Task: For heading  Tahoma with underline.  font size for heading20,  'Change the font style of data to'Arial.  and font size to 12,  Change the alignment of both headline & data to Align left.  In the sheet  Expense Control Logbookbook
Action: Mouse moved to (141, 38)
Screenshot: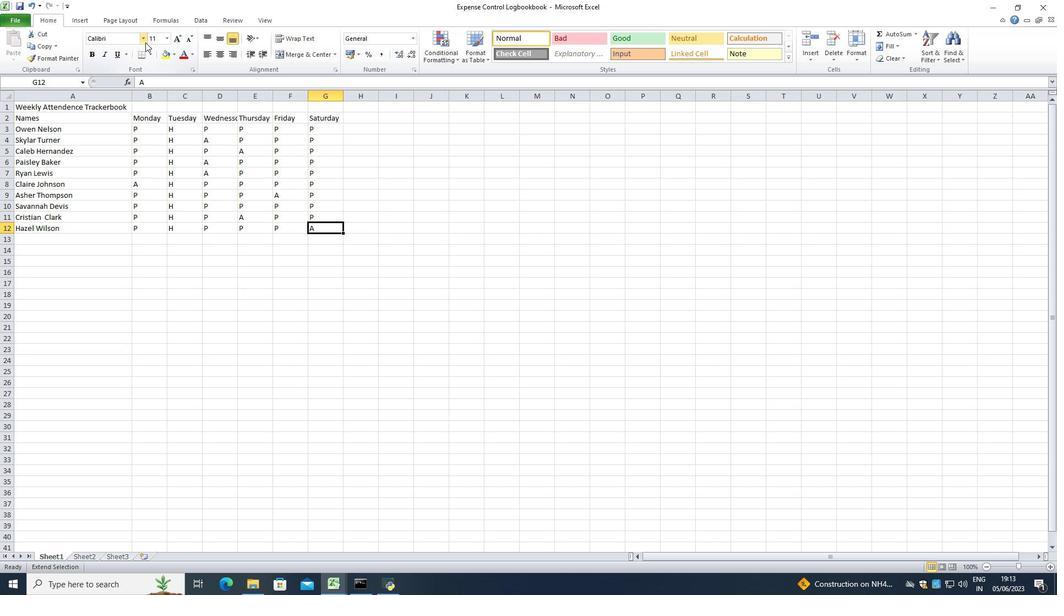 
Action: Mouse pressed left at (141, 38)
Screenshot: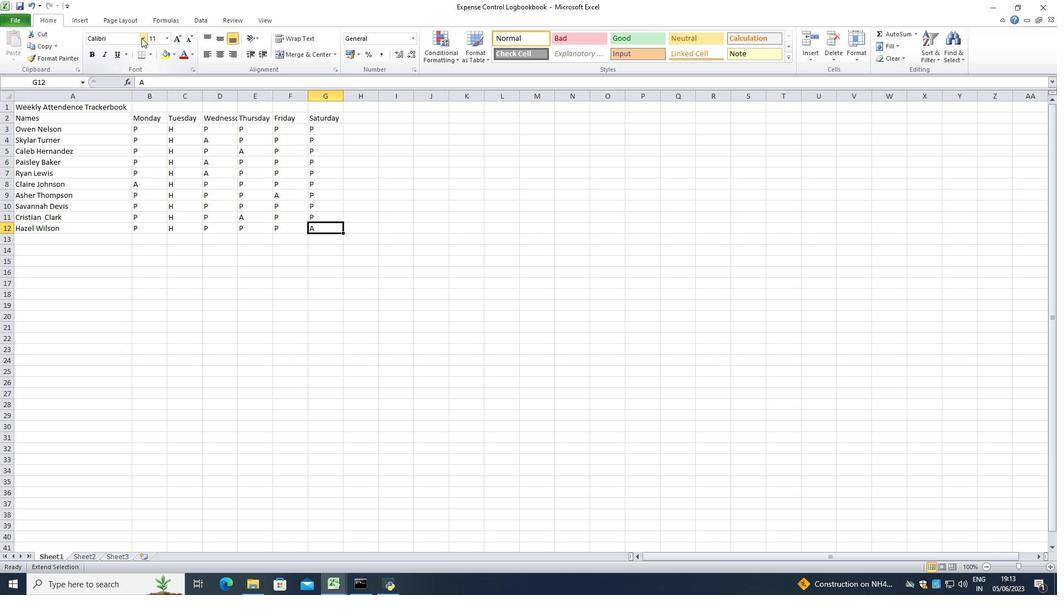 
Action: Mouse moved to (142, 262)
Screenshot: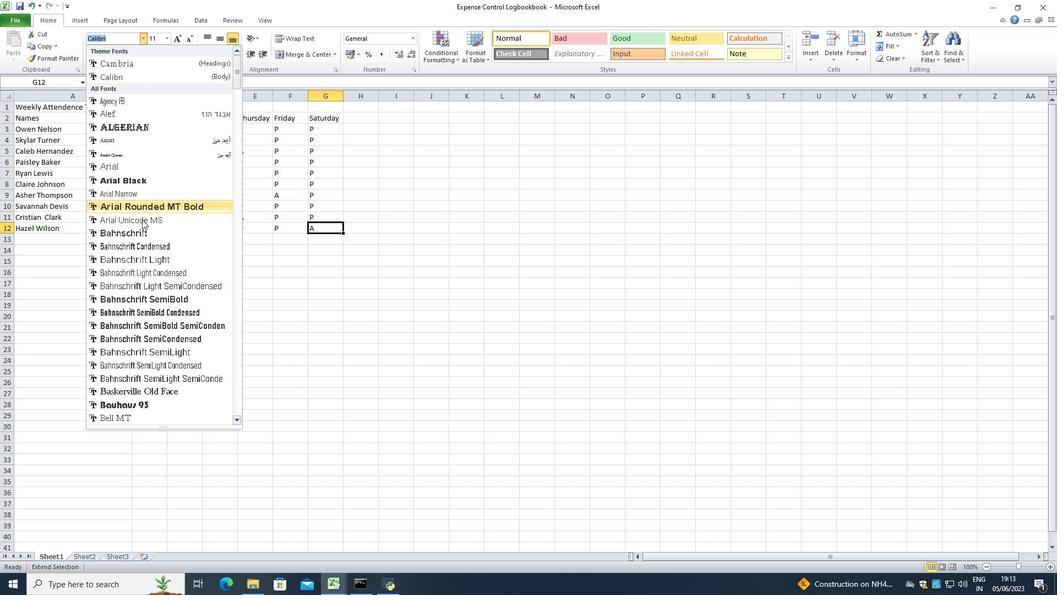 
Action: Mouse scrolled (142, 262) with delta (0, 0)
Screenshot: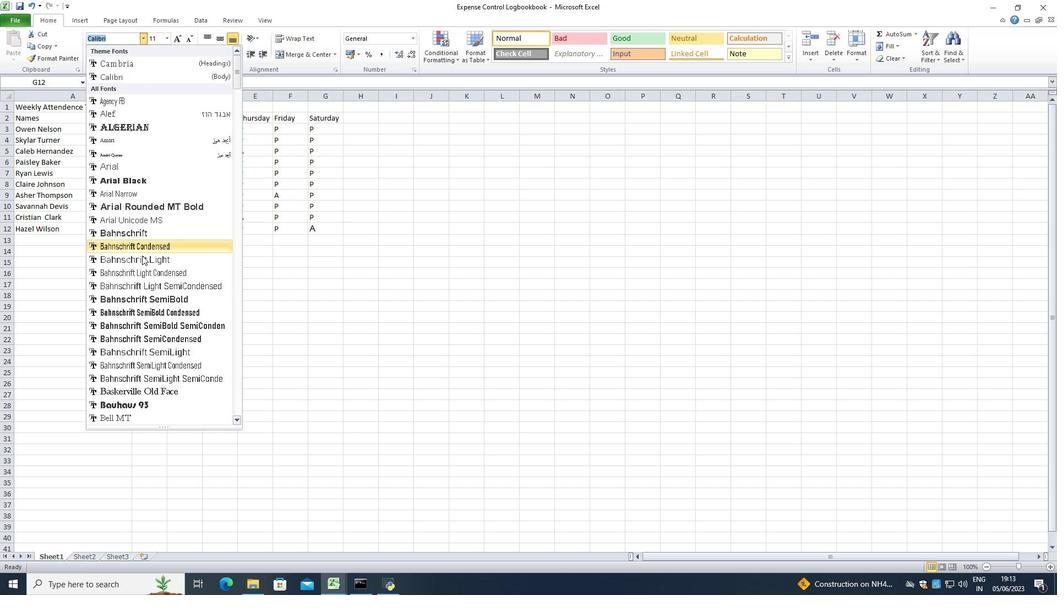 
Action: Mouse scrolled (142, 262) with delta (0, 0)
Screenshot: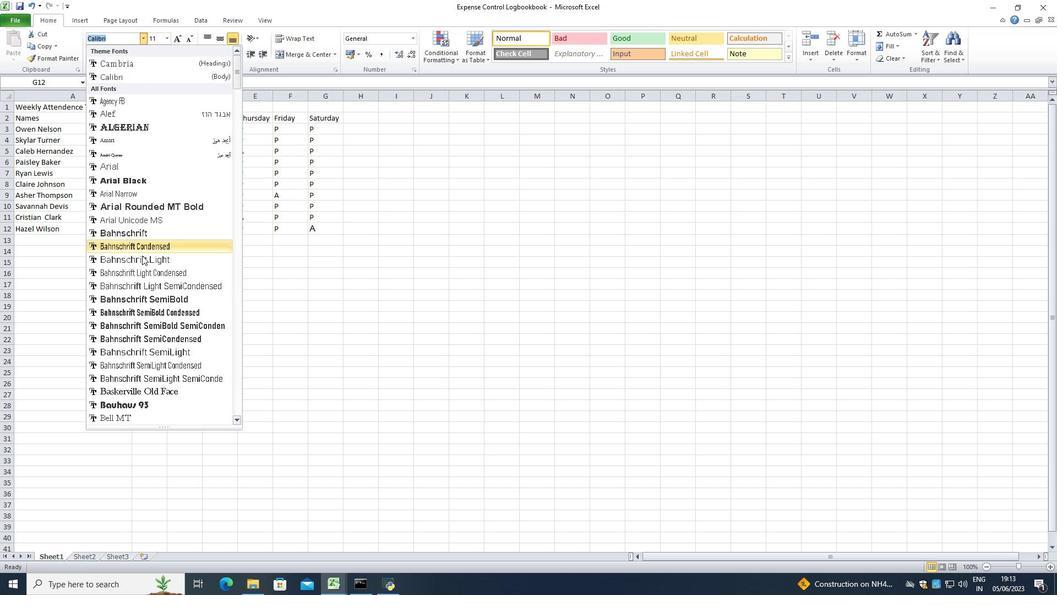 
Action: Mouse scrolled (142, 262) with delta (0, 0)
Screenshot: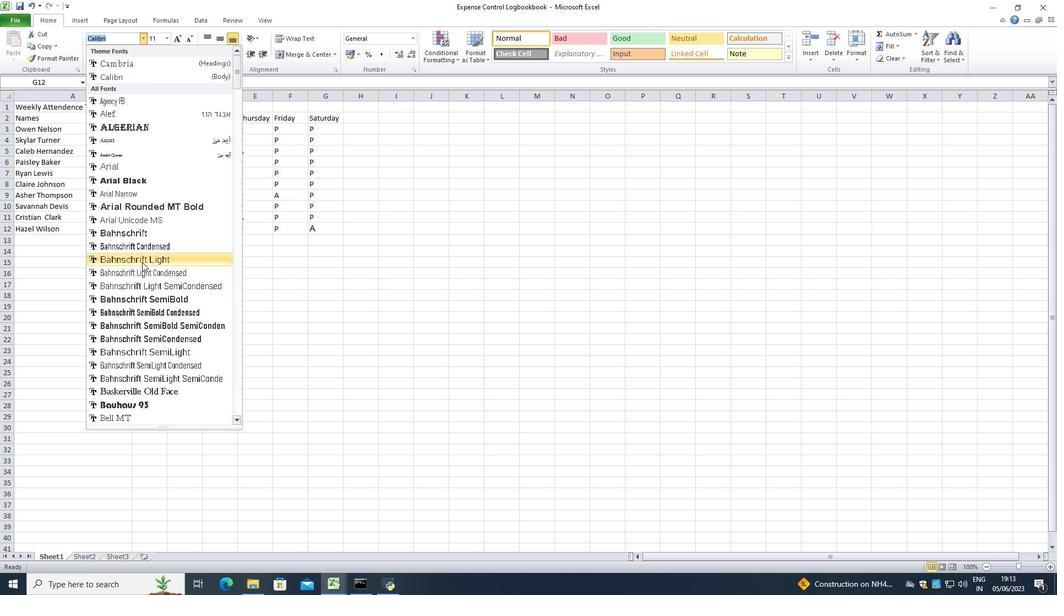
Action: Mouse moved to (142, 262)
Screenshot: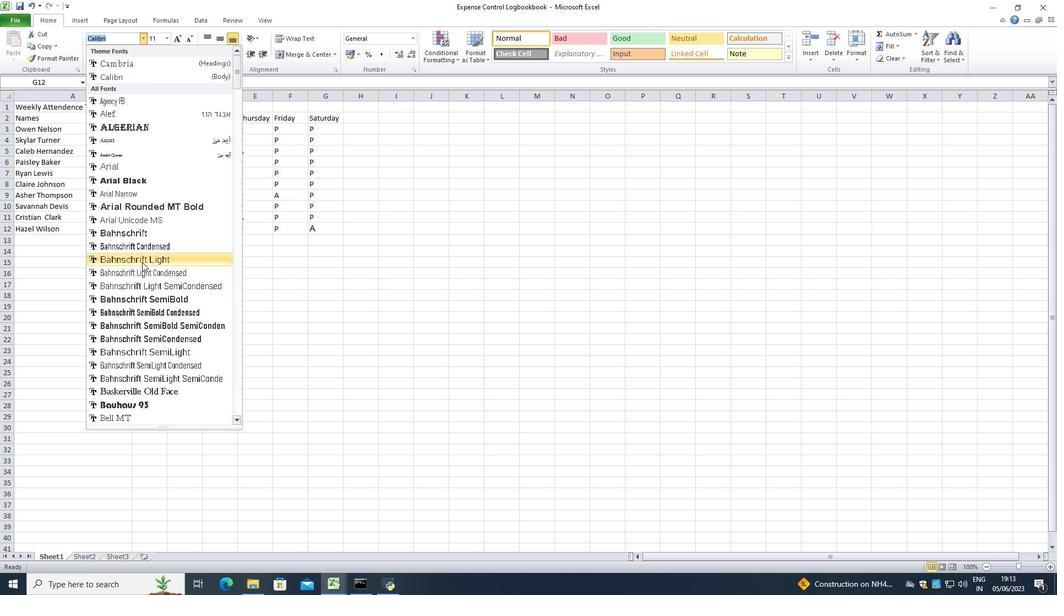 
Action: Mouse scrolled (142, 262) with delta (0, 0)
Screenshot: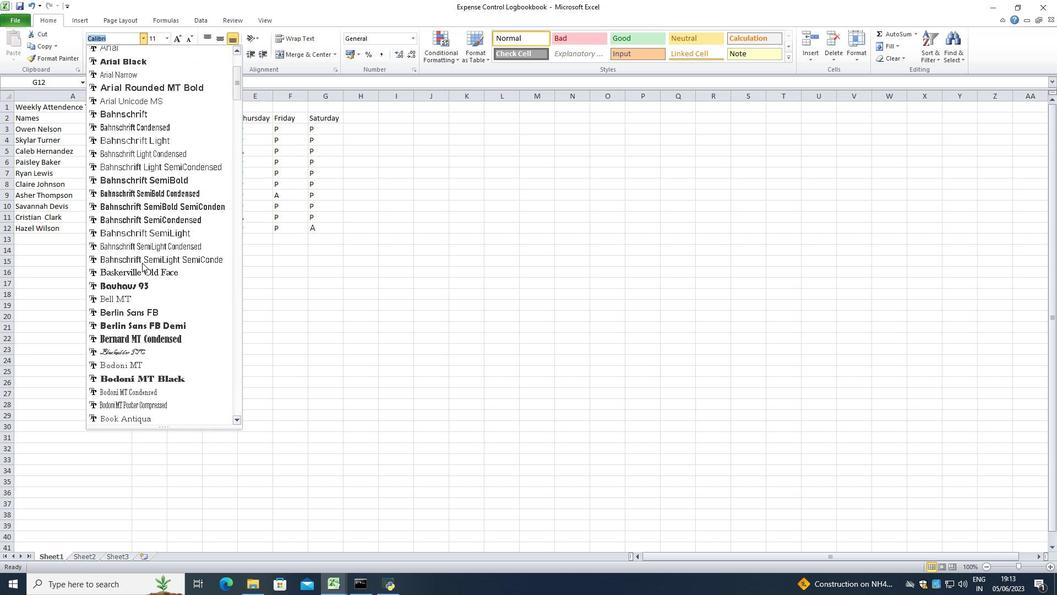 
Action: Mouse scrolled (142, 262) with delta (0, 0)
Screenshot: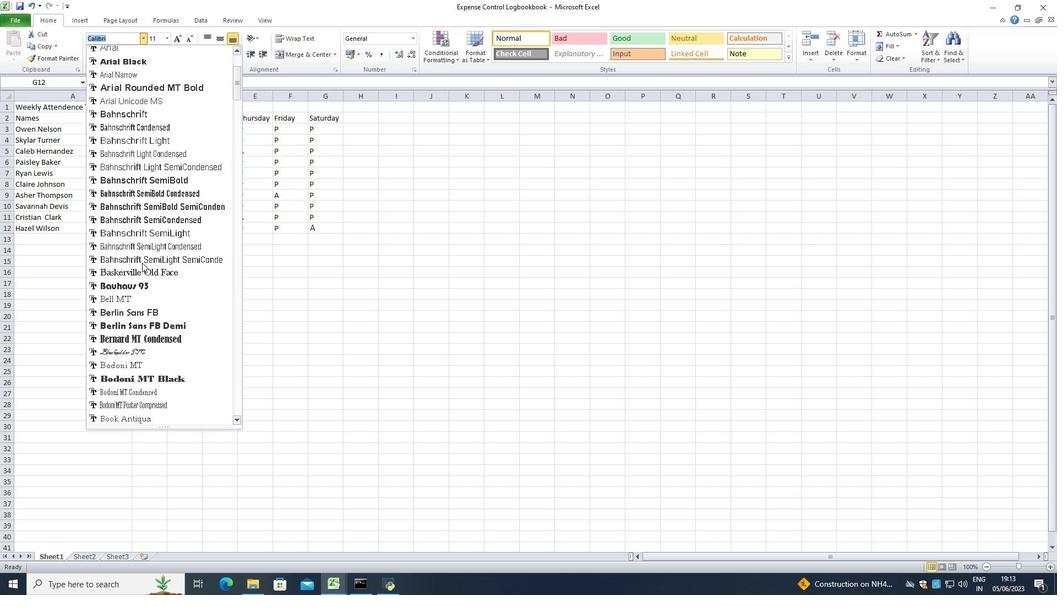 
Action: Mouse scrolled (142, 262) with delta (0, 0)
Screenshot: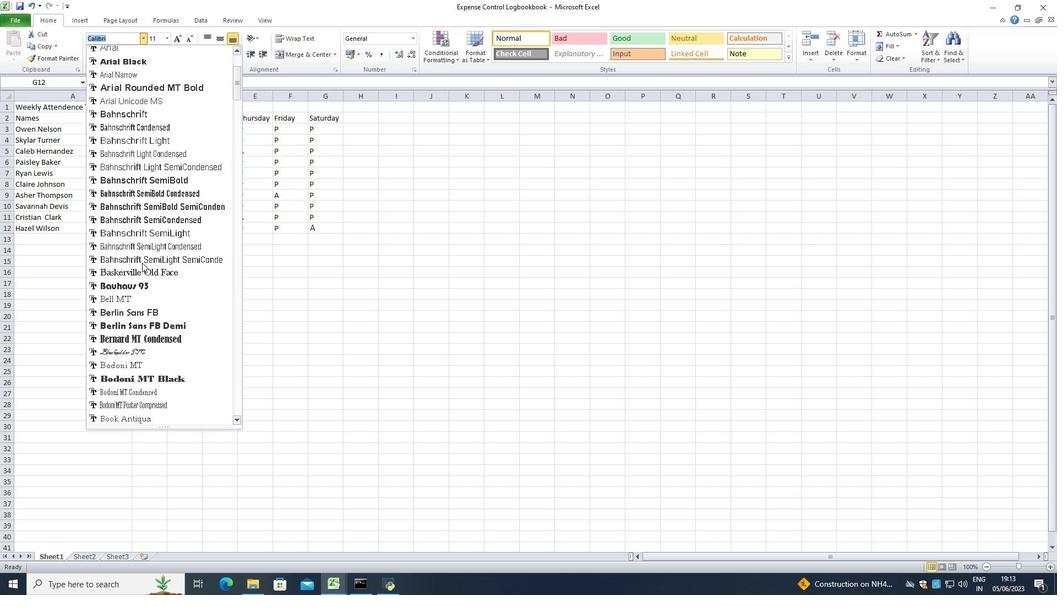 
Action: Mouse scrolled (142, 262) with delta (0, 0)
Screenshot: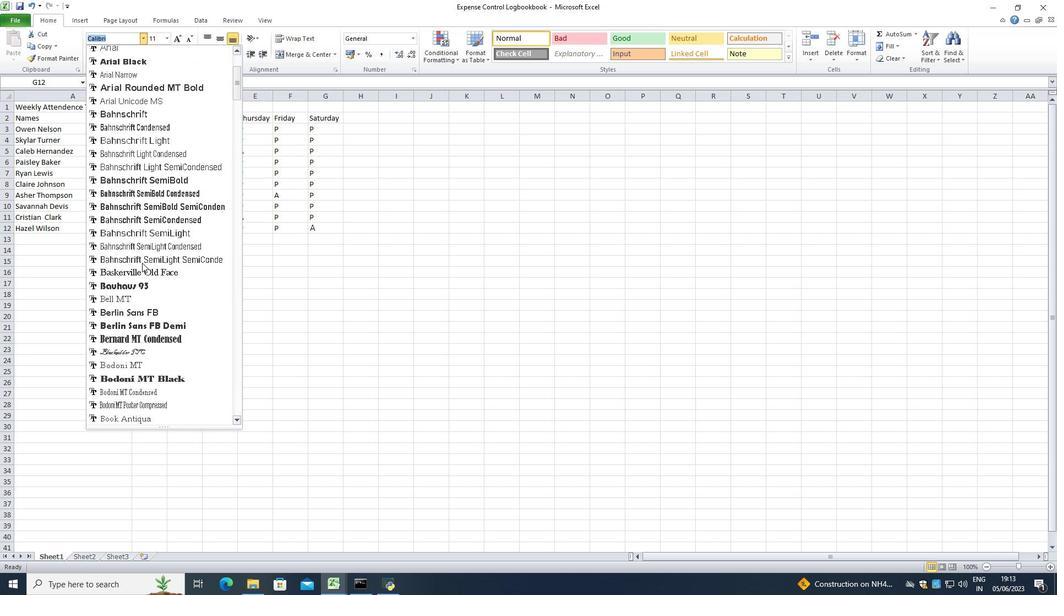 
Action: Mouse scrolled (142, 262) with delta (0, 0)
Screenshot: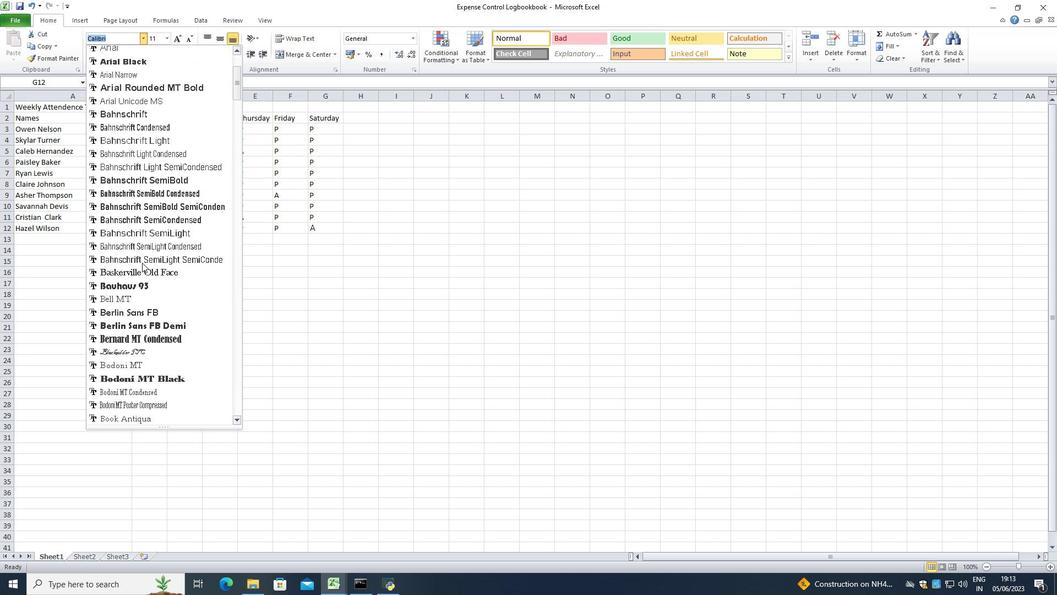 
Action: Mouse moved to (142, 306)
Screenshot: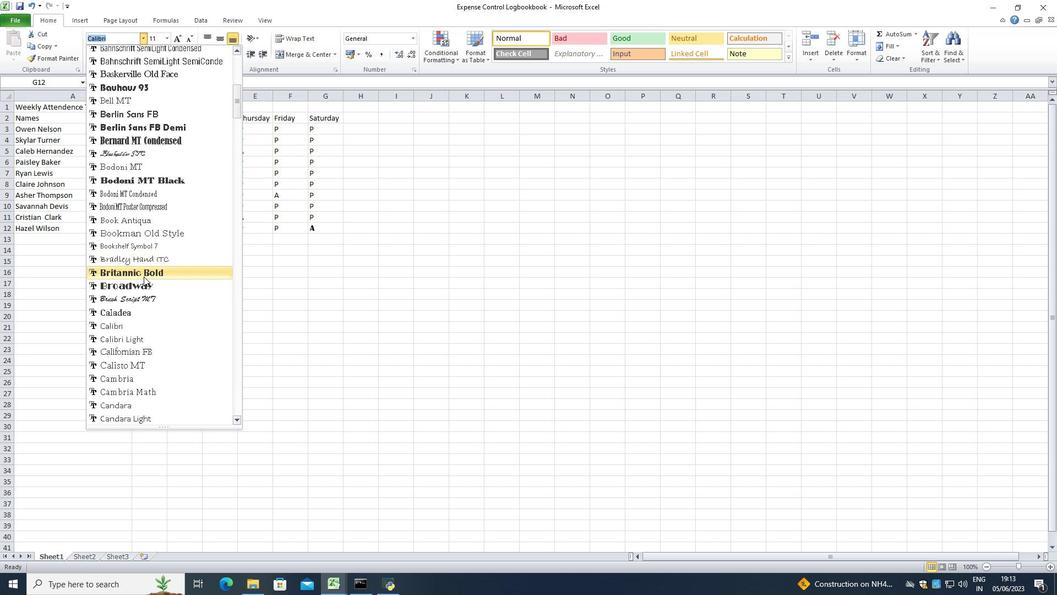 
Action: Mouse scrolled (142, 305) with delta (0, 0)
Screenshot: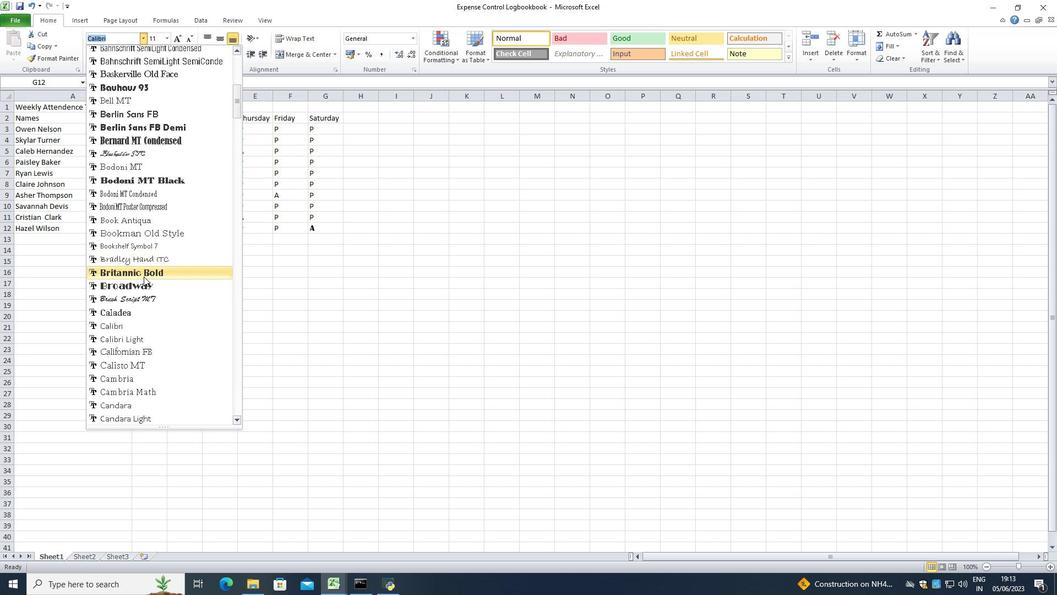
Action: Mouse moved to (142, 309)
Screenshot: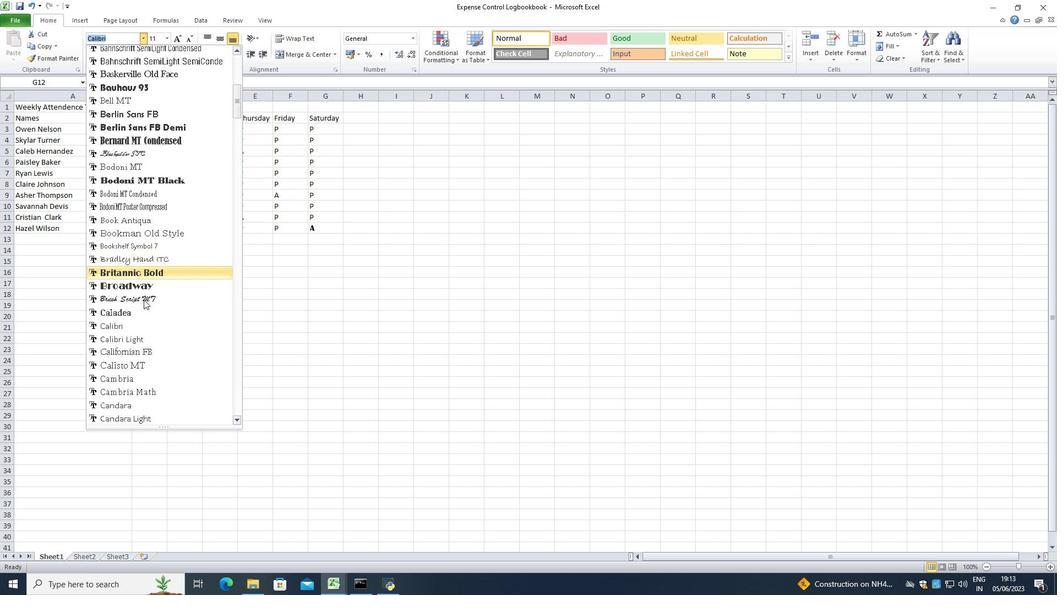 
Action: Mouse scrolled (142, 308) with delta (0, 0)
Screenshot: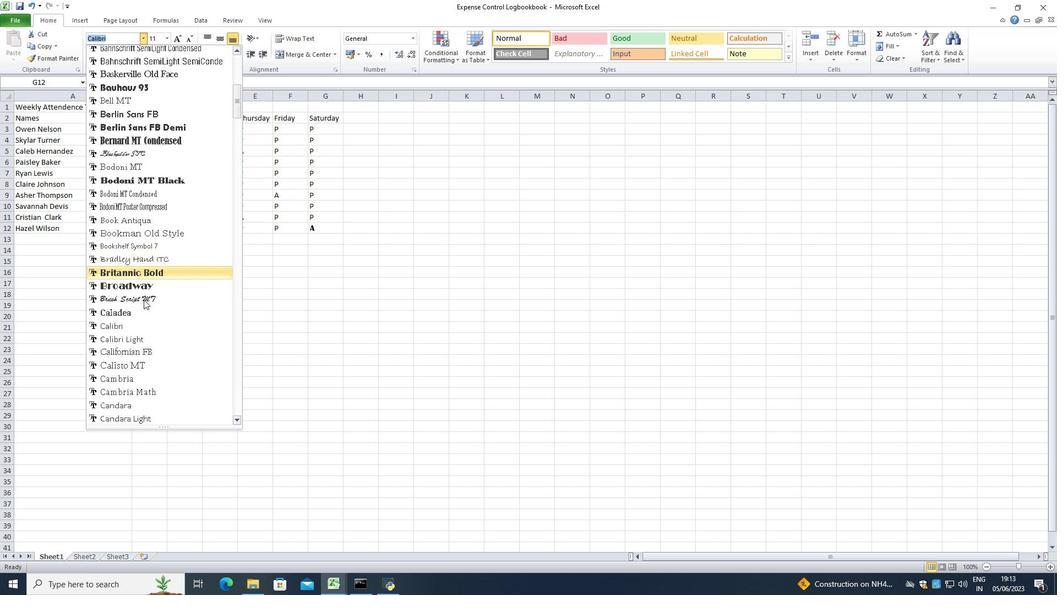 
Action: Mouse moved to (142, 310)
Screenshot: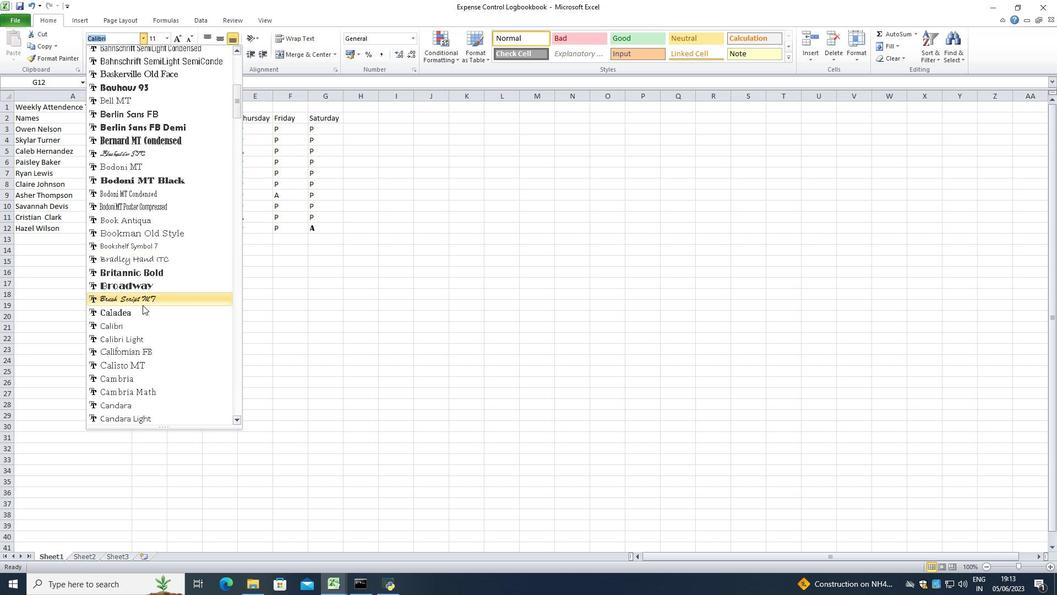 
Action: Mouse scrolled (142, 310) with delta (0, 0)
Screenshot: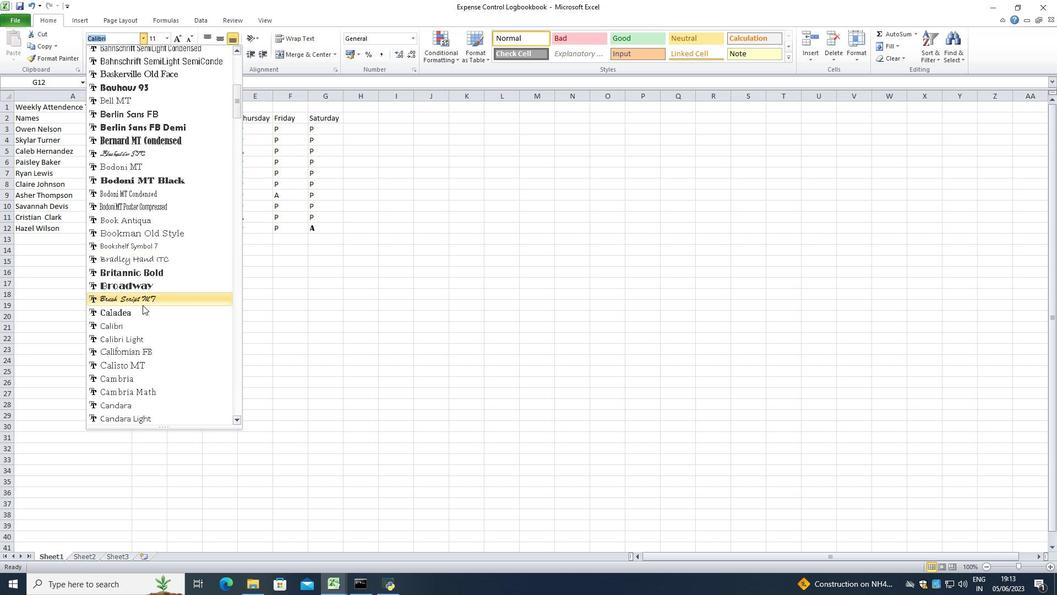 
Action: Mouse moved to (142, 311)
Screenshot: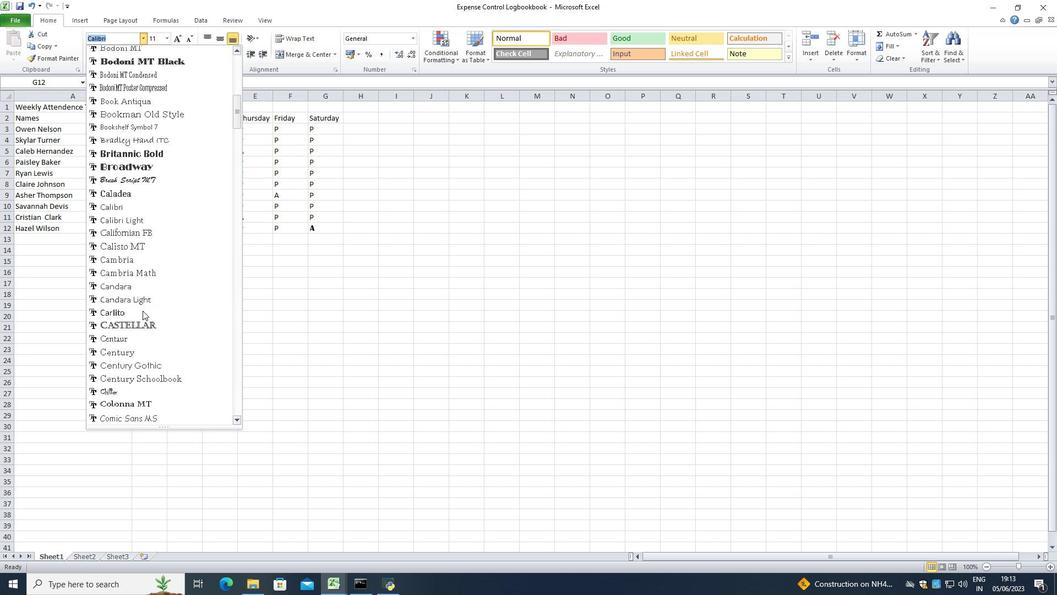 
Action: Mouse scrolled (142, 310) with delta (0, 0)
Screenshot: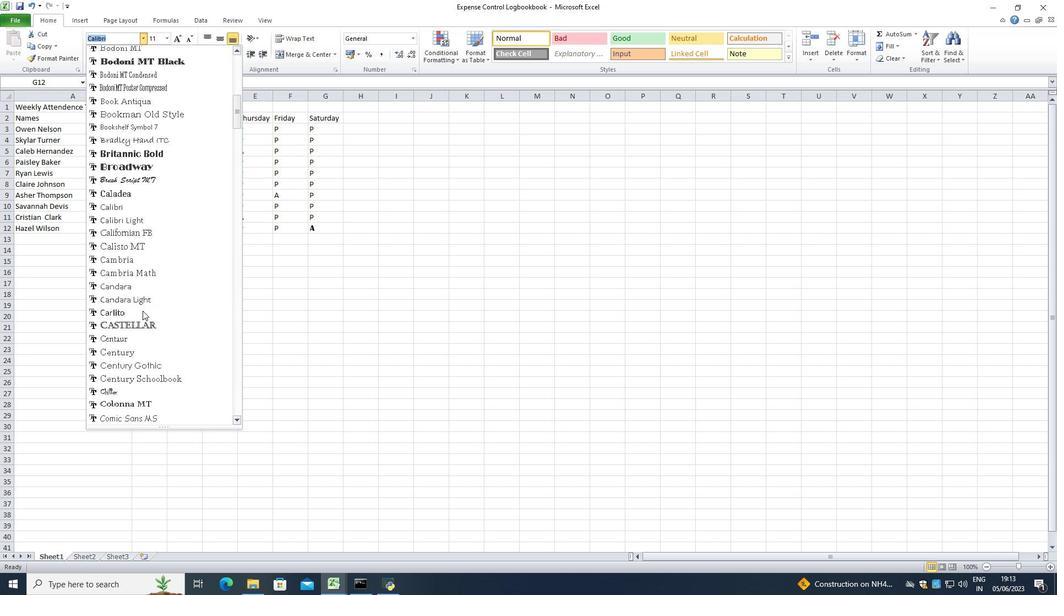 
Action: Mouse scrolled (142, 310) with delta (0, 0)
Screenshot: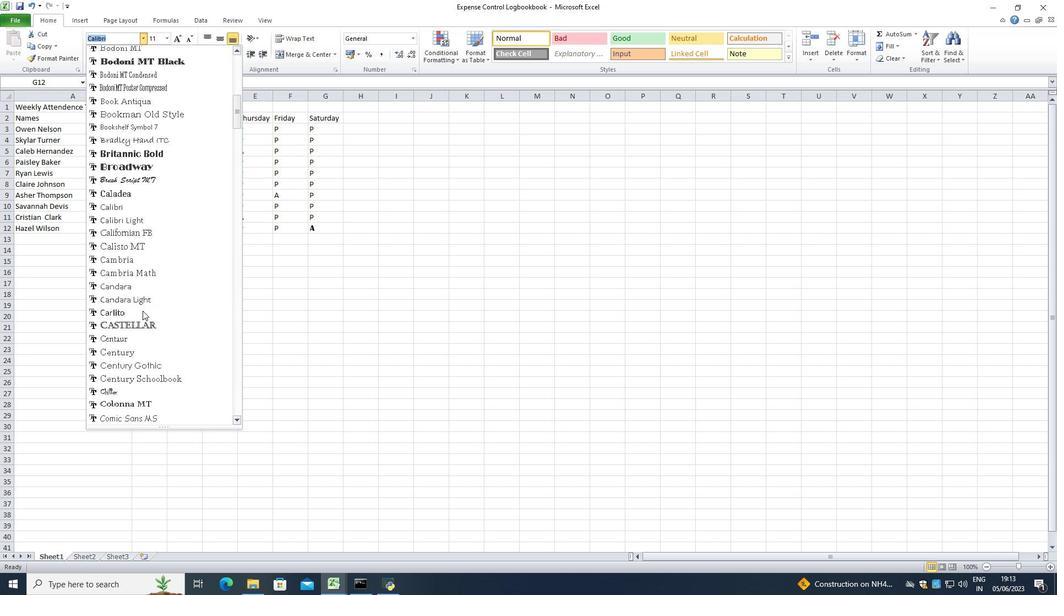 
Action: Mouse moved to (142, 311)
Screenshot: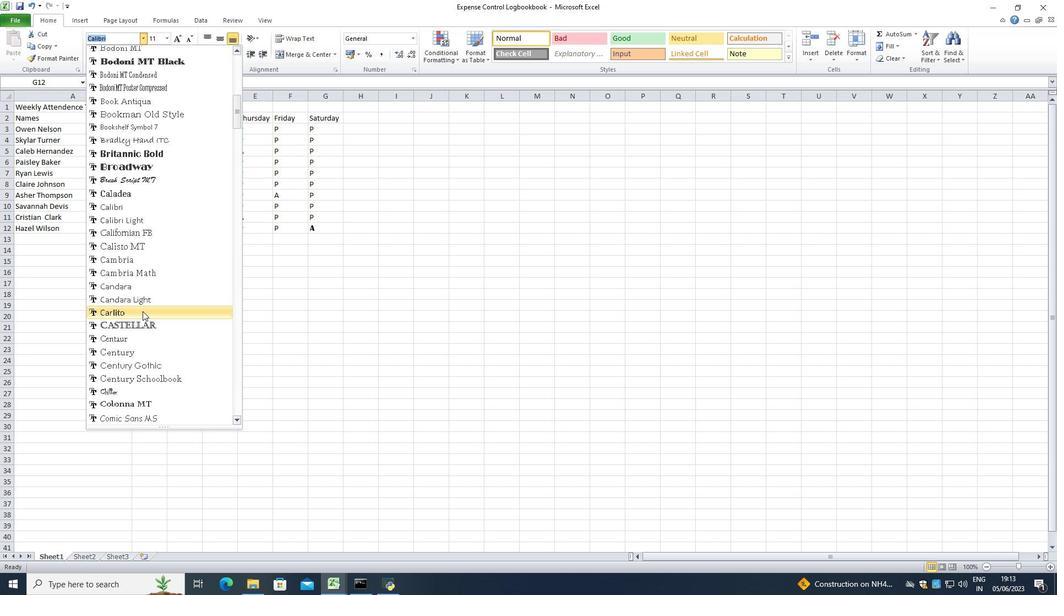 
Action: Mouse scrolled (142, 311) with delta (0, 0)
Screenshot: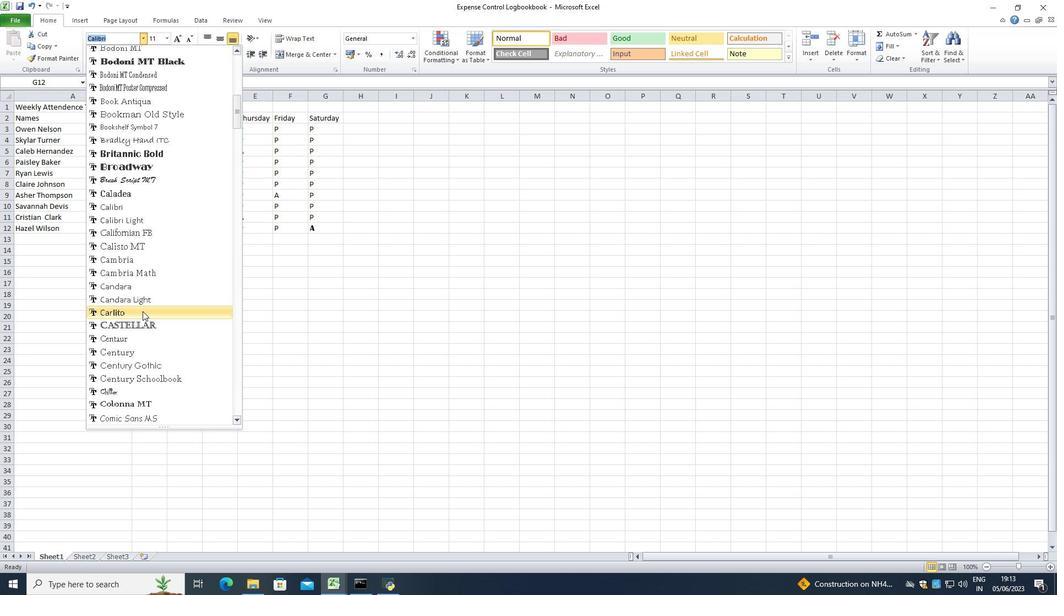 
Action: Mouse moved to (142, 313)
Screenshot: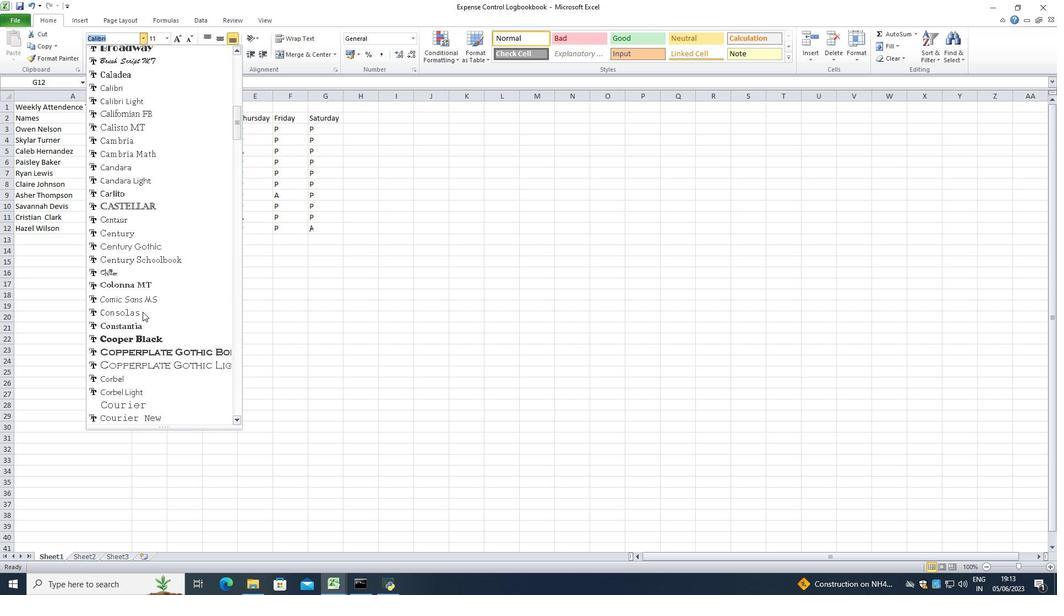 
Action: Mouse scrolled (142, 312) with delta (0, 0)
Screenshot: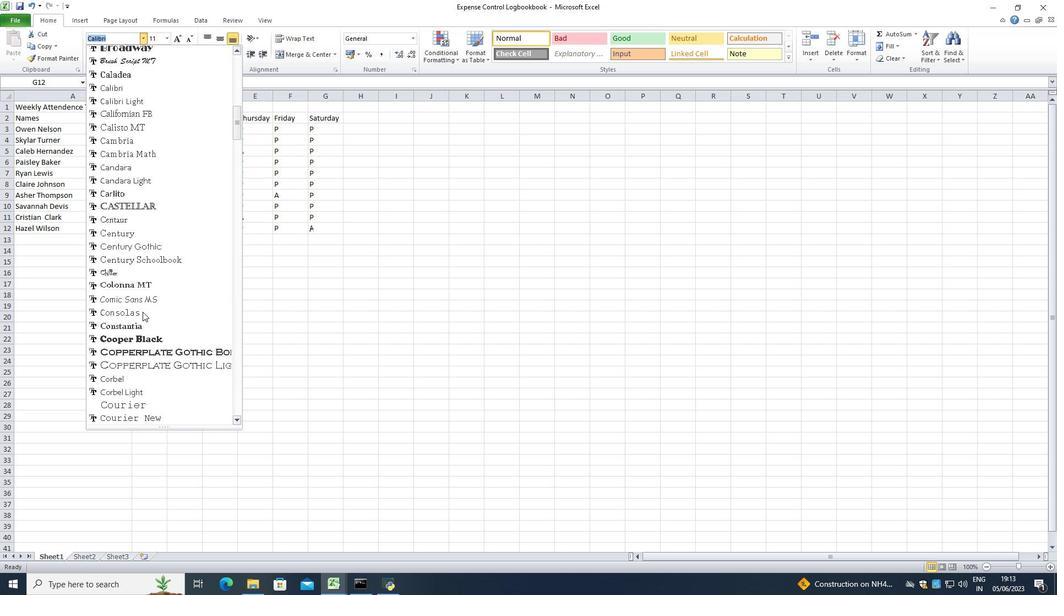 
Action: Mouse scrolled (142, 312) with delta (0, 0)
Screenshot: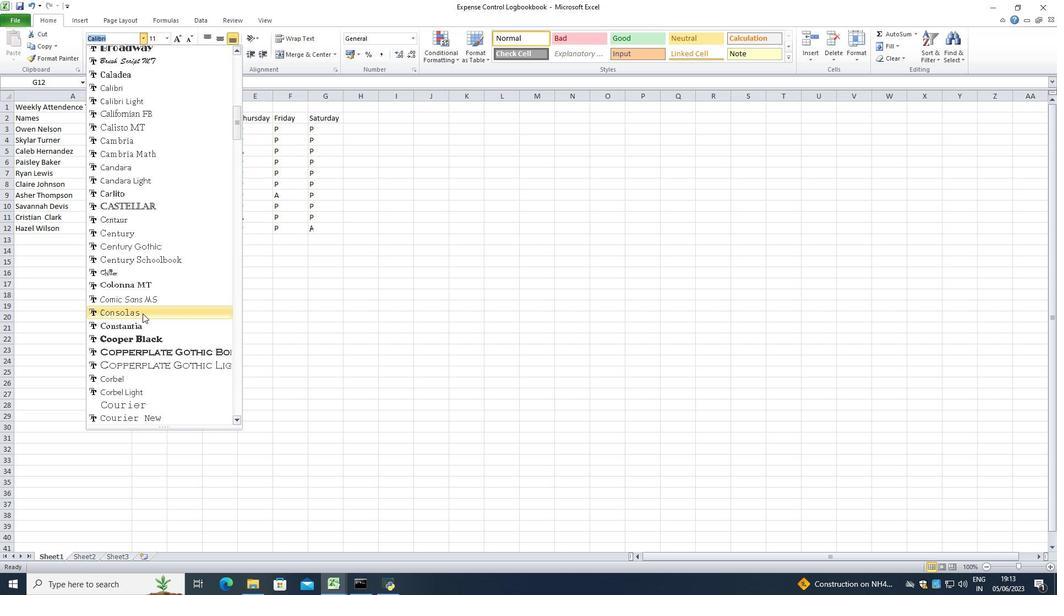 
Action: Mouse scrolled (142, 312) with delta (0, 0)
Screenshot: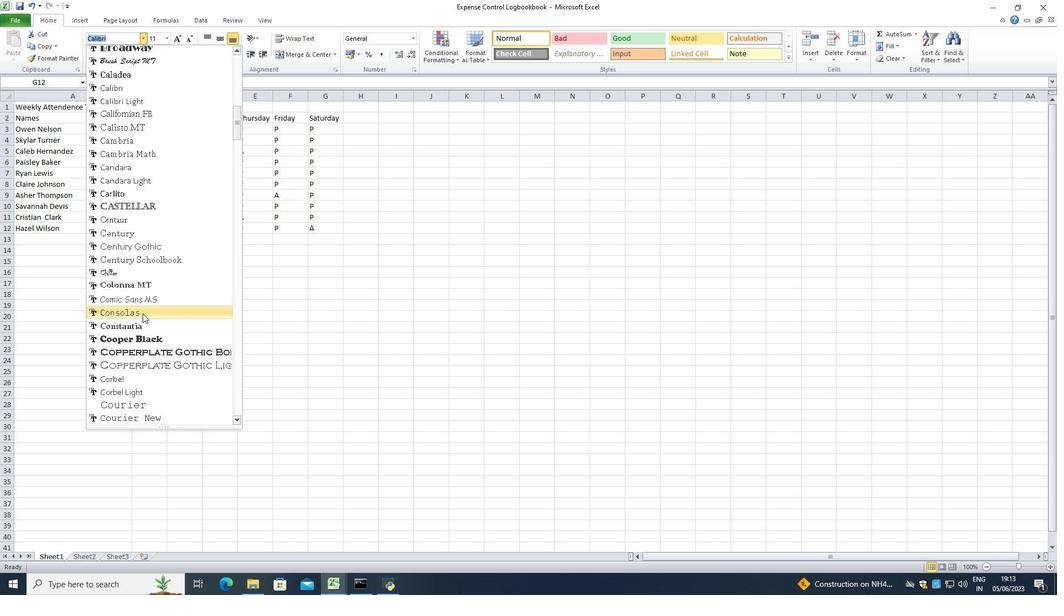 
Action: Mouse scrolled (142, 312) with delta (0, 0)
Screenshot: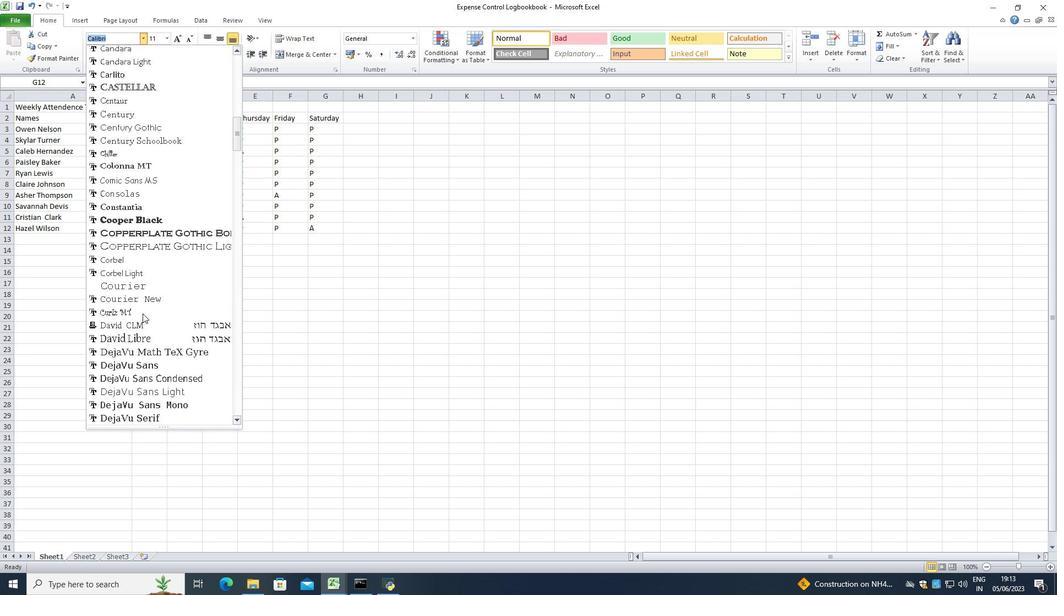
Action: Mouse scrolled (142, 312) with delta (0, 0)
Screenshot: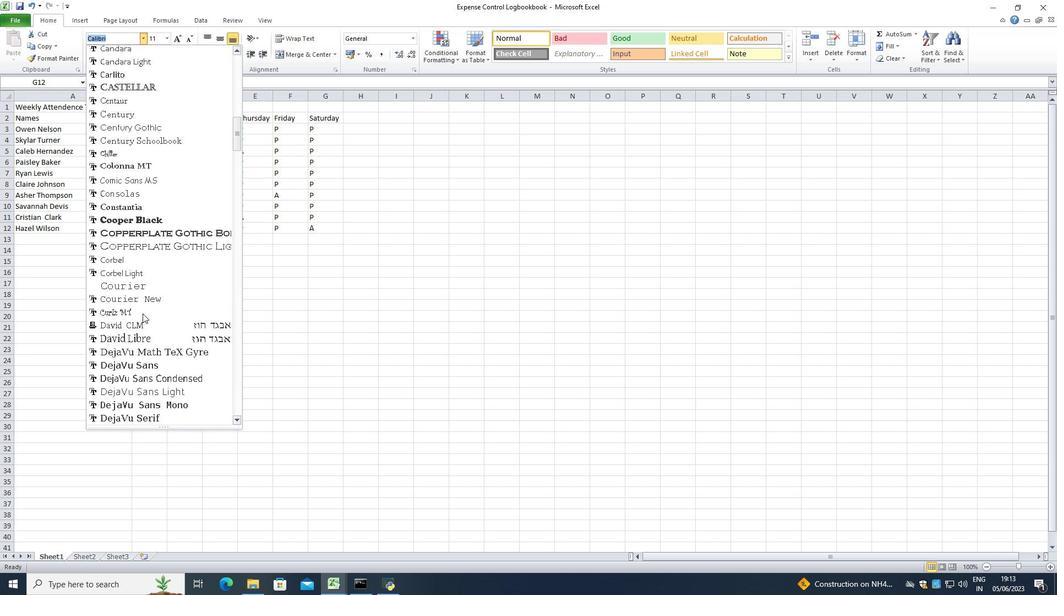 
Action: Mouse scrolled (142, 312) with delta (0, 0)
Screenshot: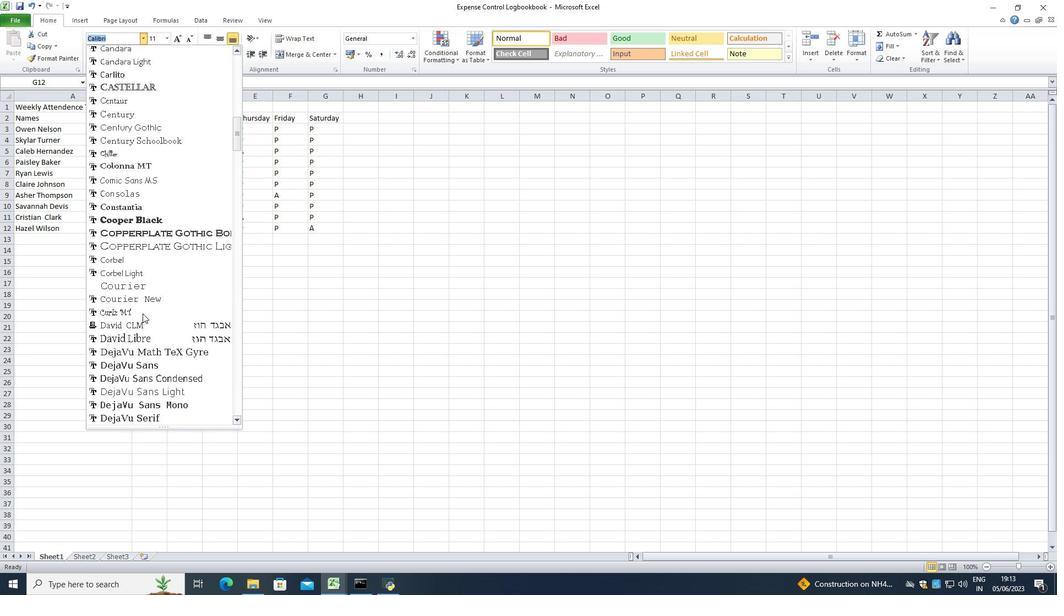 
Action: Mouse scrolled (142, 312) with delta (0, 0)
Screenshot: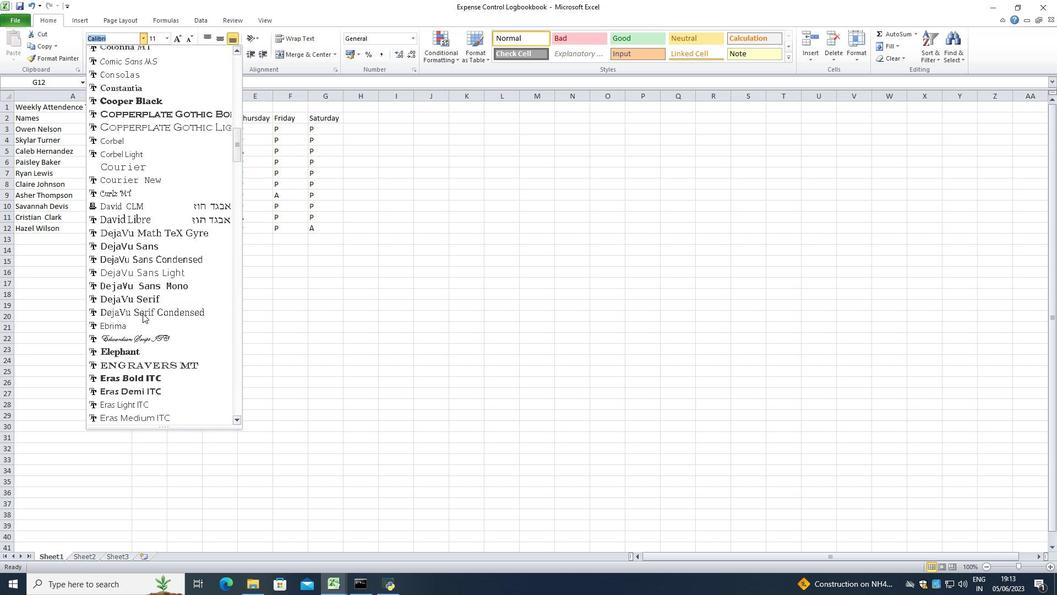 
Action: Mouse scrolled (142, 312) with delta (0, 0)
Screenshot: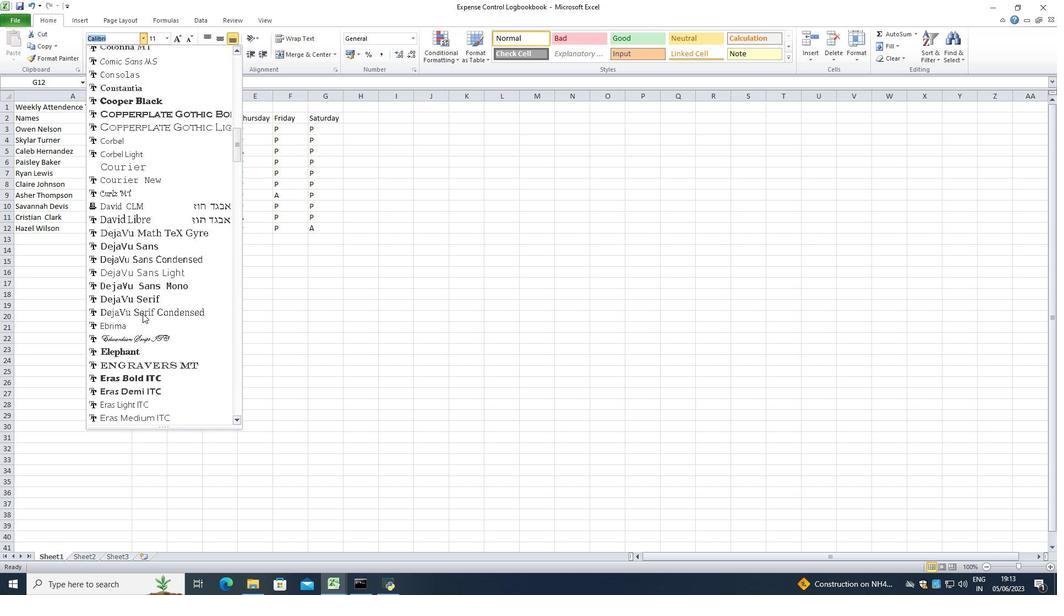 
Action: Mouse scrolled (142, 312) with delta (0, 0)
Screenshot: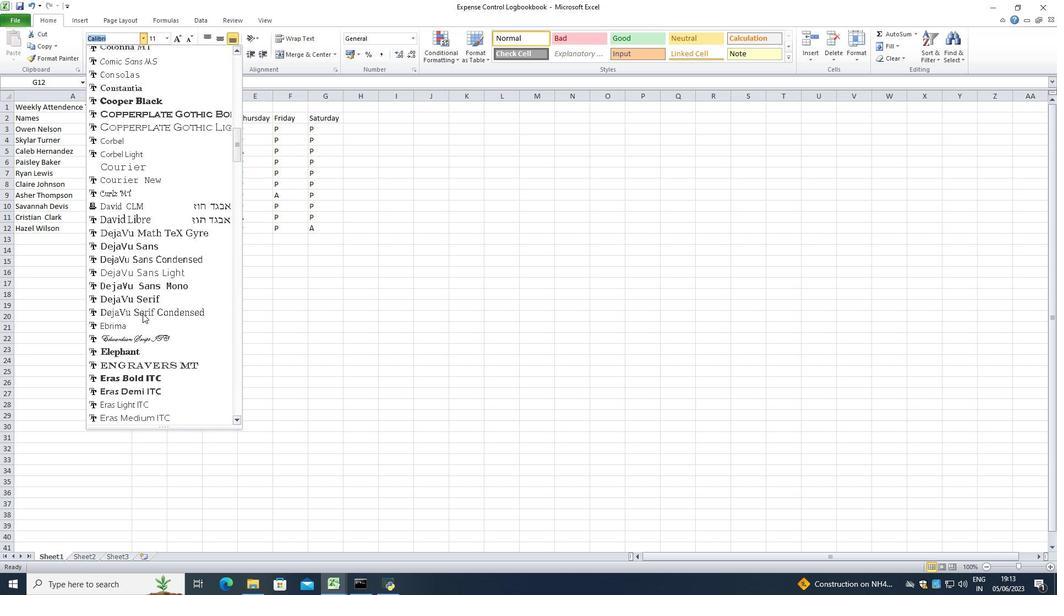 
Action: Mouse scrolled (142, 312) with delta (0, 0)
Screenshot: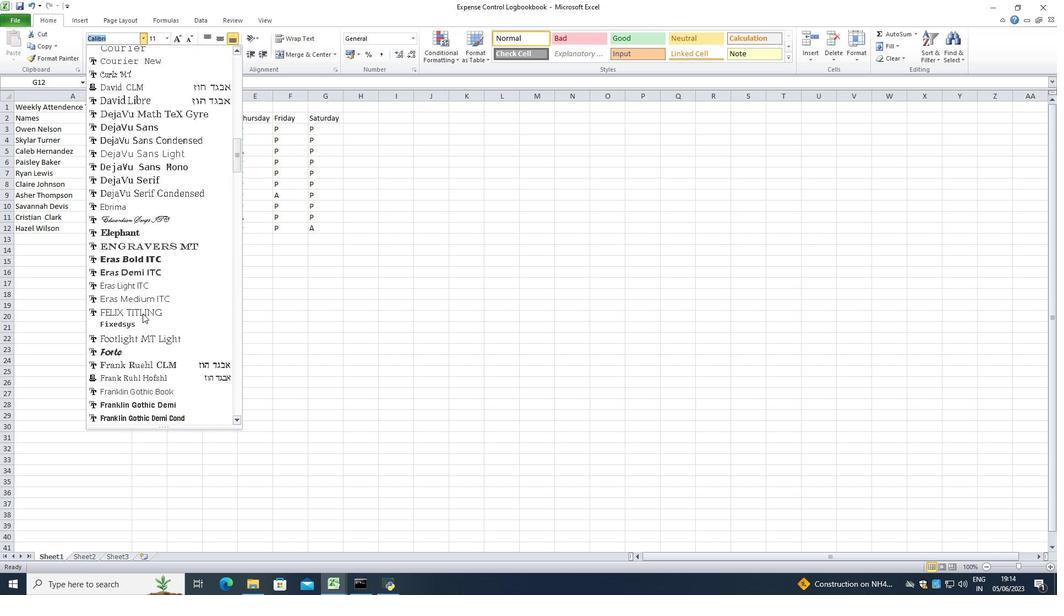 
Action: Mouse scrolled (142, 312) with delta (0, 0)
Screenshot: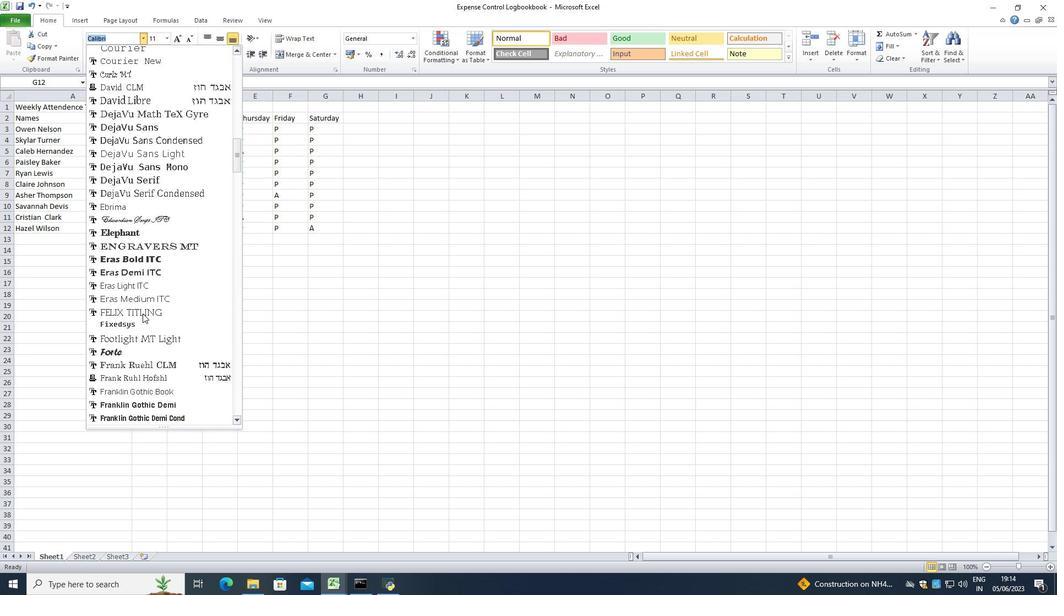 
Action: Mouse scrolled (142, 312) with delta (0, 0)
Screenshot: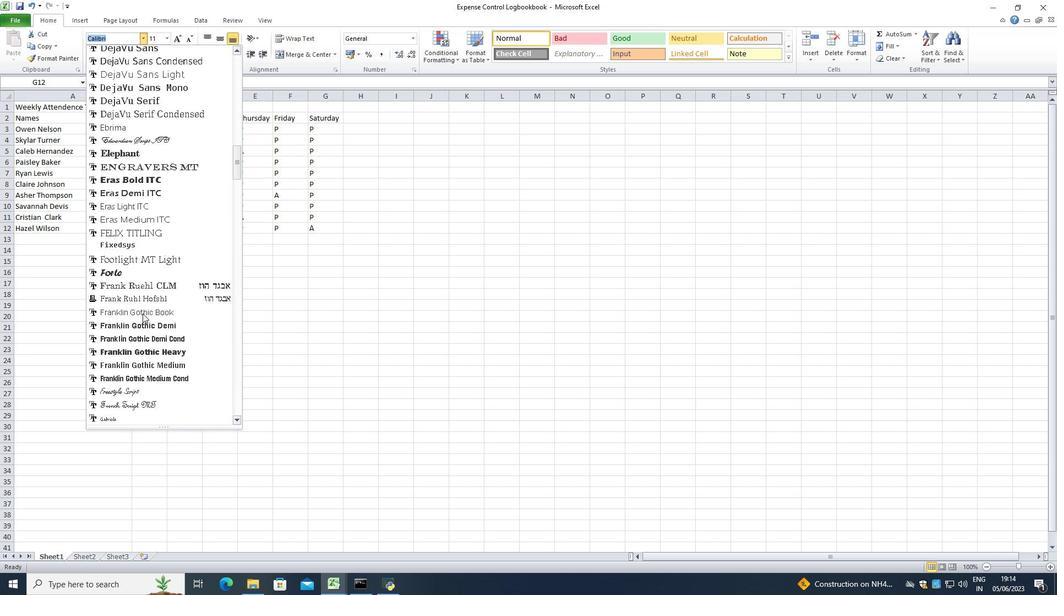 
Action: Mouse scrolled (142, 312) with delta (0, 0)
Screenshot: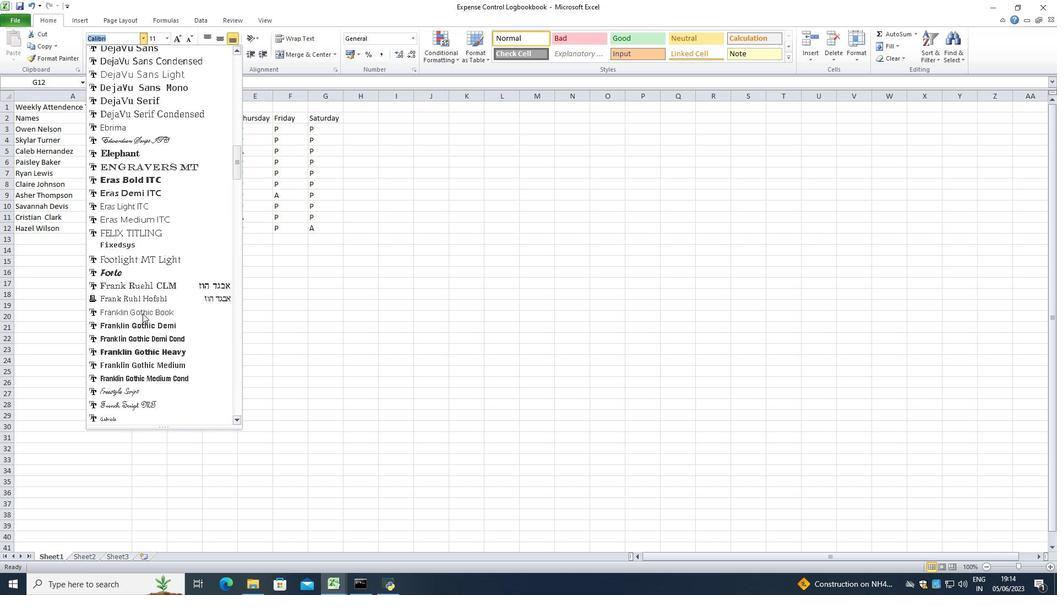 
Action: Mouse moved to (148, 345)
Screenshot: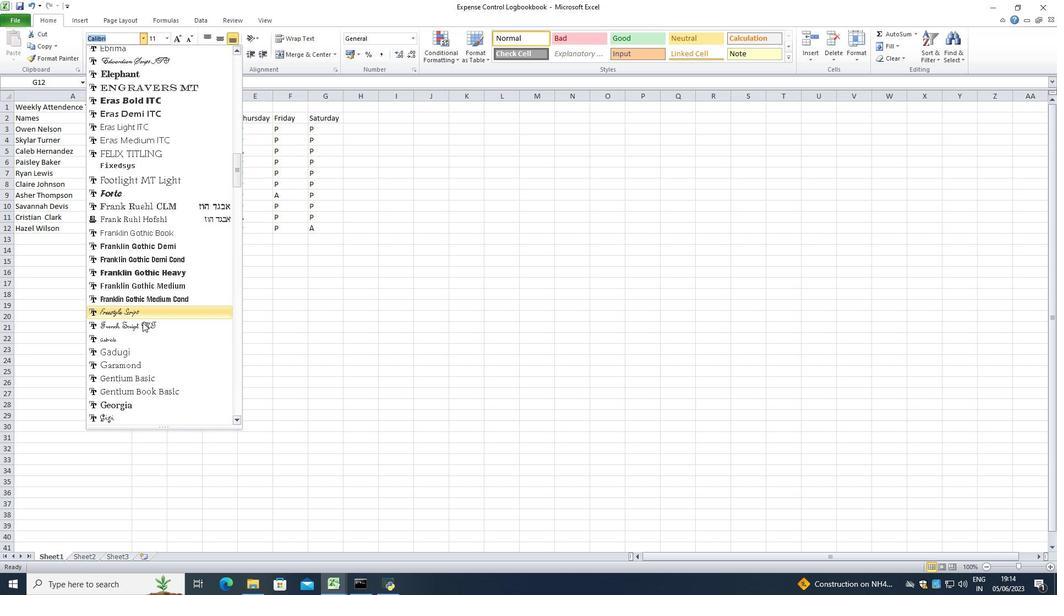 
Action: Mouse scrolled (148, 344) with delta (0, 0)
Screenshot: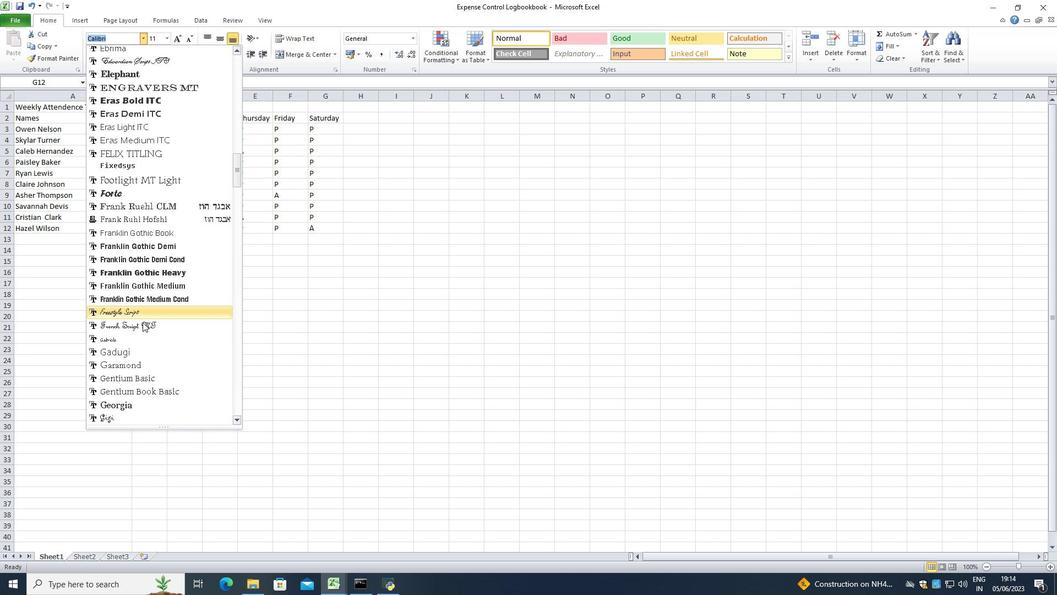 
Action: Mouse moved to (148, 345)
Screenshot: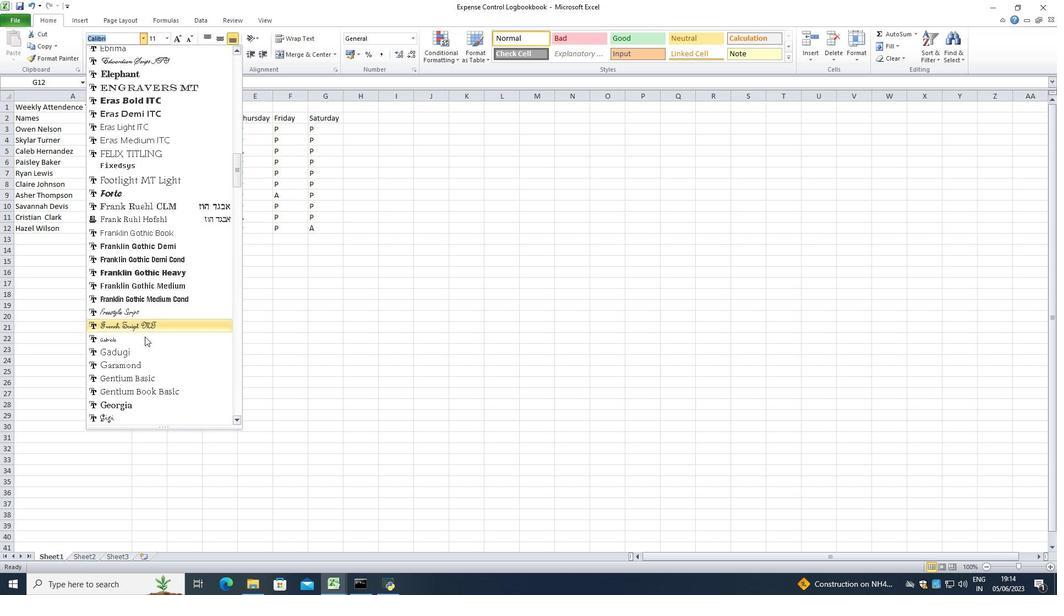 
Action: Mouse scrolled (148, 345) with delta (0, 0)
Screenshot: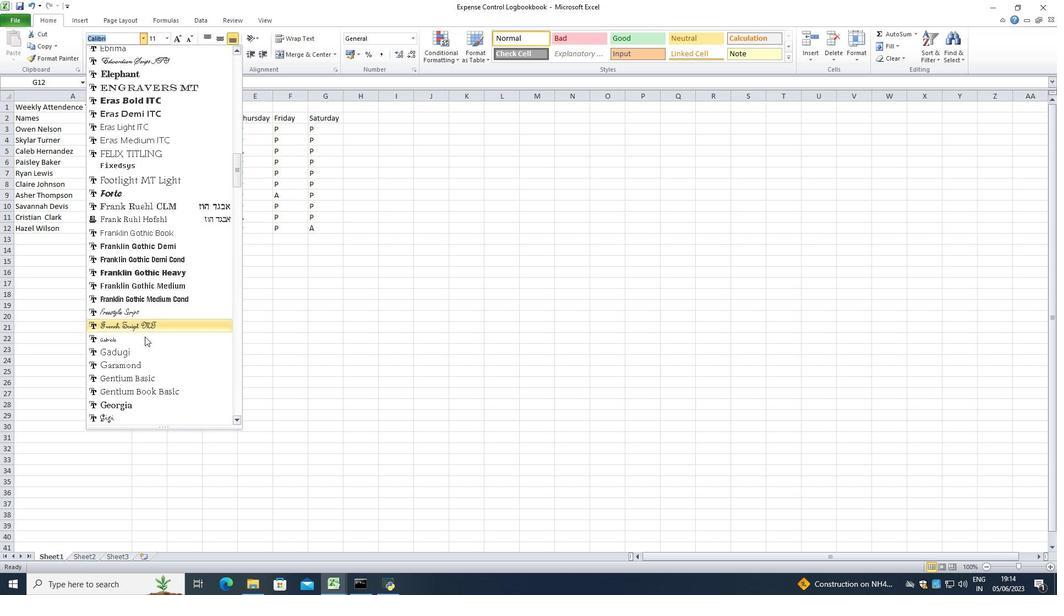 
Action: Mouse scrolled (148, 345) with delta (0, 0)
Screenshot: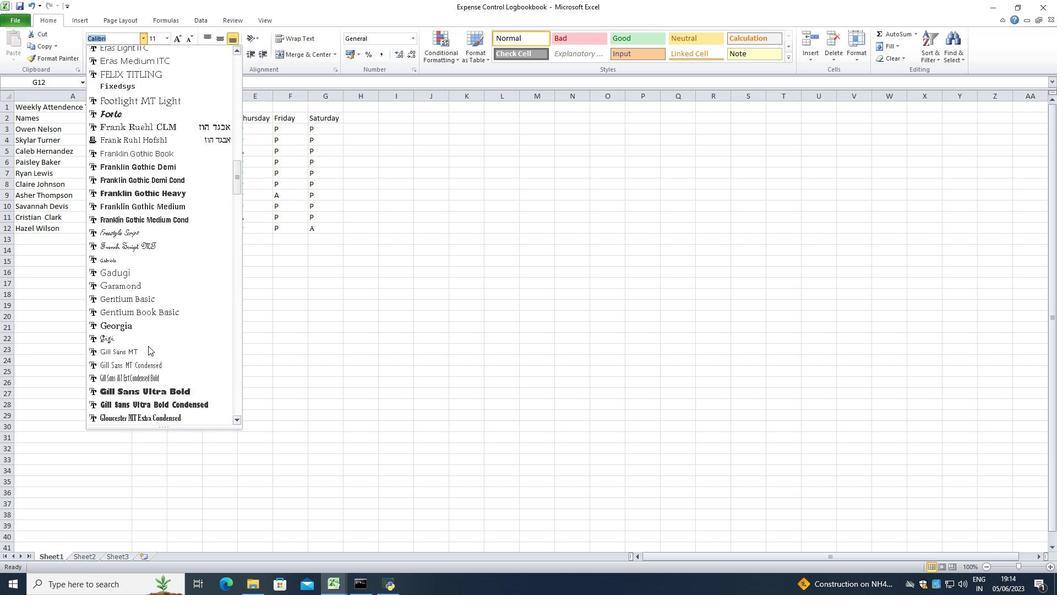 
Action: Mouse scrolled (148, 345) with delta (0, 0)
Screenshot: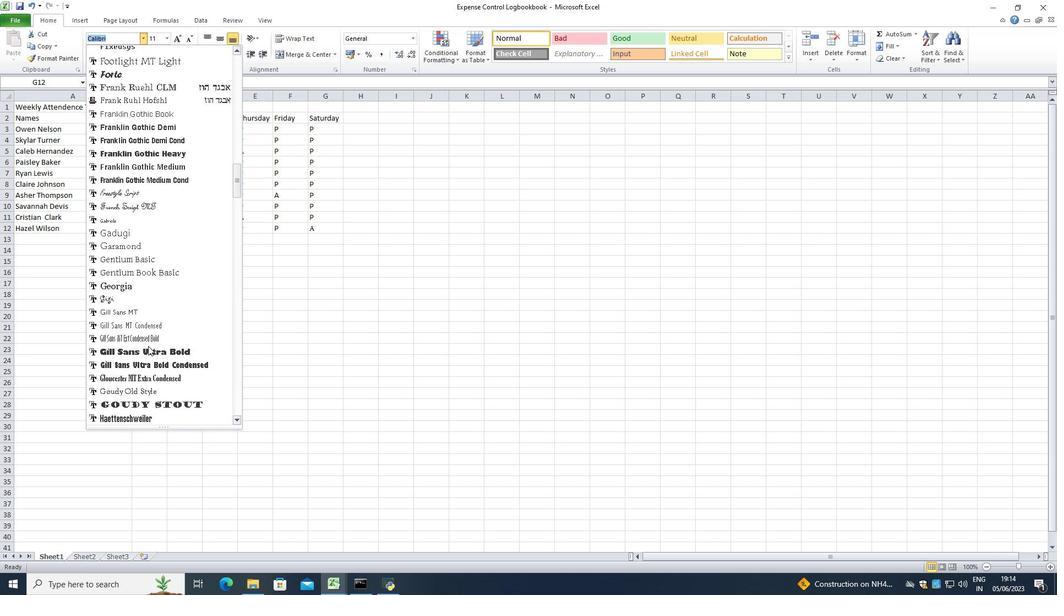 
Action: Mouse scrolled (148, 345) with delta (0, 0)
Screenshot: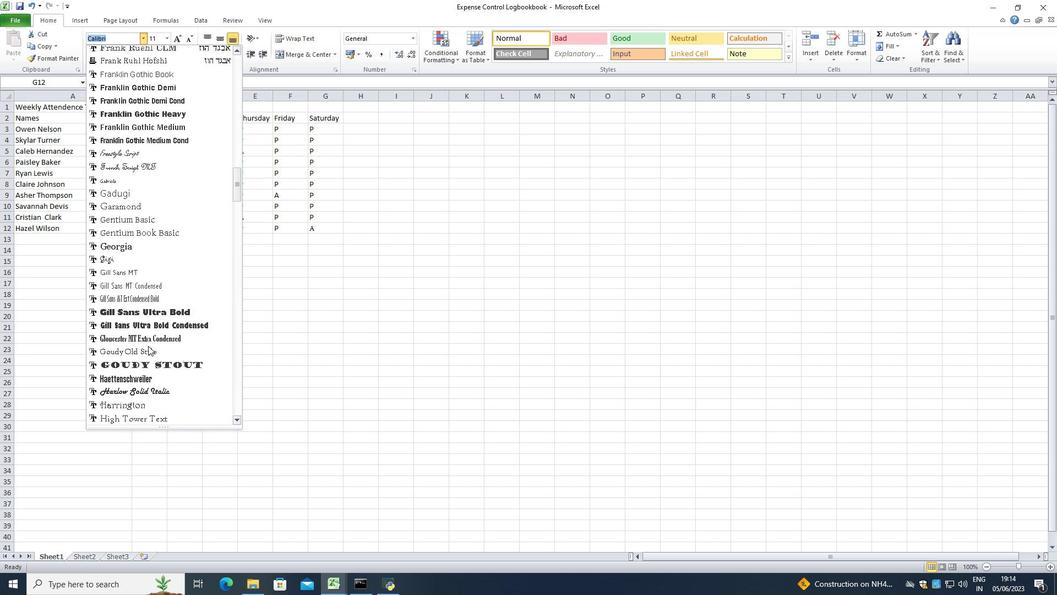 
Action: Mouse scrolled (148, 345) with delta (0, 0)
Screenshot: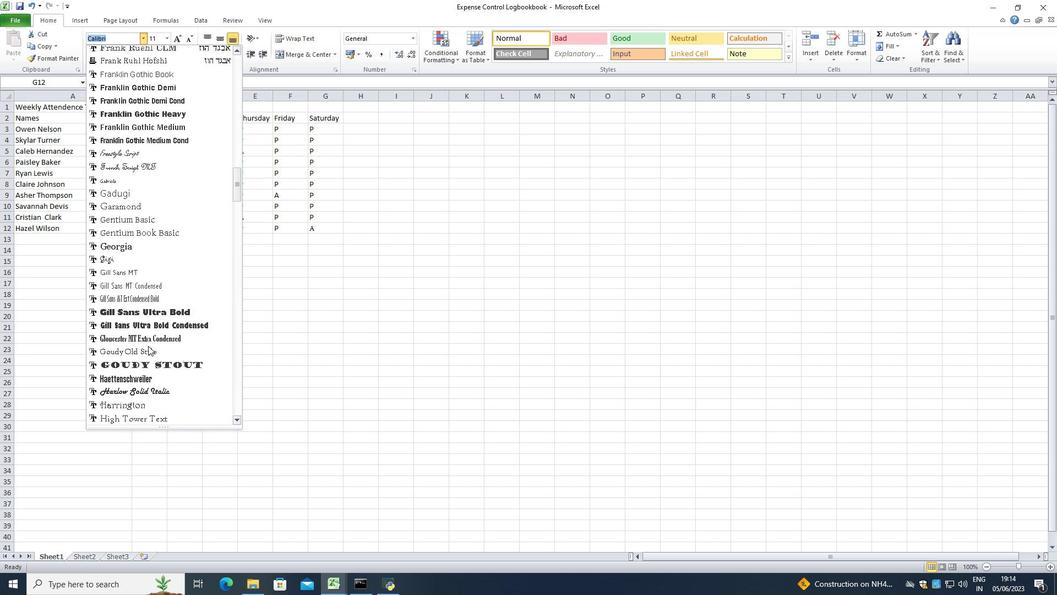 
Action: Mouse scrolled (148, 345) with delta (0, 0)
Screenshot: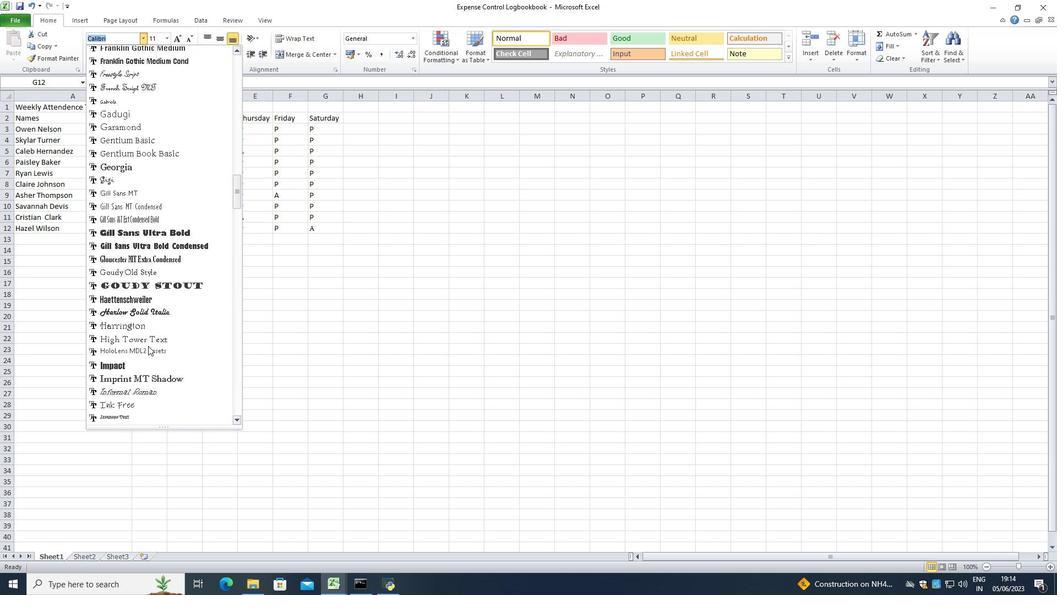 
Action: Mouse scrolled (148, 345) with delta (0, 0)
Screenshot: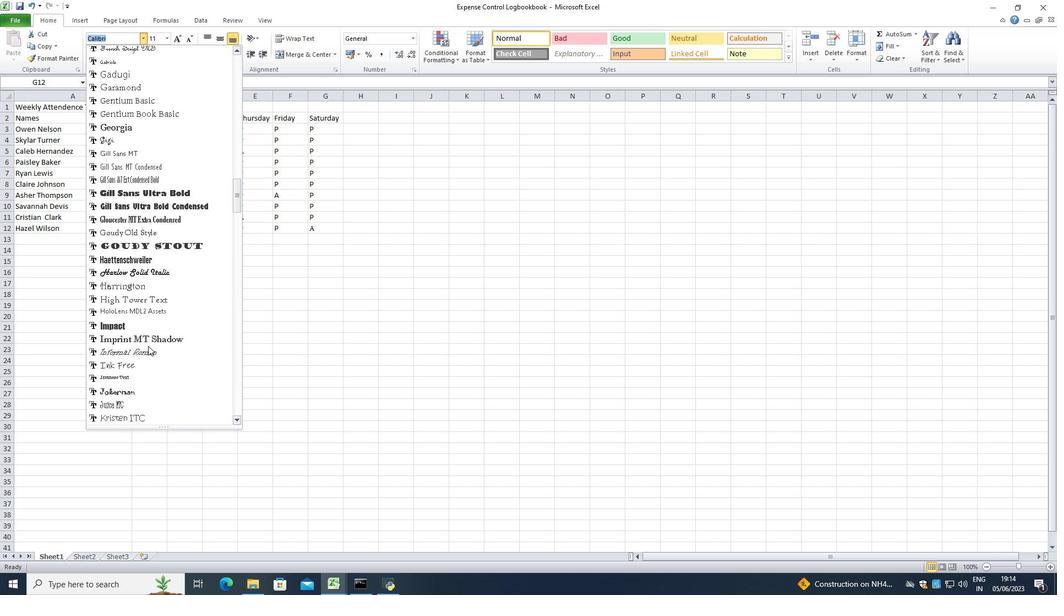 
Action: Mouse scrolled (148, 345) with delta (0, 0)
Screenshot: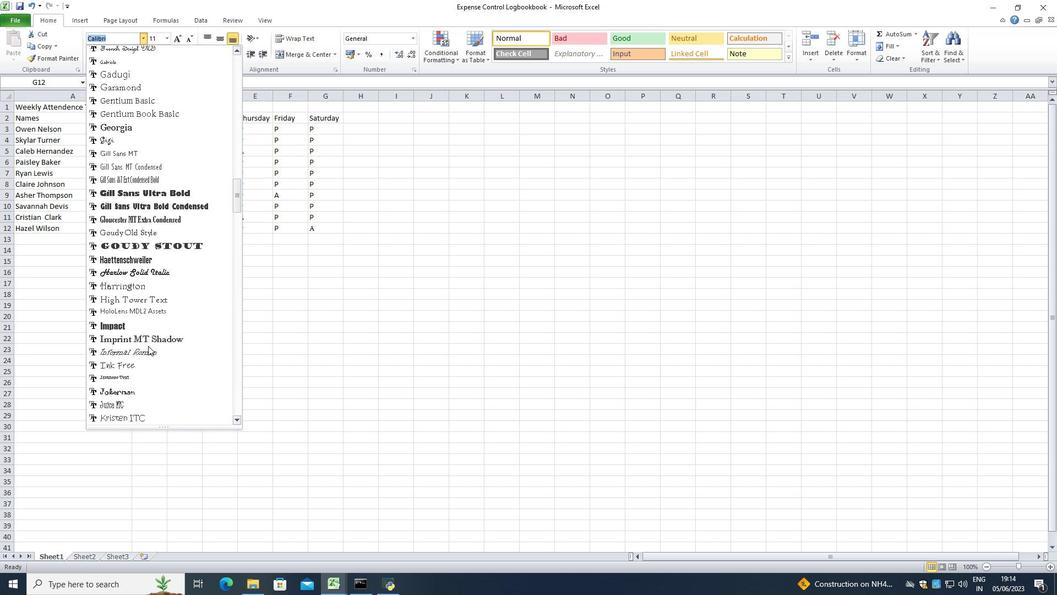 
Action: Mouse scrolled (148, 345) with delta (0, 0)
Screenshot: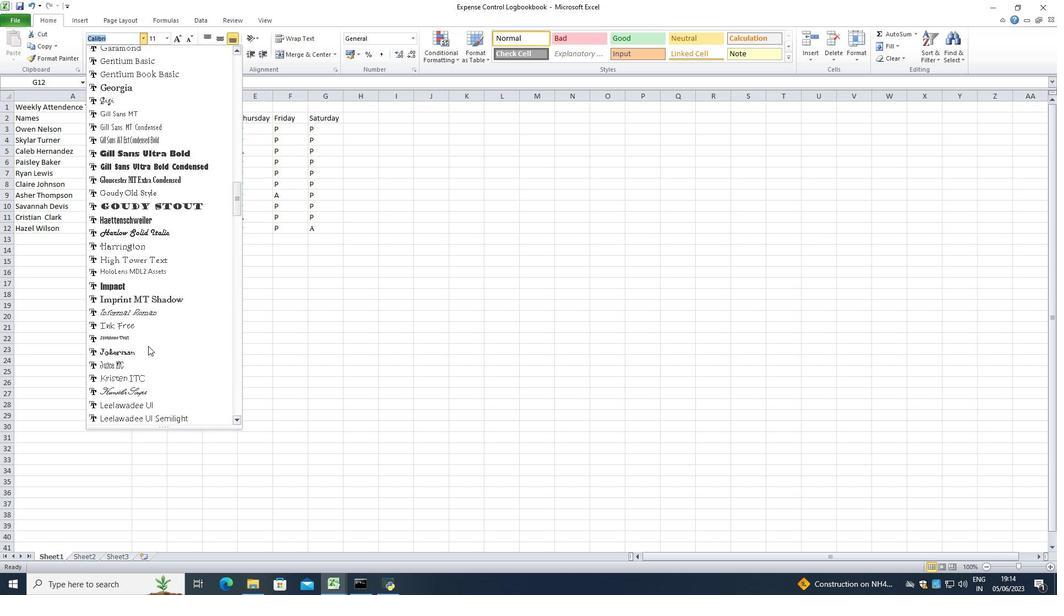 
Action: Mouse scrolled (148, 345) with delta (0, 0)
Screenshot: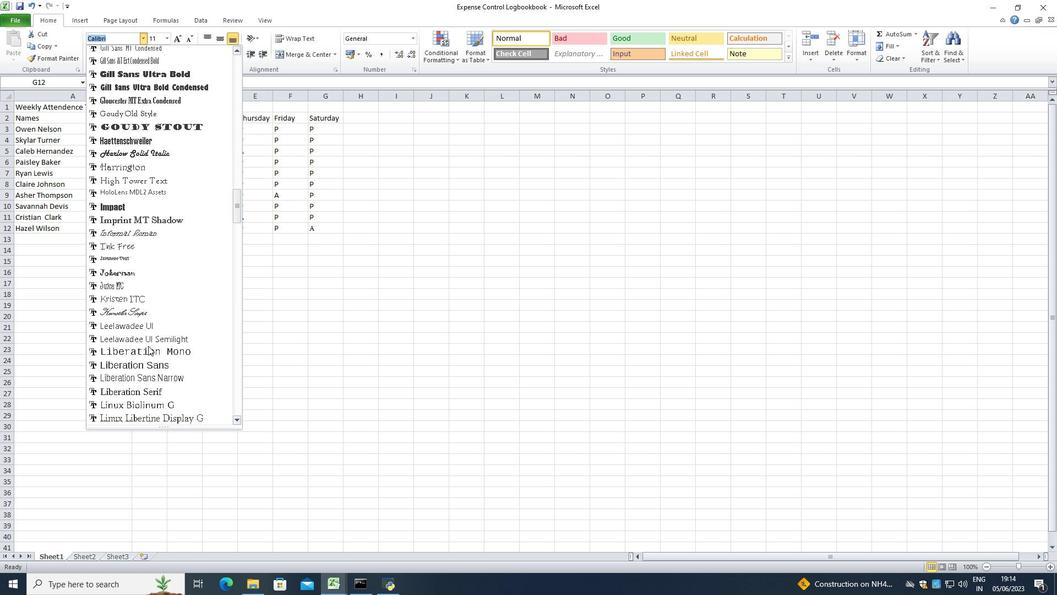 
Action: Mouse scrolled (148, 345) with delta (0, 0)
Screenshot: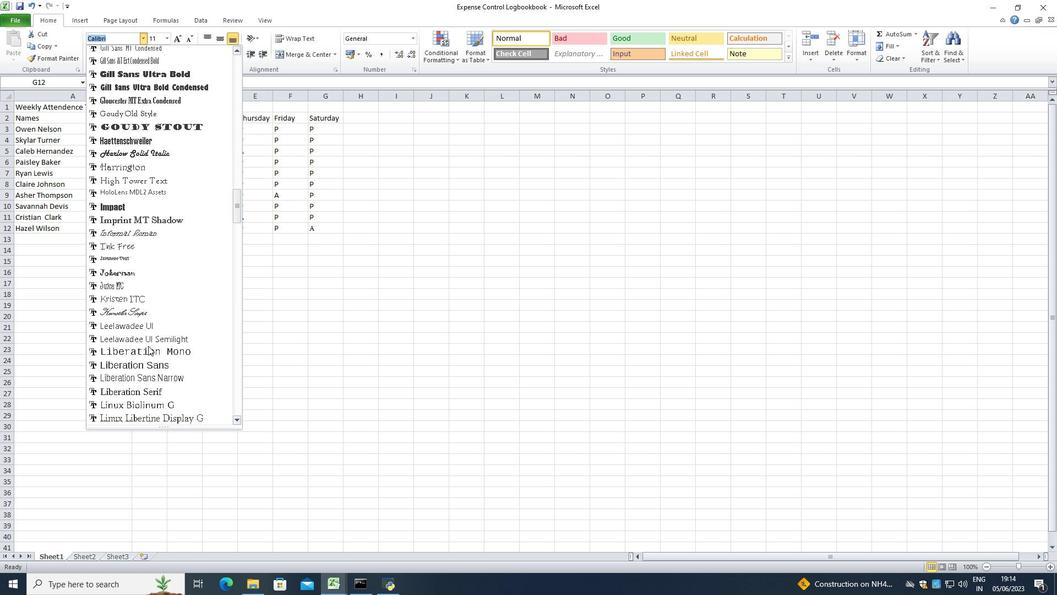 
Action: Mouse moved to (148, 347)
Screenshot: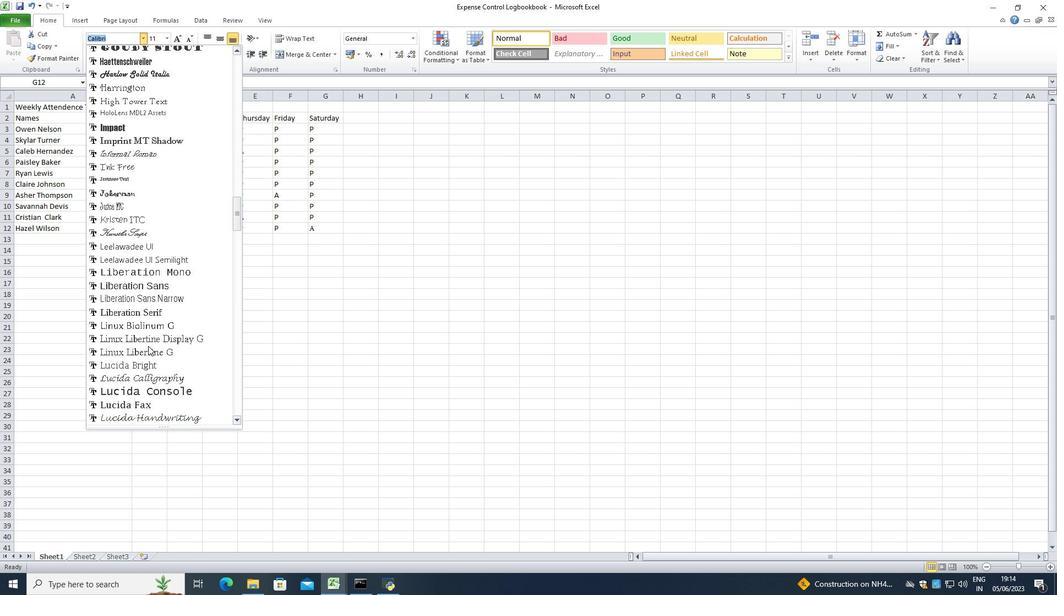 
Action: Mouse scrolled (148, 346) with delta (0, 0)
Screenshot: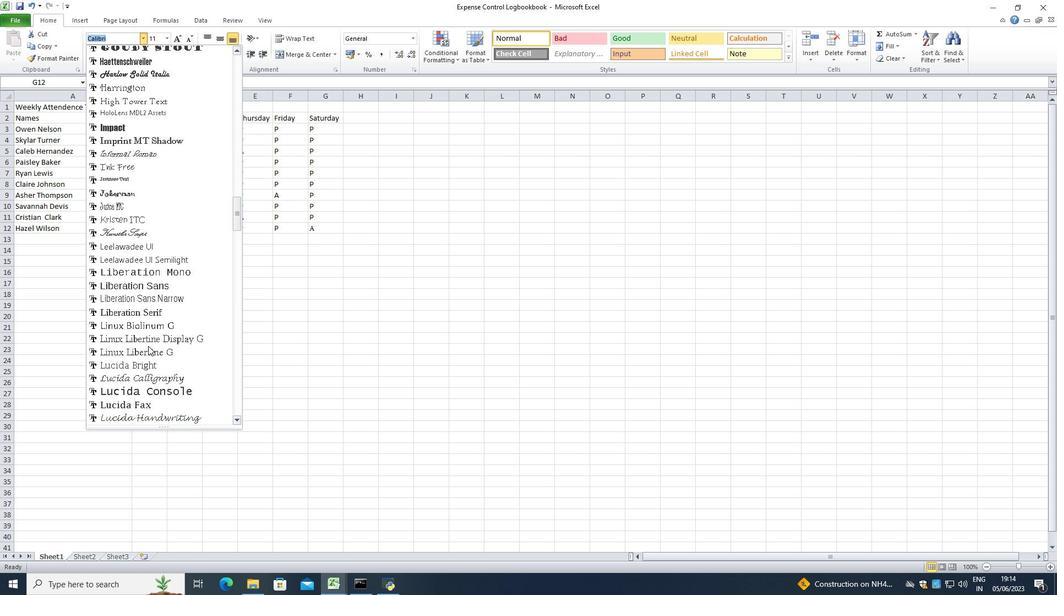 
Action: Mouse scrolled (148, 346) with delta (0, 0)
Screenshot: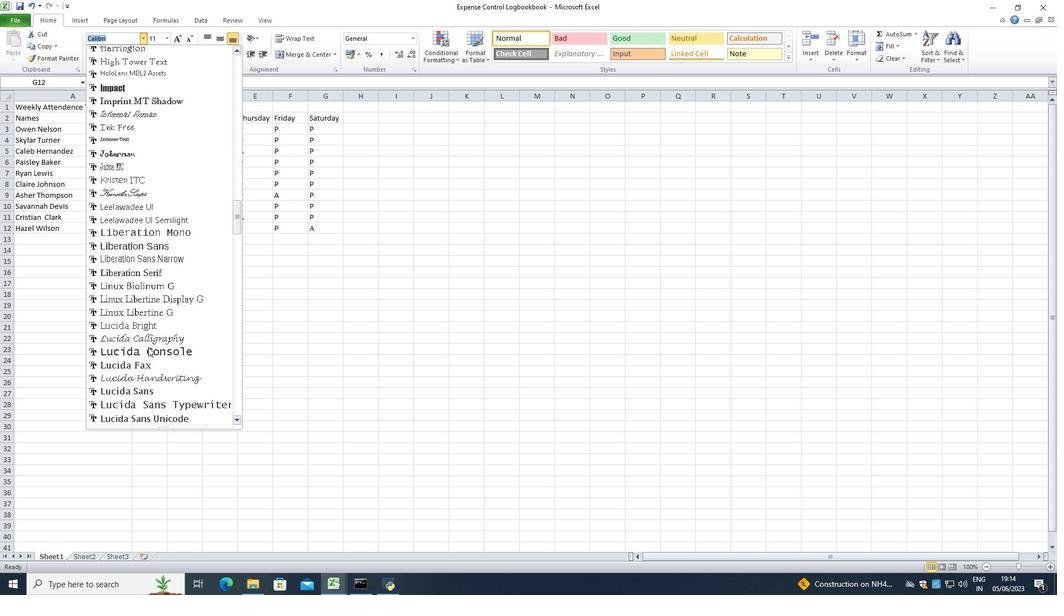 
Action: Mouse scrolled (148, 346) with delta (0, 0)
Screenshot: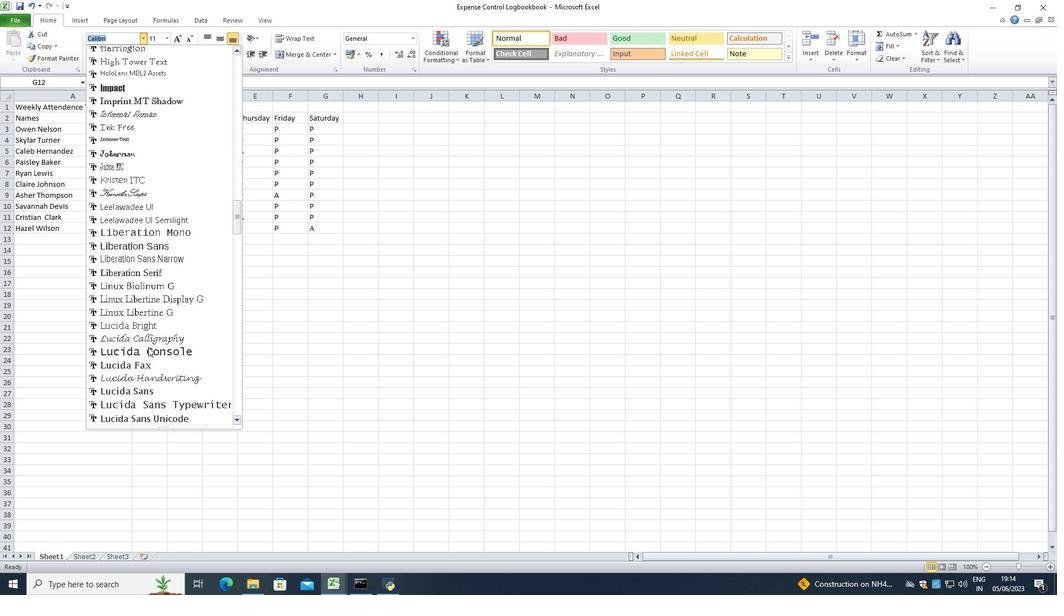 
Action: Mouse moved to (148, 347)
Screenshot: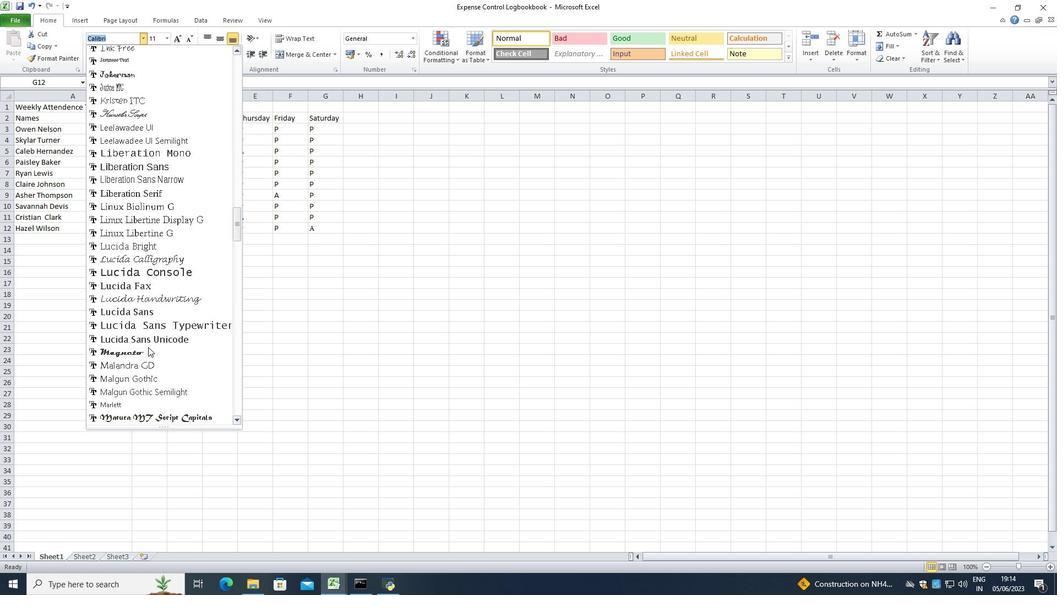 
Action: Mouse scrolled (148, 347) with delta (0, 0)
Screenshot: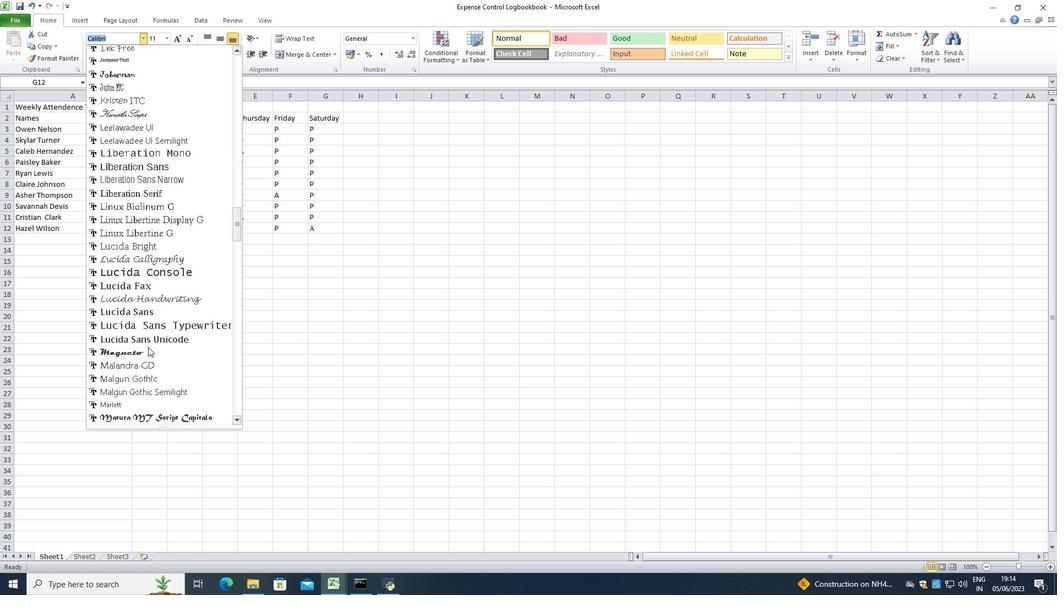 
Action: Mouse scrolled (148, 347) with delta (0, 0)
Screenshot: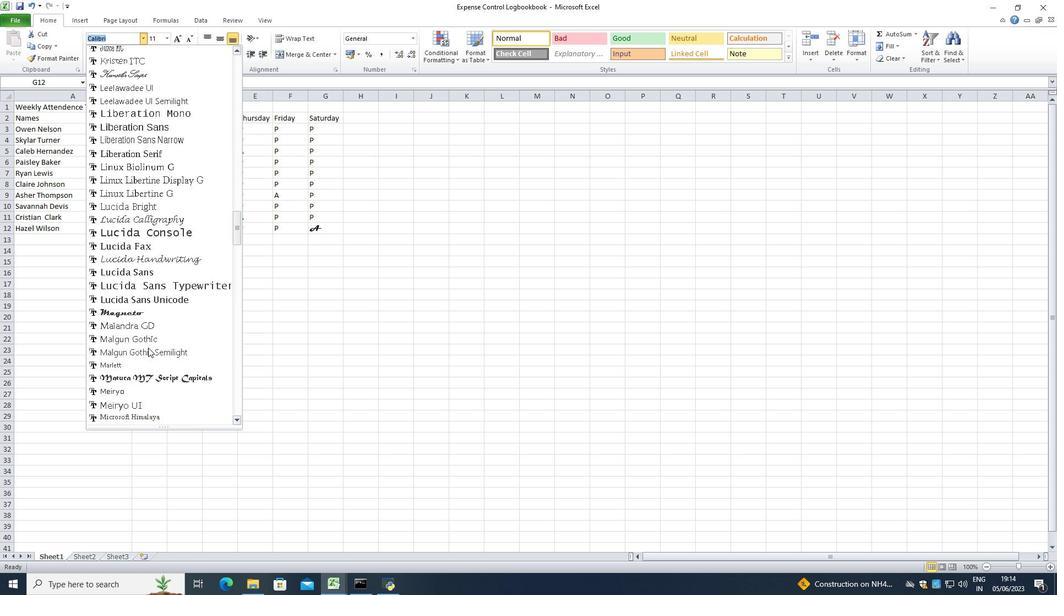 
Action: Mouse moved to (148, 347)
Screenshot: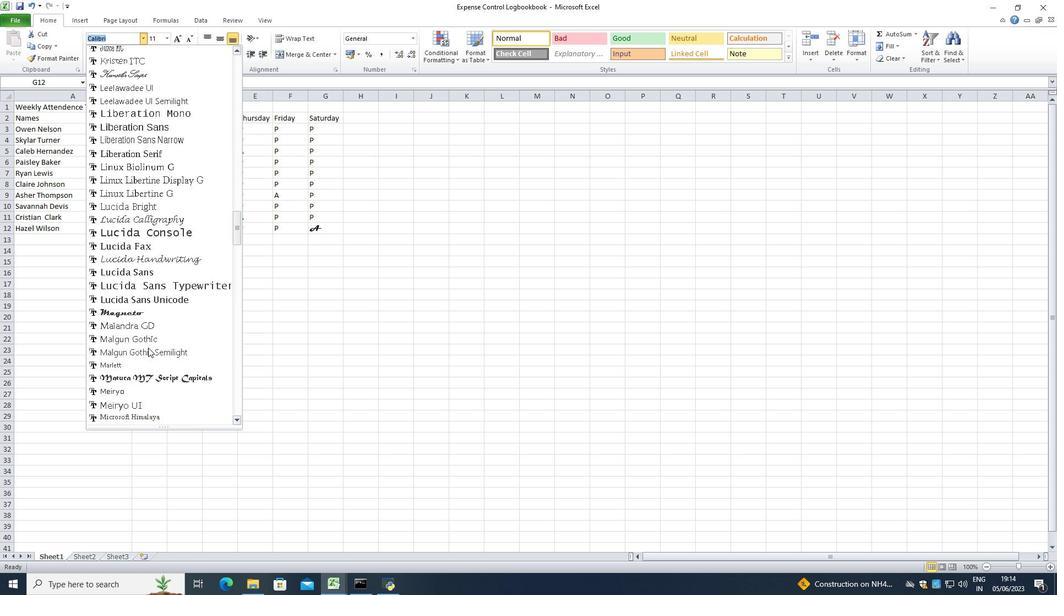 
Action: Mouse scrolled (148, 347) with delta (0, 0)
Screenshot: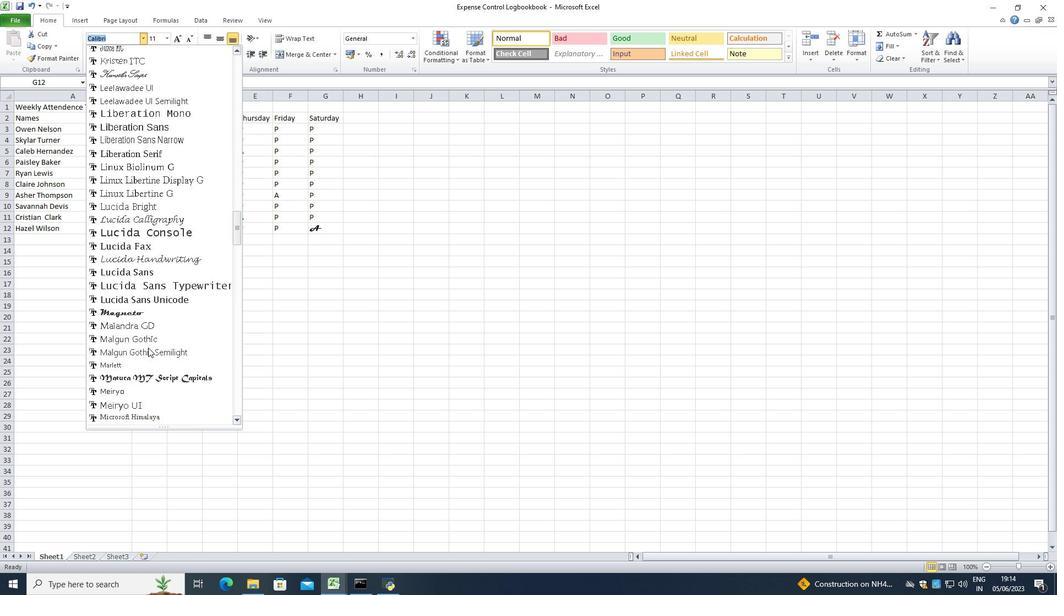 
Action: Mouse moved to (148, 348)
Screenshot: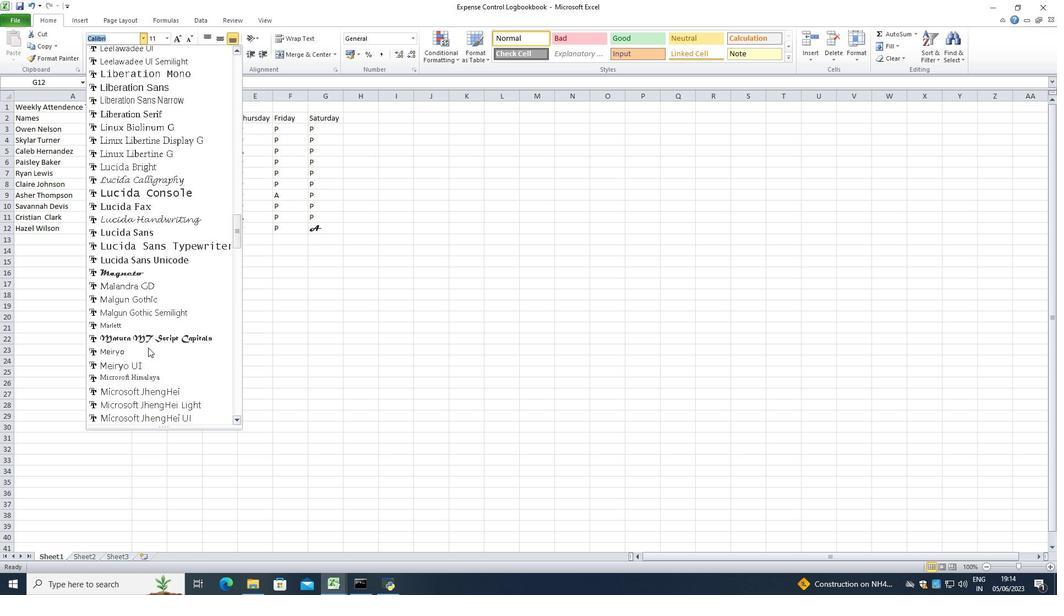 
Action: Mouse scrolled (148, 348) with delta (0, 0)
Screenshot: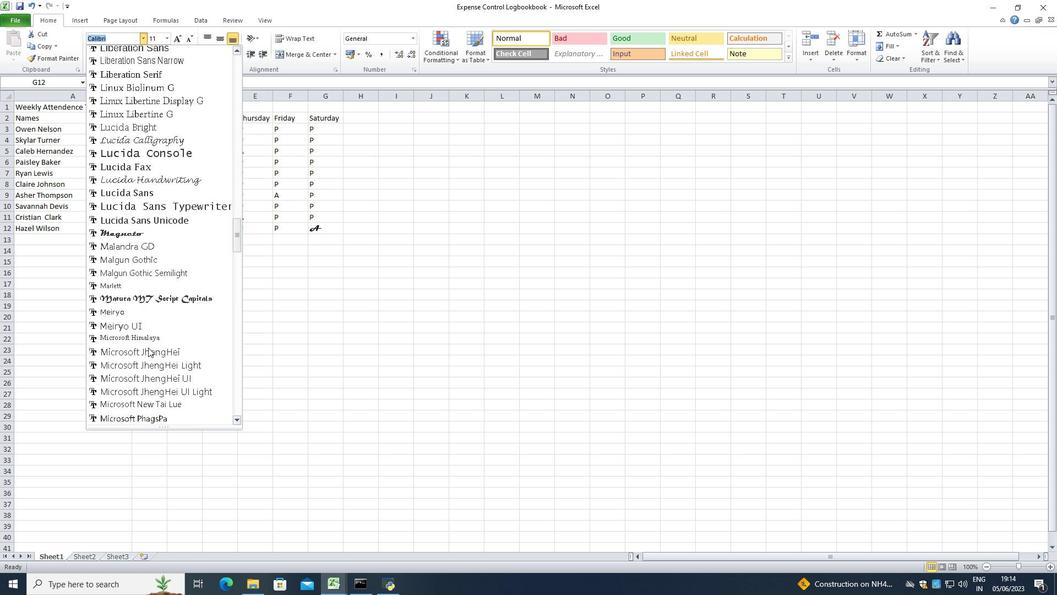 
Action: Mouse scrolled (148, 348) with delta (0, 0)
Screenshot: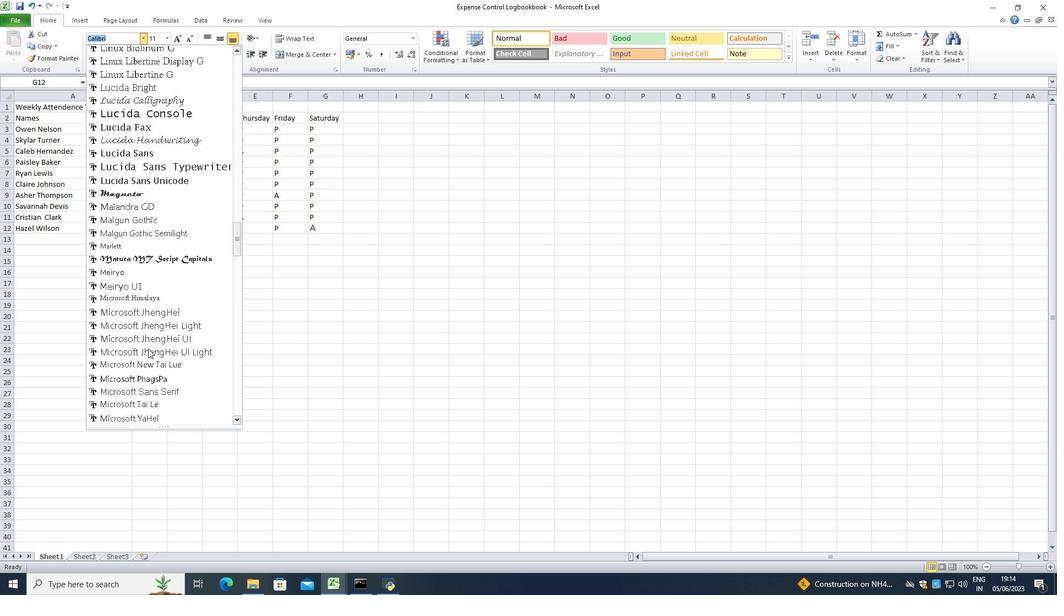 
Action: Mouse scrolled (148, 348) with delta (0, 0)
Screenshot: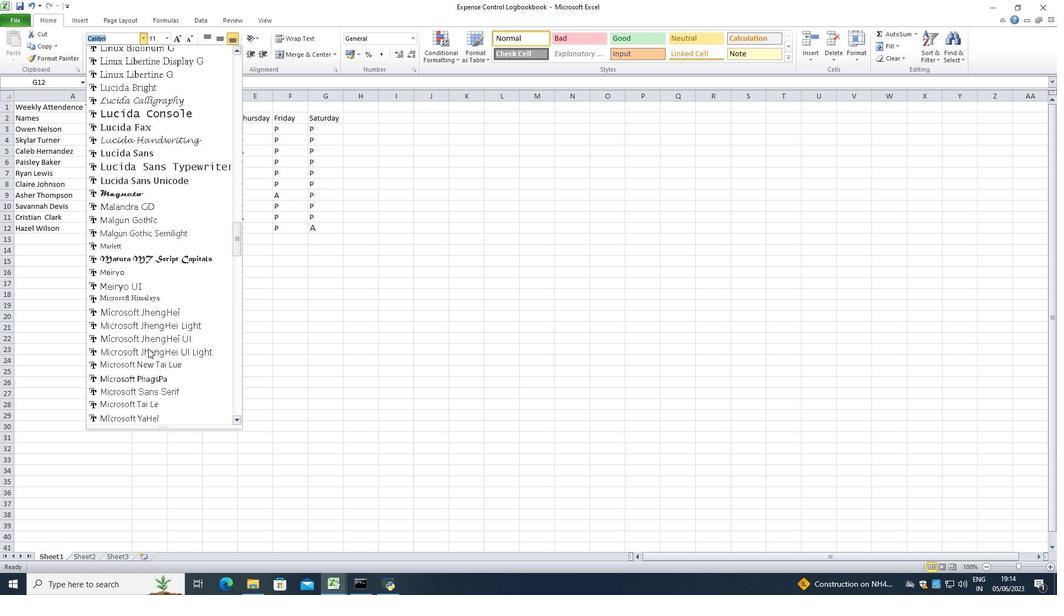 
Action: Mouse scrolled (148, 348) with delta (0, 0)
Screenshot: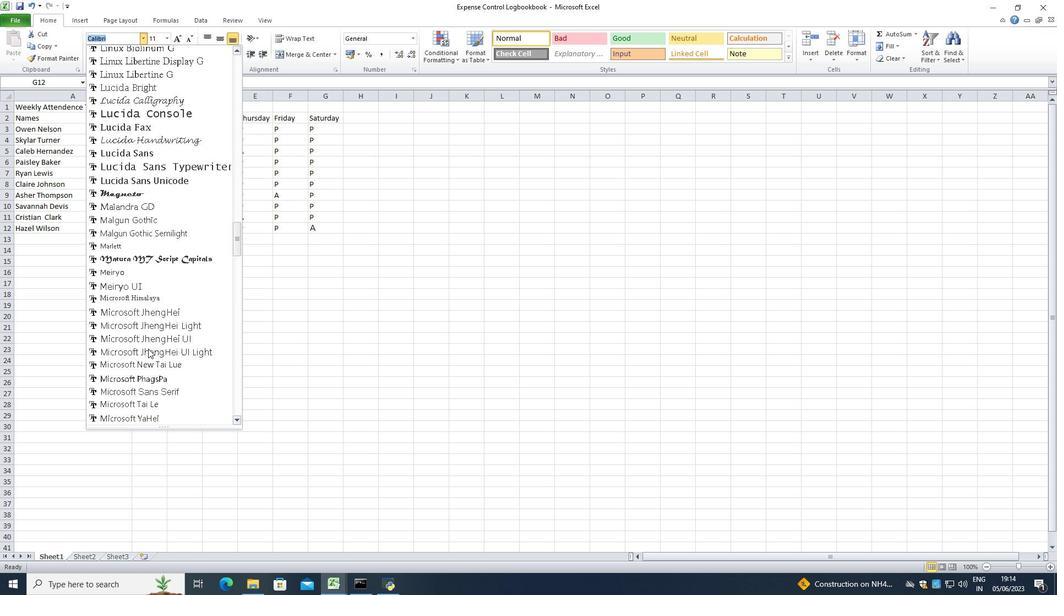 
Action: Mouse scrolled (148, 348) with delta (0, 0)
Screenshot: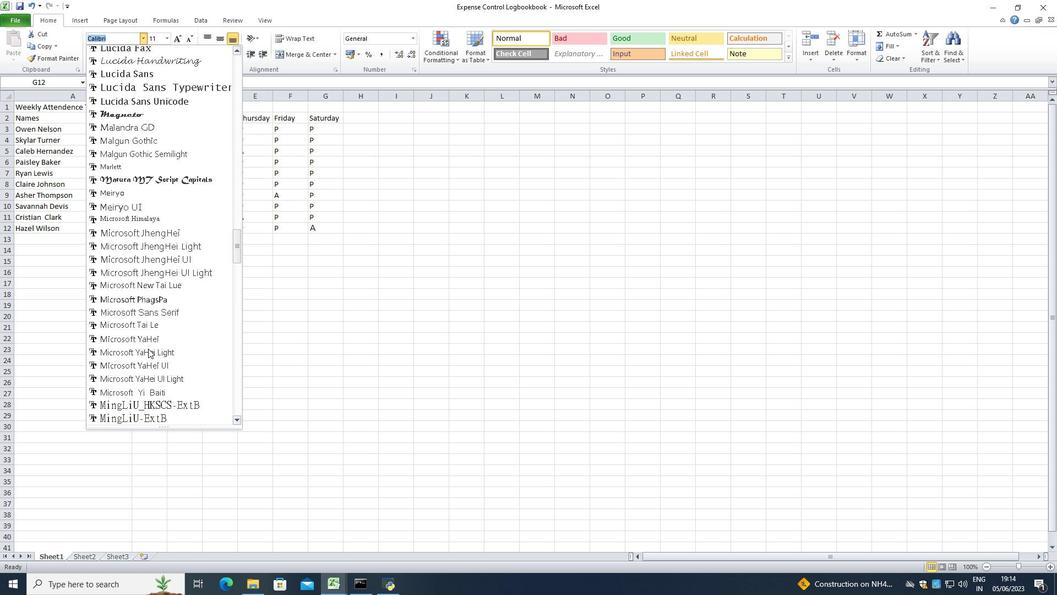 
Action: Mouse moved to (148, 348)
Screenshot: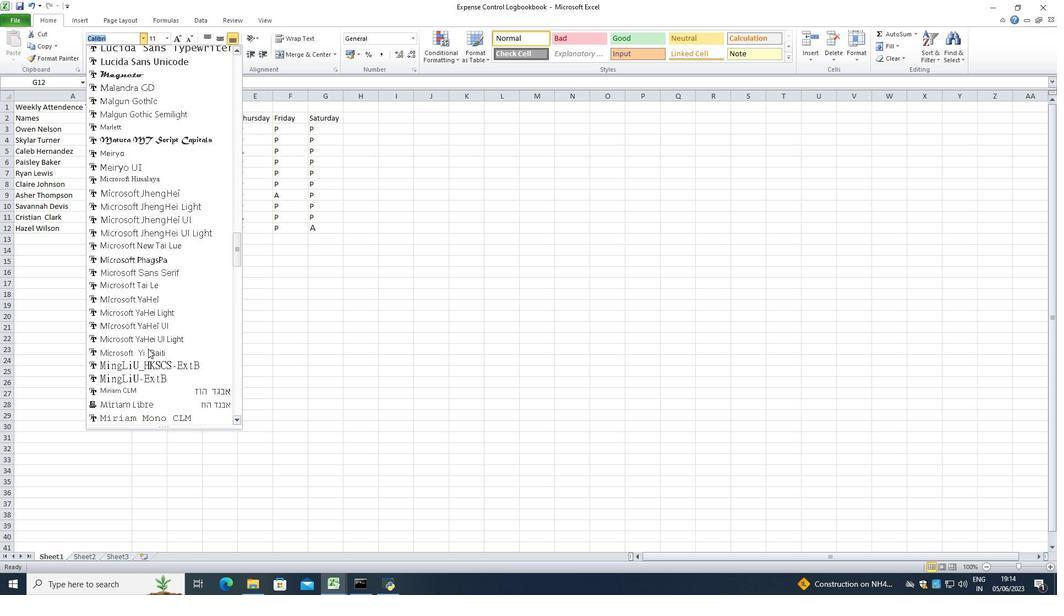 
Action: Mouse scrolled (148, 348) with delta (0, 0)
Screenshot: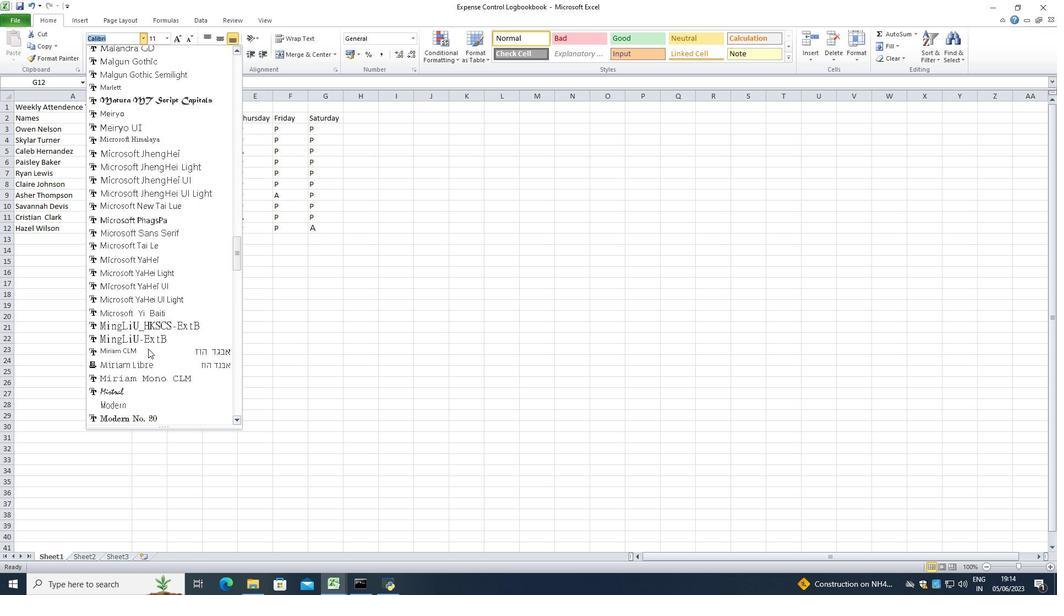 
Action: Mouse moved to (148, 349)
Screenshot: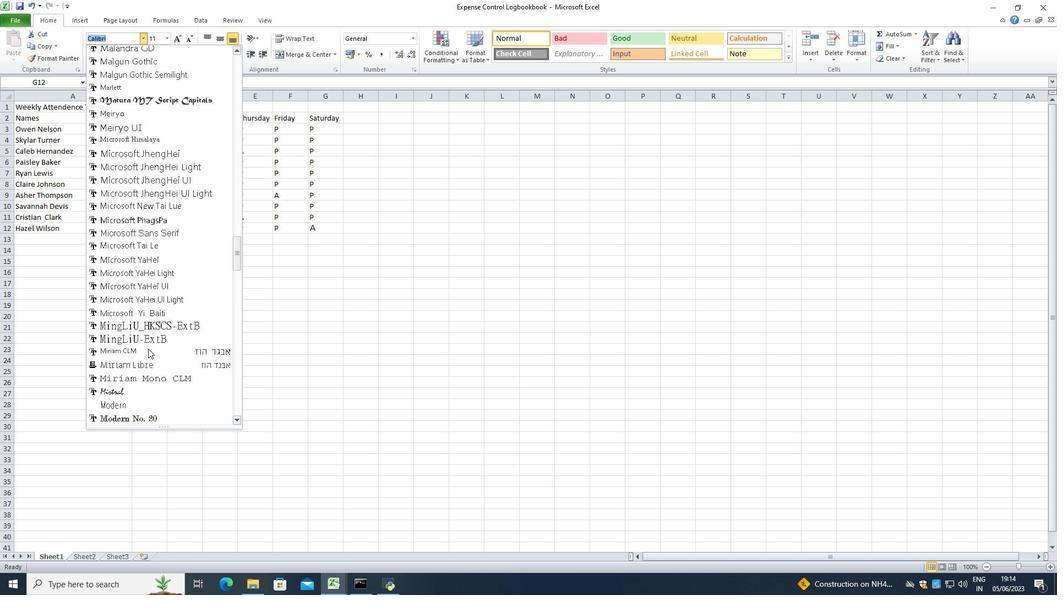 
Action: Mouse scrolled (148, 348) with delta (0, 0)
Screenshot: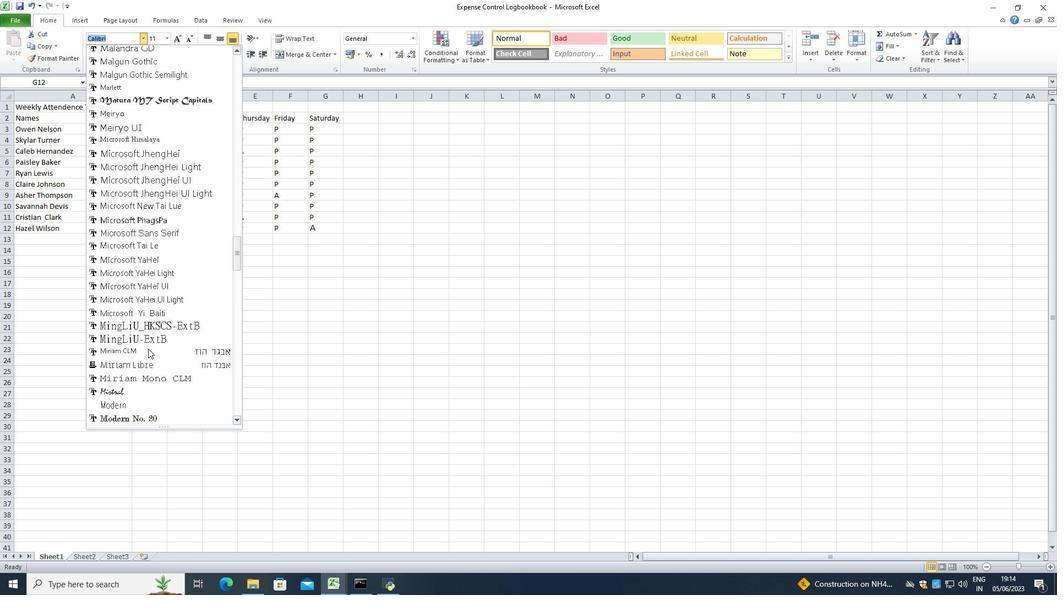
Action: Mouse scrolled (148, 348) with delta (0, 0)
Screenshot: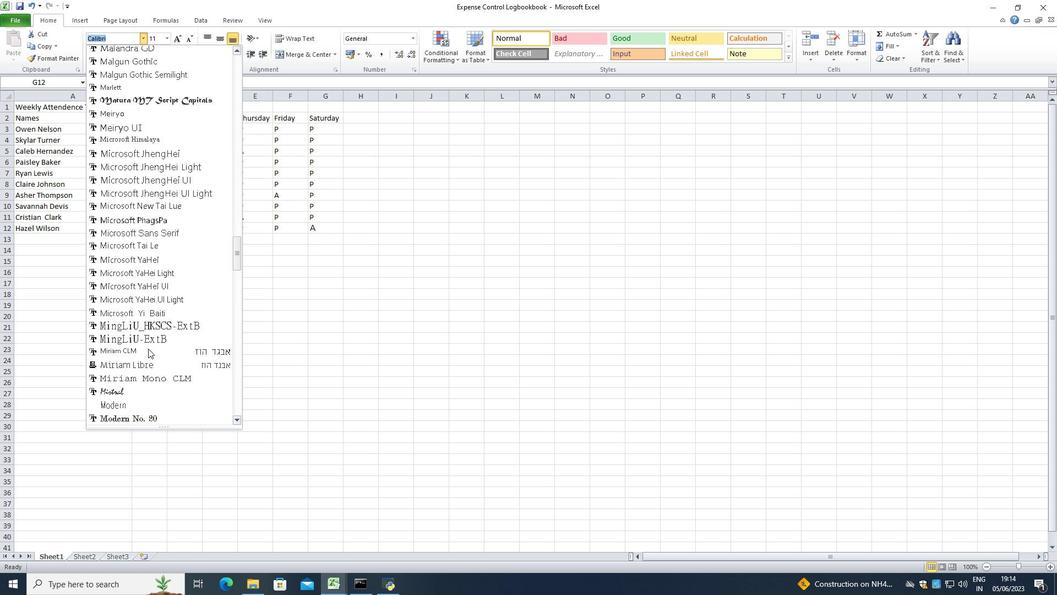 
Action: Mouse scrolled (148, 348) with delta (0, 0)
Screenshot: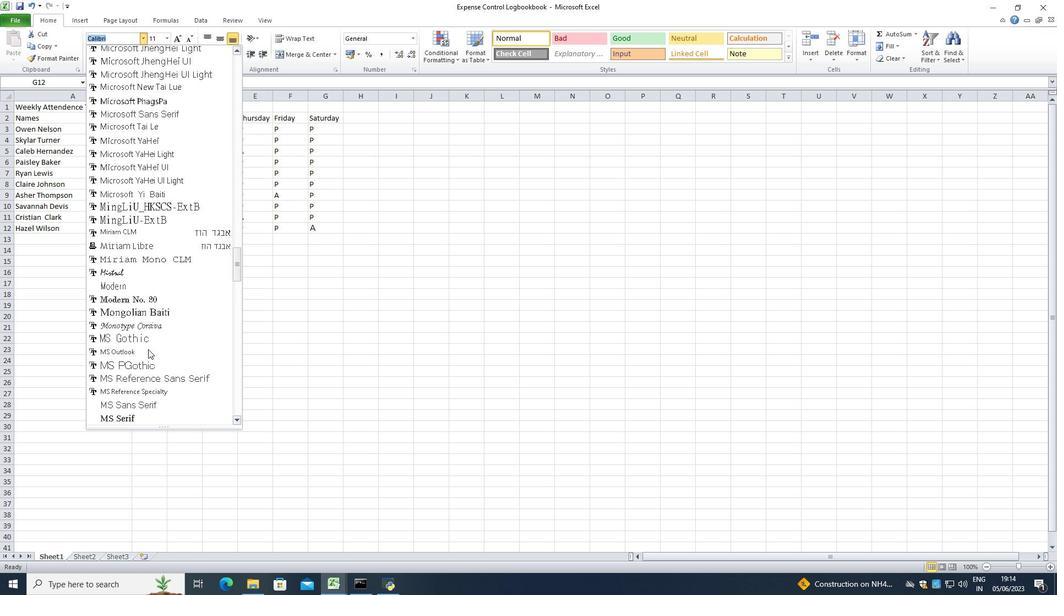 
Action: Mouse scrolled (148, 348) with delta (0, 0)
Screenshot: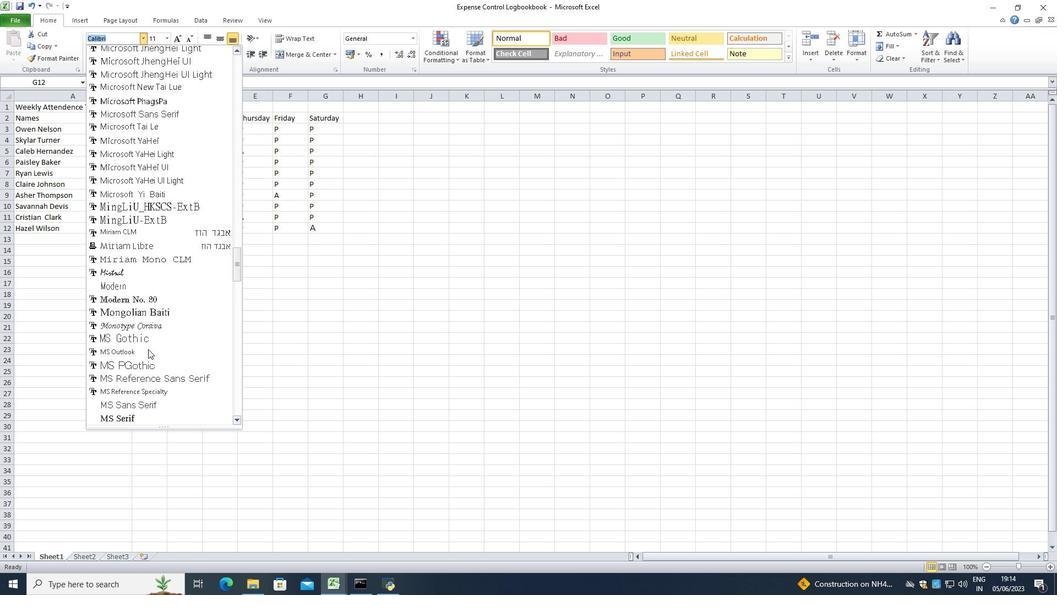 
Action: Mouse moved to (148, 349)
Screenshot: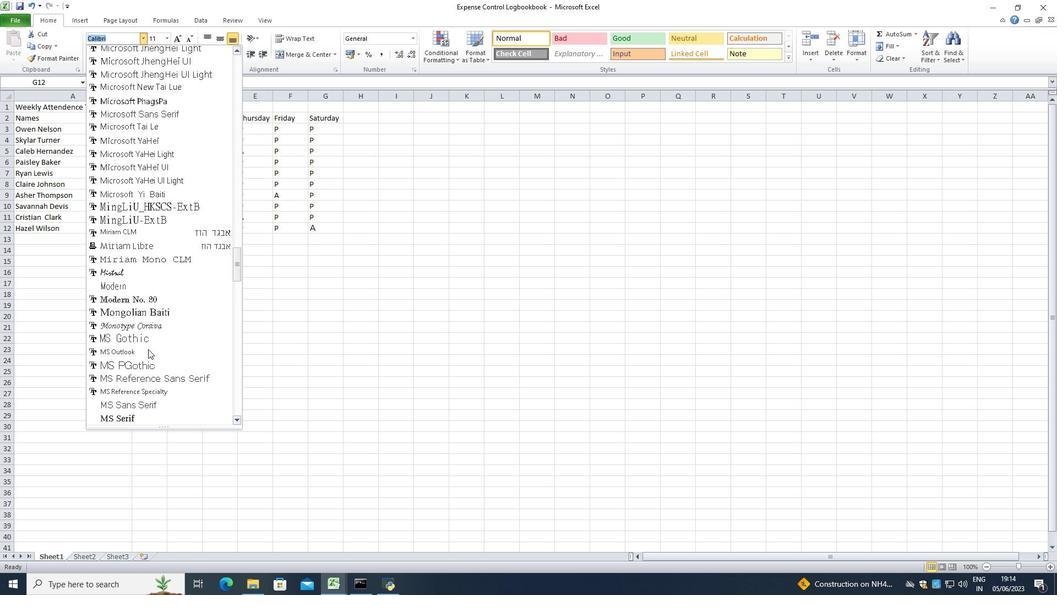 
Action: Mouse scrolled (148, 348) with delta (0, 0)
Screenshot: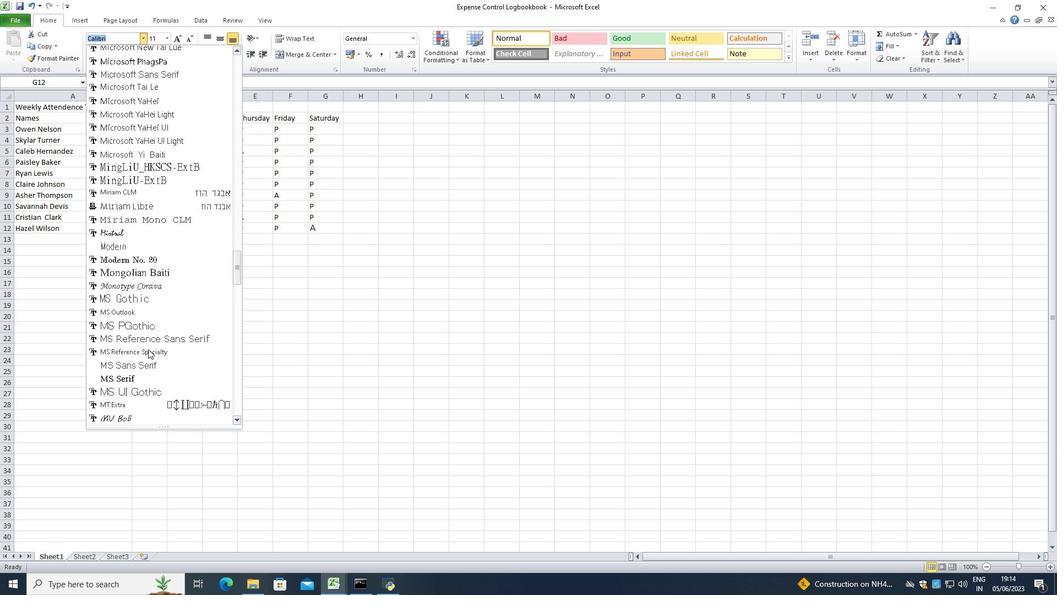 
Action: Mouse scrolled (148, 348) with delta (0, 0)
Screenshot: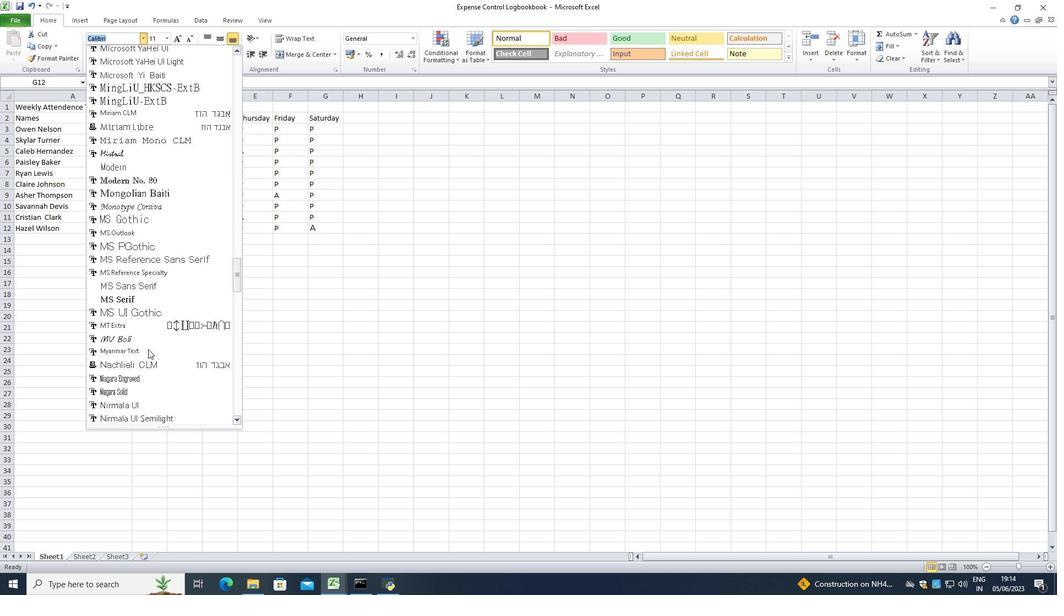 
Action: Mouse scrolled (148, 348) with delta (0, 0)
Screenshot: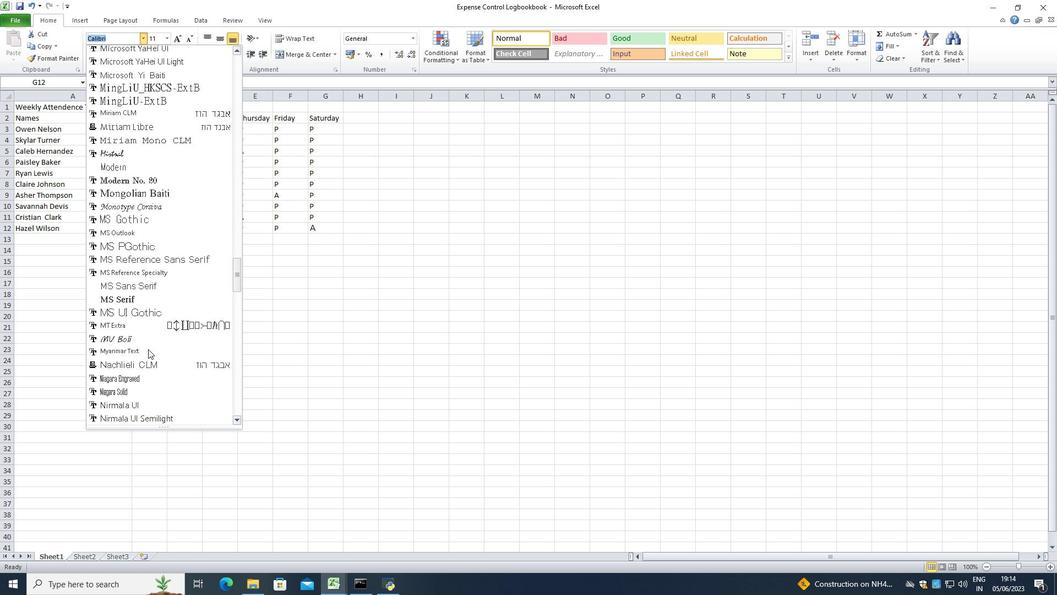 
Action: Mouse moved to (148, 350)
Screenshot: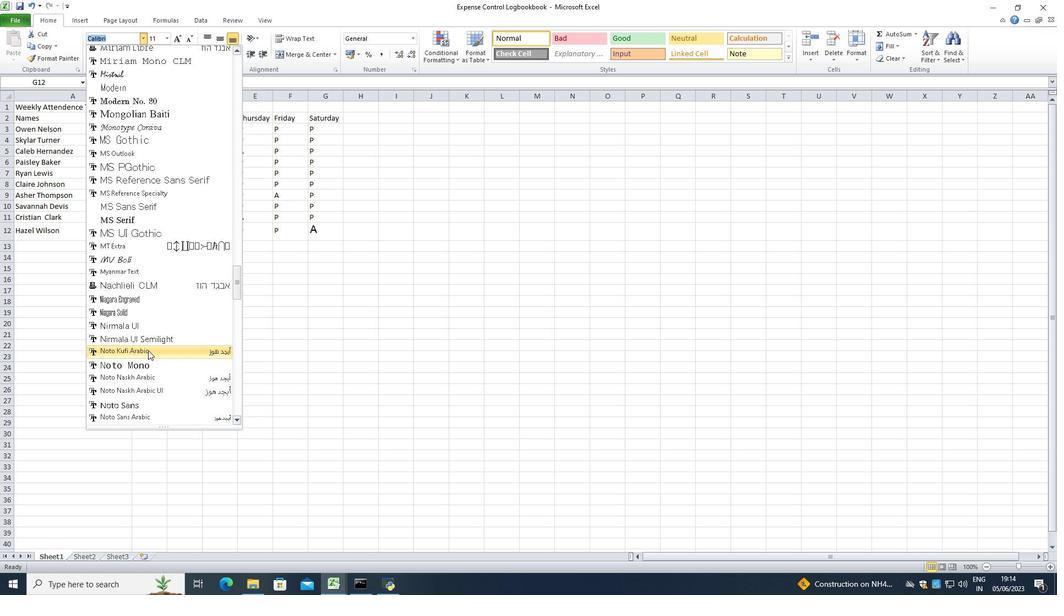 
Action: Mouse scrolled (148, 349) with delta (0, 0)
Screenshot: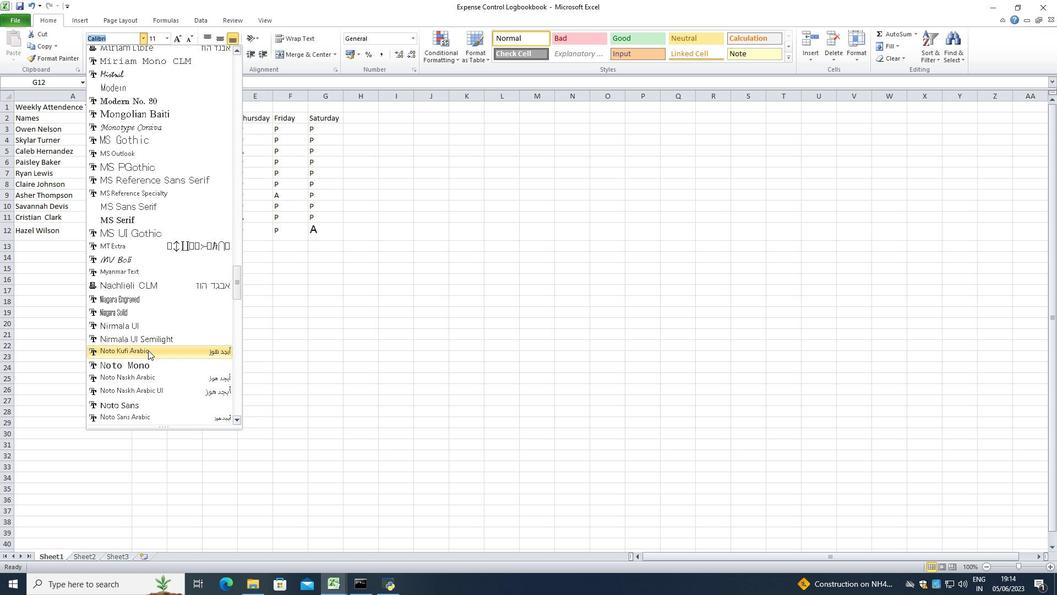 
Action: Mouse moved to (148, 350)
Screenshot: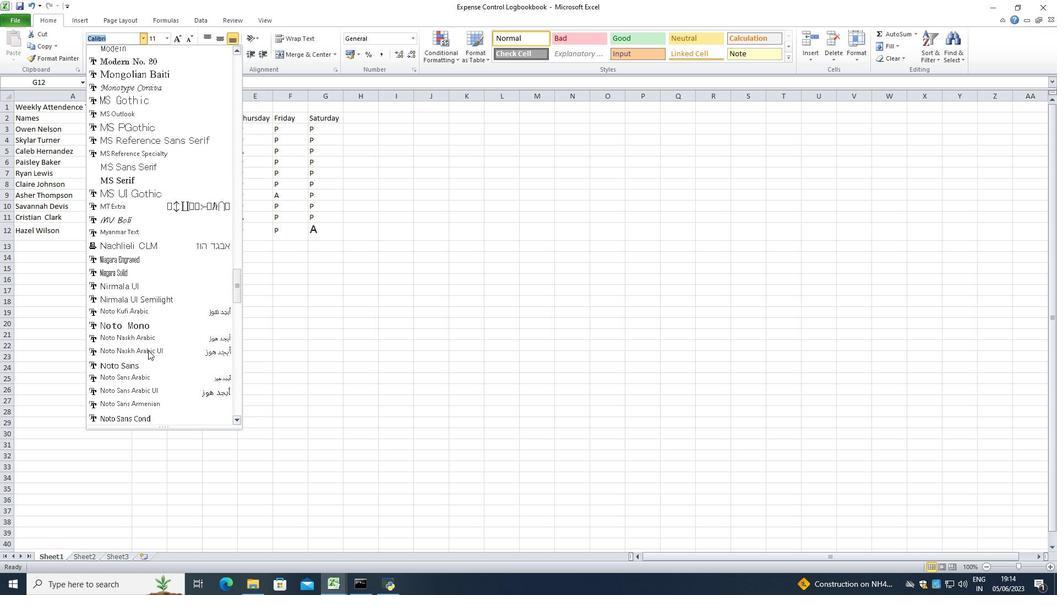 
Action: Mouse scrolled (148, 350) with delta (0, 0)
Screenshot: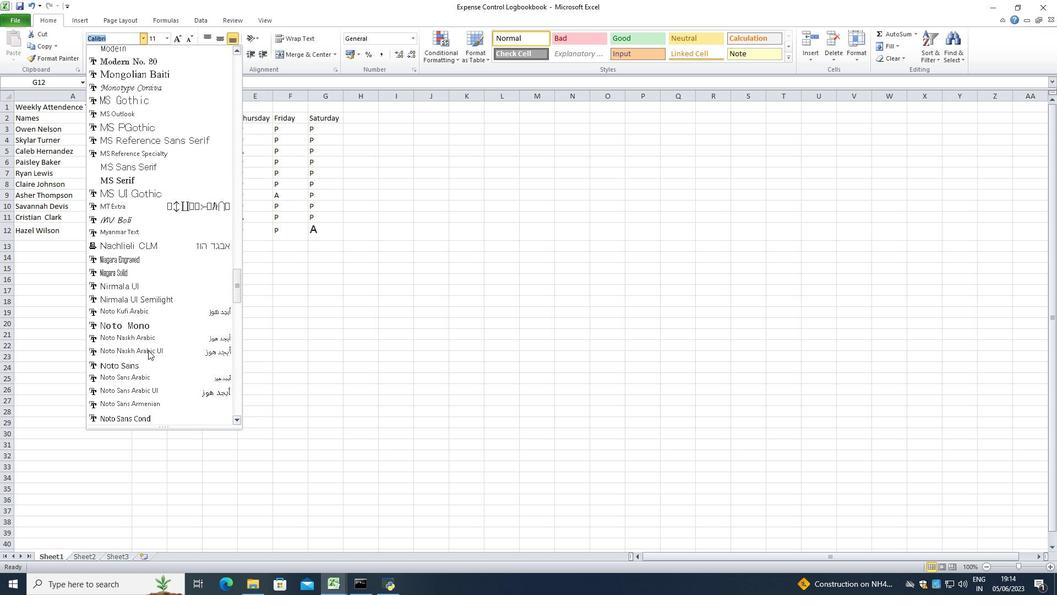 
Action: Mouse scrolled (148, 350) with delta (0, 0)
Screenshot: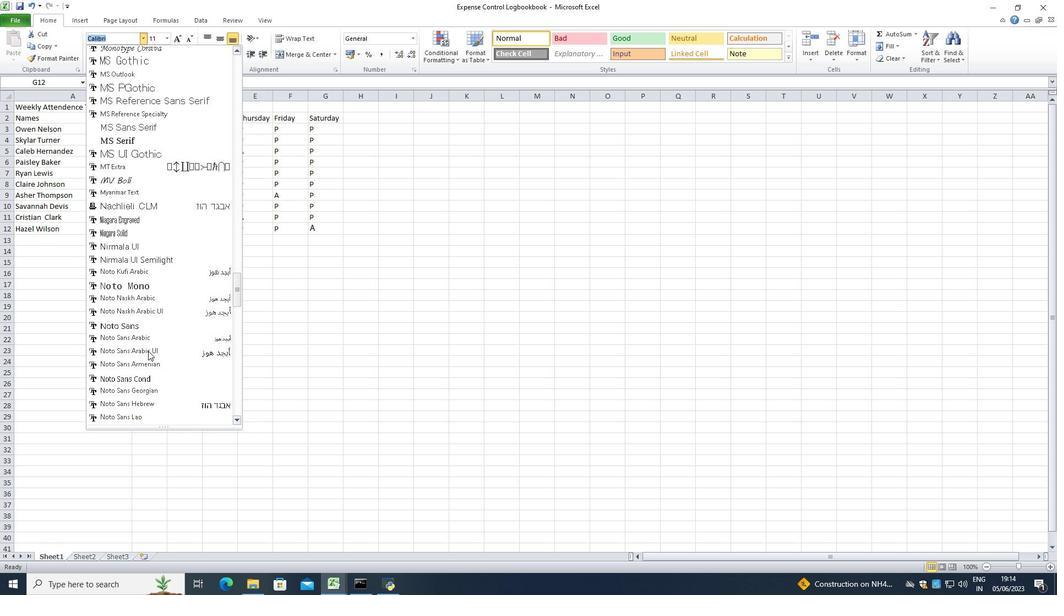 
Action: Mouse moved to (147, 350)
Screenshot: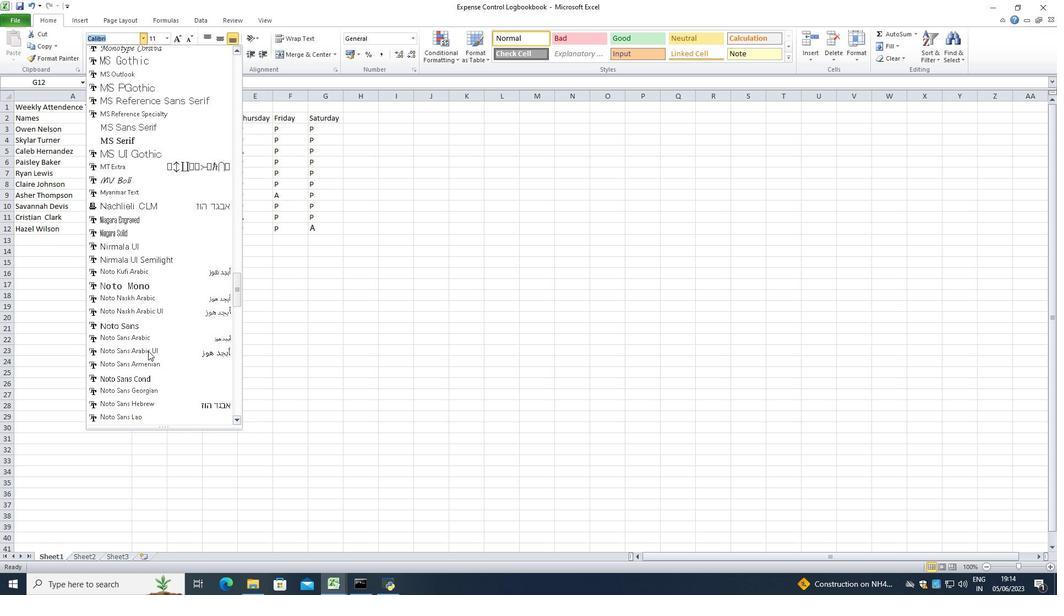 
Action: Mouse scrolled (147, 350) with delta (0, 0)
Screenshot: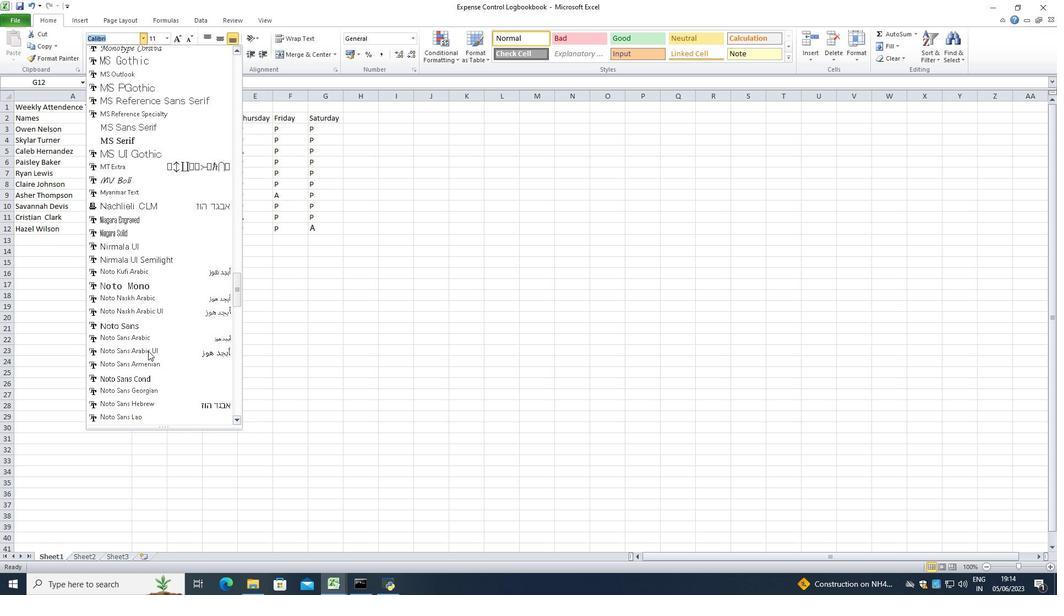 
Action: Mouse scrolled (147, 350) with delta (0, 0)
Screenshot: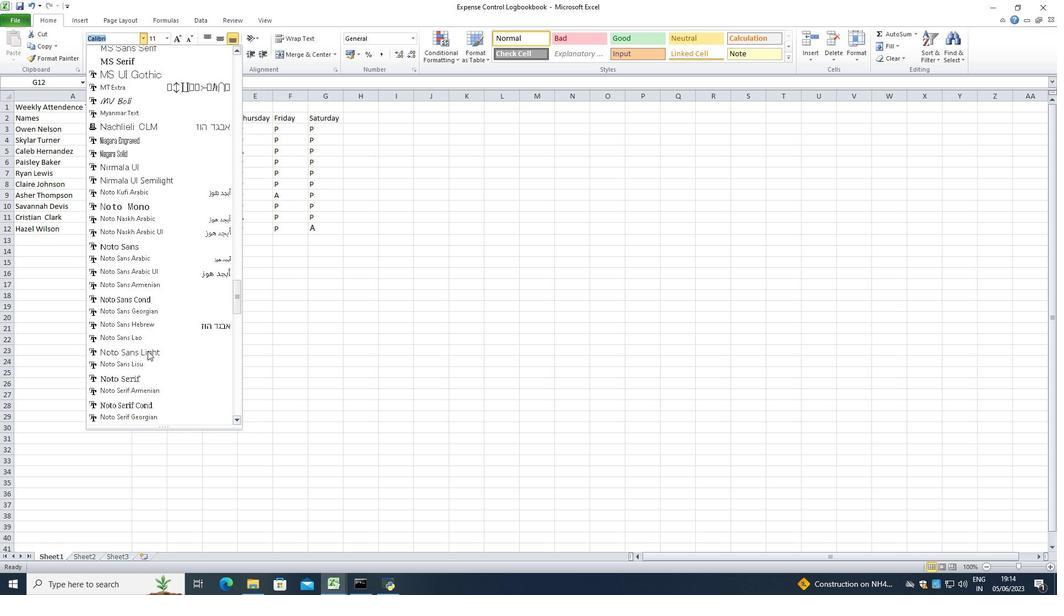 
Action: Mouse scrolled (147, 350) with delta (0, 0)
Screenshot: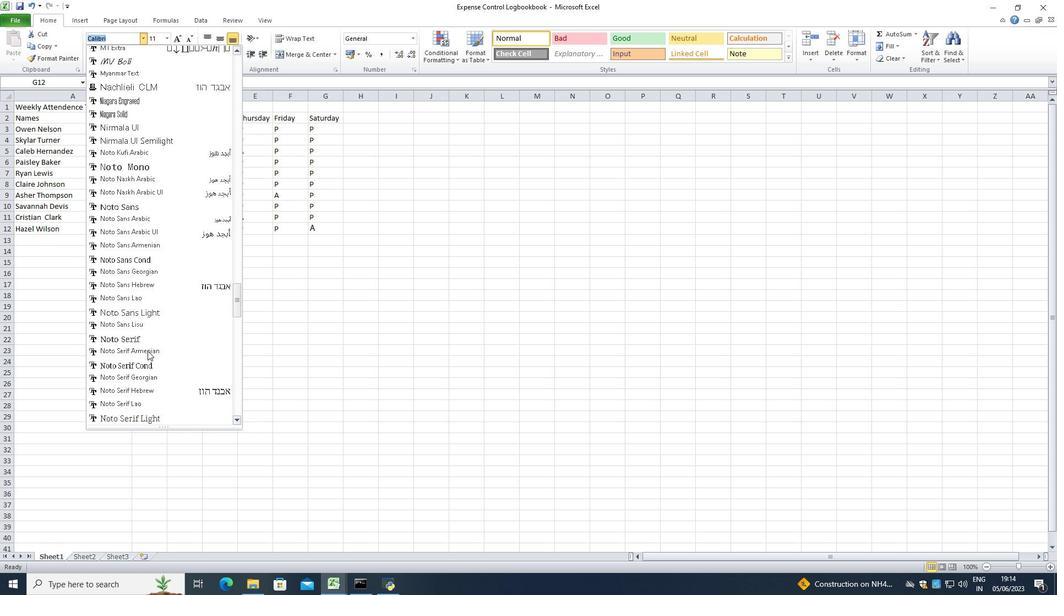 
Action: Mouse moved to (147, 351)
Screenshot: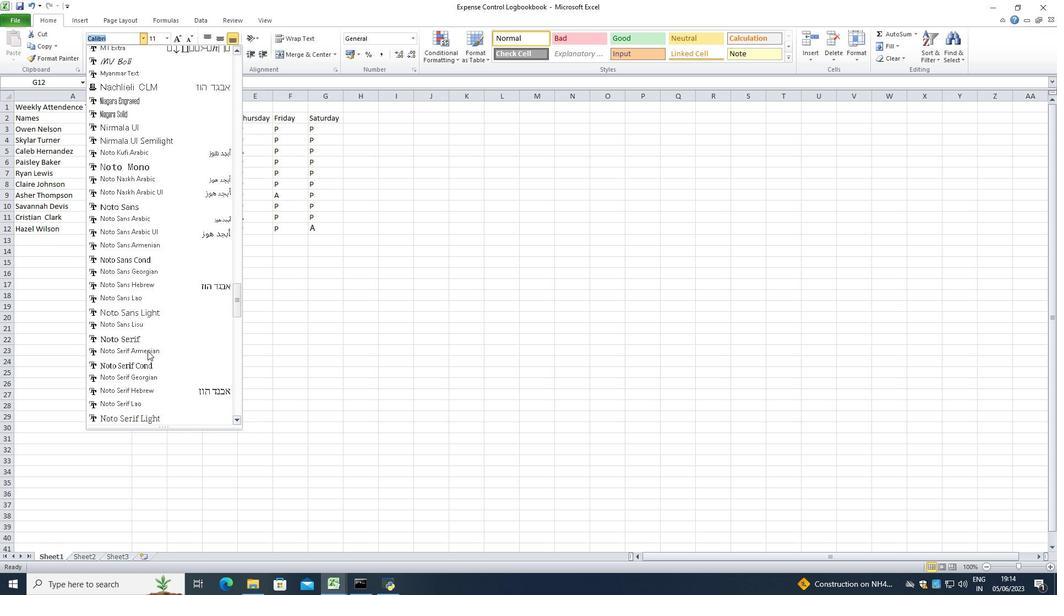 
Action: Mouse scrolled (147, 350) with delta (0, 0)
Screenshot: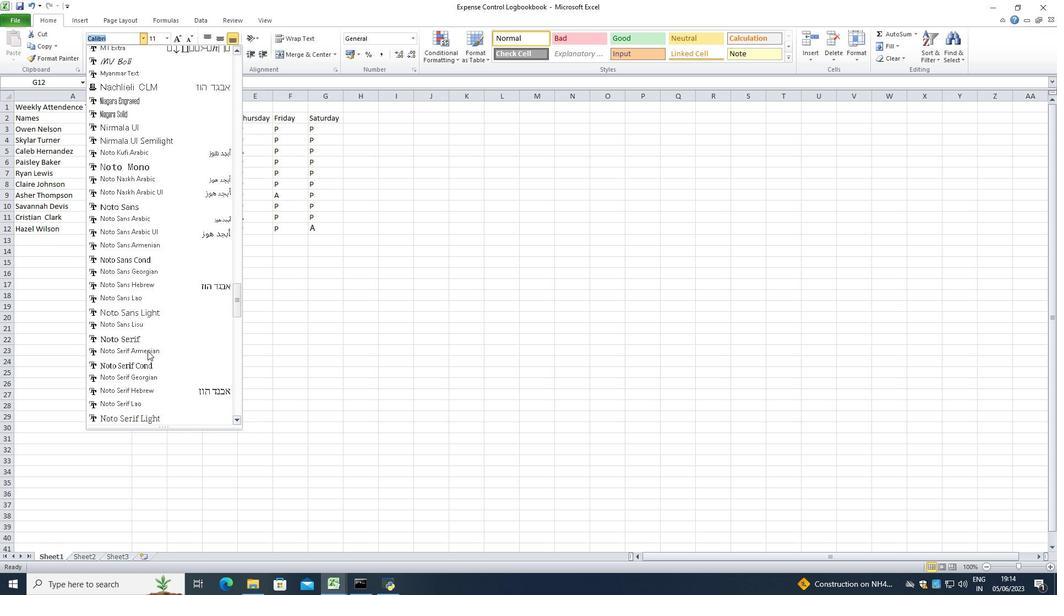 
Action: Mouse moved to (147, 352)
Screenshot: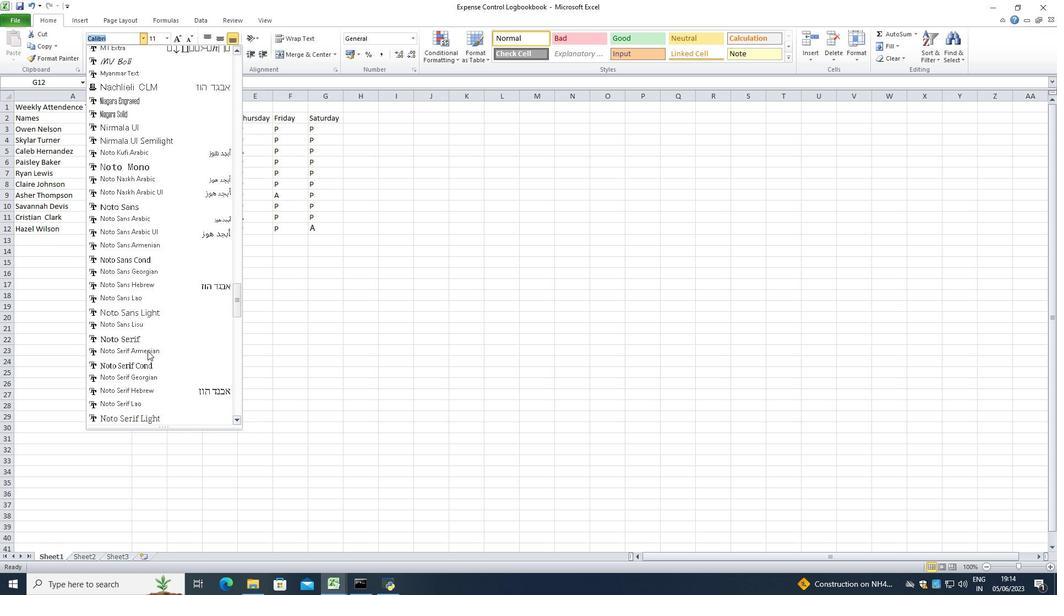 
Action: Mouse scrolled (147, 351) with delta (0, 0)
Screenshot: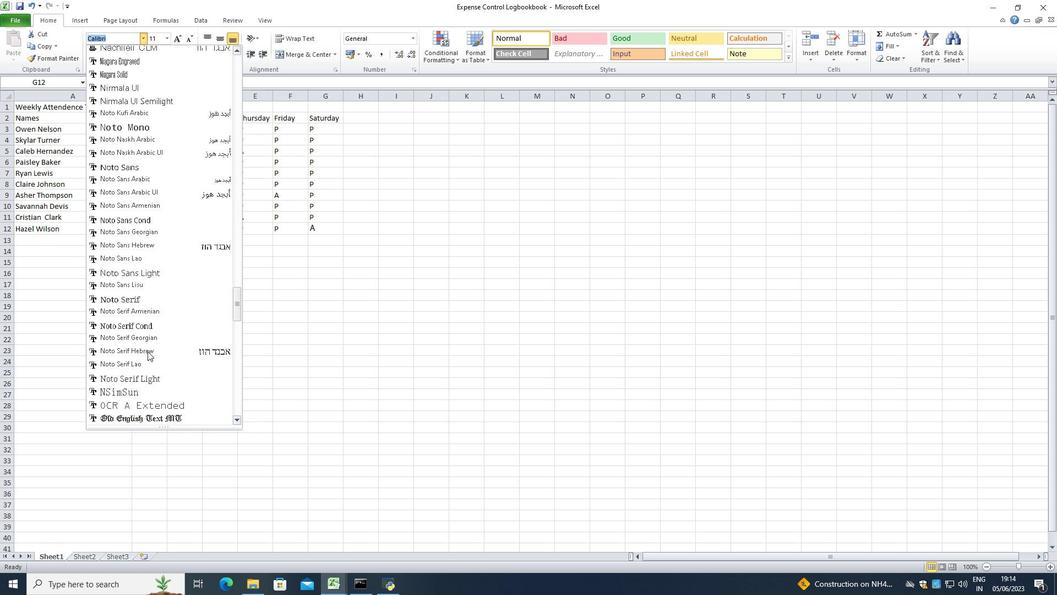 
Action: Mouse scrolled (147, 351) with delta (0, 0)
Screenshot: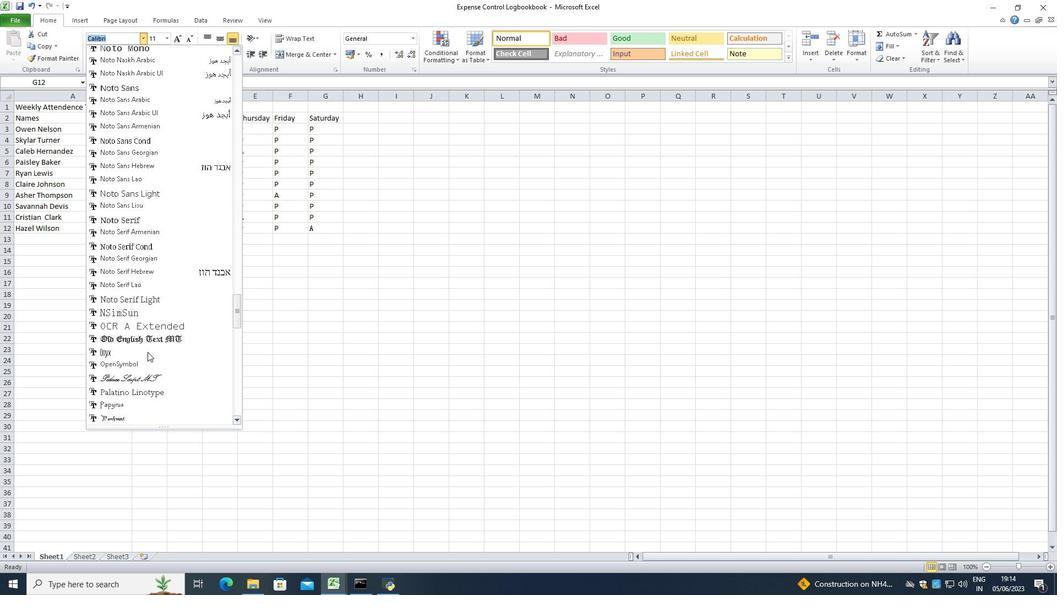 
Action: Mouse moved to (147, 352)
Screenshot: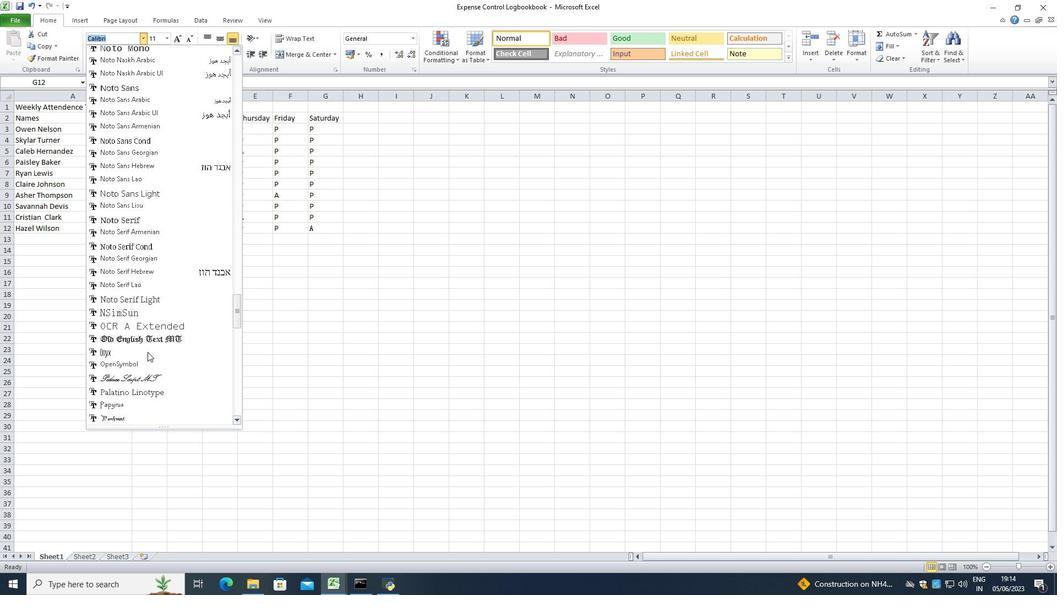 
Action: Mouse scrolled (147, 352) with delta (0, 0)
Screenshot: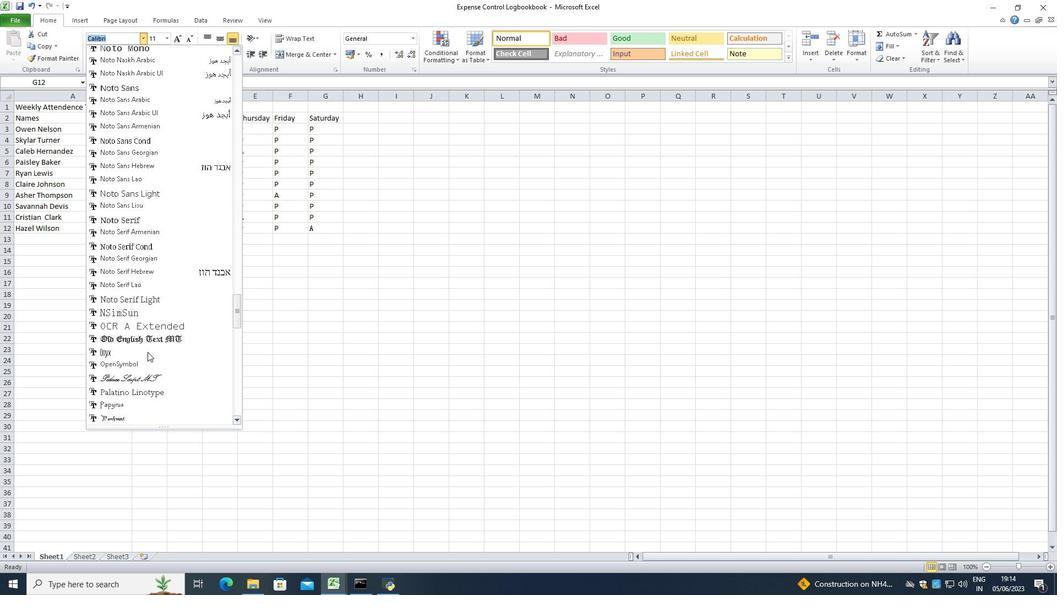 
Action: Mouse moved to (147, 353)
Screenshot: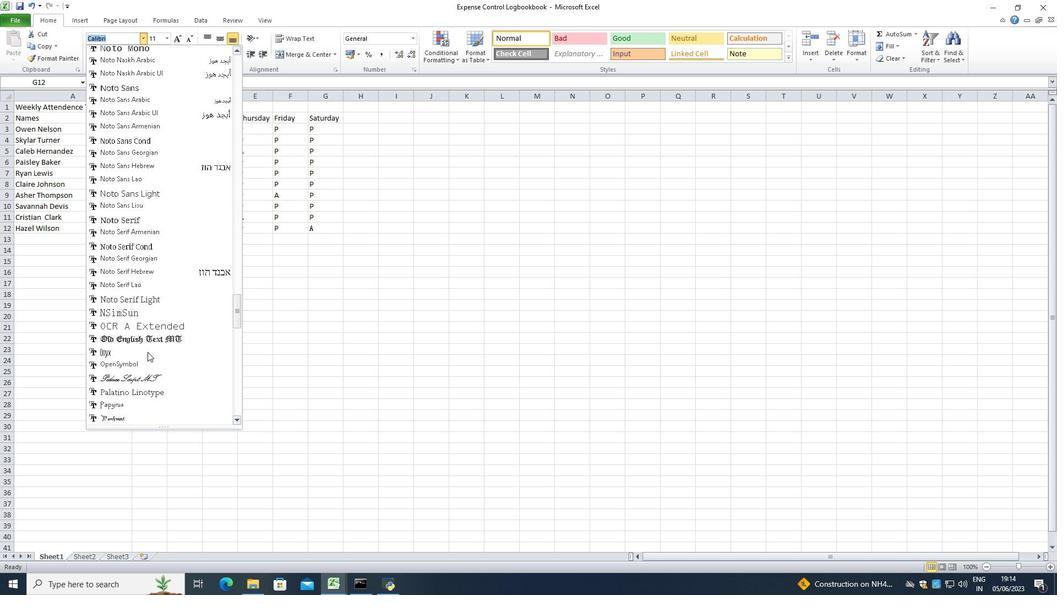 
Action: Mouse scrolled (147, 352) with delta (0, 0)
Screenshot: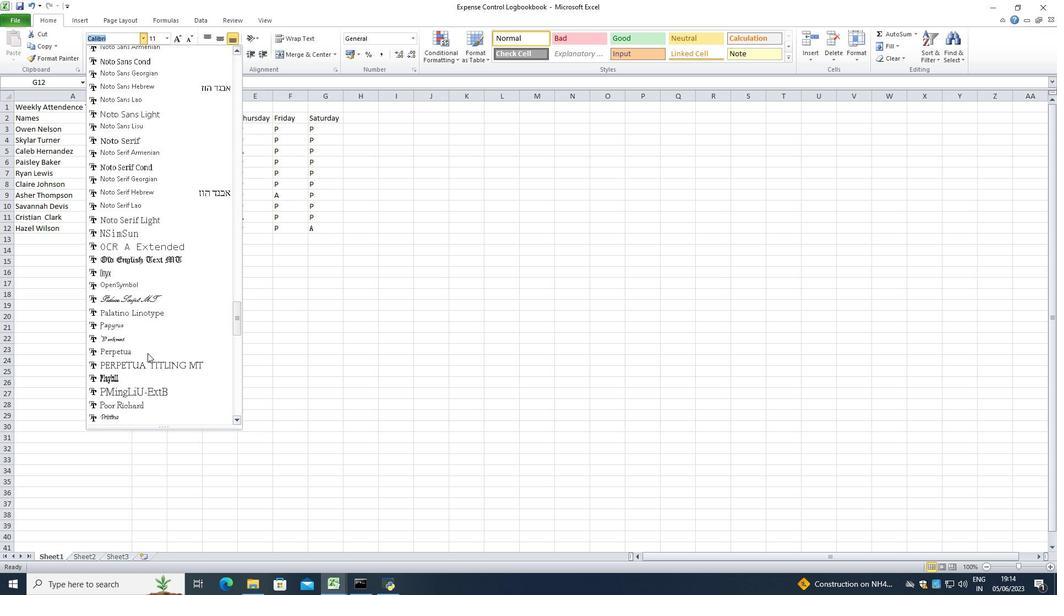 
Action: Mouse scrolled (147, 352) with delta (0, 0)
Screenshot: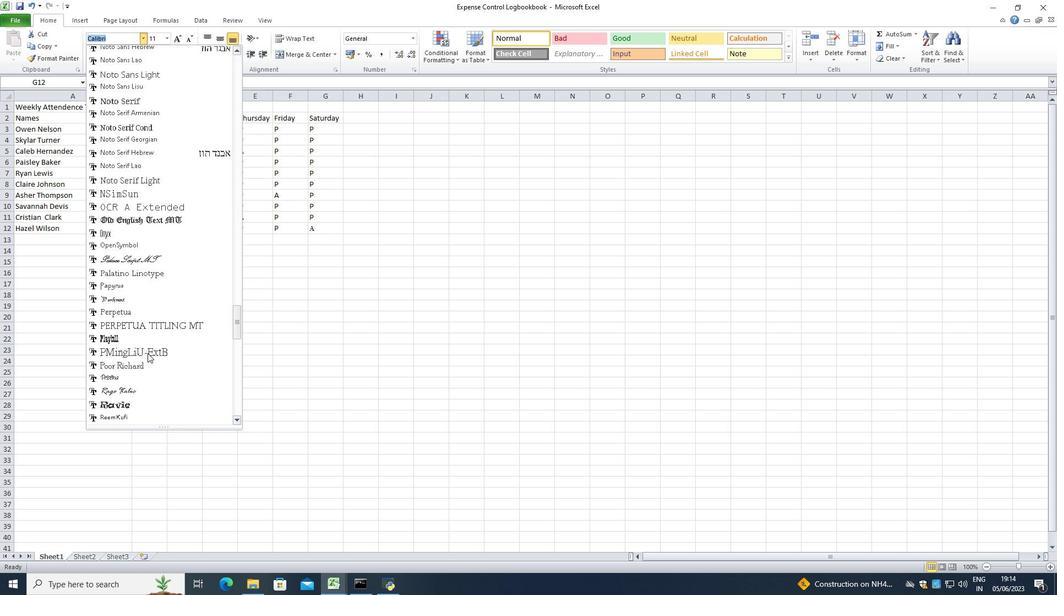 
Action: Mouse scrolled (147, 352) with delta (0, 0)
Screenshot: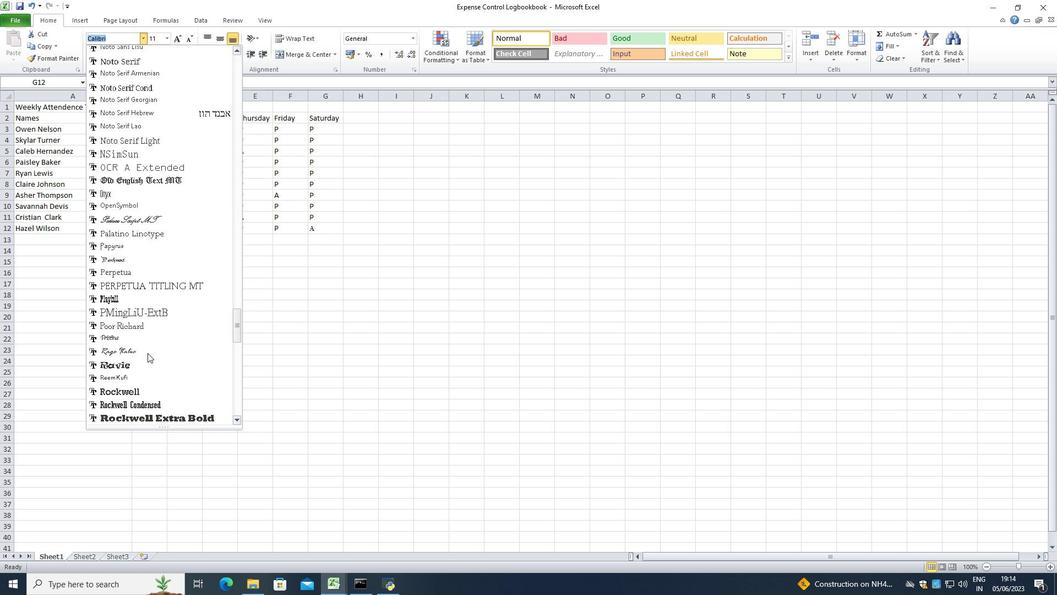 
Action: Mouse moved to (147, 353)
Screenshot: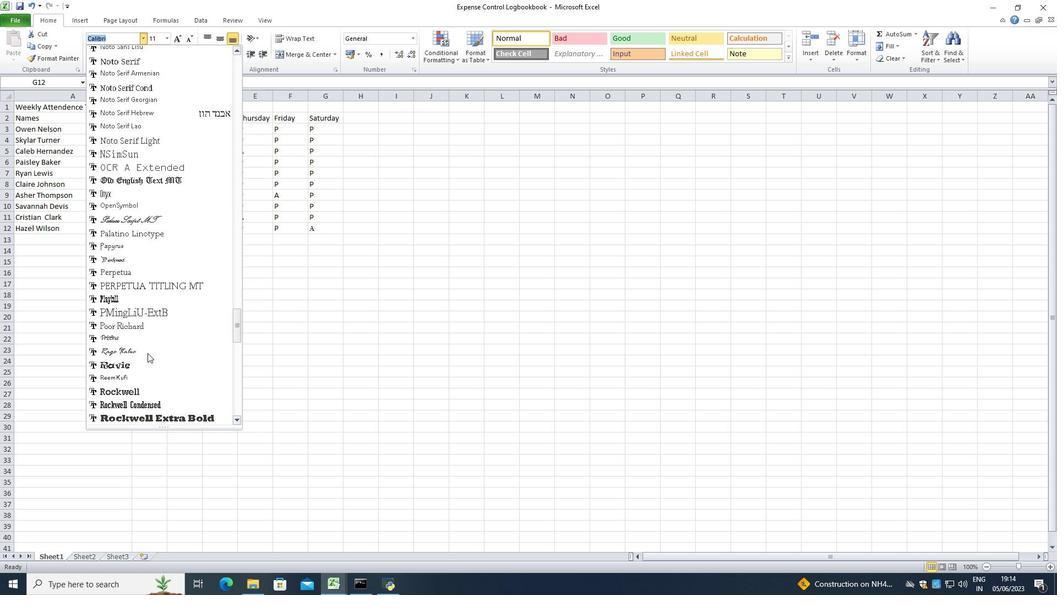 
Action: Mouse scrolled (147, 353) with delta (0, 0)
Screenshot: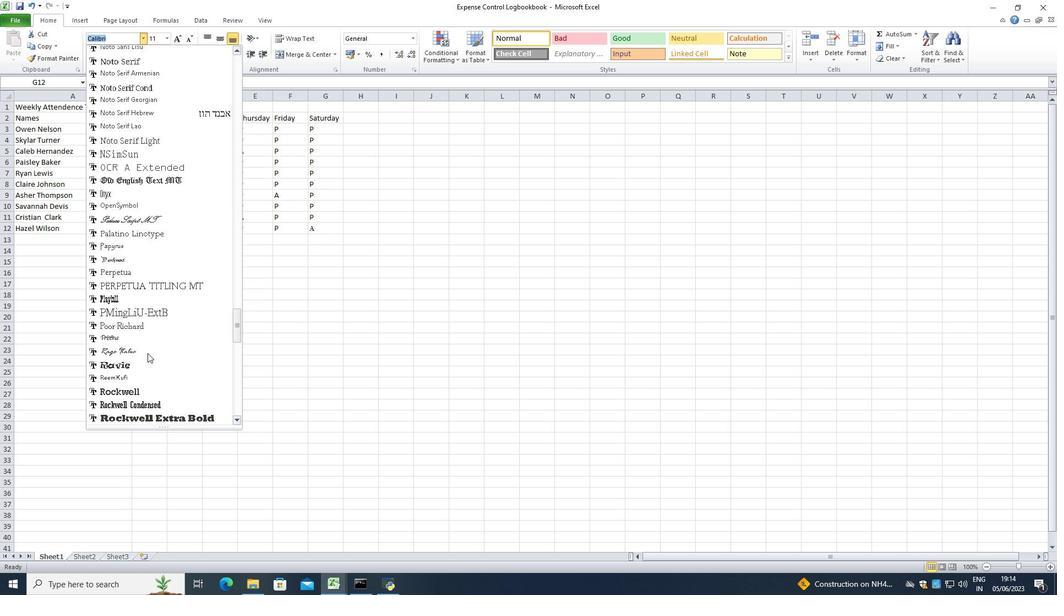 
Action: Mouse scrolled (147, 353) with delta (0, 0)
Screenshot: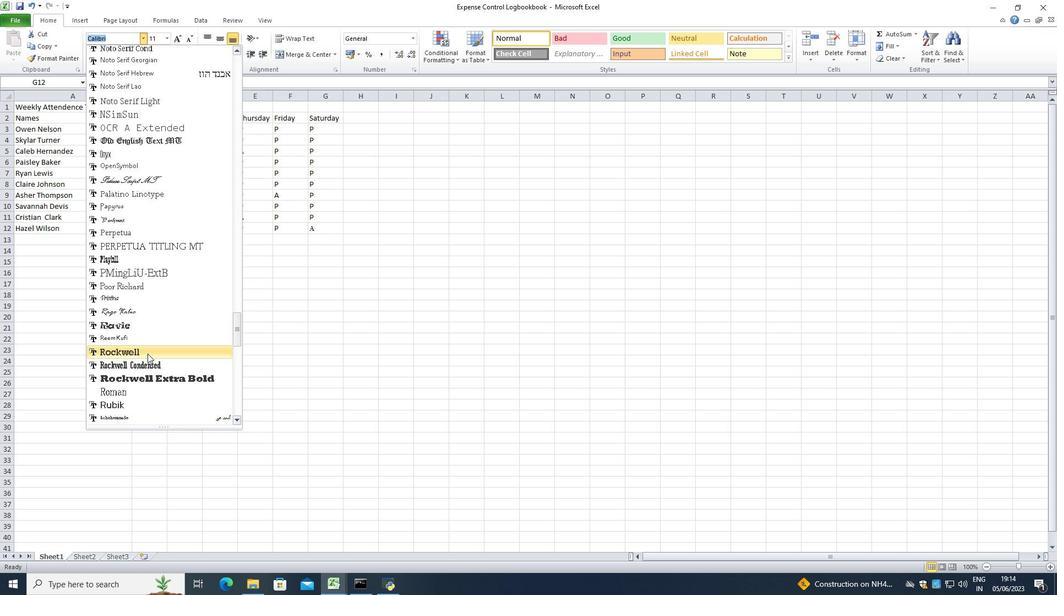 
Action: Mouse scrolled (147, 353) with delta (0, 0)
Screenshot: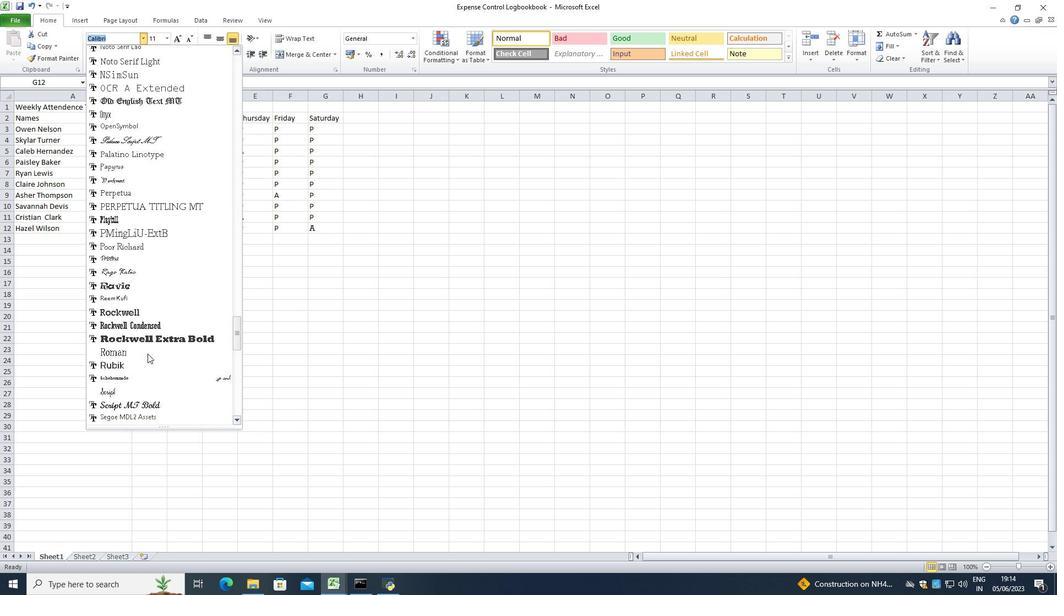 
Action: Mouse scrolled (147, 353) with delta (0, 0)
Screenshot: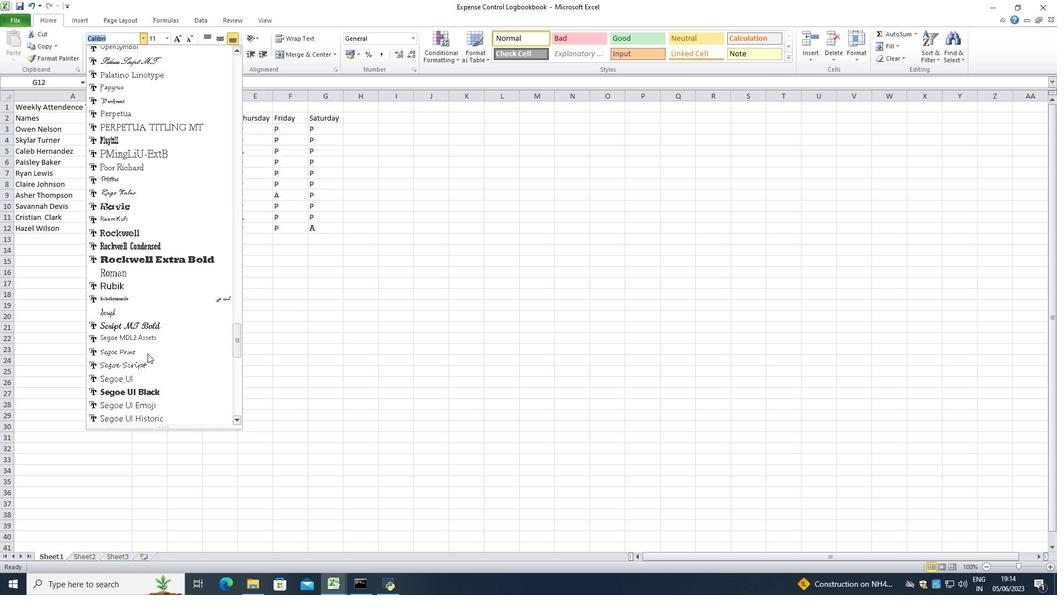 
Action: Mouse scrolled (147, 353) with delta (0, 0)
Screenshot: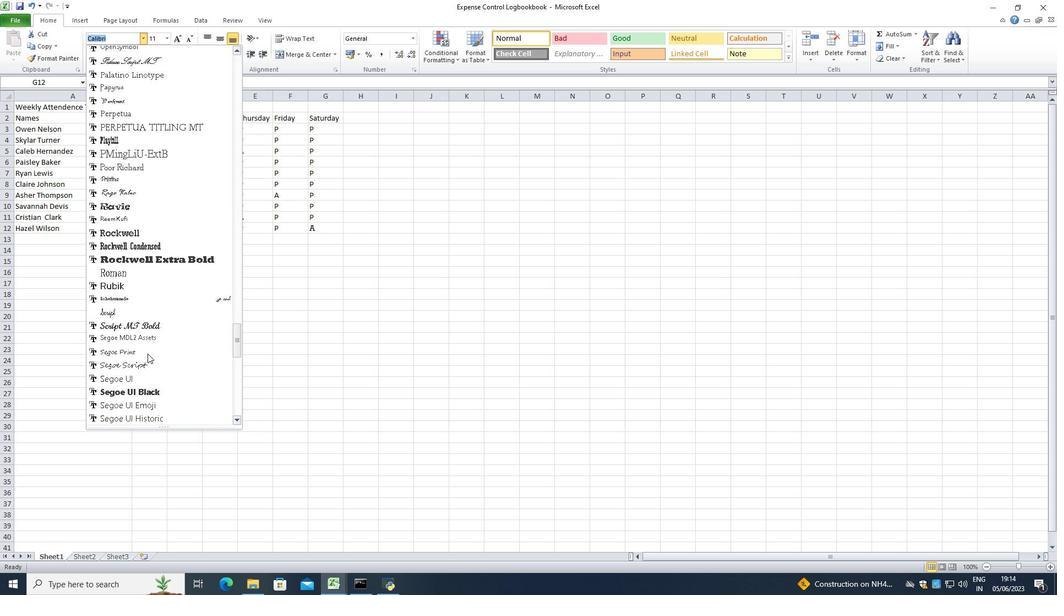 
Action: Mouse moved to (147, 353)
Screenshot: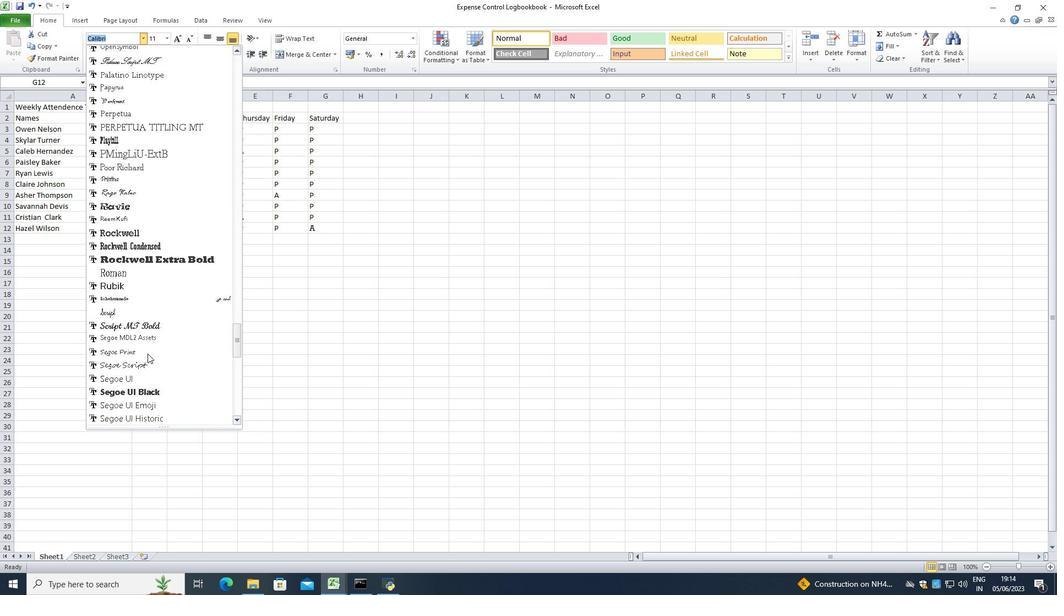 
Action: Mouse scrolled (147, 353) with delta (0, 0)
Screenshot: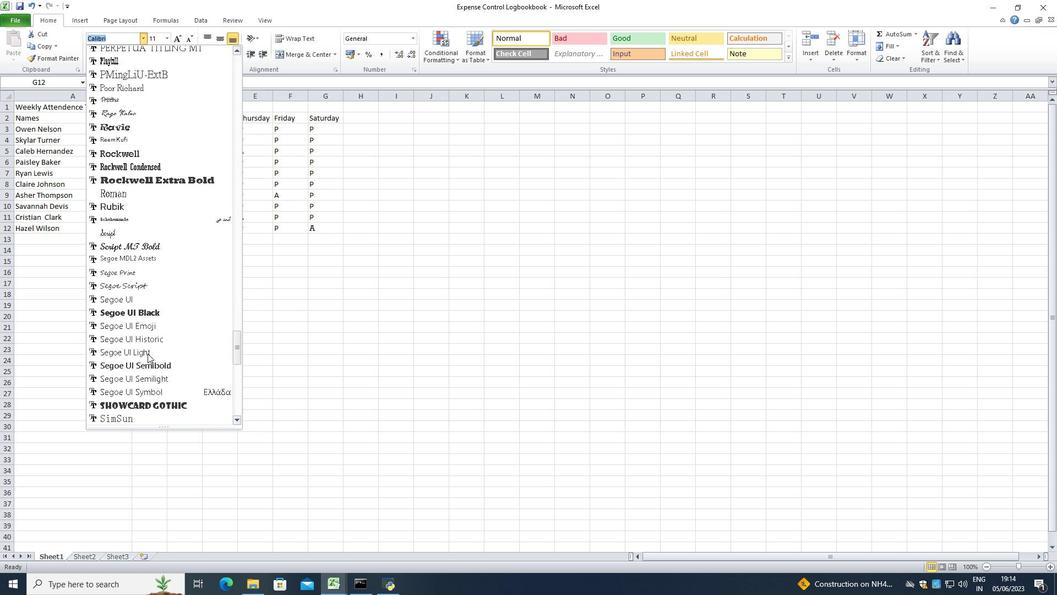 
Action: Mouse scrolled (147, 353) with delta (0, 0)
Screenshot: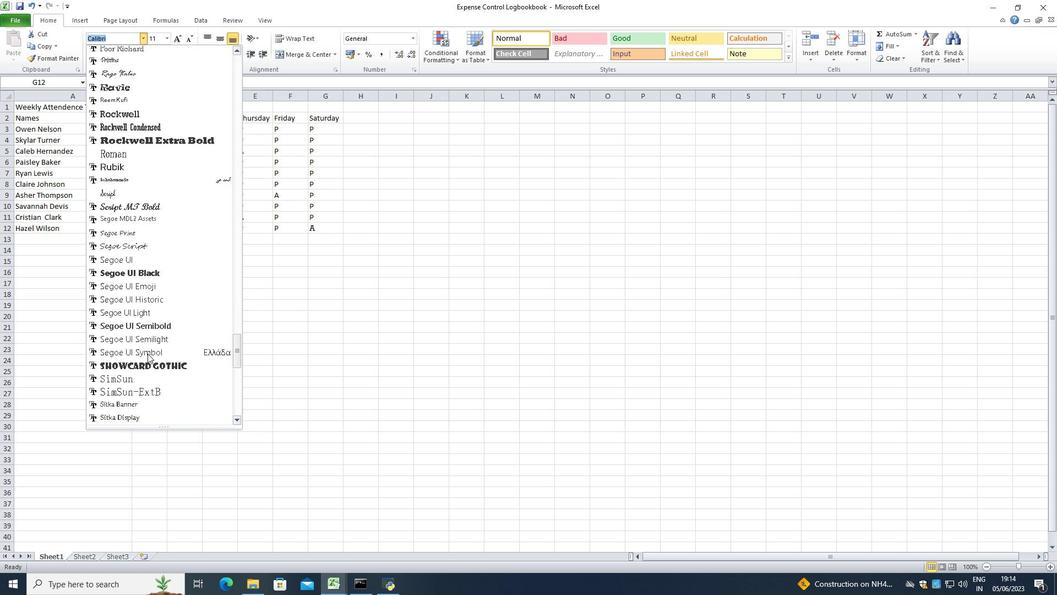 
Action: Mouse scrolled (147, 353) with delta (0, 0)
Screenshot: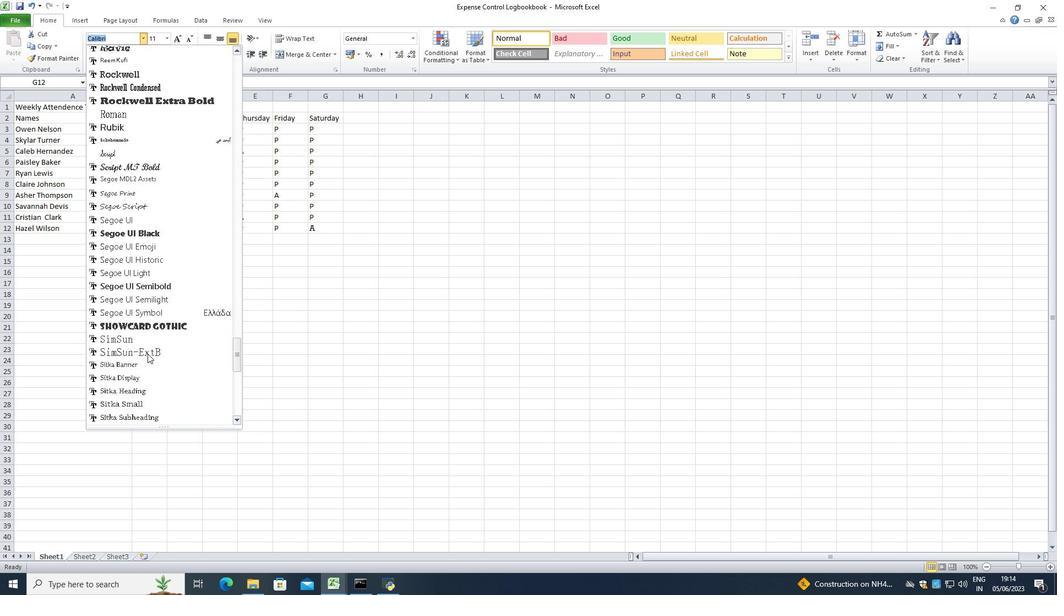 
Action: Mouse scrolled (147, 353) with delta (0, 0)
Screenshot: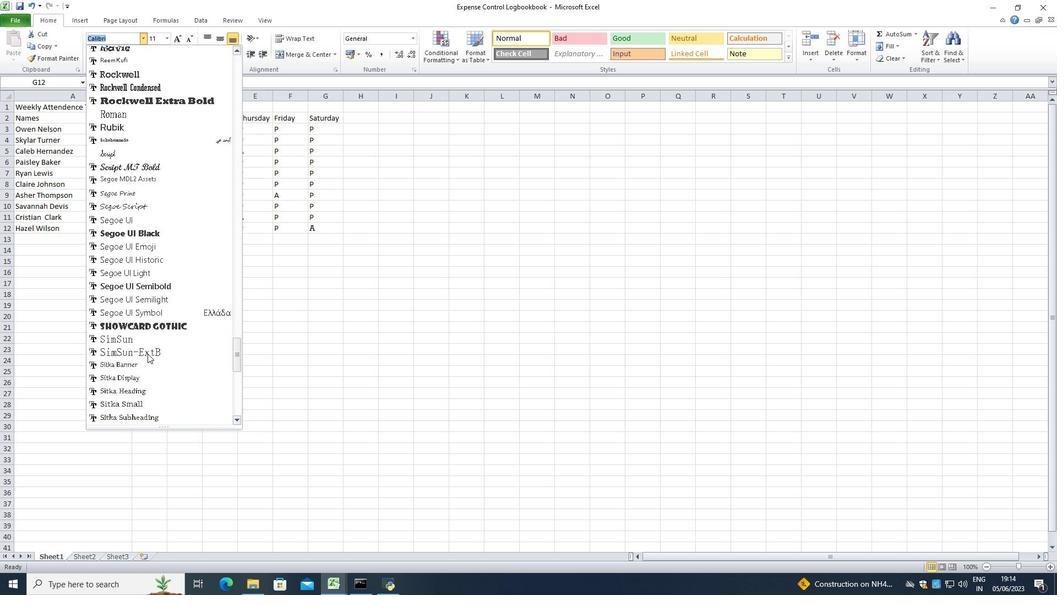 
Action: Mouse scrolled (147, 353) with delta (0, 0)
Screenshot: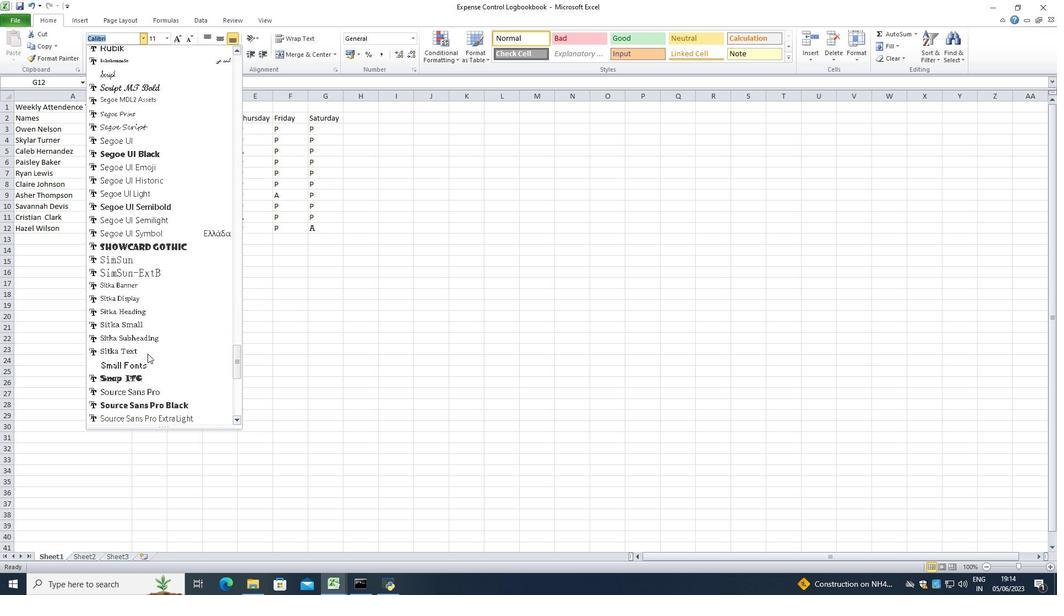 
Action: Mouse scrolled (147, 353) with delta (0, 0)
Screenshot: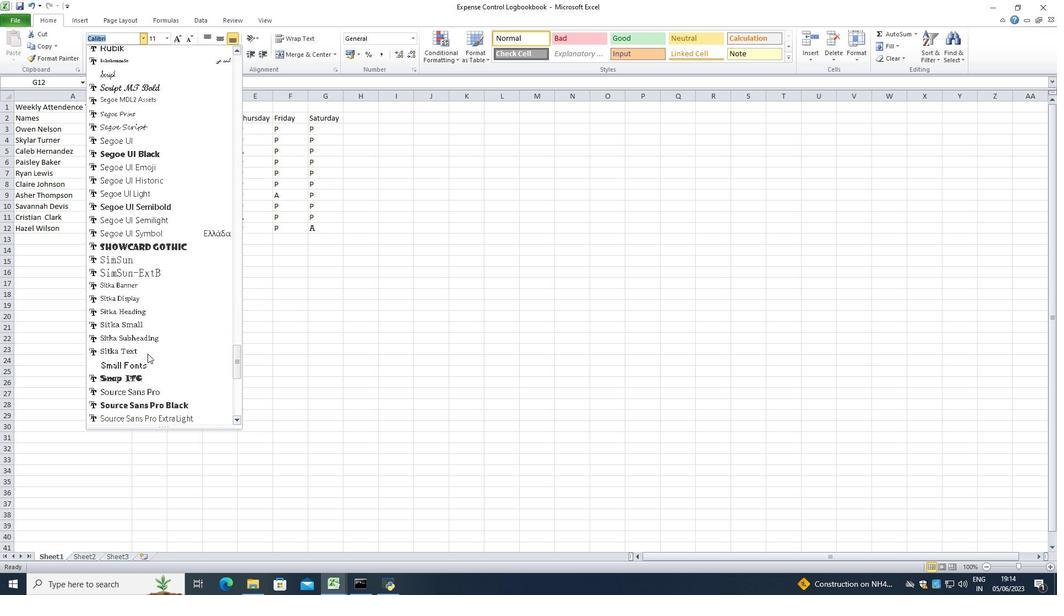 
Action: Mouse scrolled (147, 353) with delta (0, 0)
Screenshot: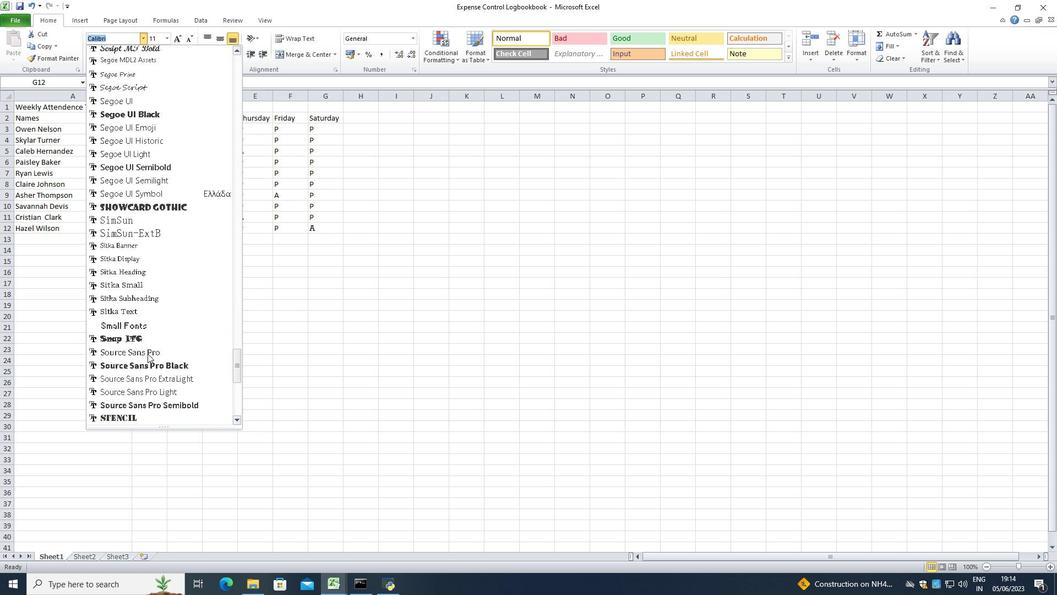 
Action: Mouse moved to (141, 391)
Screenshot: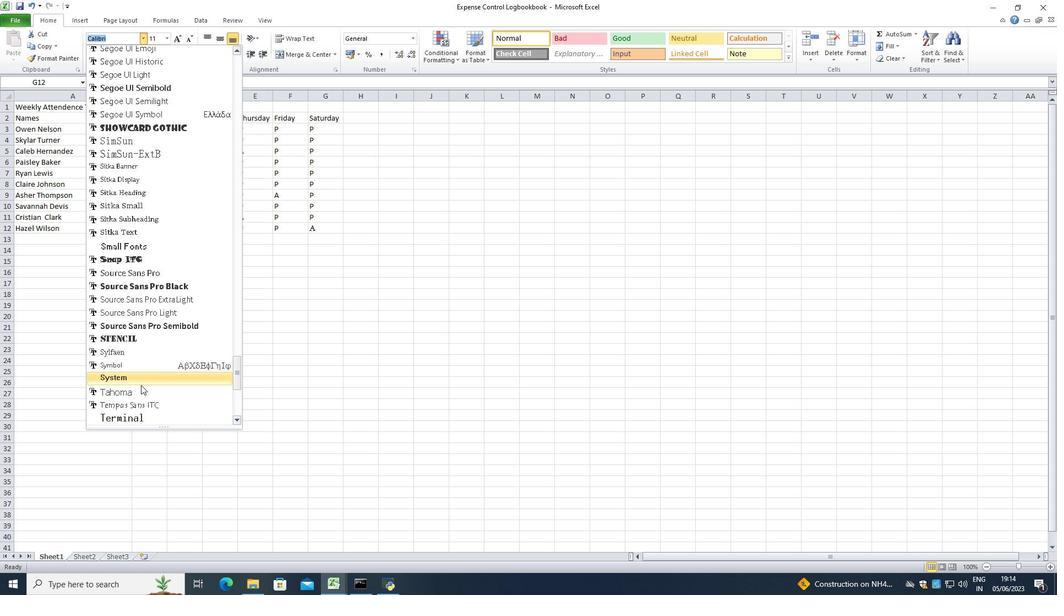
Action: Mouse pressed left at (141, 391)
Screenshot: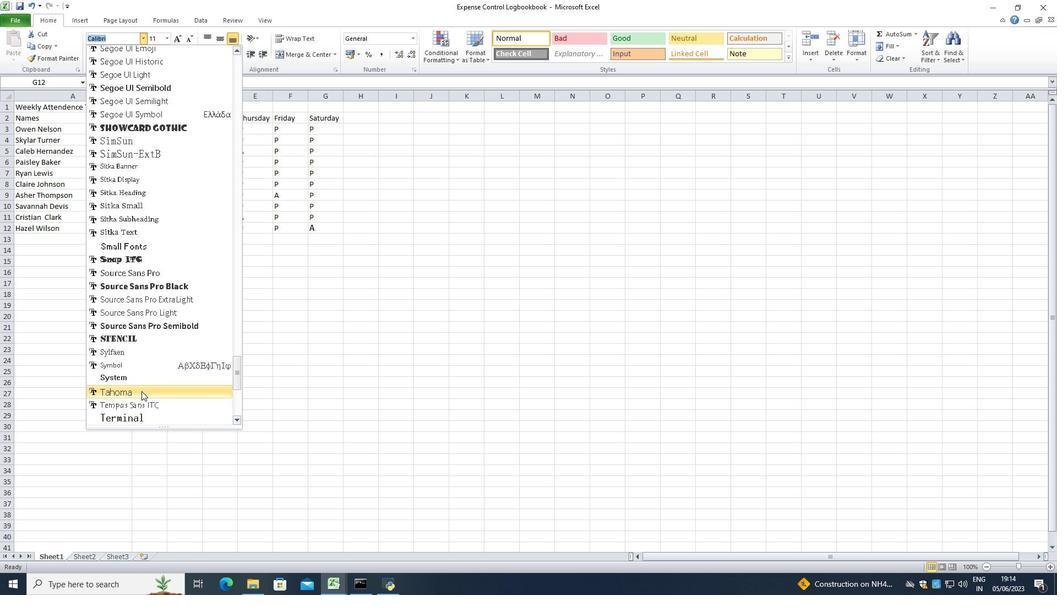 
Action: Mouse moved to (305, 266)
Screenshot: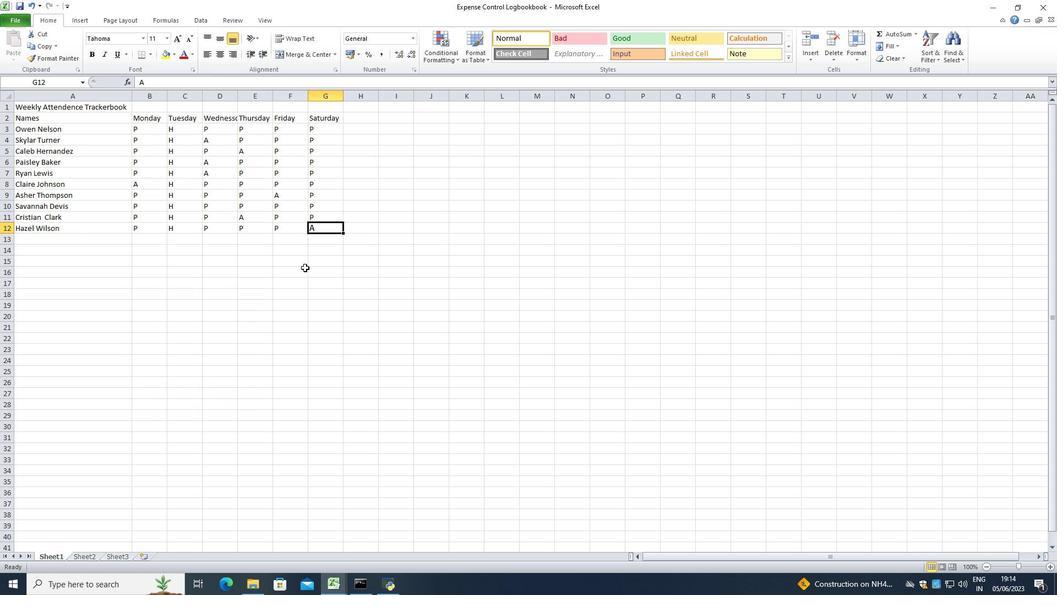 
Action: Key pressed ctrl+Z
Screenshot: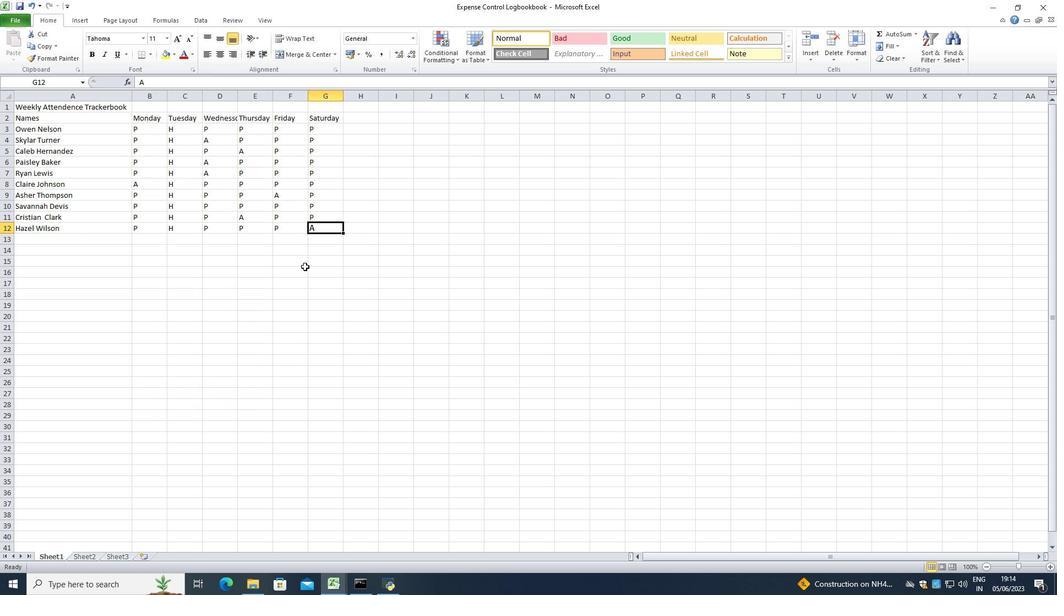 
Action: Mouse moved to (24, 107)
Screenshot: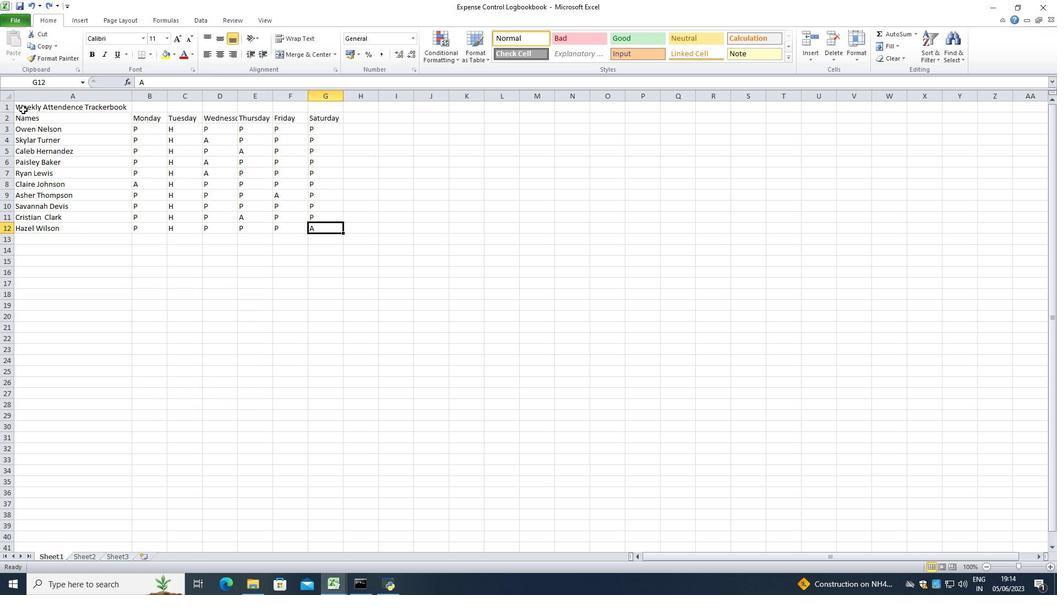 
Action: Mouse pressed left at (24, 107)
Screenshot: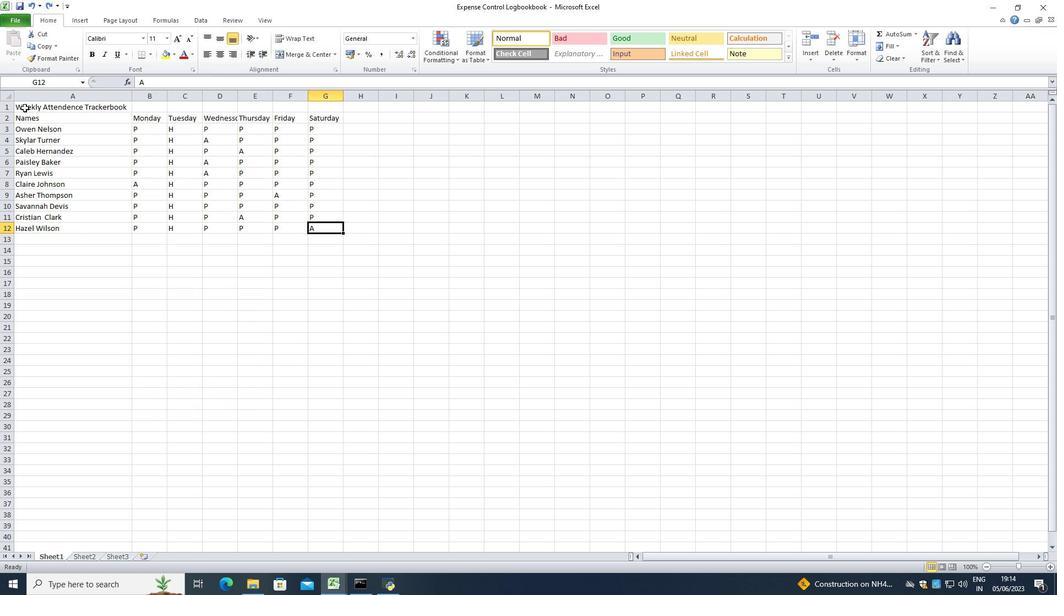 
Action: Mouse moved to (145, 38)
Screenshot: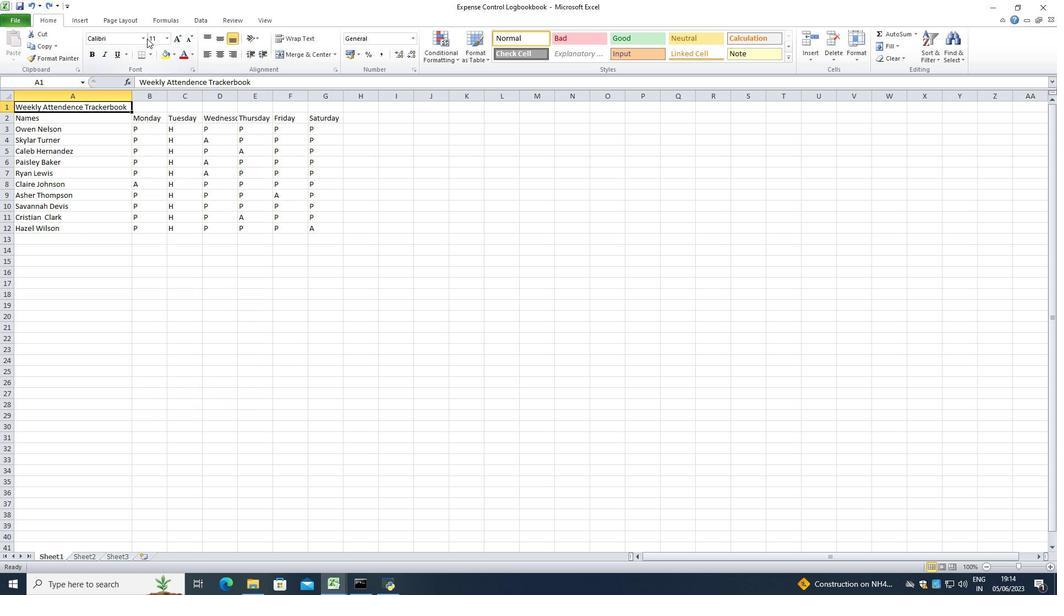 
Action: Mouse pressed left at (145, 38)
Screenshot: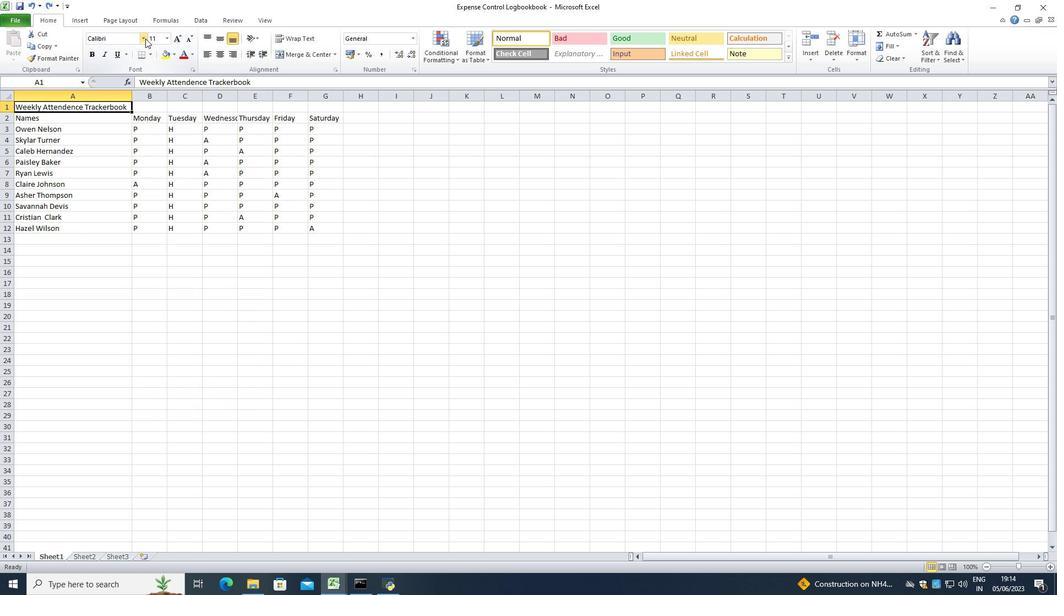 
Action: Mouse moved to (107, 246)
Screenshot: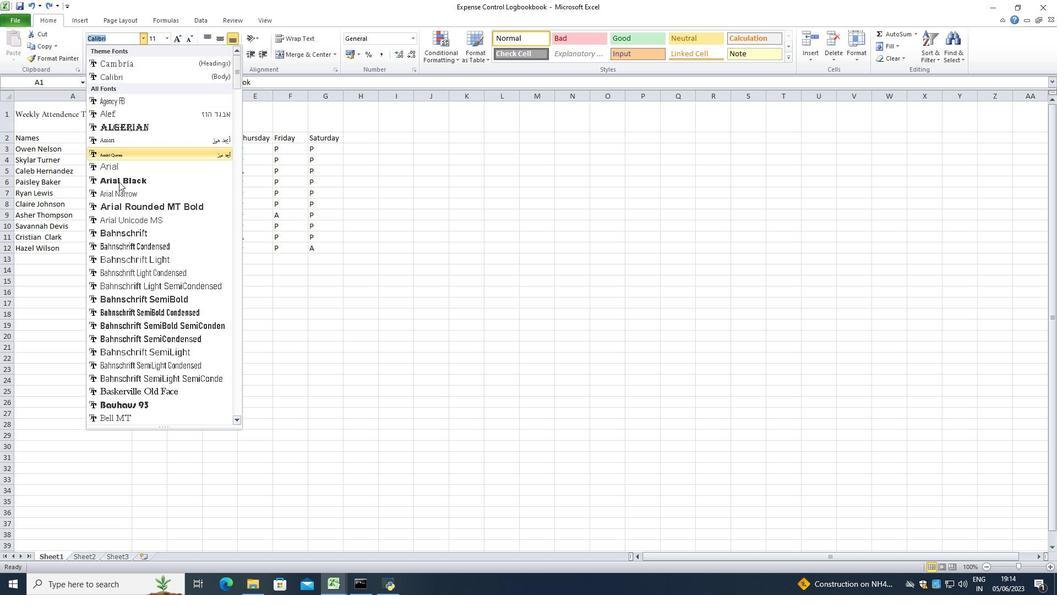 
Action: Mouse scrolled (107, 246) with delta (0, 0)
Screenshot: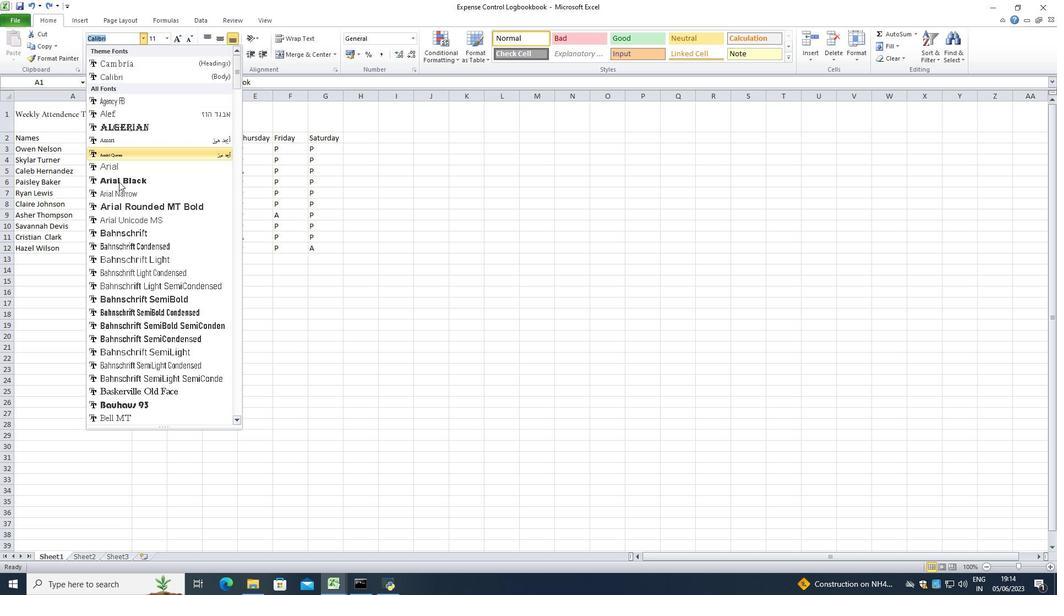
Action: Mouse moved to (107, 247)
Screenshot: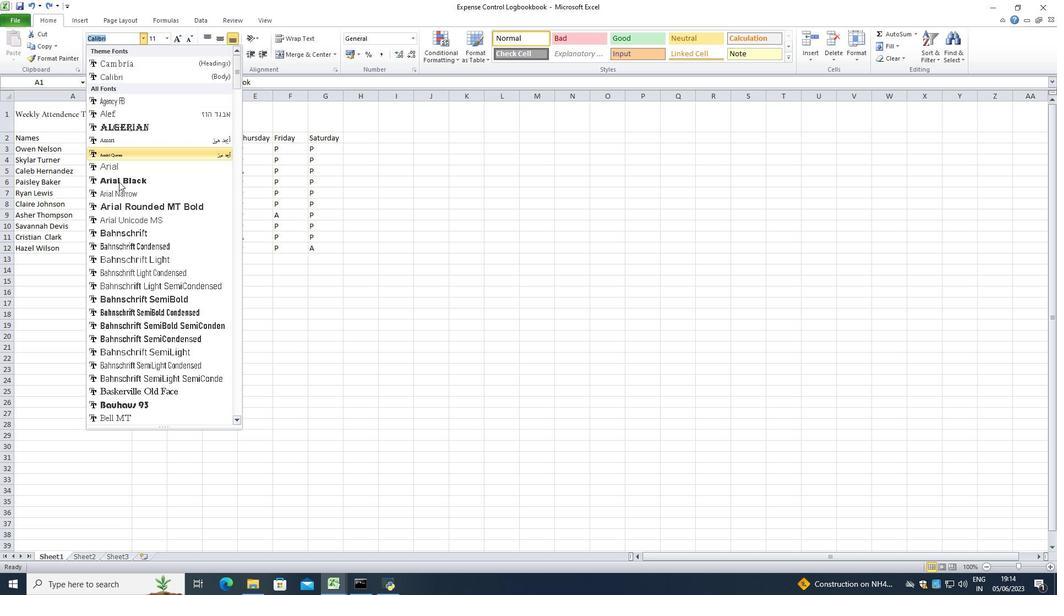 
Action: Mouse scrolled (107, 247) with delta (0, 0)
Screenshot: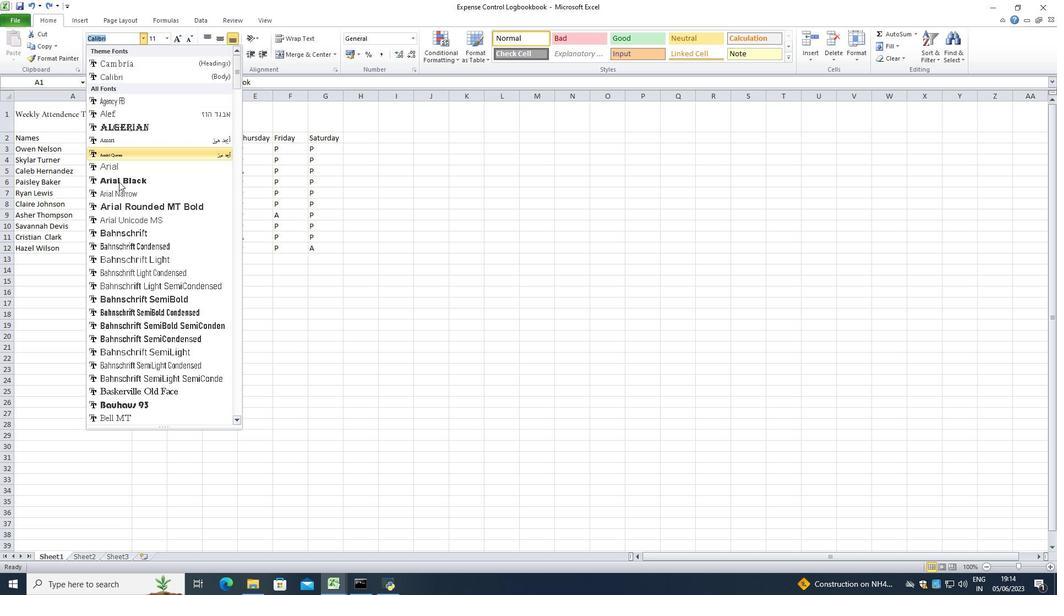 
Action: Mouse scrolled (107, 247) with delta (0, 0)
Screenshot: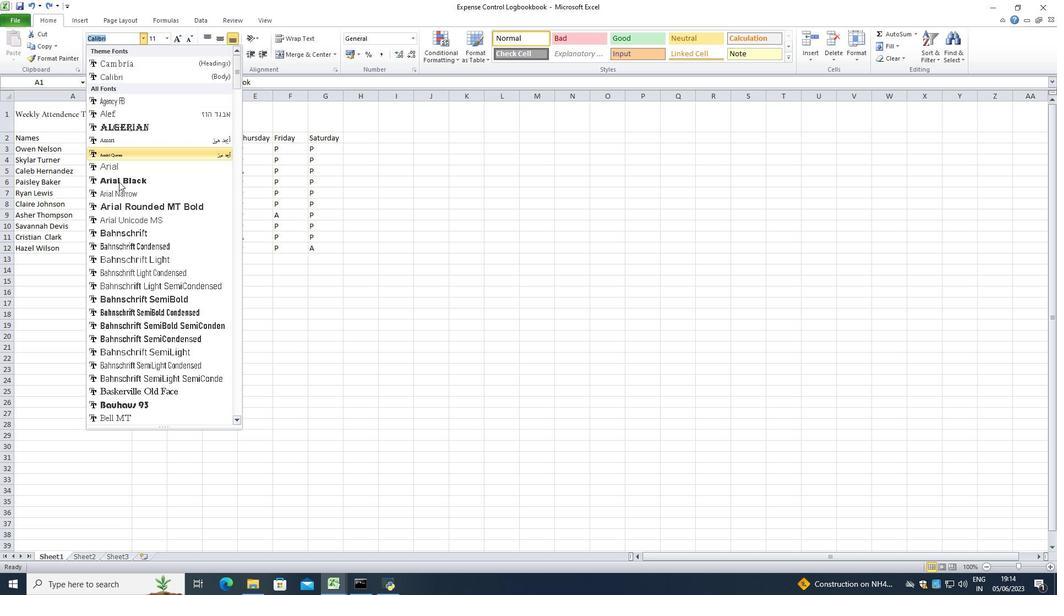 
Action: Mouse moved to (107, 248)
Screenshot: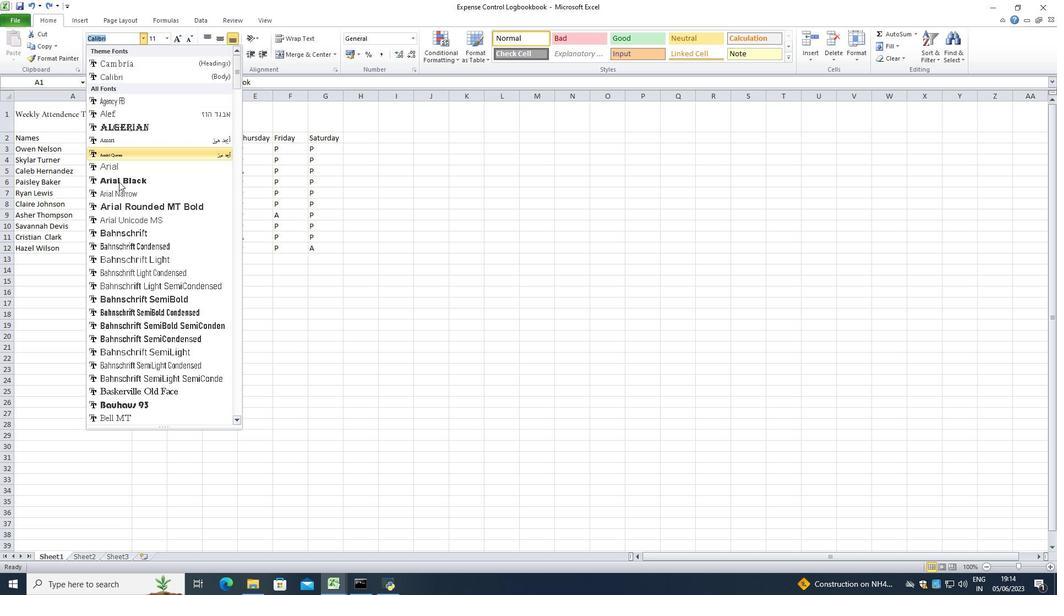 
Action: Mouse scrolled (107, 247) with delta (0, 0)
Screenshot: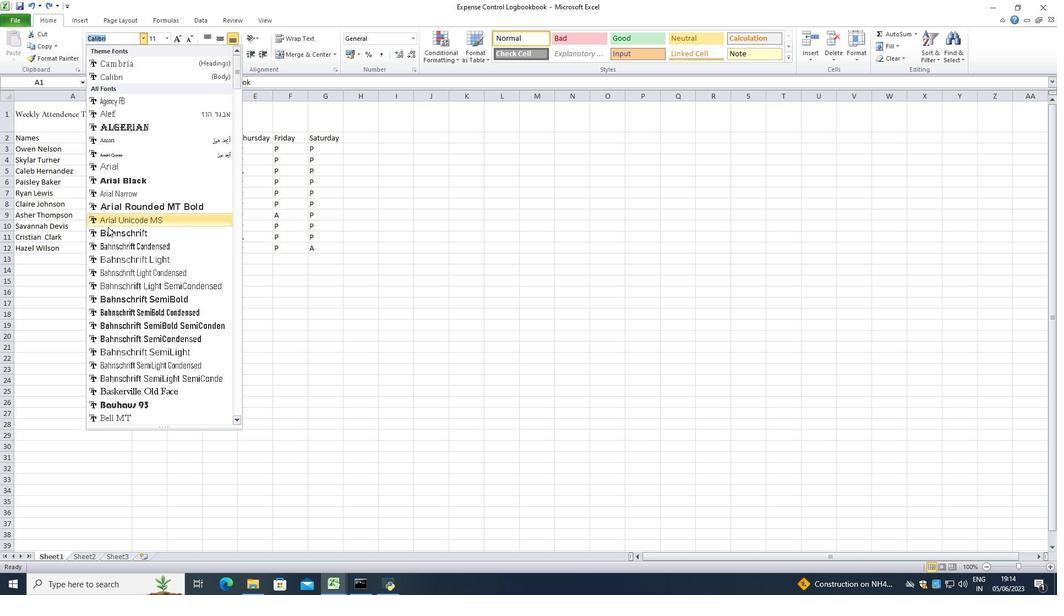 
Action: Mouse scrolled (107, 247) with delta (0, 0)
Screenshot: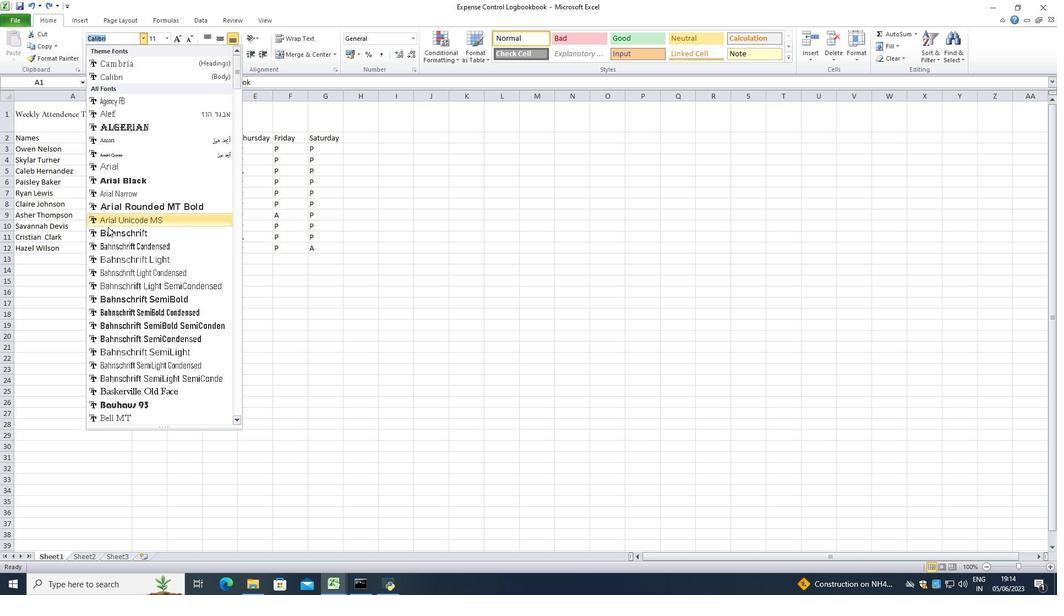 
Action: Mouse scrolled (107, 247) with delta (0, 0)
Screenshot: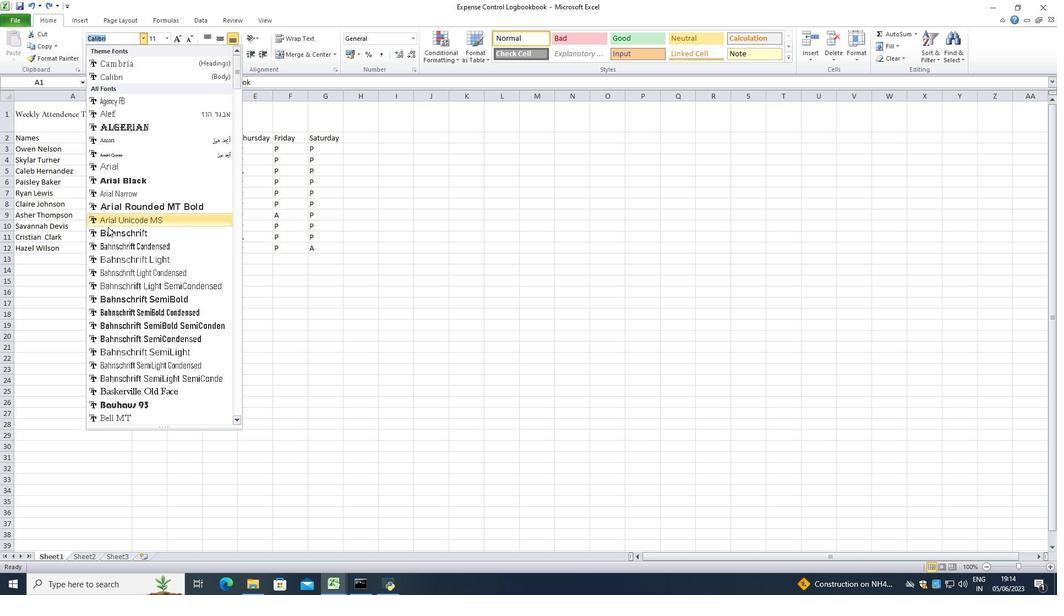 
Action: Mouse scrolled (107, 247) with delta (0, 0)
Screenshot: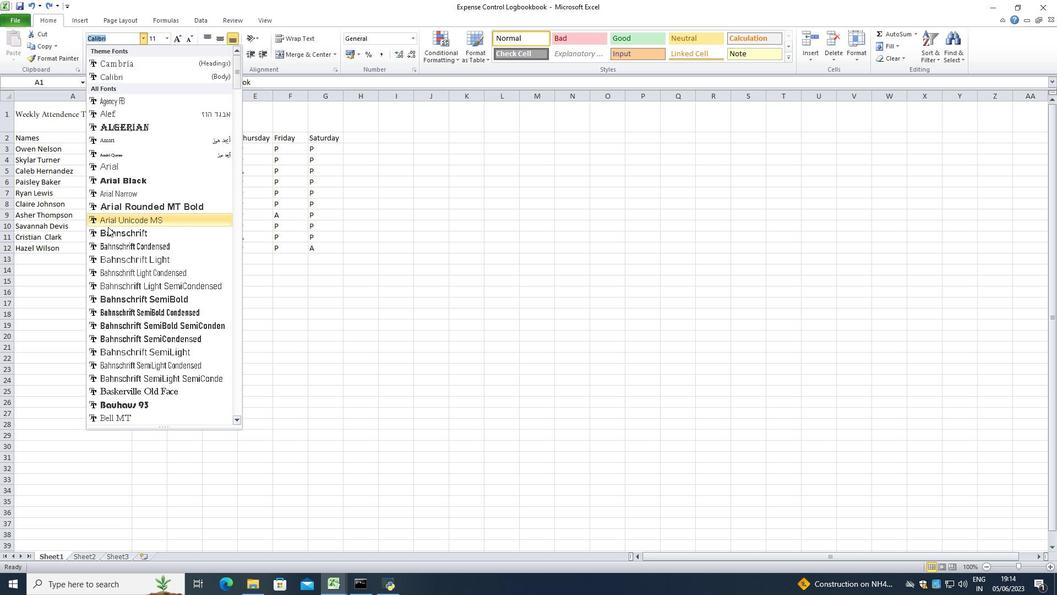 
Action: Mouse moved to (107, 253)
Screenshot: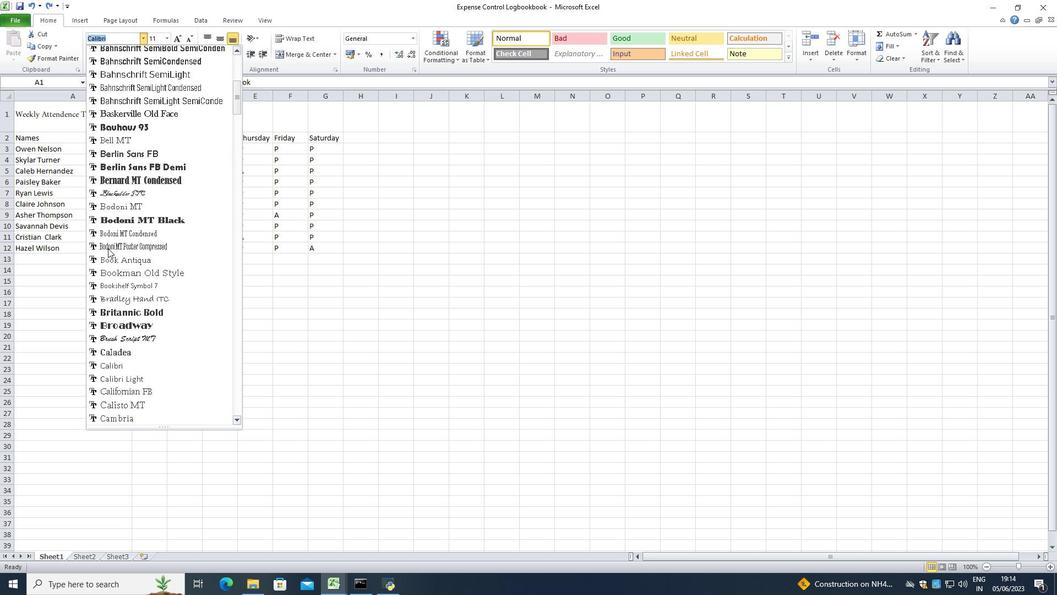 
Action: Mouse scrolled (107, 253) with delta (0, 0)
Screenshot: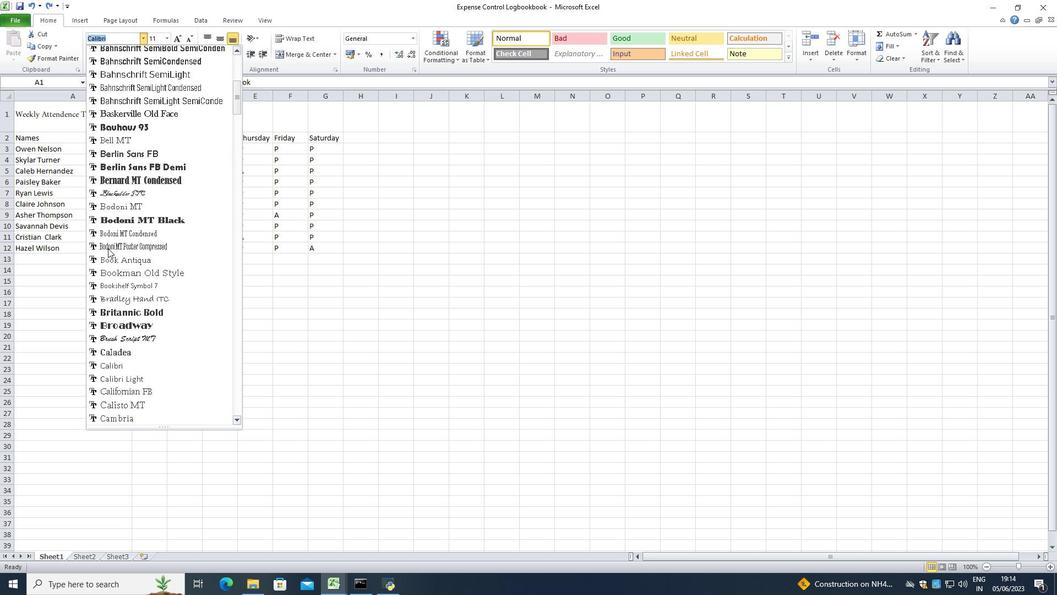 
Action: Mouse moved to (107, 254)
Screenshot: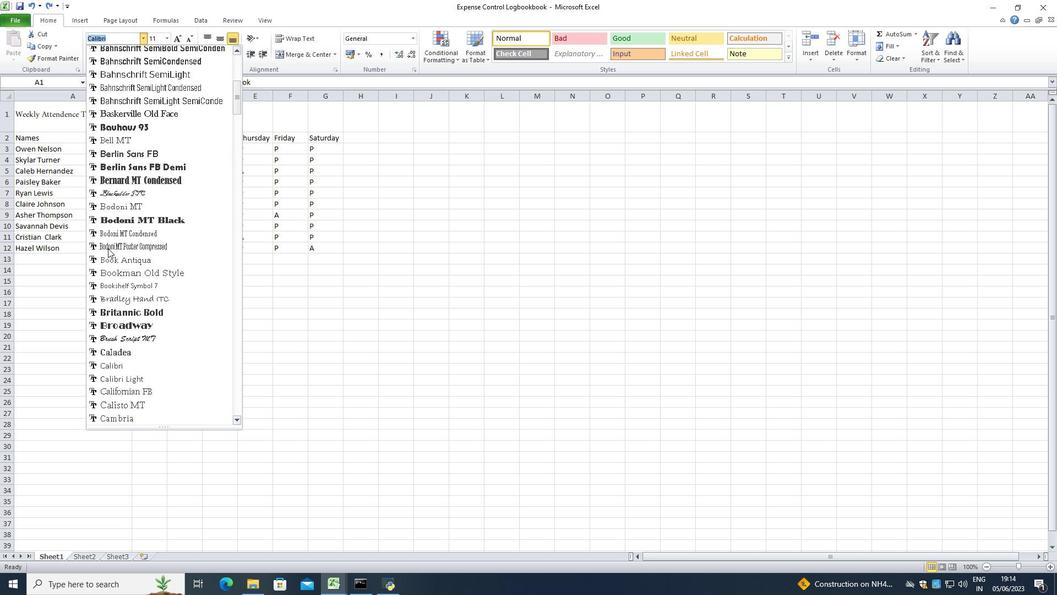 
Action: Mouse scrolled (107, 253) with delta (0, -1)
Screenshot: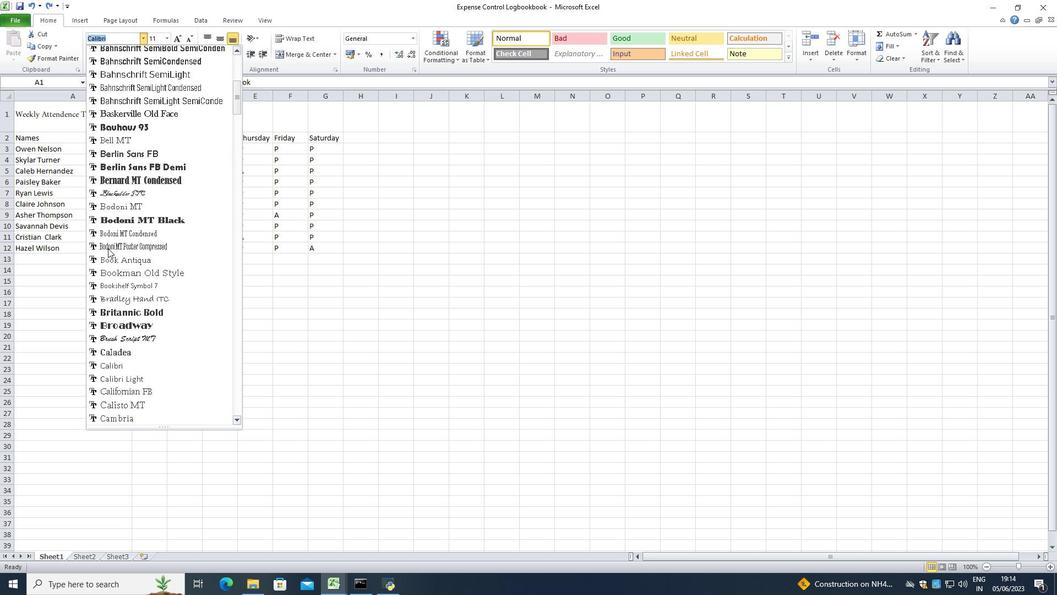 
Action: Mouse scrolled (107, 253) with delta (0, 0)
Screenshot: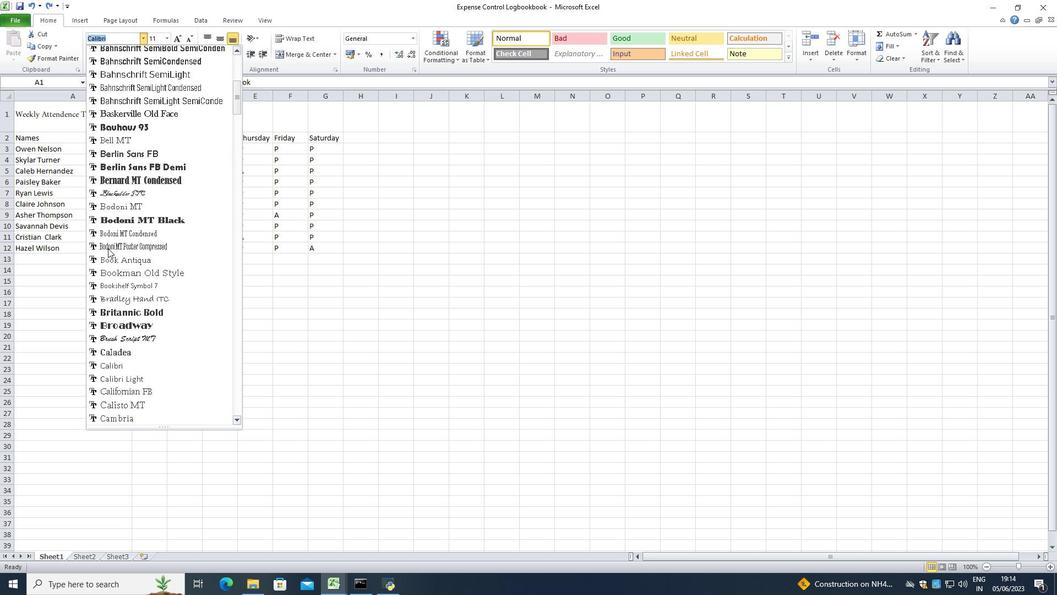 
Action: Mouse scrolled (107, 253) with delta (0, 0)
Screenshot: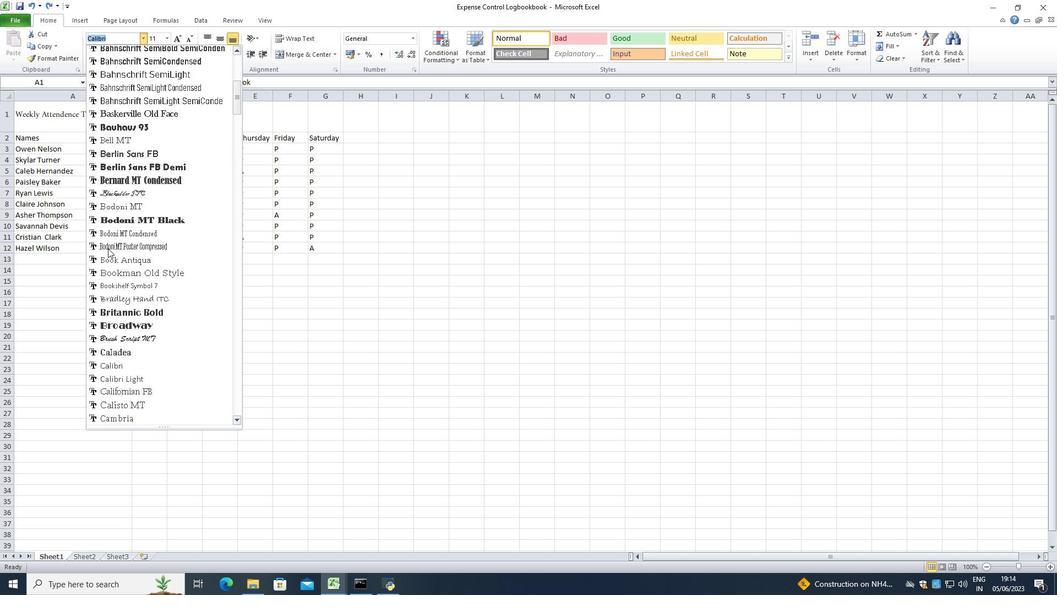 
Action: Mouse scrolled (107, 253) with delta (0, 0)
Screenshot: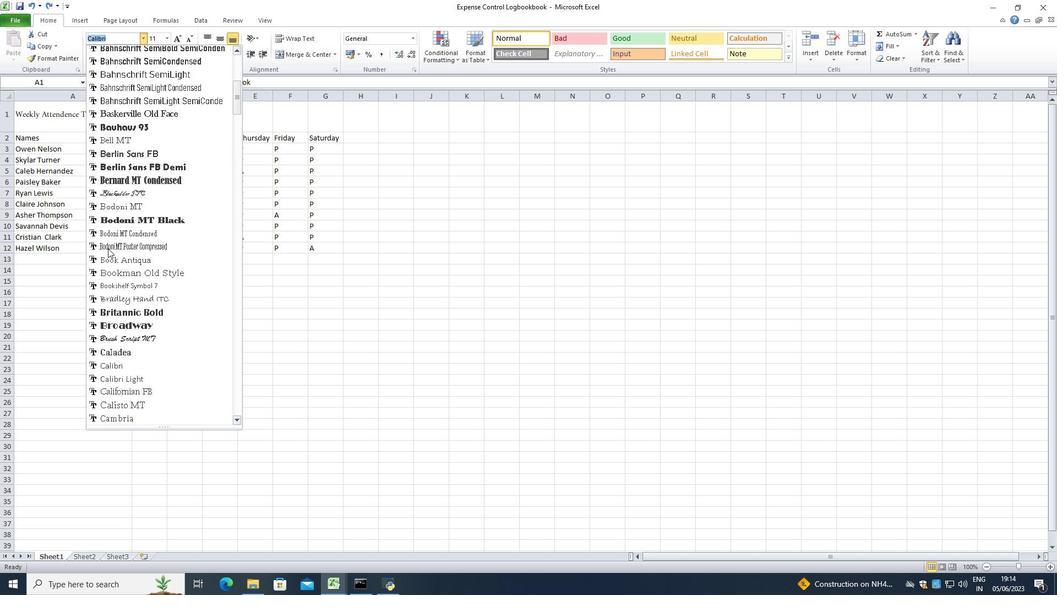 
Action: Mouse moved to (107, 261)
Screenshot: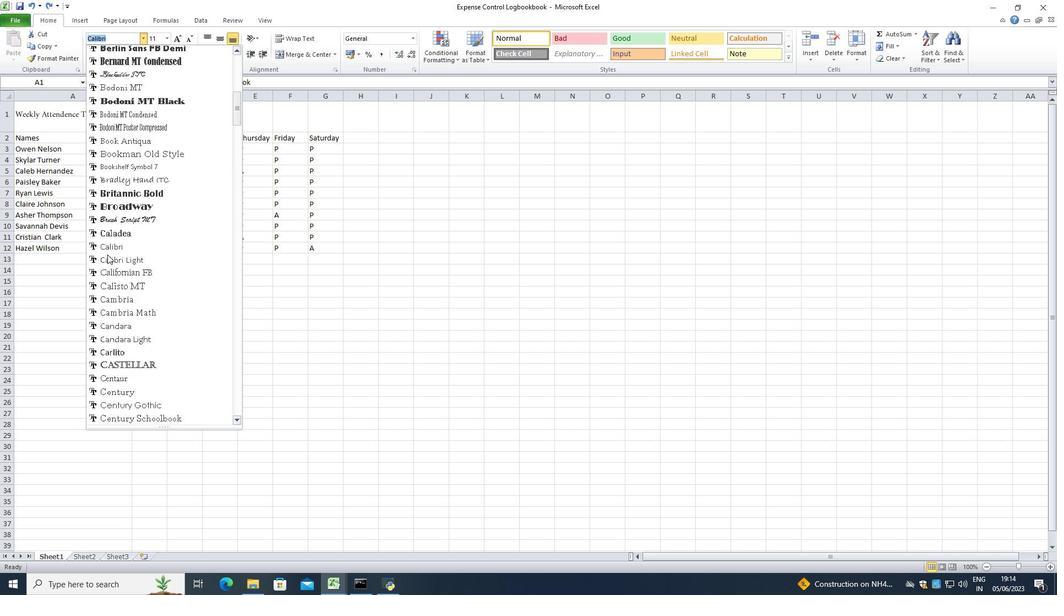 
Action: Mouse scrolled (107, 261) with delta (0, 0)
Screenshot: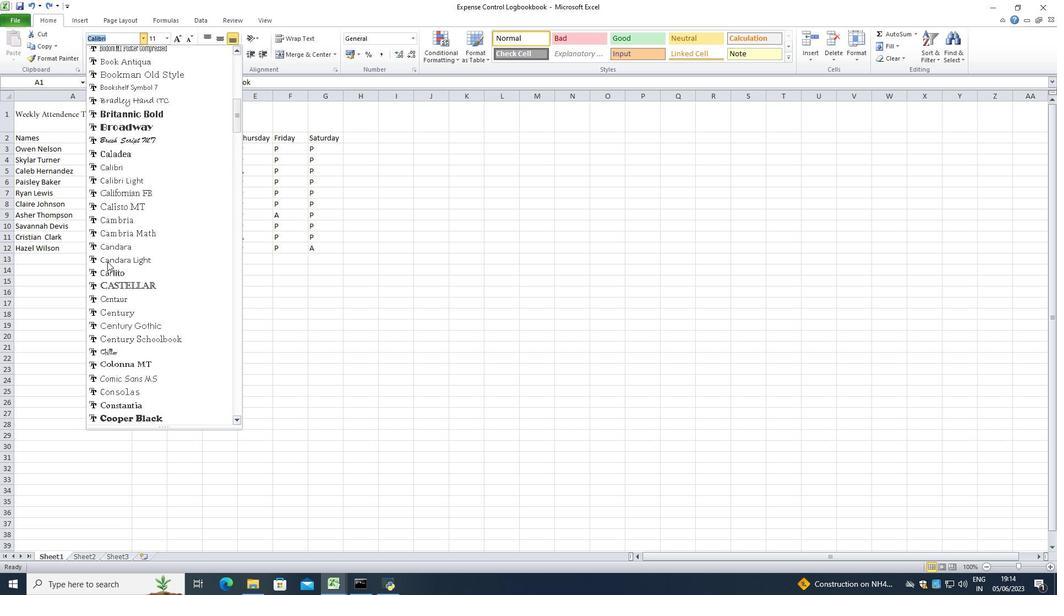
Action: Mouse moved to (107, 262)
Screenshot: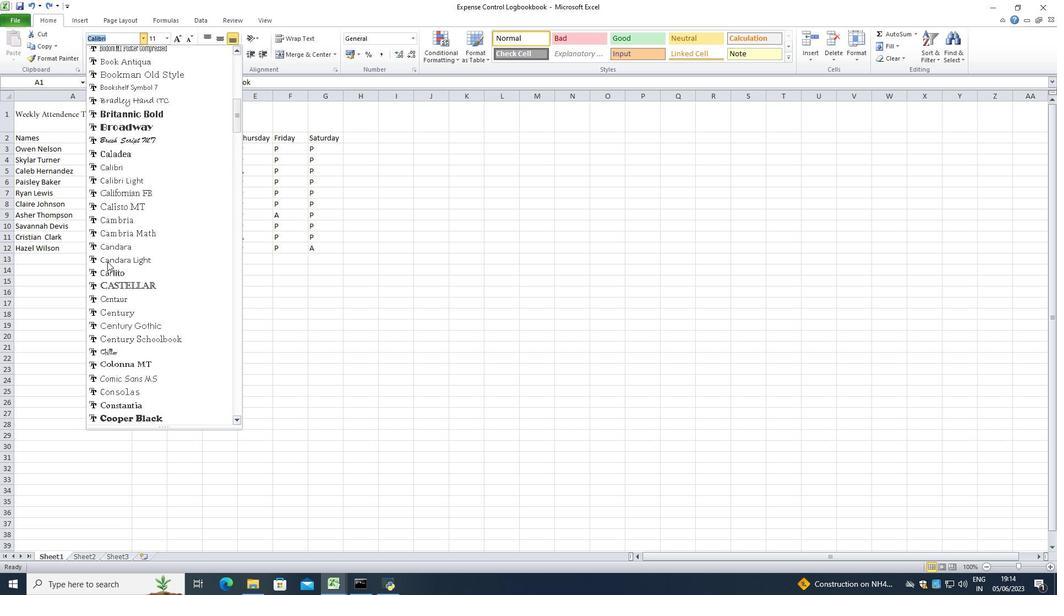 
Action: Mouse scrolled (107, 261) with delta (0, 0)
Screenshot: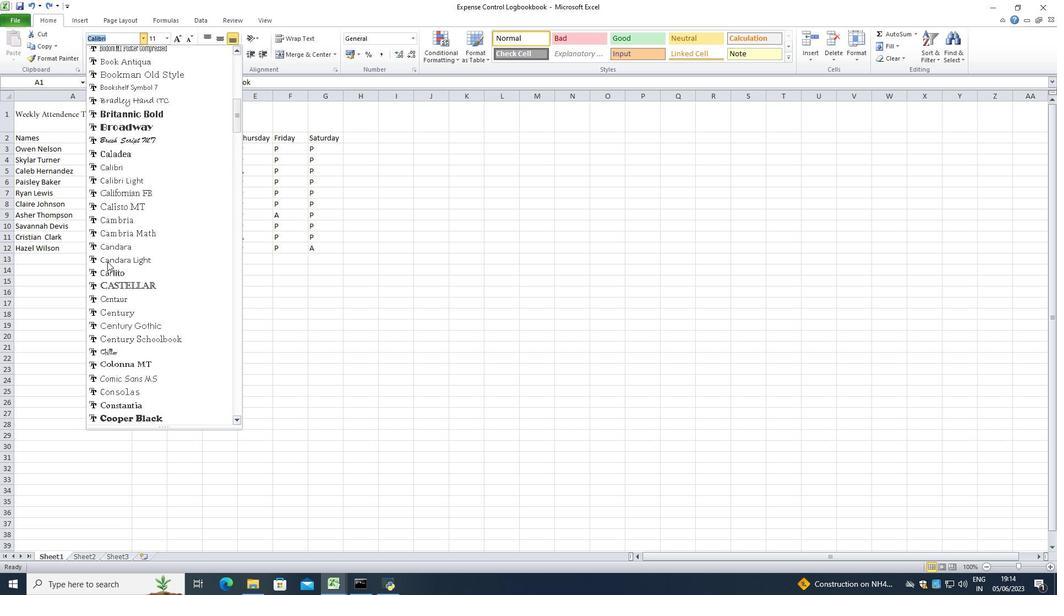 
Action: Mouse moved to (107, 263)
Screenshot: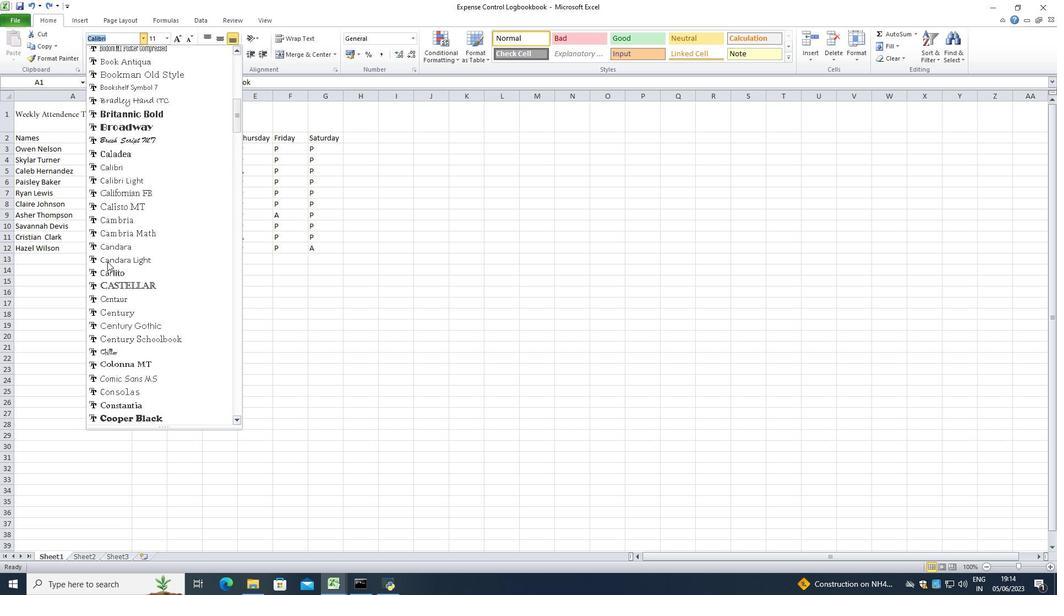 
Action: Mouse scrolled (107, 262) with delta (0, 0)
Screenshot: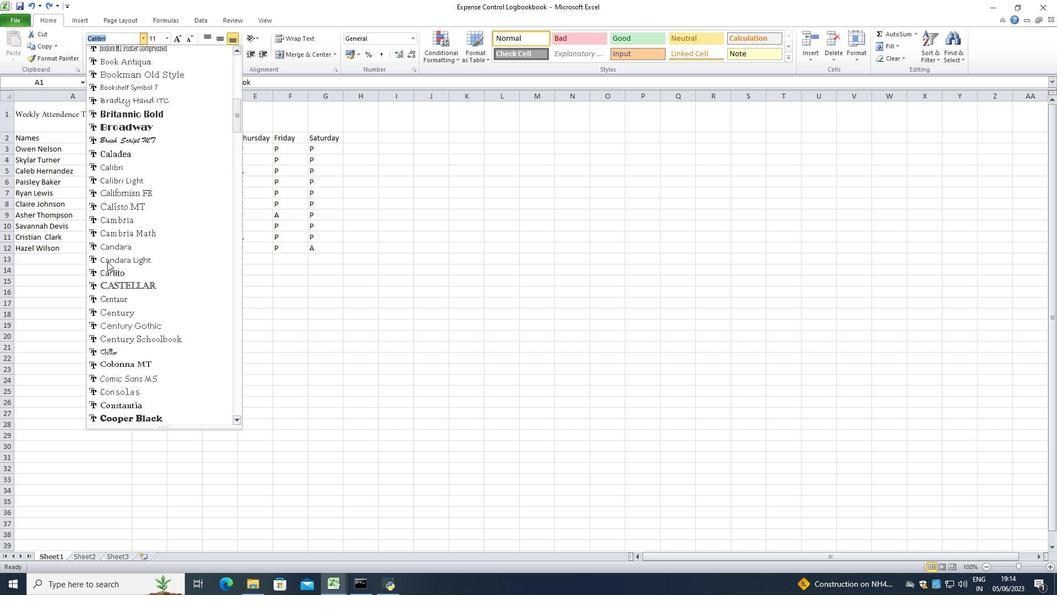 
Action: Mouse moved to (107, 263)
Screenshot: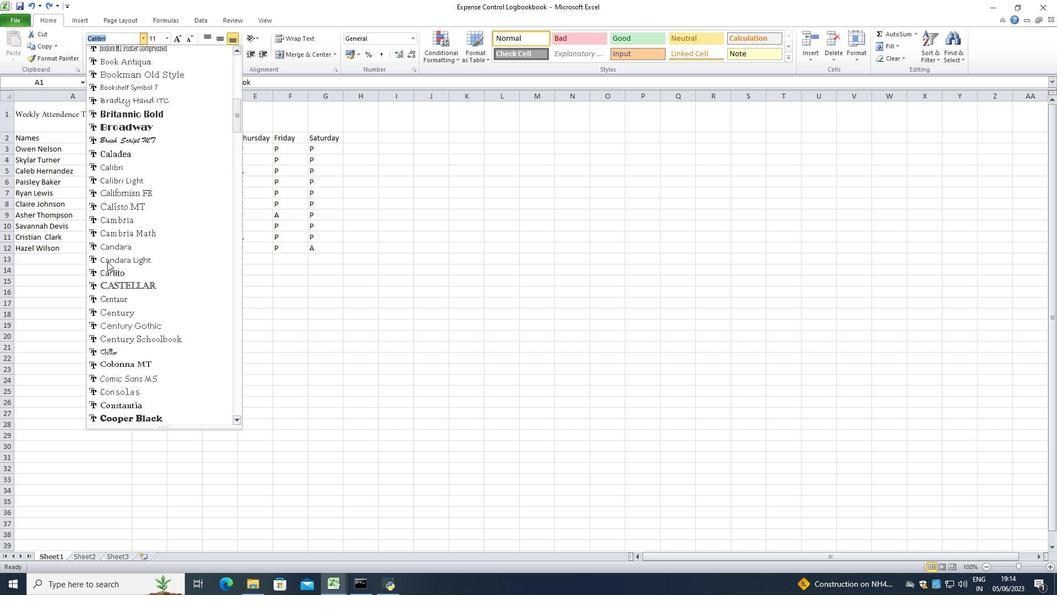 
Action: Mouse scrolled (107, 262) with delta (0, -1)
Screenshot: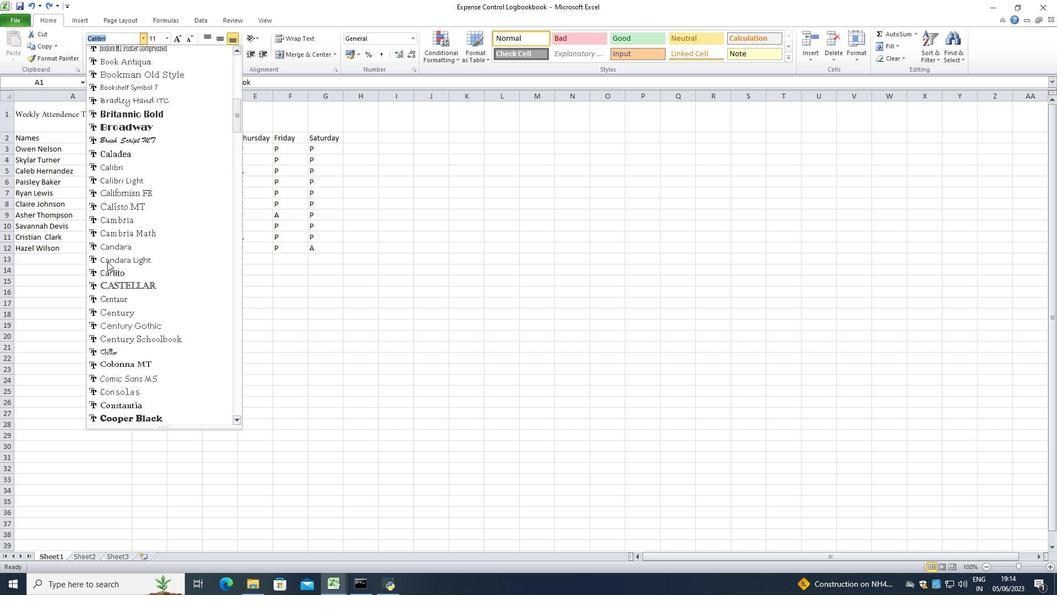 
Action: Mouse scrolled (107, 262) with delta (0, 0)
Screenshot: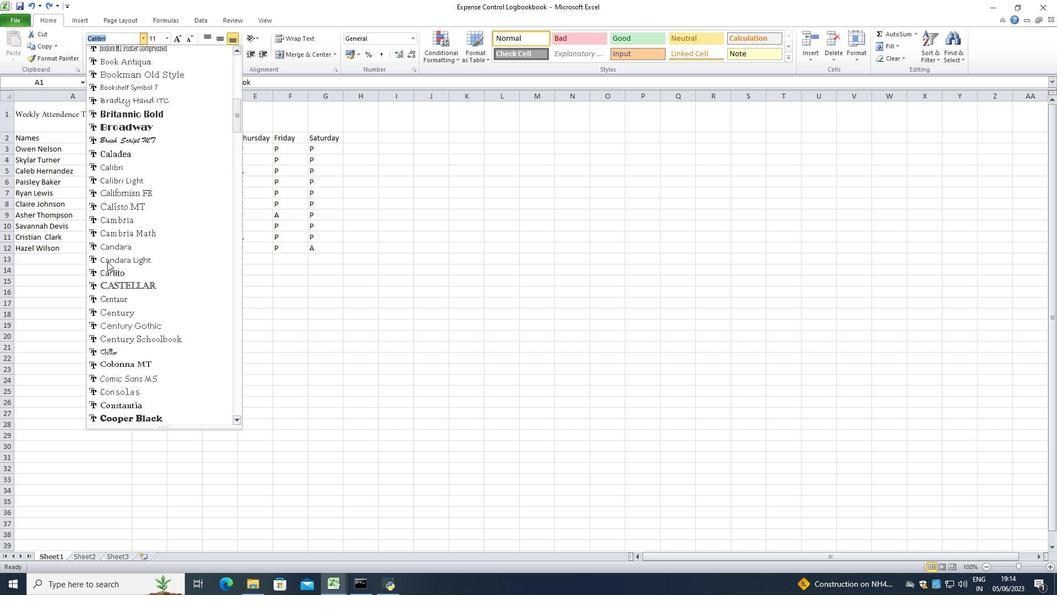 
Action: Mouse scrolled (107, 262) with delta (0, 0)
Screenshot: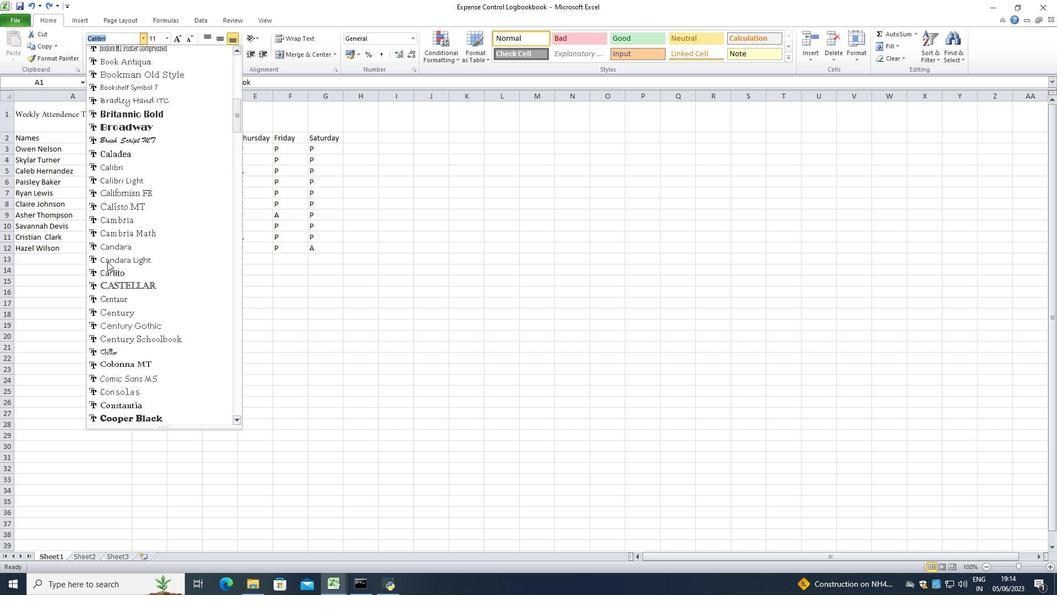 
Action: Mouse moved to (110, 277)
Screenshot: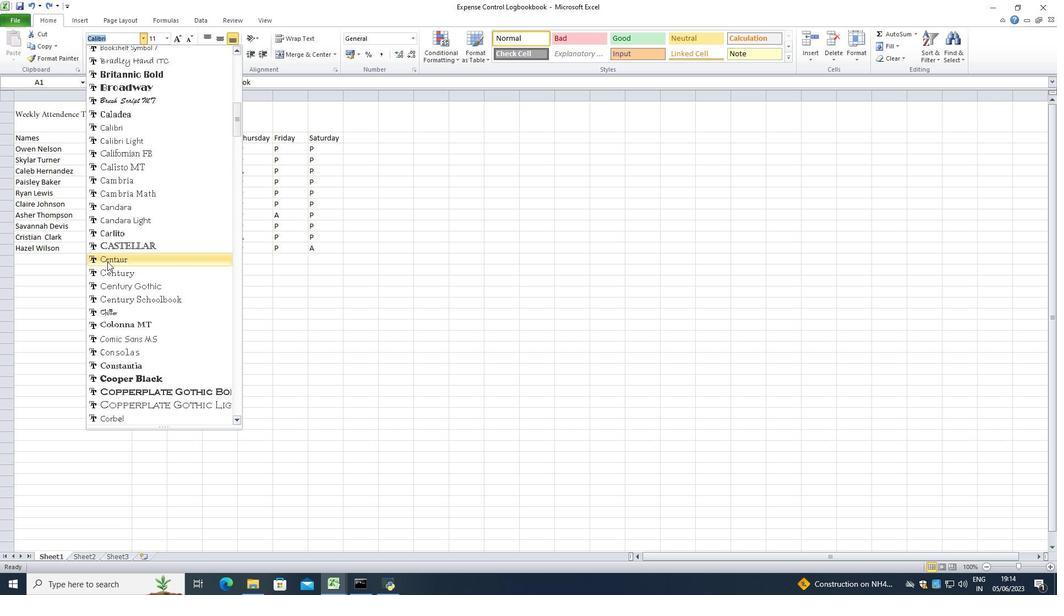 
Action: Mouse scrolled (110, 276) with delta (0, 0)
Screenshot: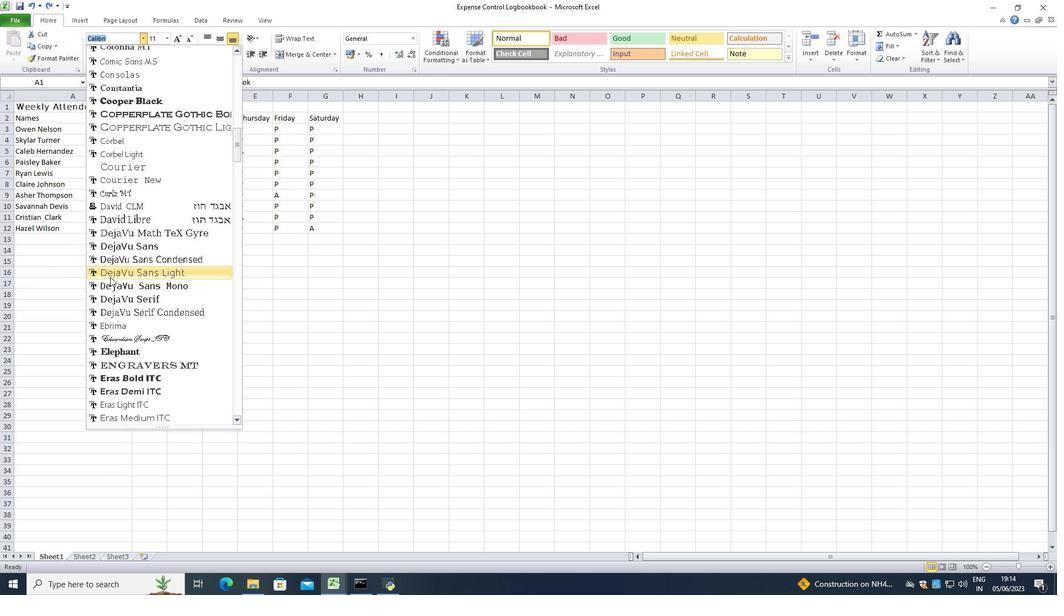 
Action: Mouse scrolled (110, 276) with delta (0, 0)
Screenshot: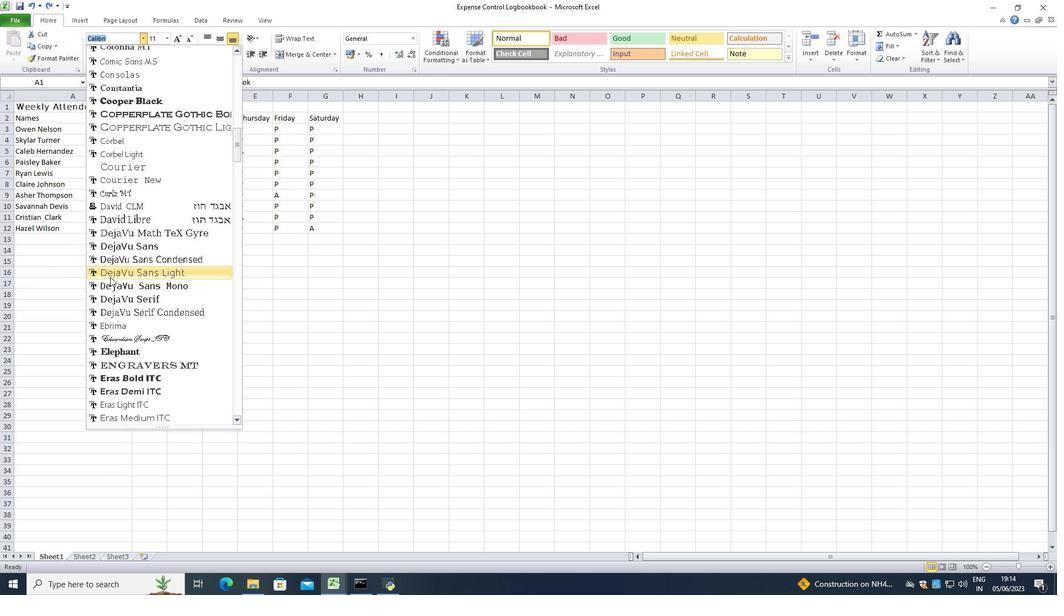 
Action: Mouse scrolled (110, 276) with delta (0, 0)
Screenshot: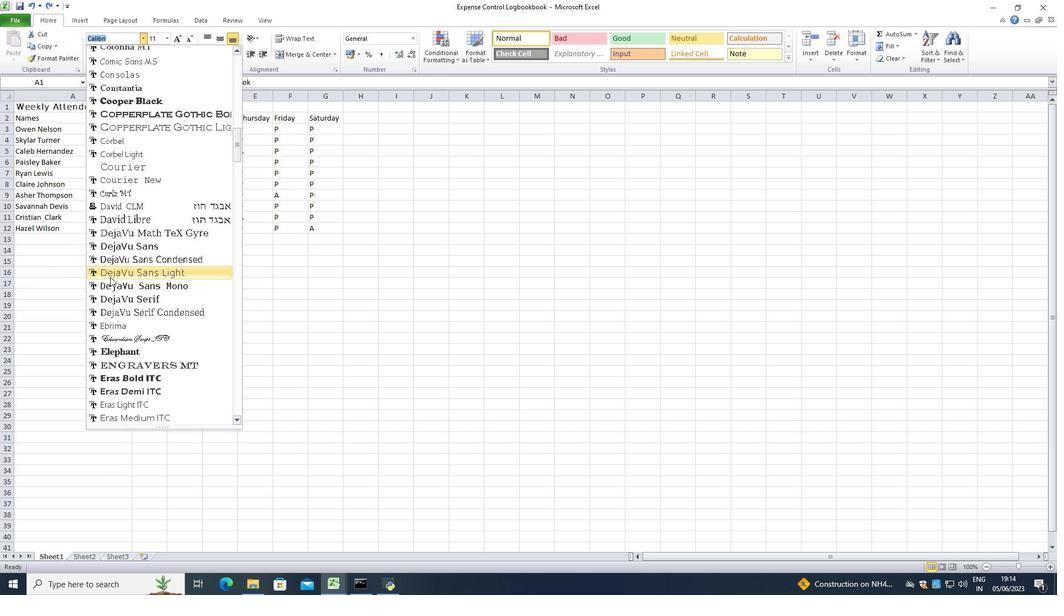 
Action: Mouse scrolled (110, 276) with delta (0, 0)
Screenshot: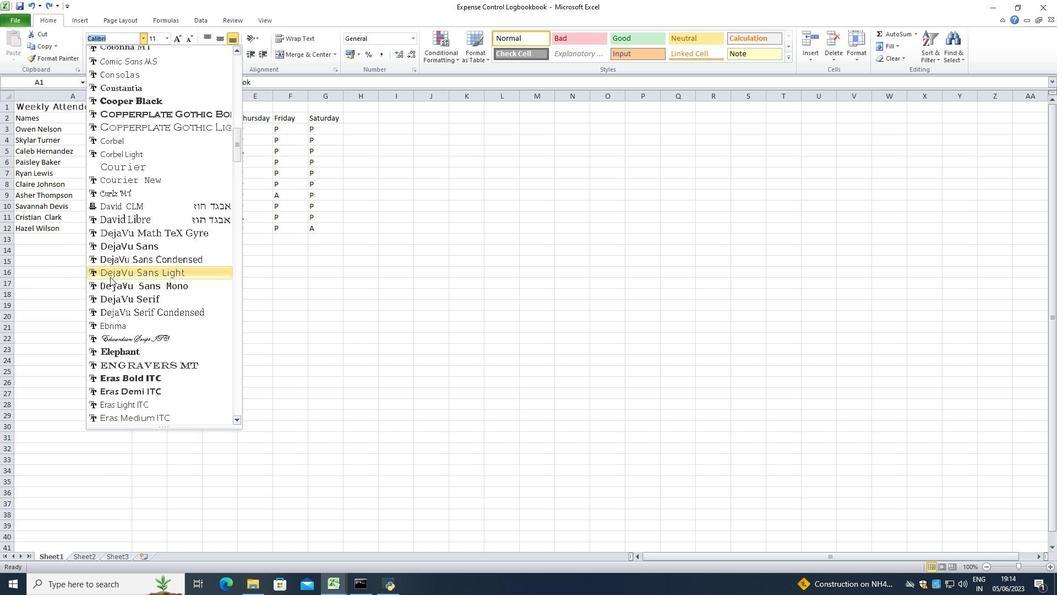 
Action: Mouse scrolled (110, 276) with delta (0, -1)
Screenshot: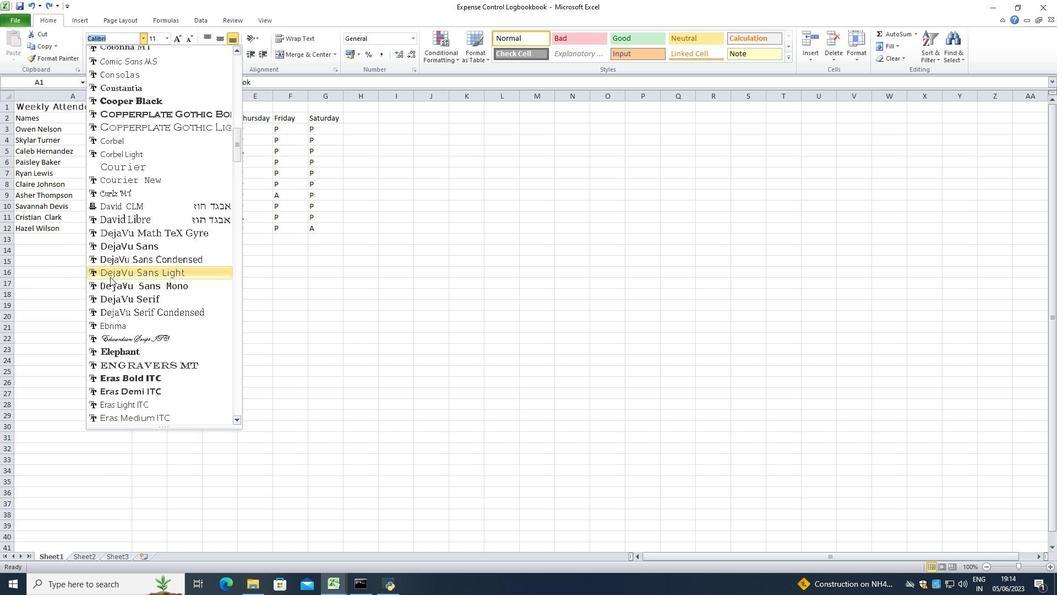 
Action: Mouse scrolled (110, 276) with delta (0, 0)
Screenshot: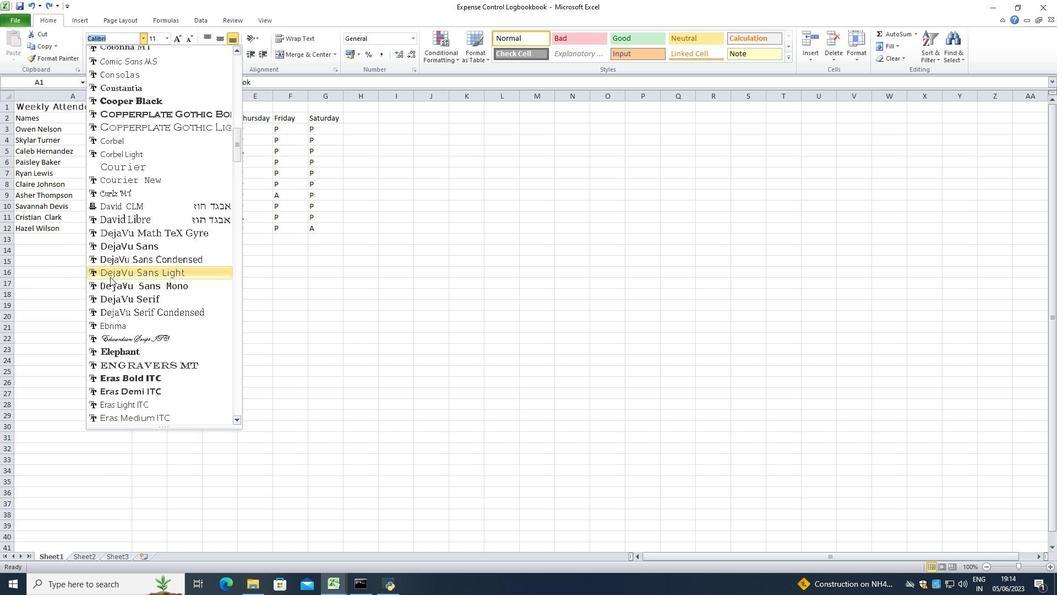 
Action: Mouse scrolled (110, 276) with delta (0, 0)
Screenshot: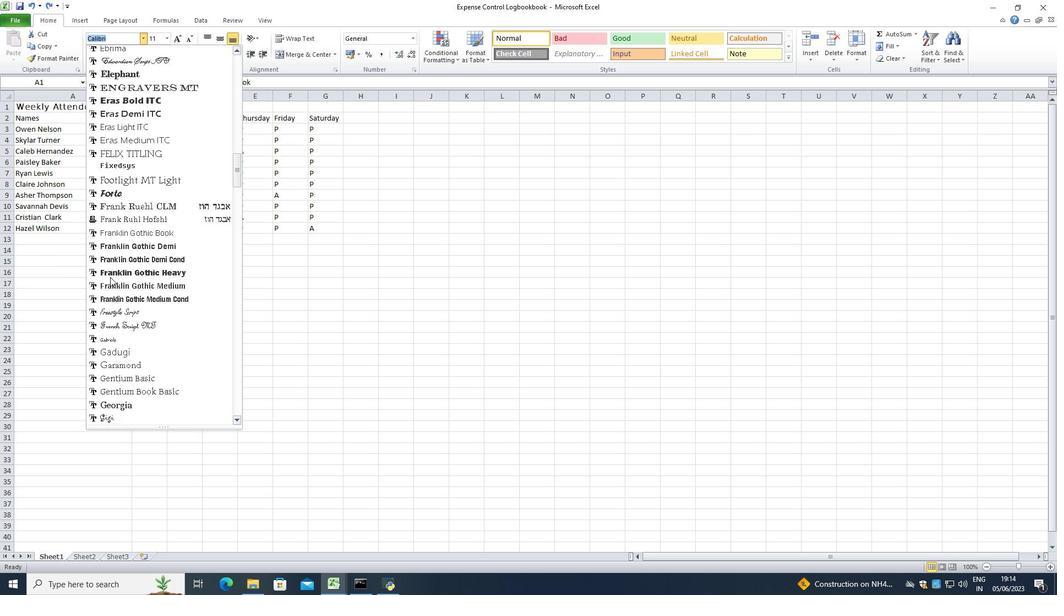 
Action: Mouse scrolled (110, 276) with delta (0, 0)
Screenshot: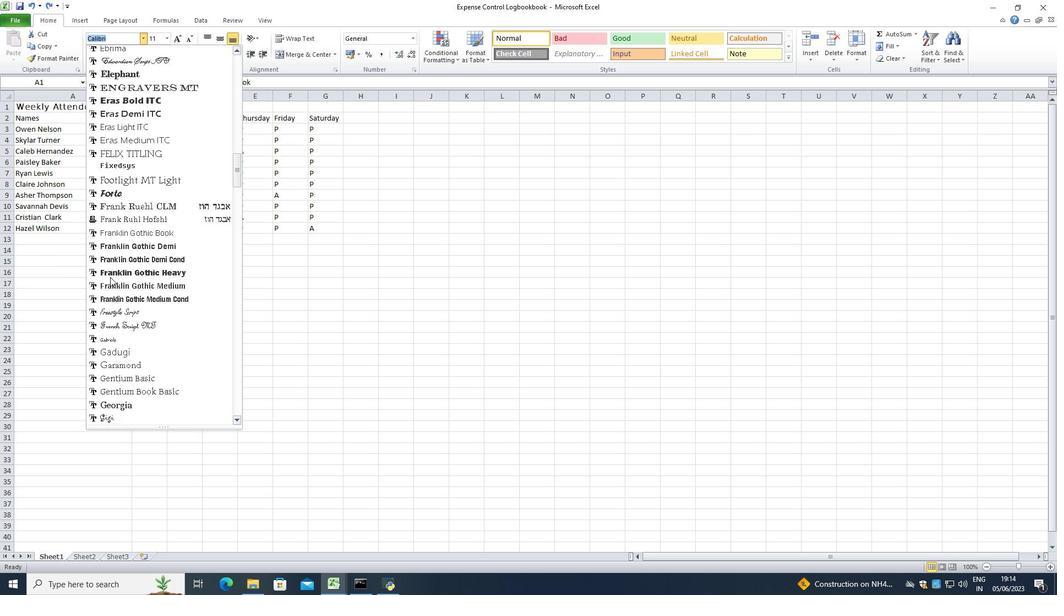 
Action: Mouse scrolled (110, 276) with delta (0, 0)
Screenshot: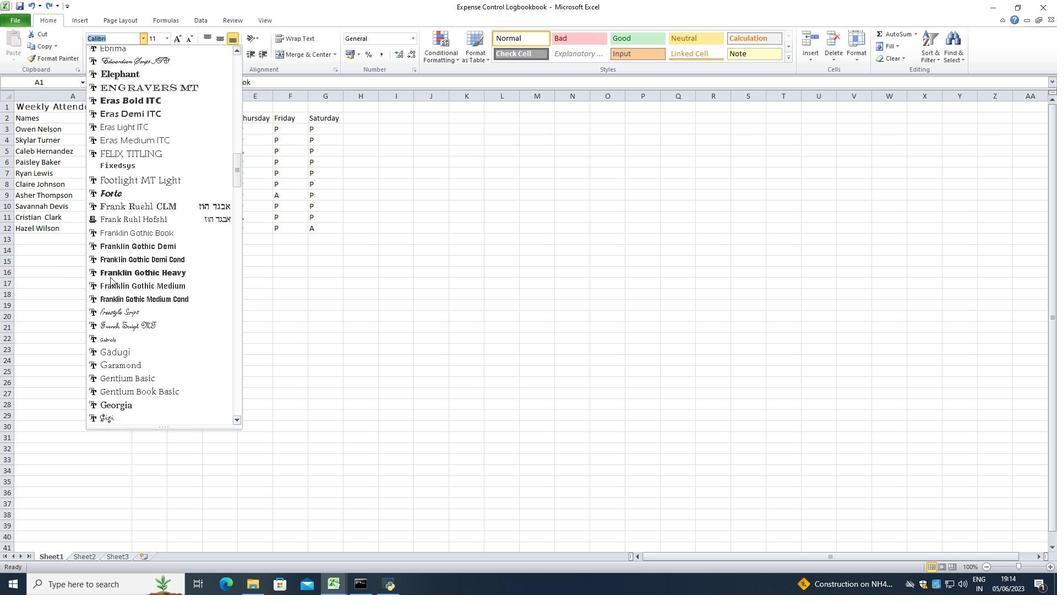 
Action: Mouse scrolled (110, 276) with delta (0, -1)
Screenshot: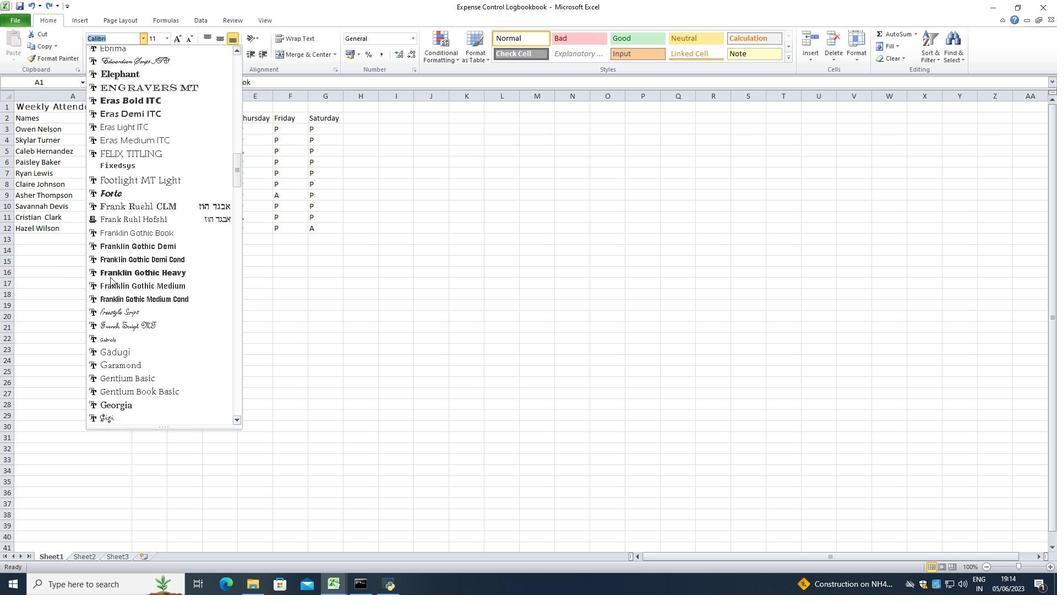 
Action: Mouse scrolled (110, 276) with delta (0, 0)
Screenshot: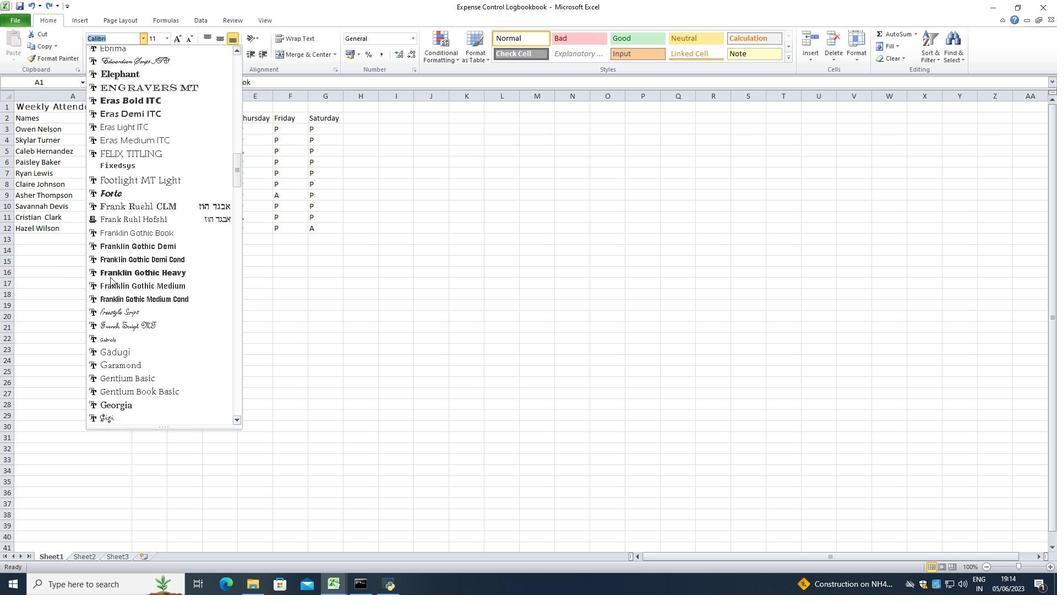 
Action: Mouse scrolled (110, 276) with delta (0, 0)
Screenshot: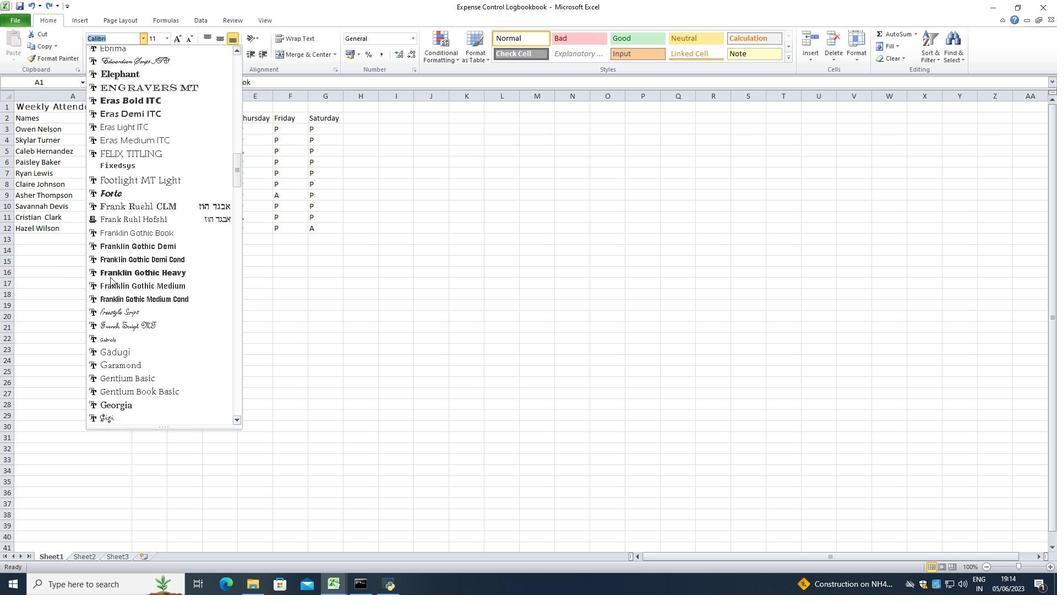 
Action: Mouse scrolled (110, 276) with delta (0, 0)
Screenshot: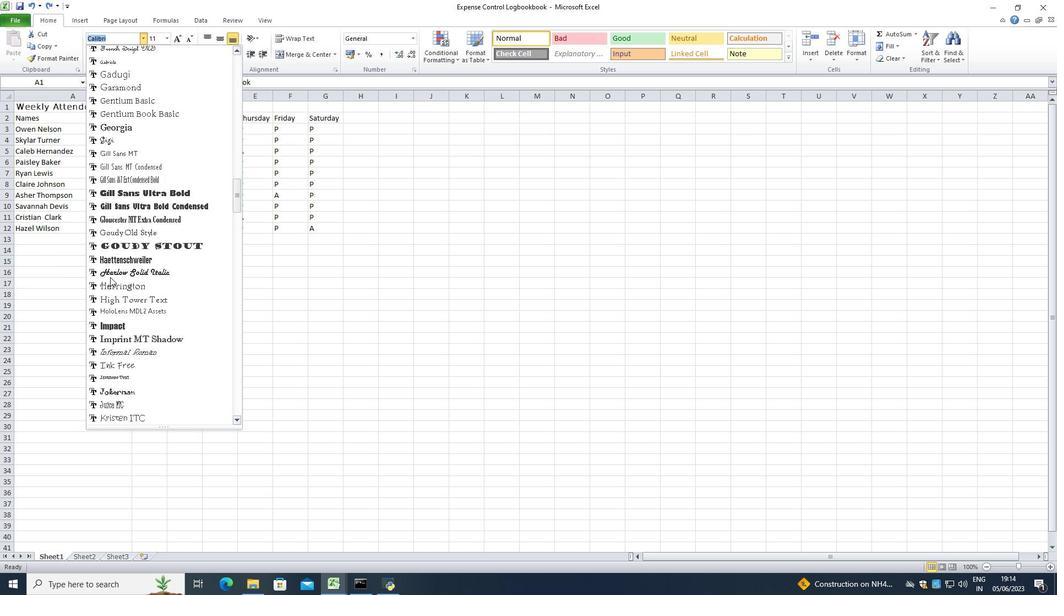 
Action: Mouse scrolled (110, 276) with delta (0, 0)
Screenshot: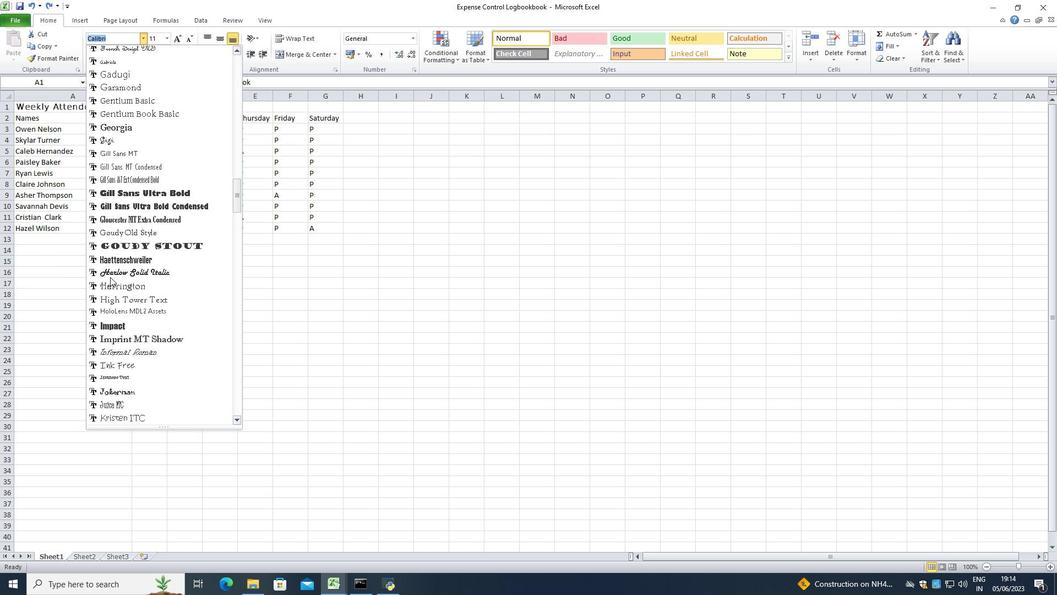 
Action: Mouse scrolled (110, 276) with delta (0, 0)
Screenshot: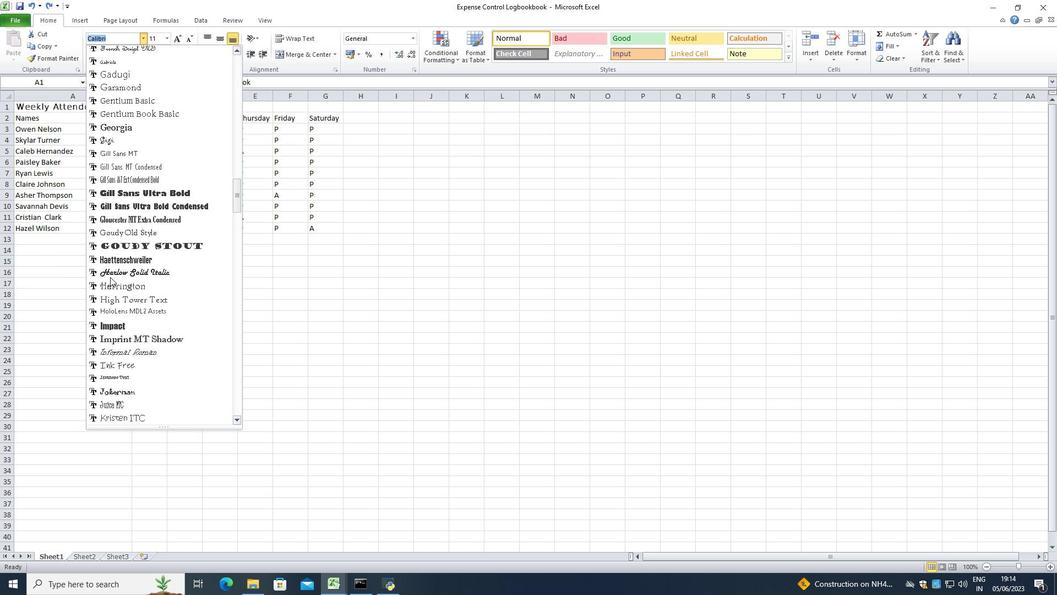 
Action: Mouse scrolled (110, 276) with delta (0, 0)
Screenshot: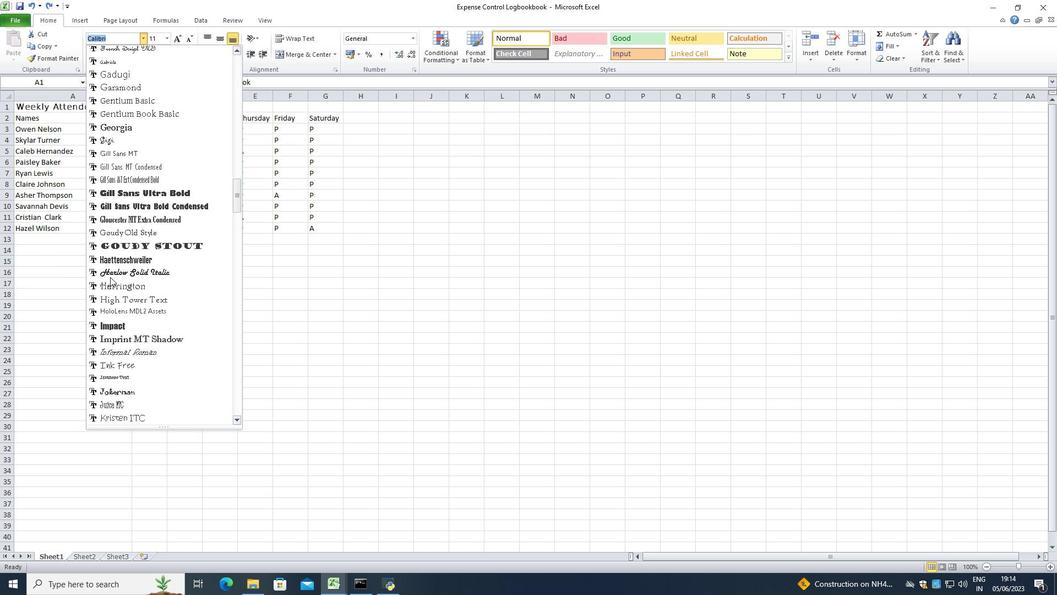 
Action: Mouse scrolled (110, 276) with delta (0, -1)
Screenshot: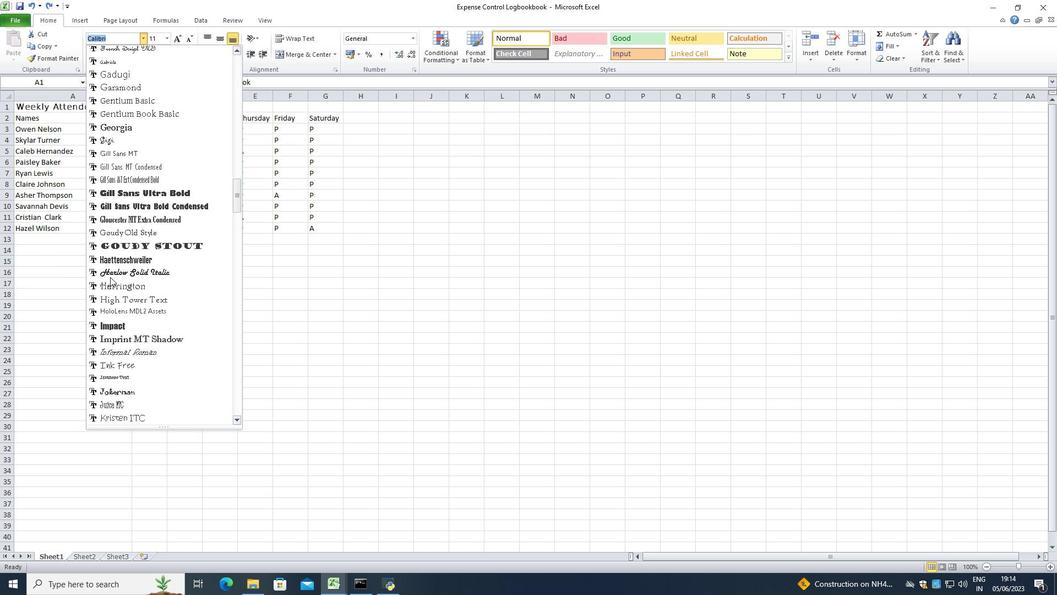 
Action: Mouse scrolled (110, 276) with delta (0, 0)
Screenshot: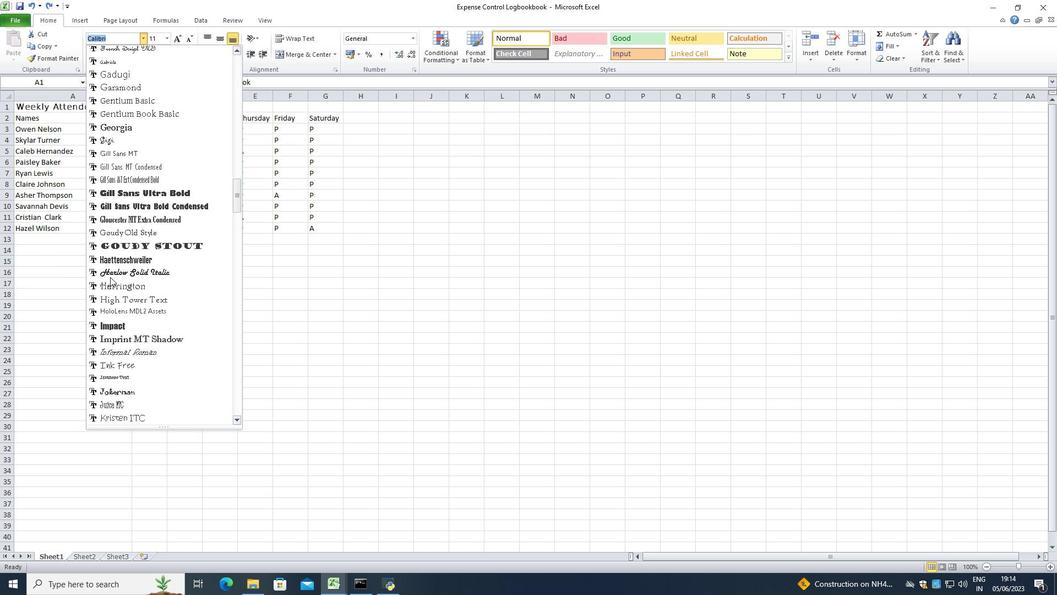 
Action: Mouse scrolled (110, 276) with delta (0, 0)
Screenshot: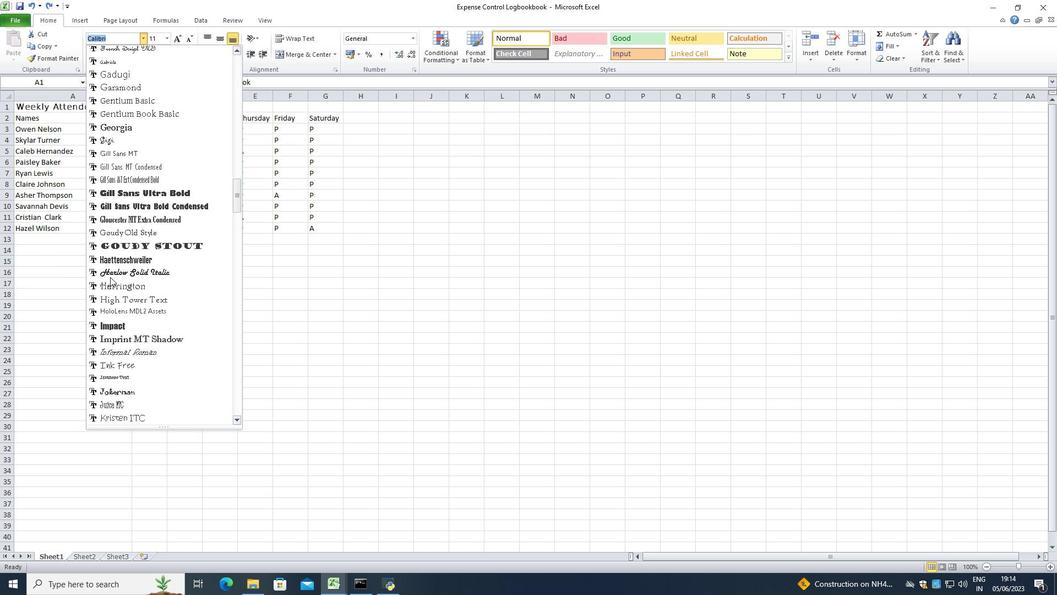 
Action: Mouse scrolled (110, 276) with delta (0, 0)
Screenshot: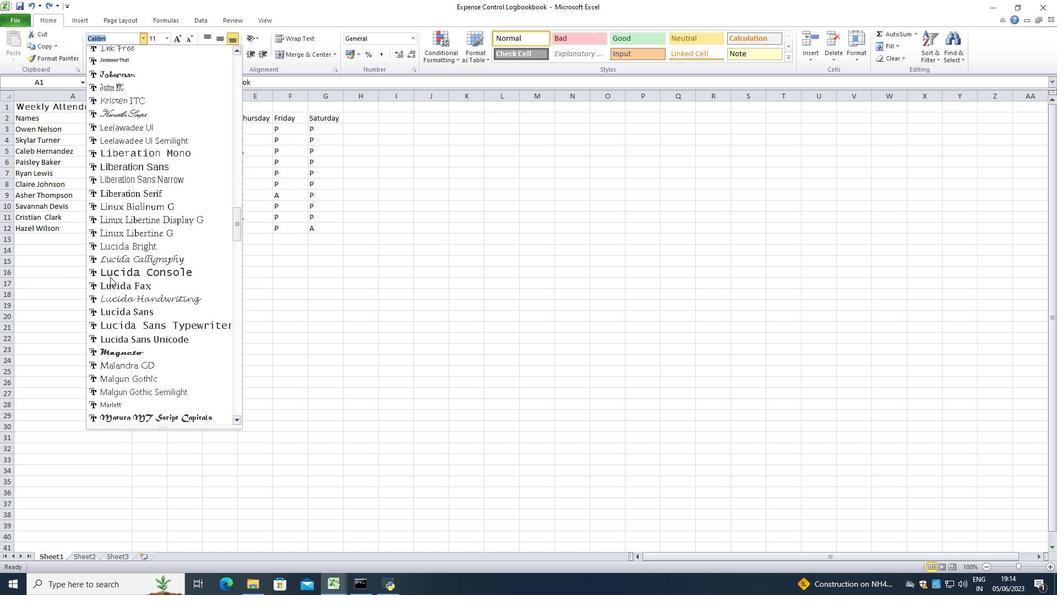 
Action: Mouse scrolled (110, 276) with delta (0, 0)
Screenshot: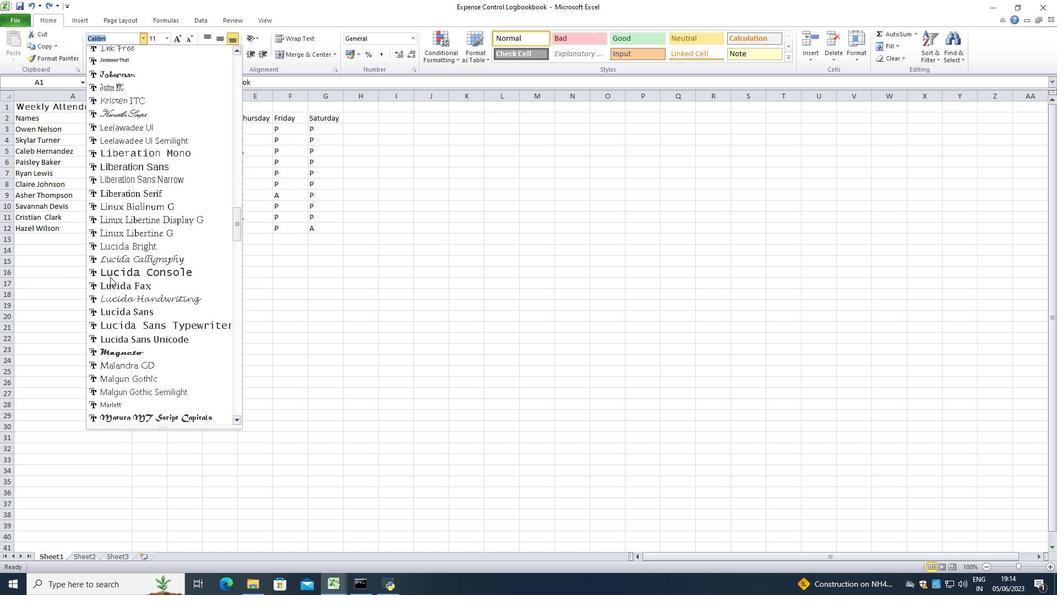 
Action: Mouse scrolled (110, 276) with delta (0, 0)
Screenshot: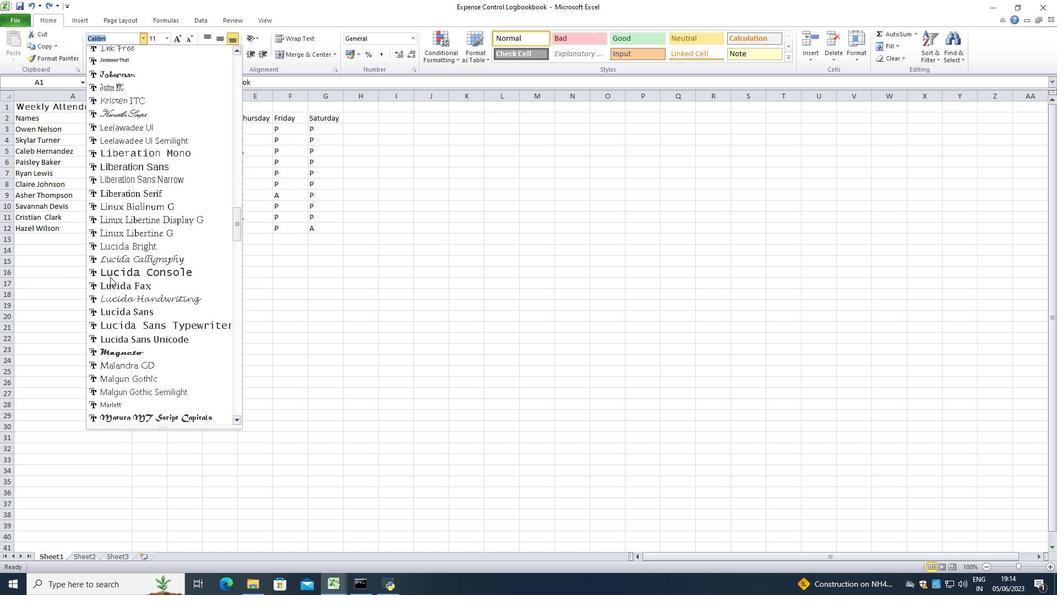 
Action: Mouse scrolled (110, 276) with delta (0, 0)
Screenshot: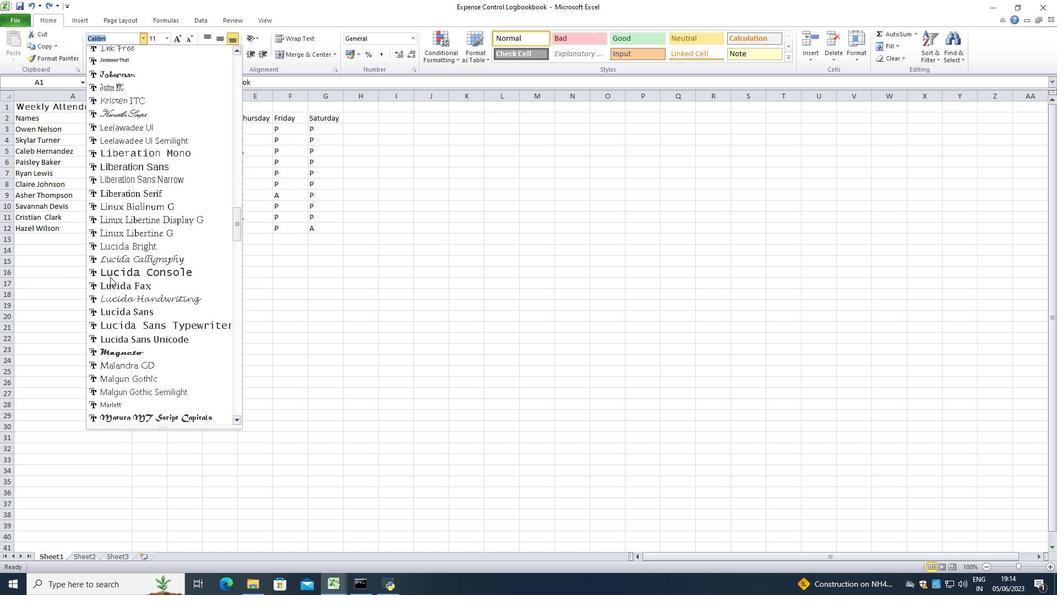 
Action: Mouse scrolled (110, 276) with delta (0, -1)
Screenshot: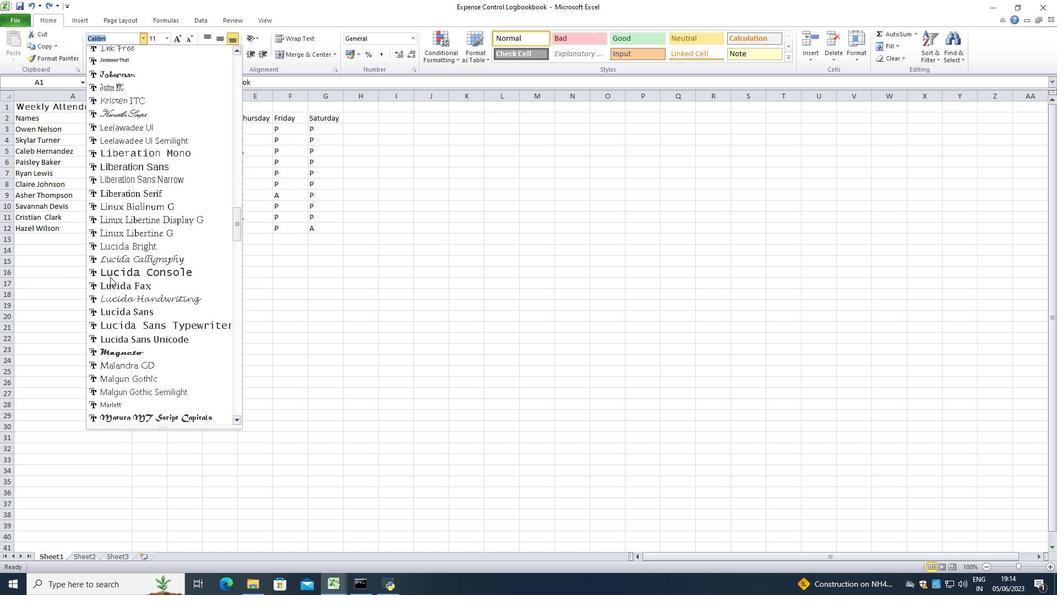 
Action: Mouse scrolled (110, 276) with delta (0, 0)
Screenshot: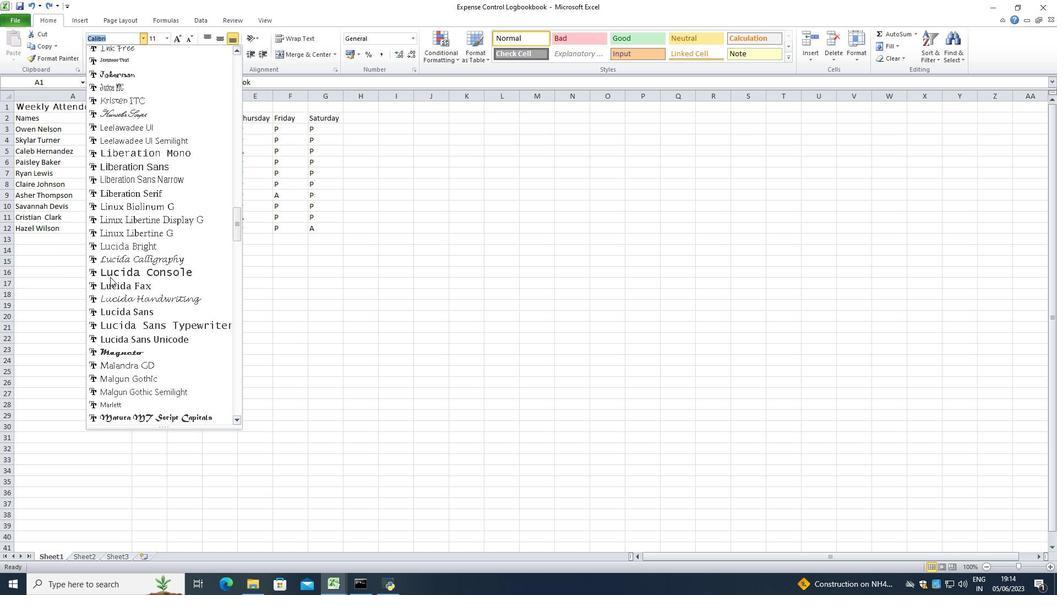 
Action: Mouse scrolled (110, 276) with delta (0, 0)
Screenshot: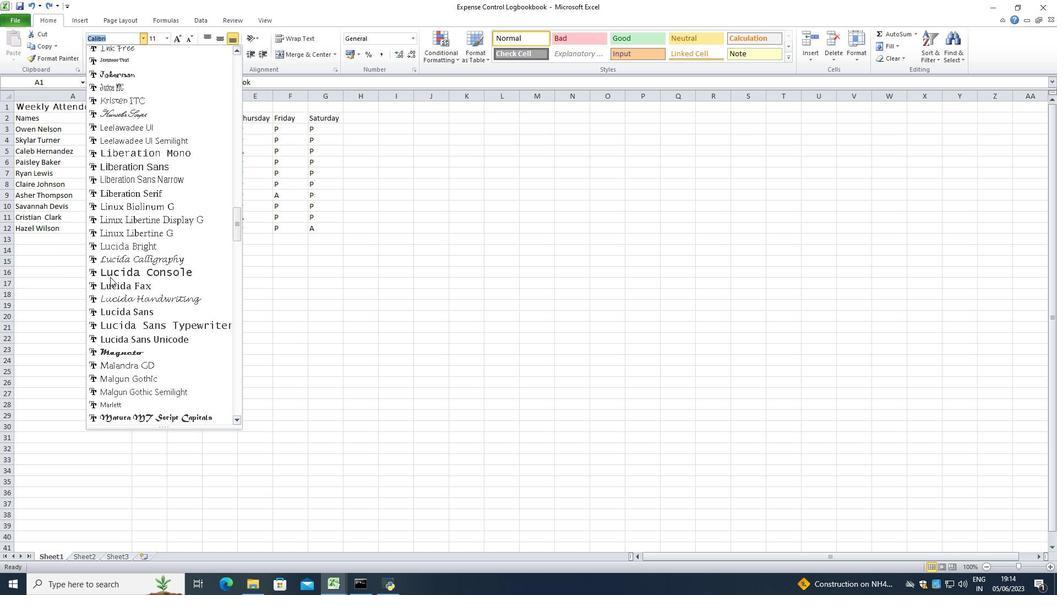 
Action: Mouse scrolled (110, 276) with delta (0, 0)
Screenshot: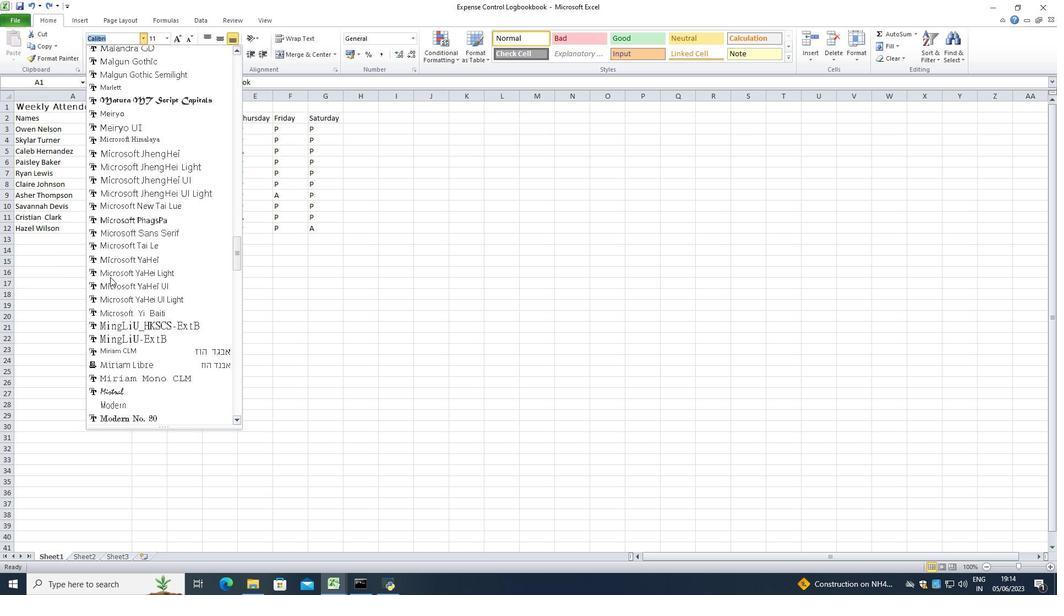 
Action: Mouse scrolled (110, 276) with delta (0, 0)
Screenshot: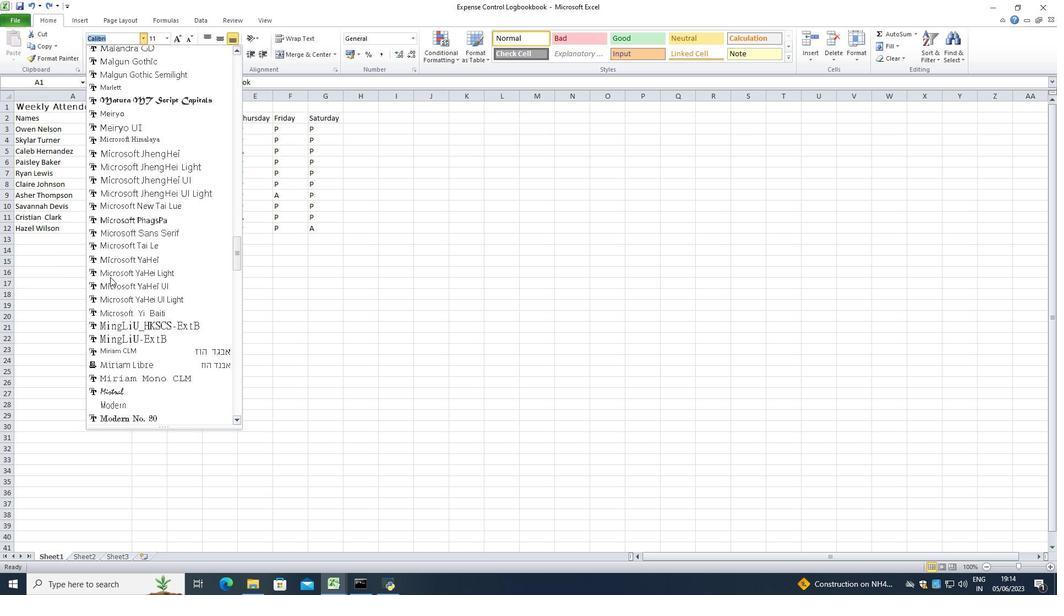 
Action: Mouse scrolled (110, 276) with delta (0, 0)
Screenshot: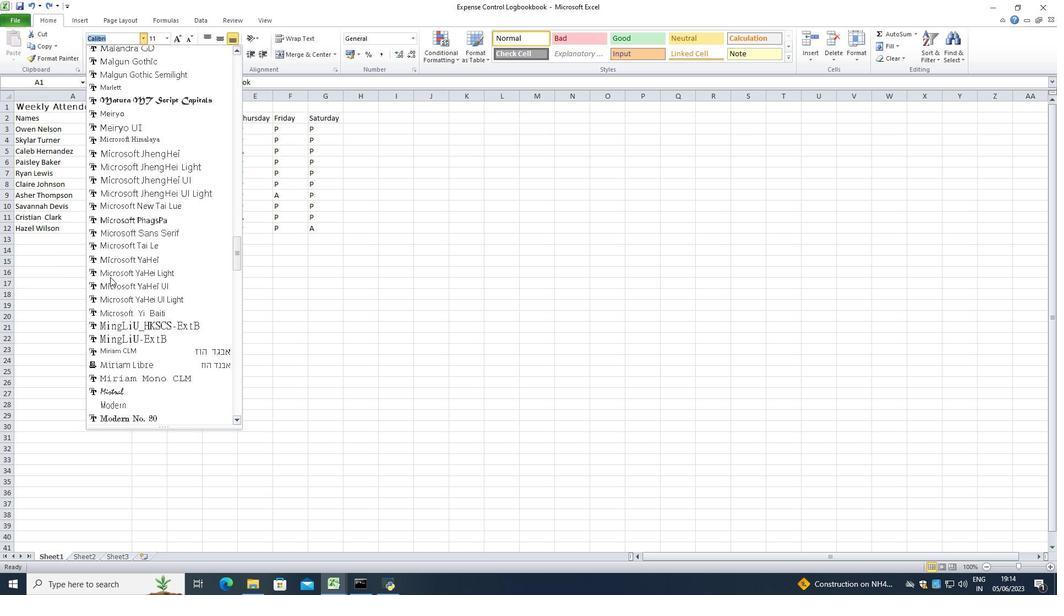 
Action: Mouse scrolled (110, 276) with delta (0, 0)
Screenshot: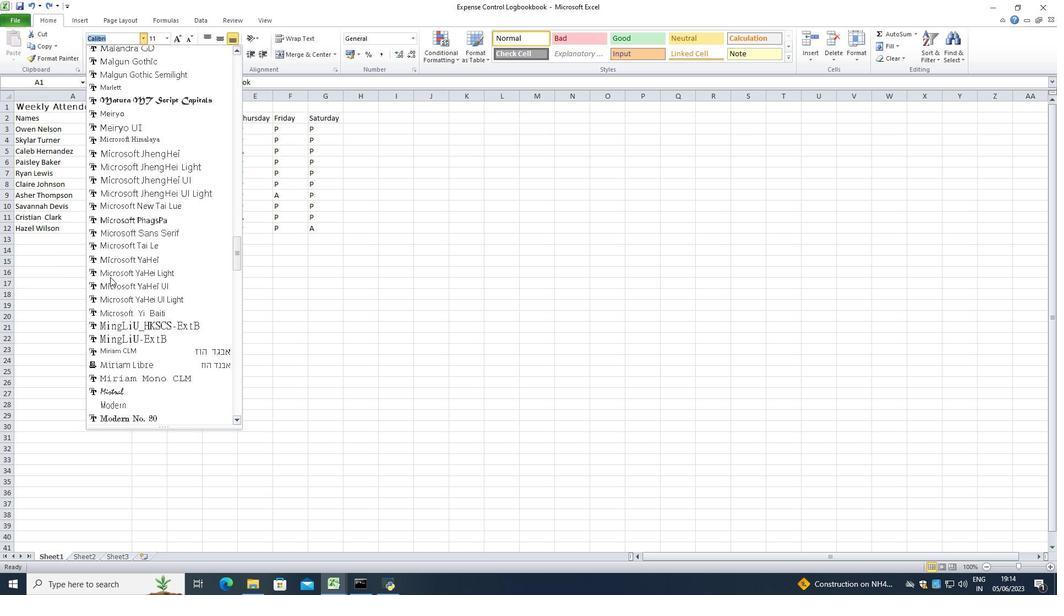 
Action: Mouse scrolled (110, 276) with delta (0, 0)
Screenshot: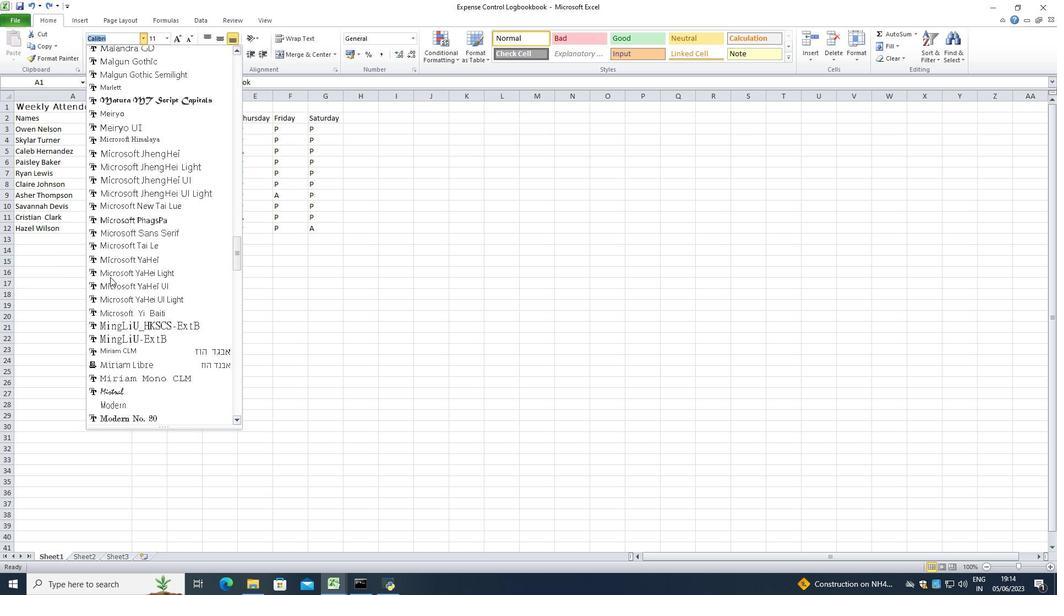 
Action: Mouse scrolled (110, 276) with delta (0, 0)
Screenshot: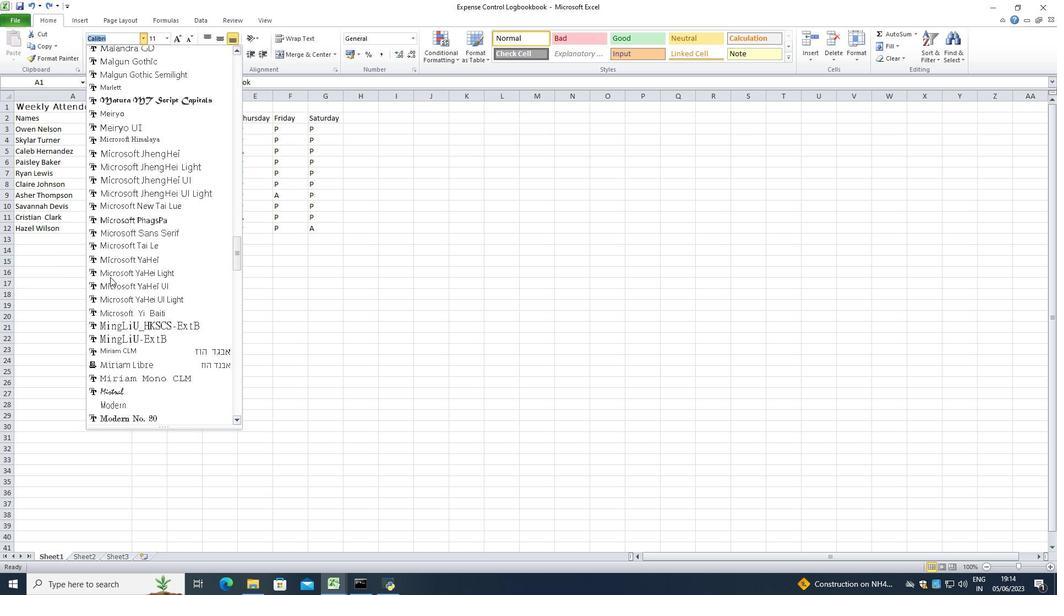 
Action: Mouse scrolled (110, 276) with delta (0, 0)
Screenshot: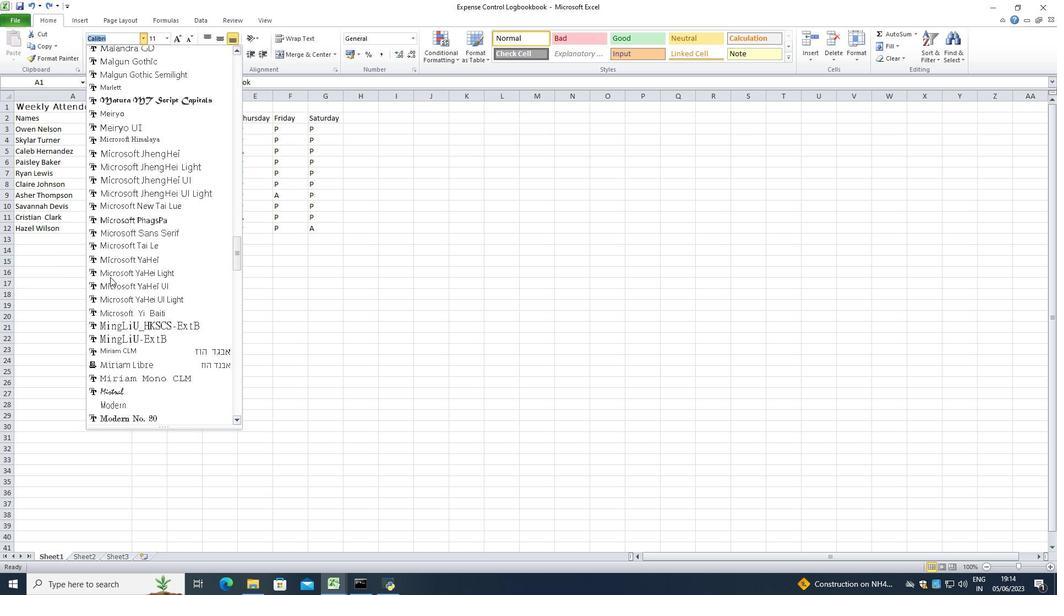 
Action: Mouse scrolled (110, 276) with delta (0, 0)
Screenshot: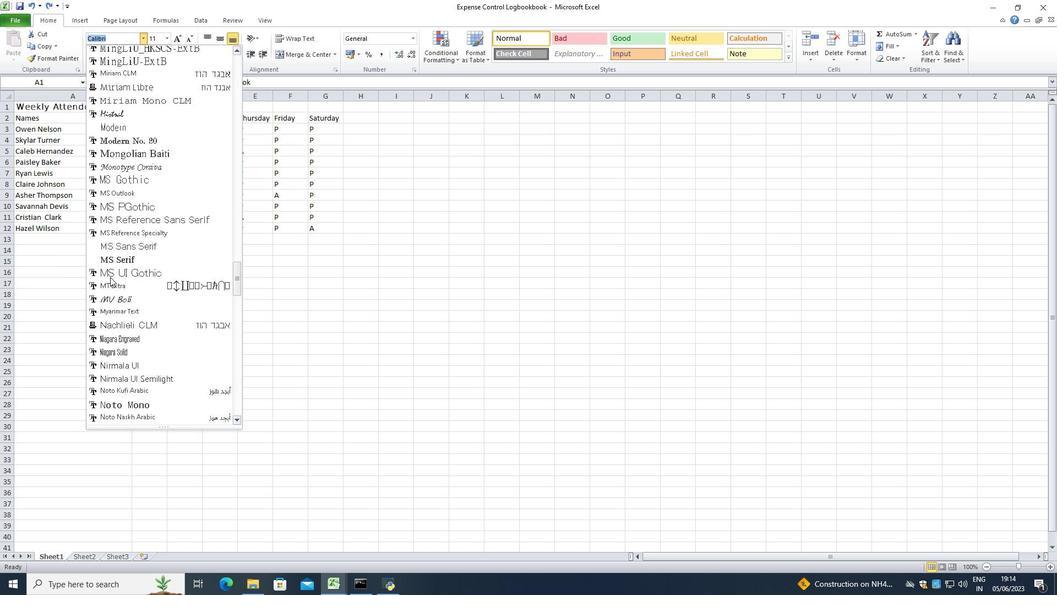 
Action: Mouse scrolled (110, 276) with delta (0, 0)
Screenshot: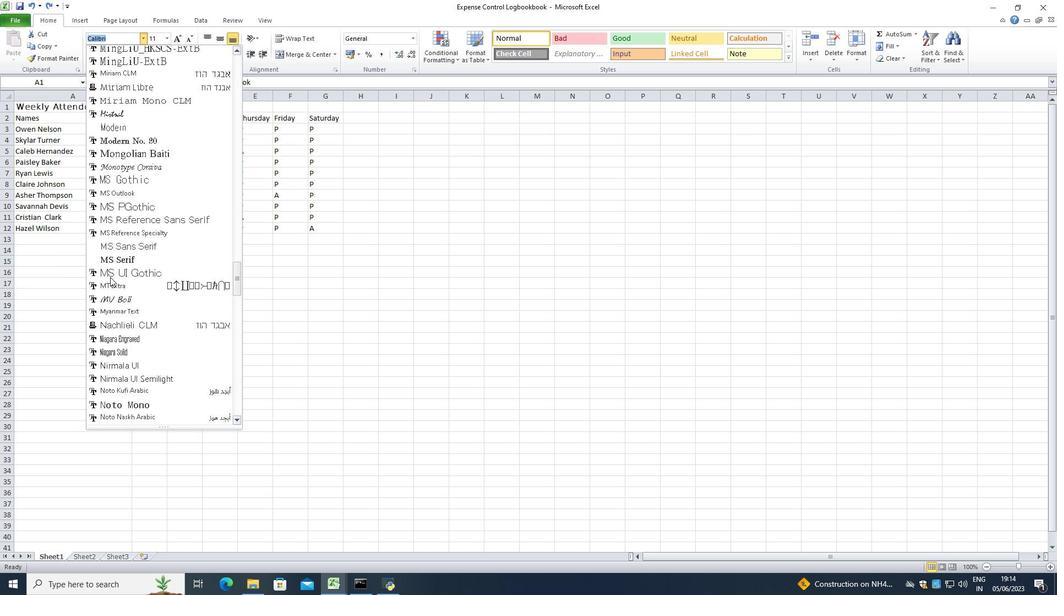 
Action: Mouse scrolled (110, 276) with delta (0, 0)
Screenshot: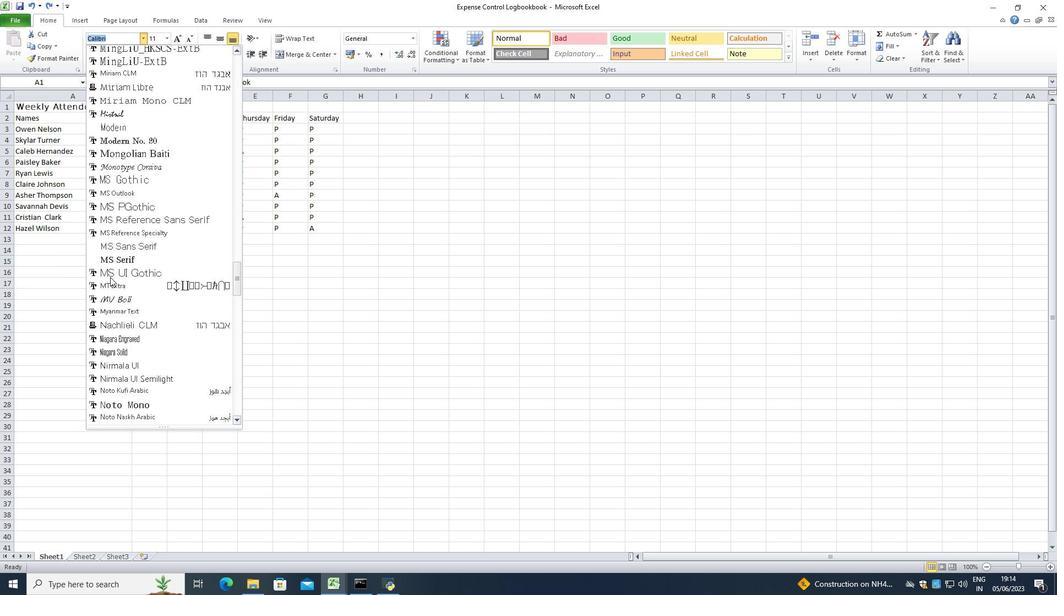 
Action: Mouse scrolled (110, 276) with delta (0, 0)
Screenshot: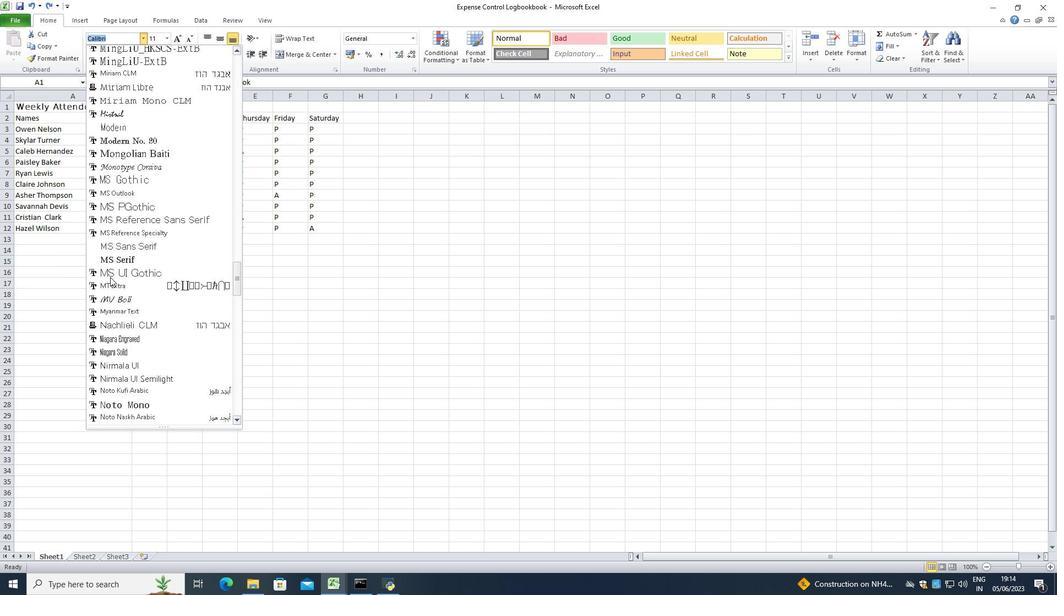 
Action: Mouse scrolled (110, 276) with delta (0, 0)
Screenshot: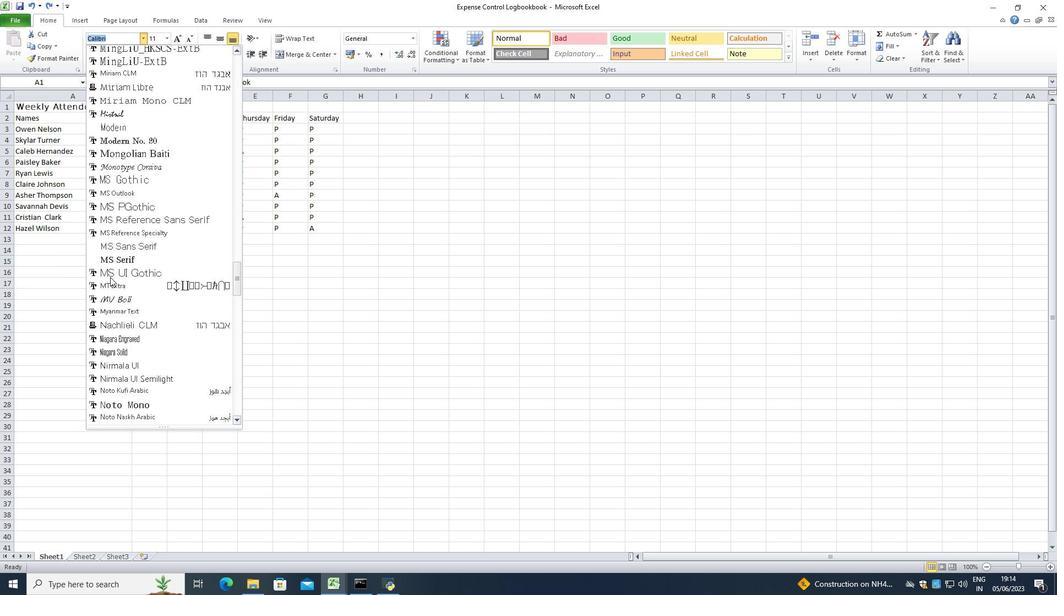 
Action: Mouse scrolled (110, 276) with delta (0, 0)
Screenshot: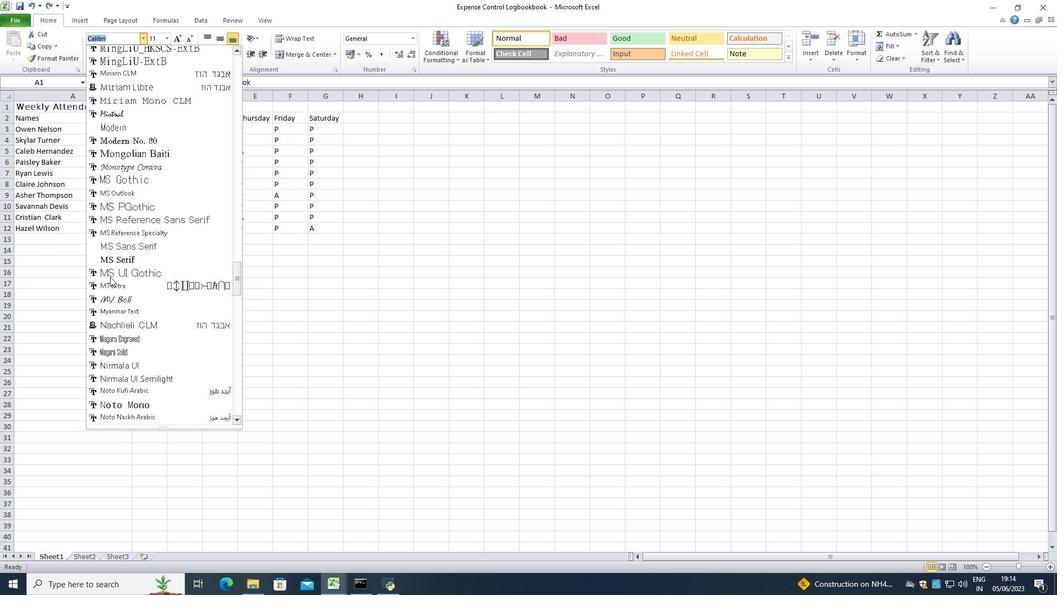 
Action: Mouse scrolled (110, 276) with delta (0, 0)
Screenshot: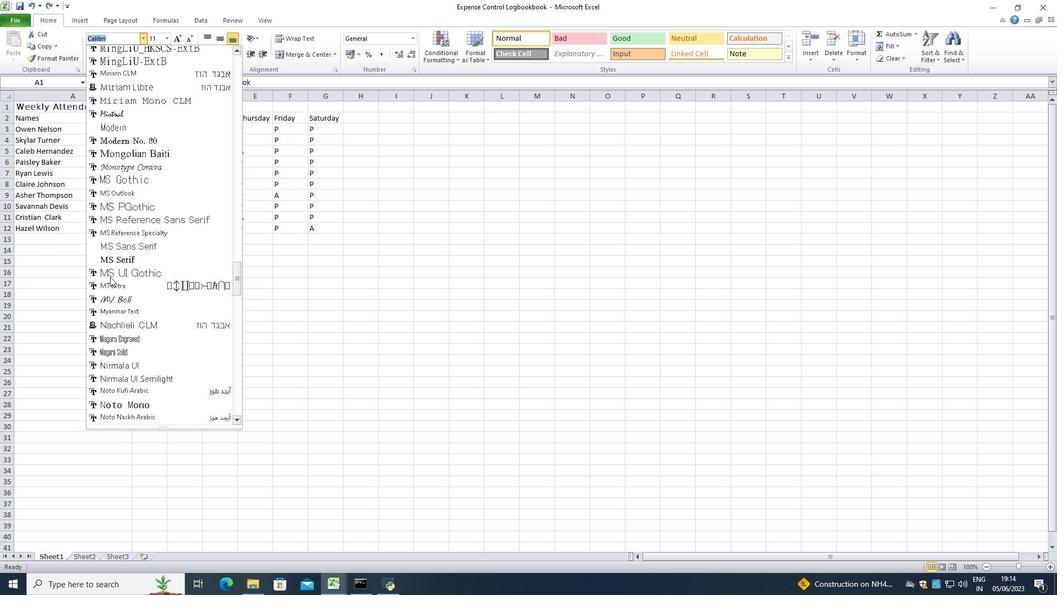
Action: Mouse scrolled (110, 276) with delta (0, 0)
Screenshot: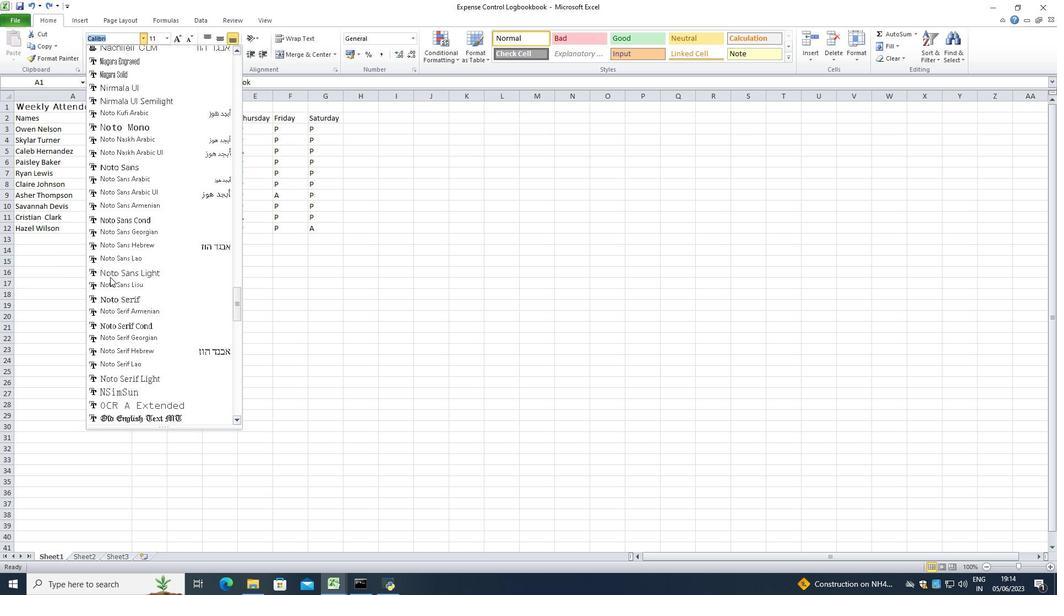 
Action: Mouse scrolled (110, 276) with delta (0, 0)
Screenshot: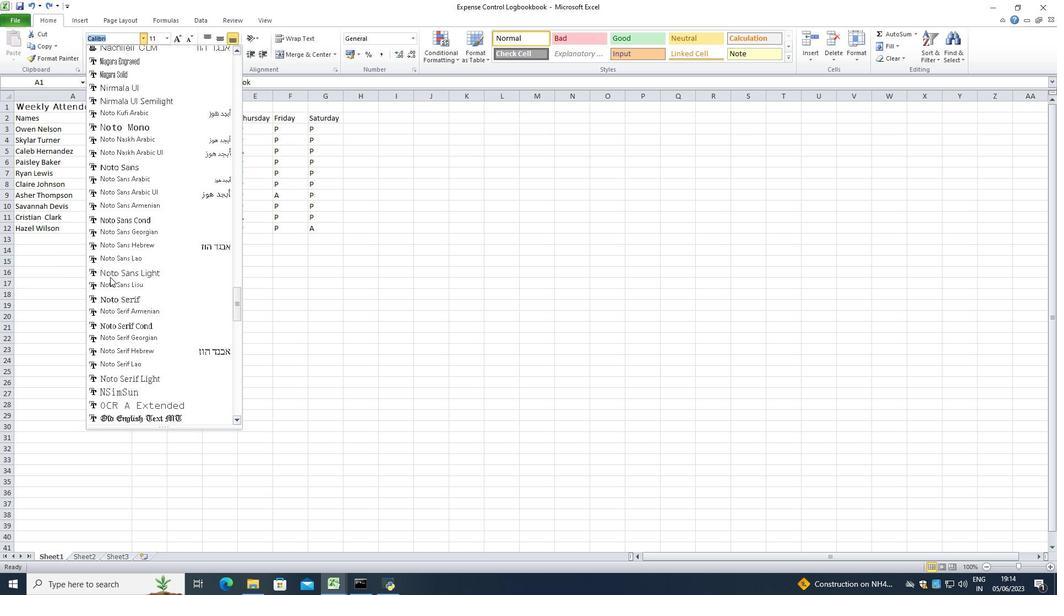 
Action: Mouse scrolled (110, 276) with delta (0, 0)
Screenshot: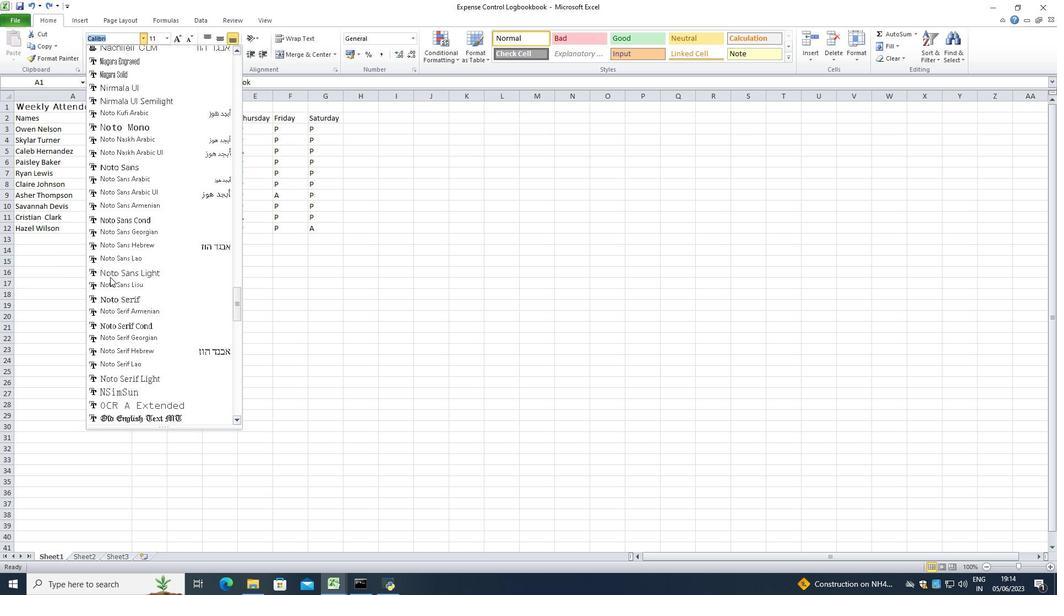 
Action: Mouse scrolled (110, 276) with delta (0, 0)
Screenshot: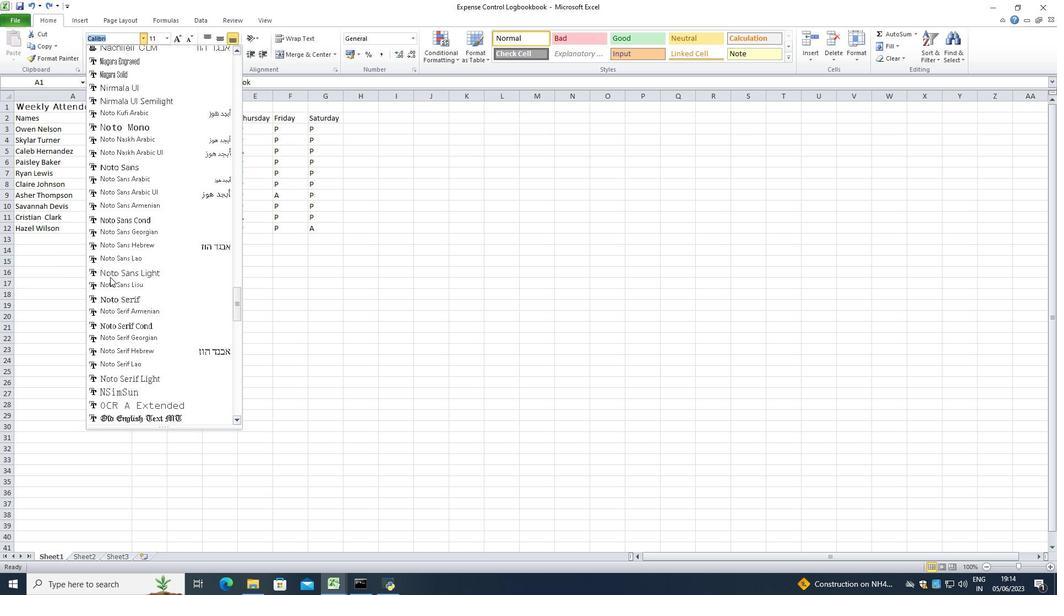 
Action: Mouse scrolled (110, 276) with delta (0, 0)
Screenshot: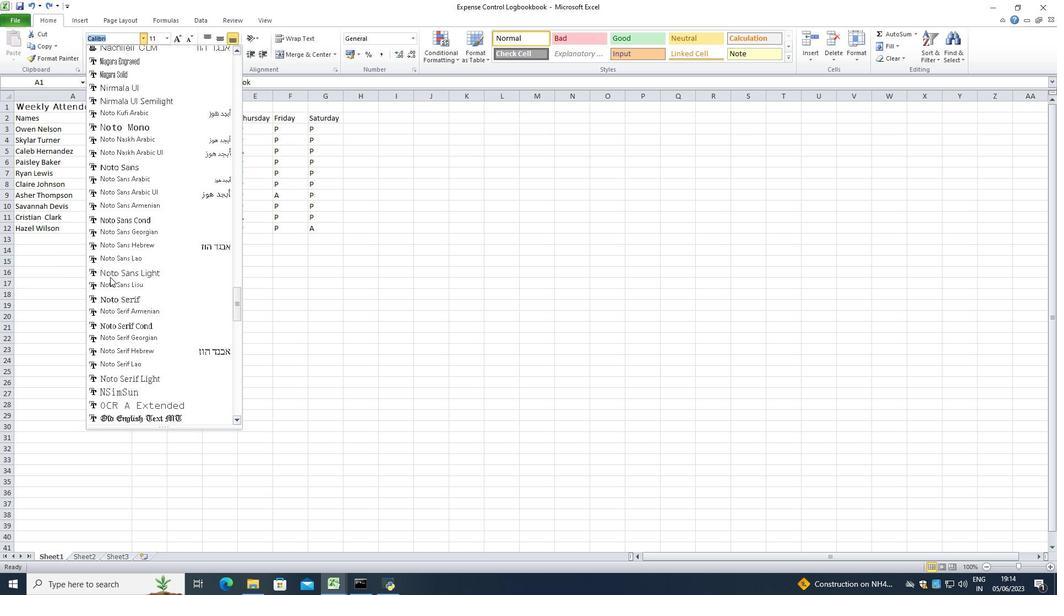 
Action: Mouse scrolled (110, 276) with delta (0, 0)
Screenshot: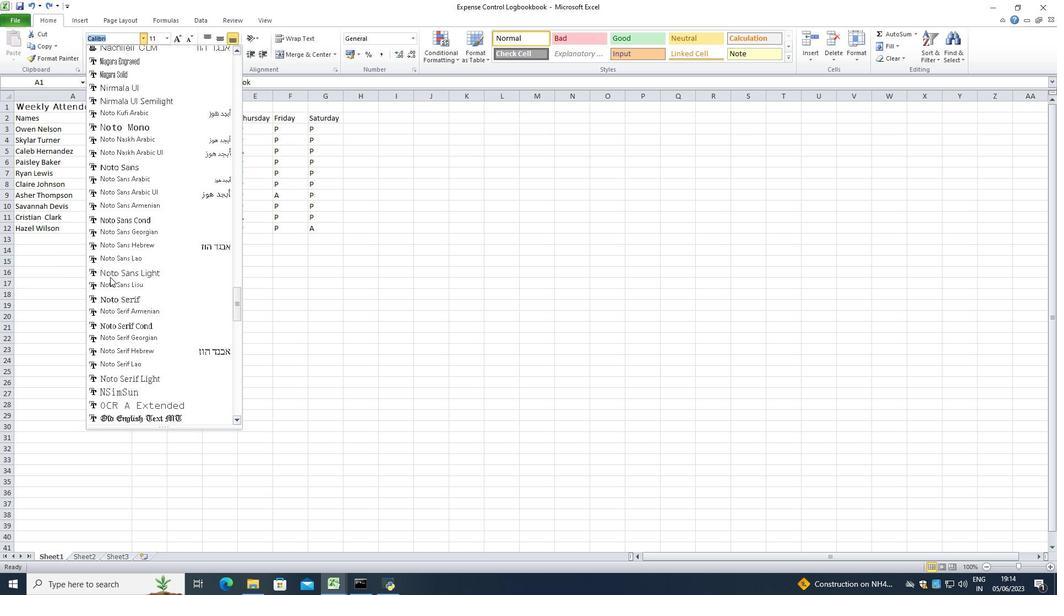 
Action: Mouse scrolled (110, 276) with delta (0, 0)
Screenshot: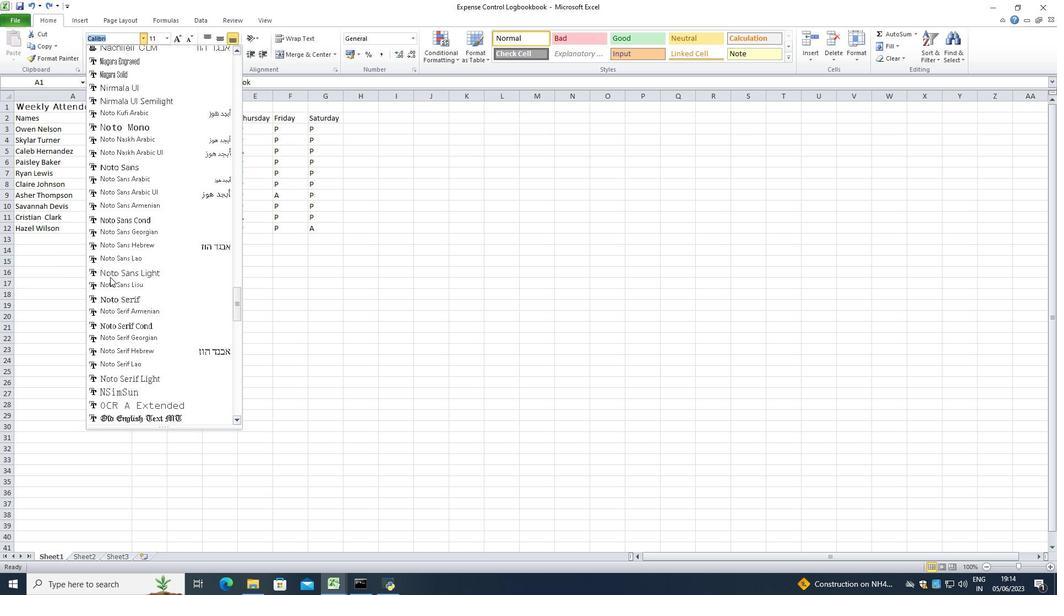 
Action: Mouse scrolled (110, 276) with delta (0, 0)
Screenshot: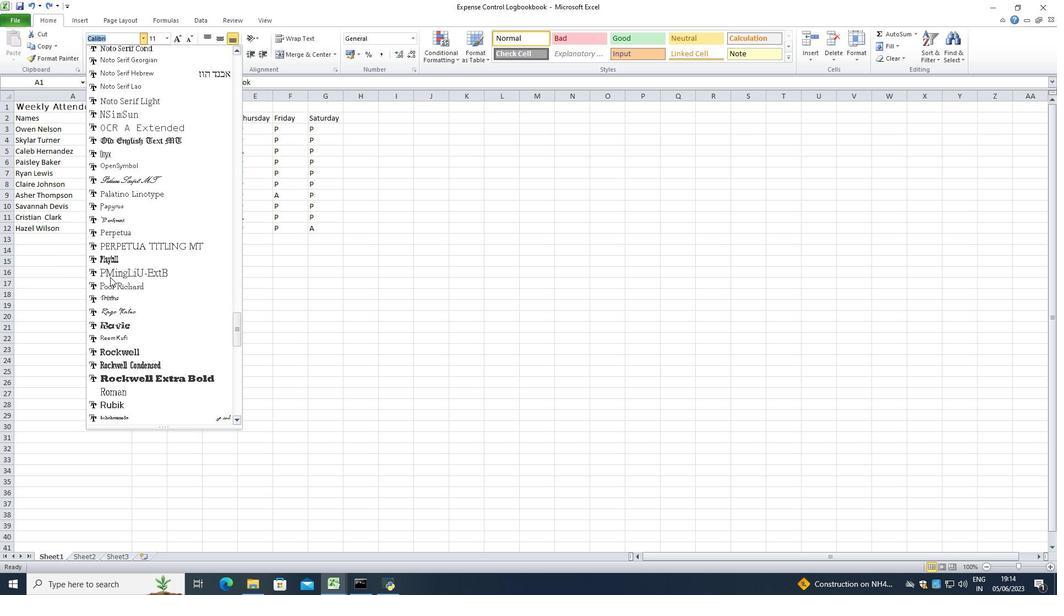 
Action: Mouse scrolled (110, 276) with delta (0, 0)
Screenshot: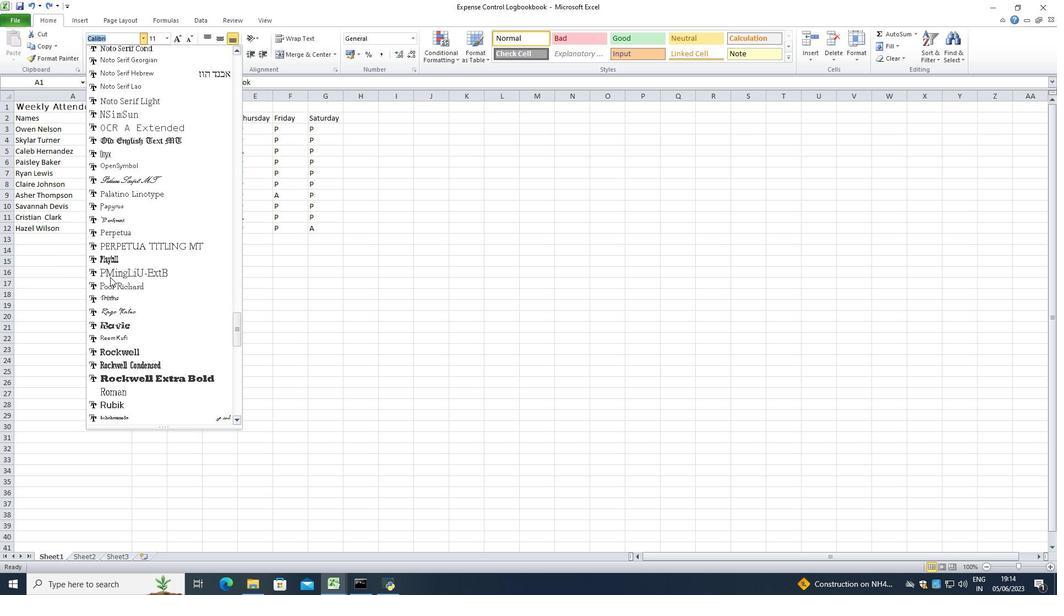 
Action: Mouse scrolled (110, 276) with delta (0, 0)
Screenshot: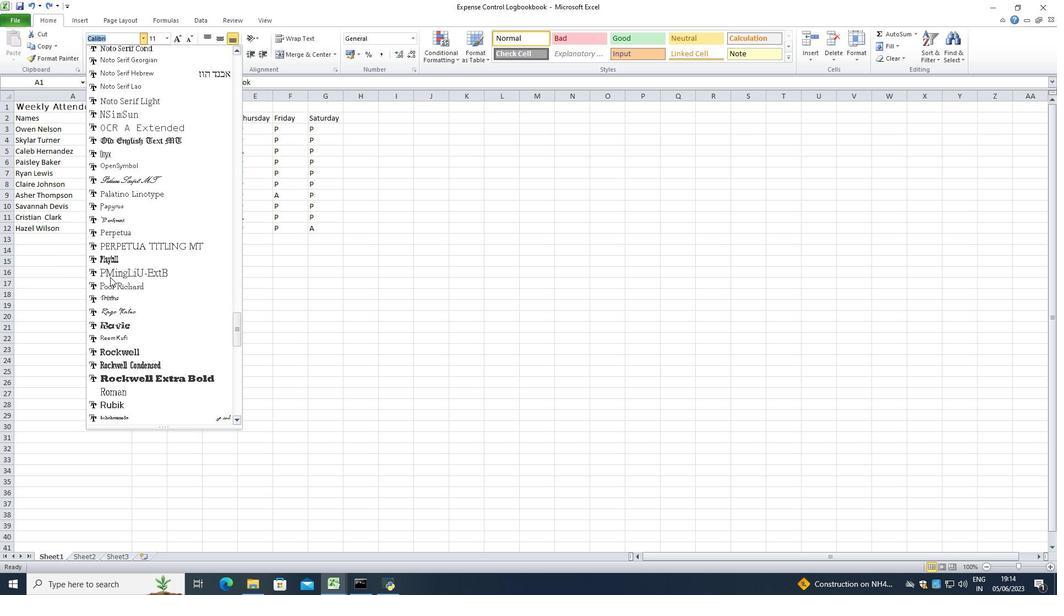 
Action: Mouse scrolled (110, 276) with delta (0, 0)
Screenshot: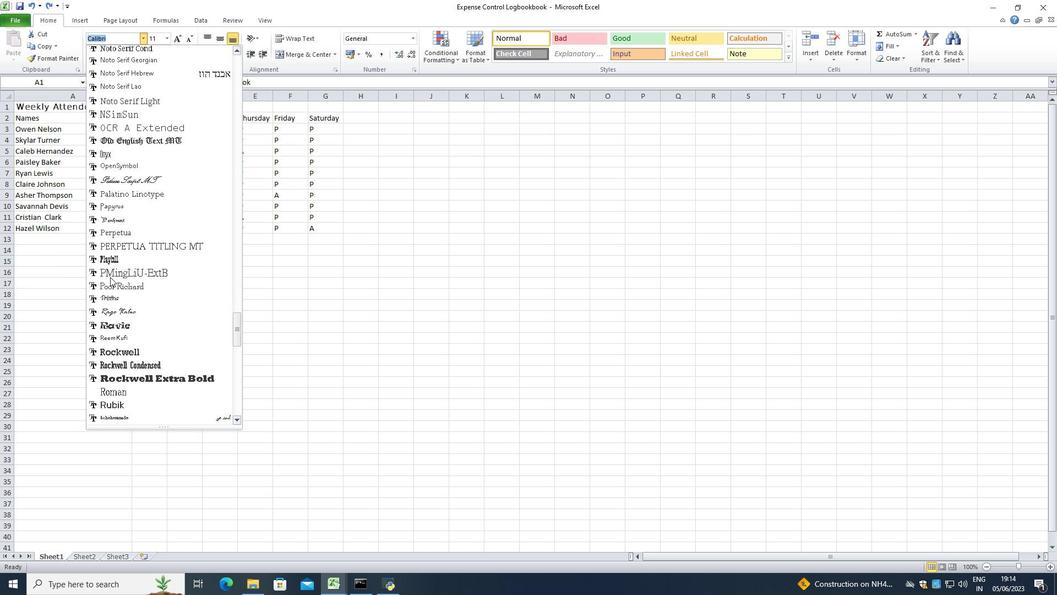 
Action: Mouse scrolled (110, 276) with delta (0, 0)
Screenshot: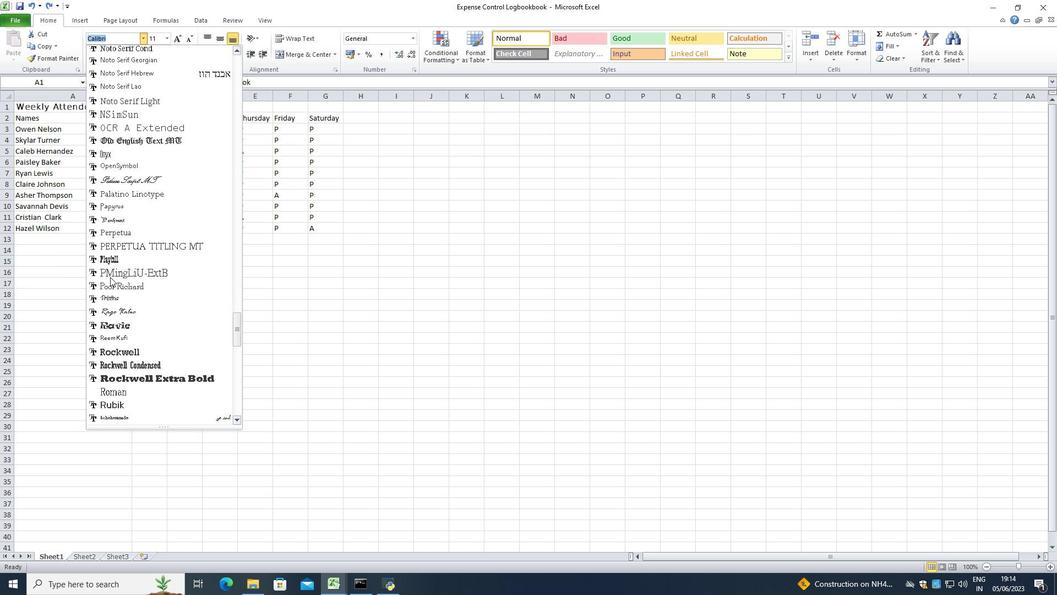 
Action: Mouse scrolled (110, 276) with delta (0, 0)
Screenshot: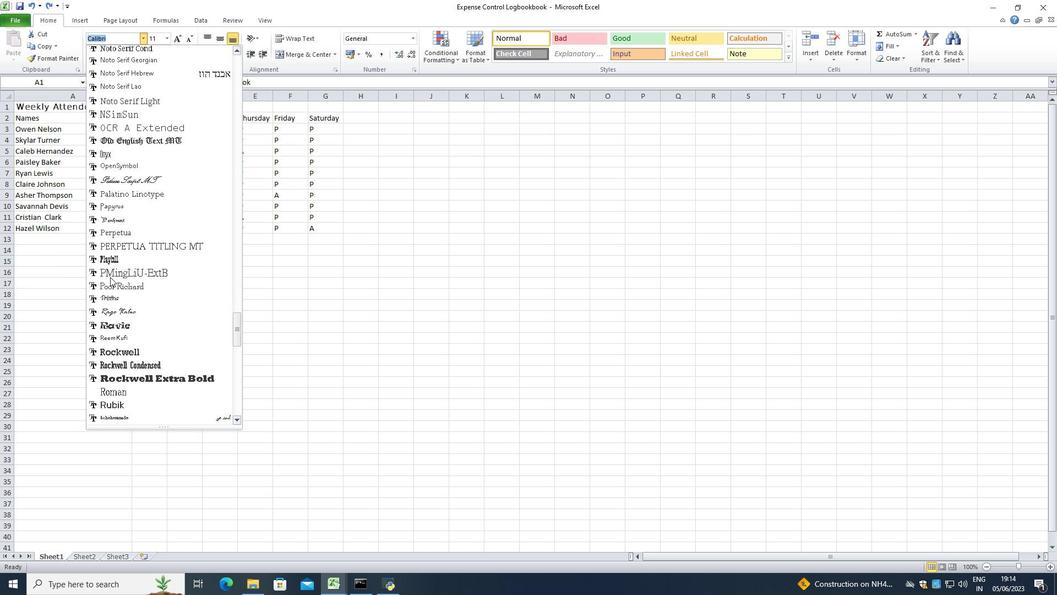 
Action: Mouse scrolled (110, 276) with delta (0, 0)
Screenshot: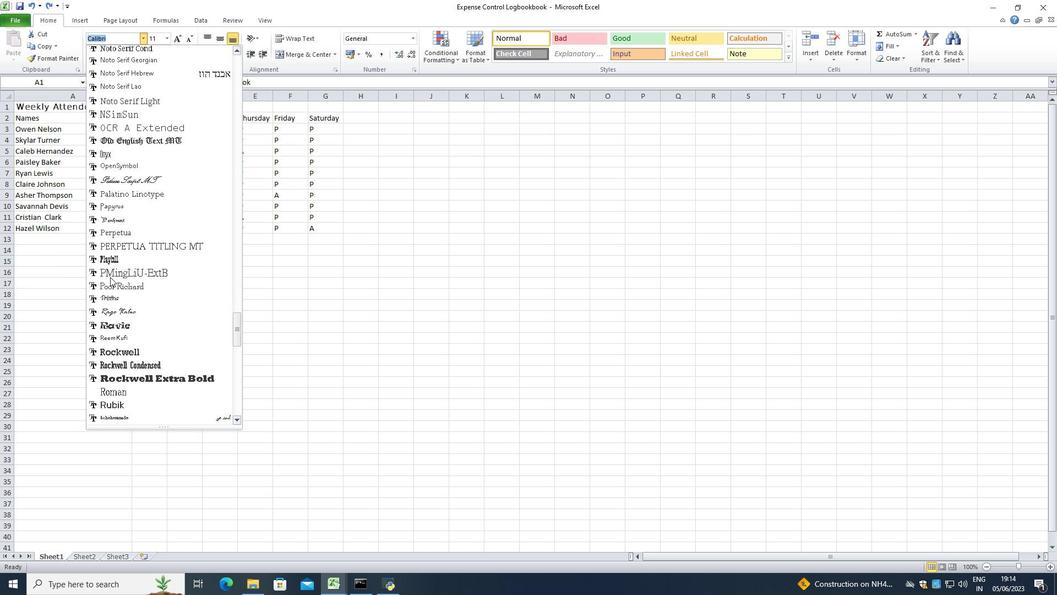 
Action: Mouse scrolled (110, 276) with delta (0, 0)
Screenshot: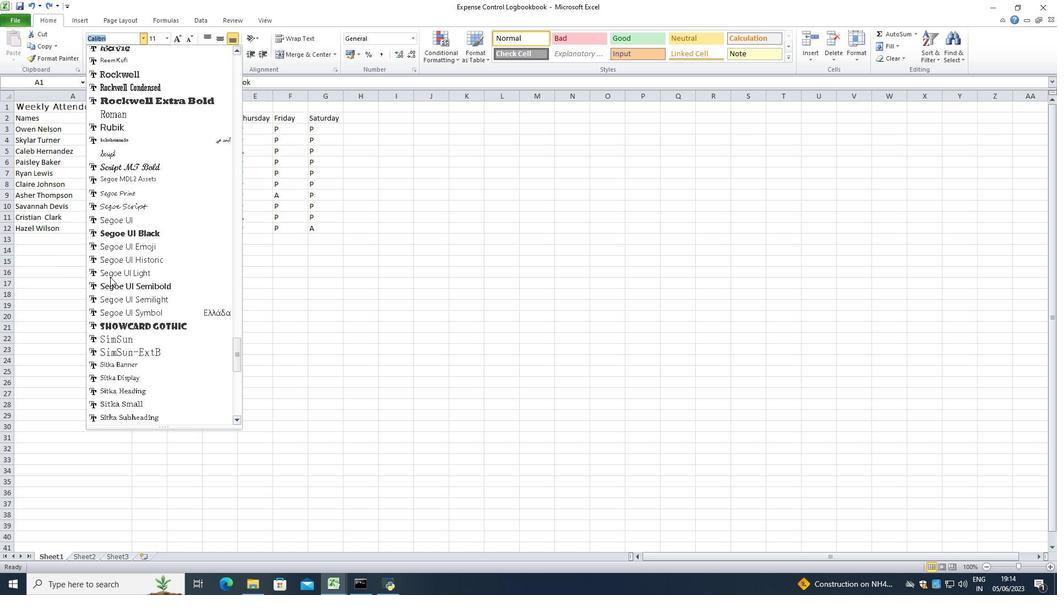 
Action: Mouse scrolled (110, 276) with delta (0, 0)
Screenshot: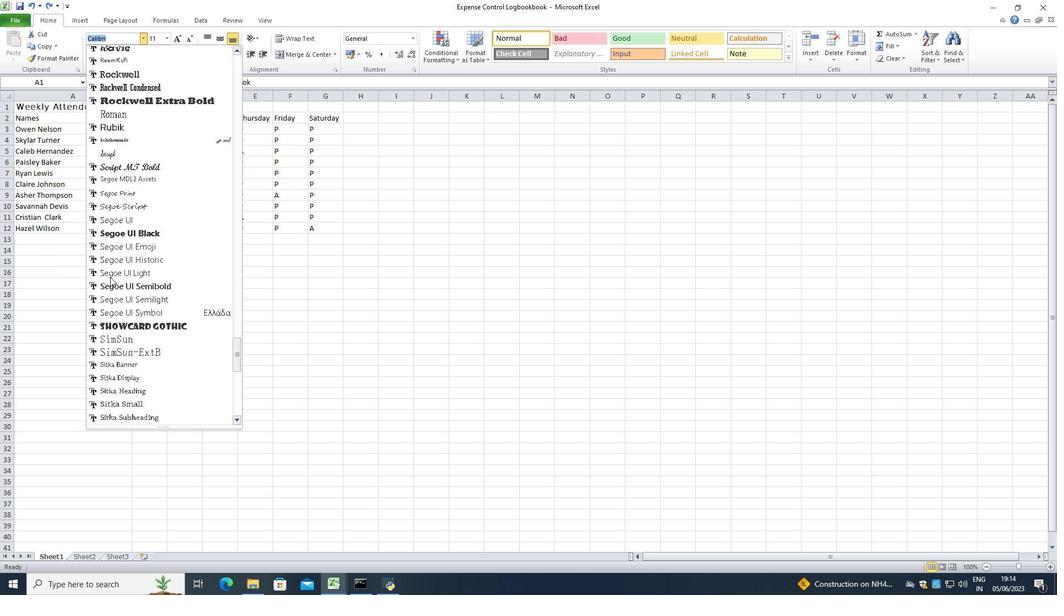 
Action: Mouse scrolled (110, 276) with delta (0, 0)
Screenshot: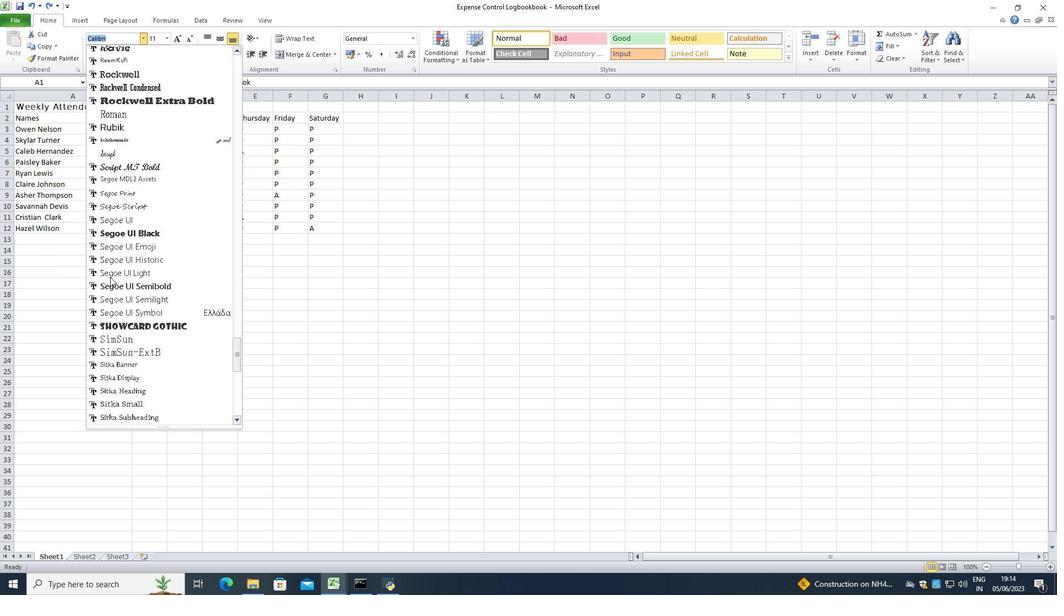 
Action: Mouse scrolled (110, 276) with delta (0, 0)
Screenshot: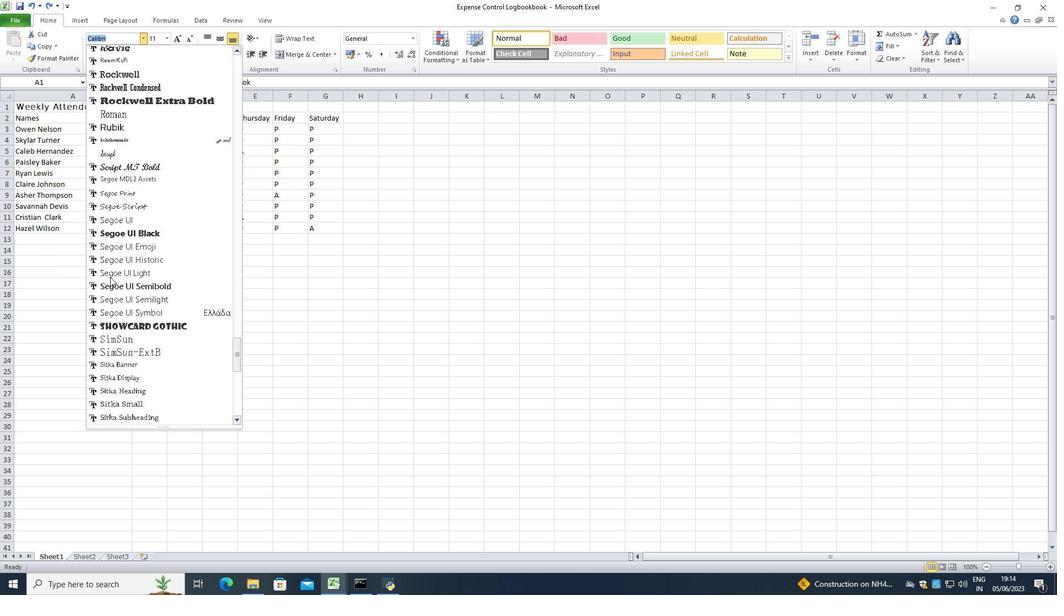 
Action: Mouse scrolled (110, 276) with delta (0, 0)
Screenshot: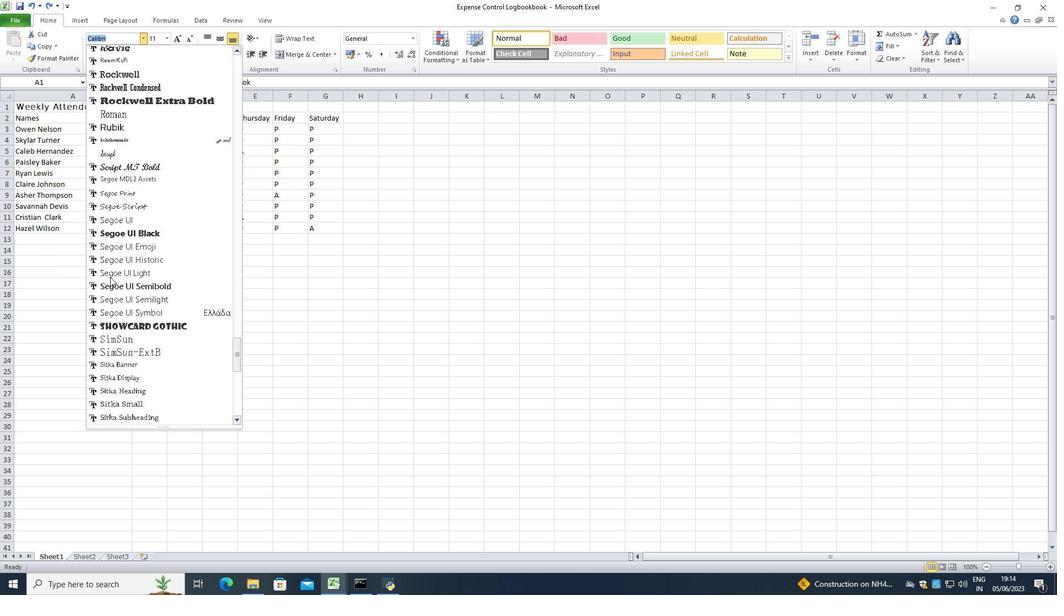 
Action: Mouse scrolled (110, 276) with delta (0, 0)
Screenshot: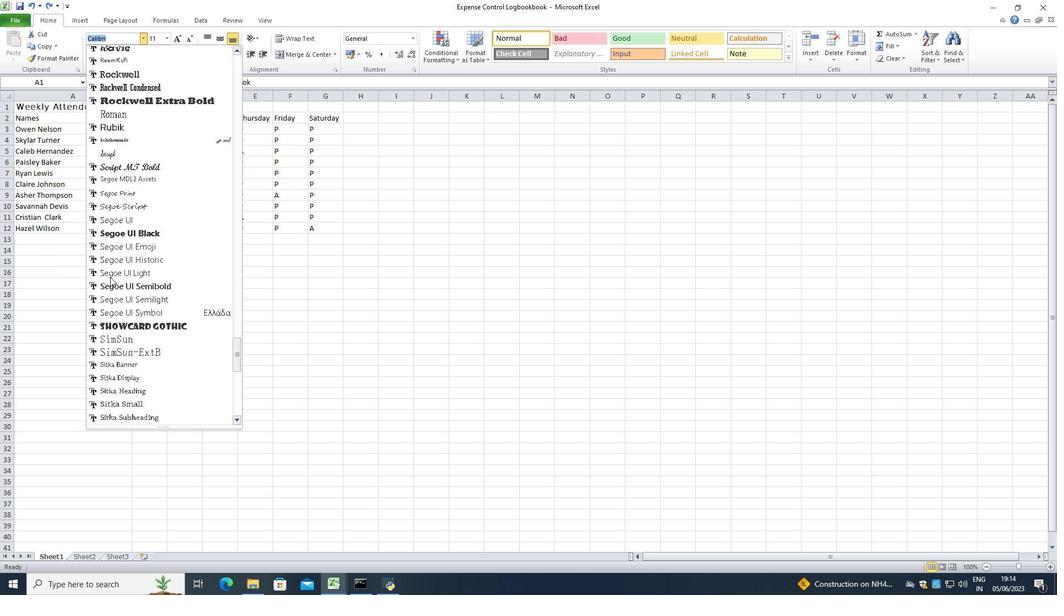 
Action: Mouse scrolled (110, 276) with delta (0, 0)
Screenshot: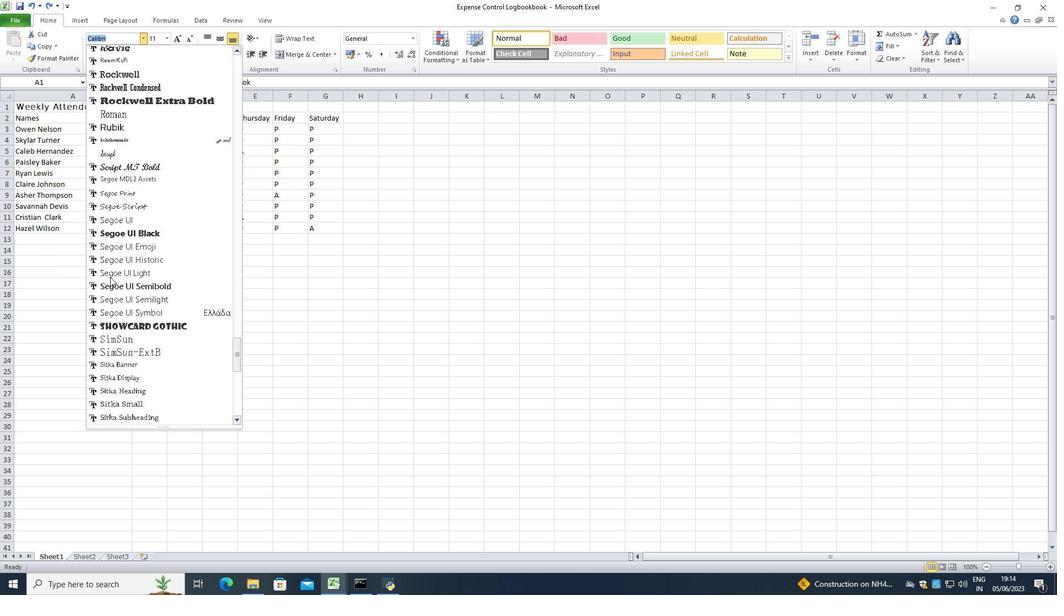
Action: Mouse scrolled (110, 276) with delta (0, 0)
Screenshot: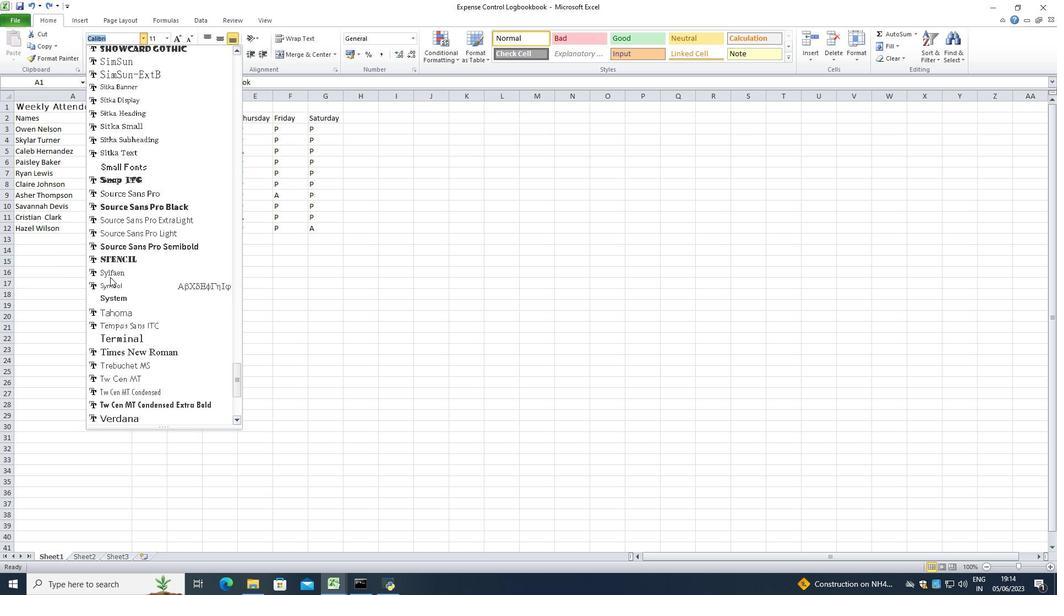 
Action: Mouse scrolled (110, 276) with delta (0, 0)
Screenshot: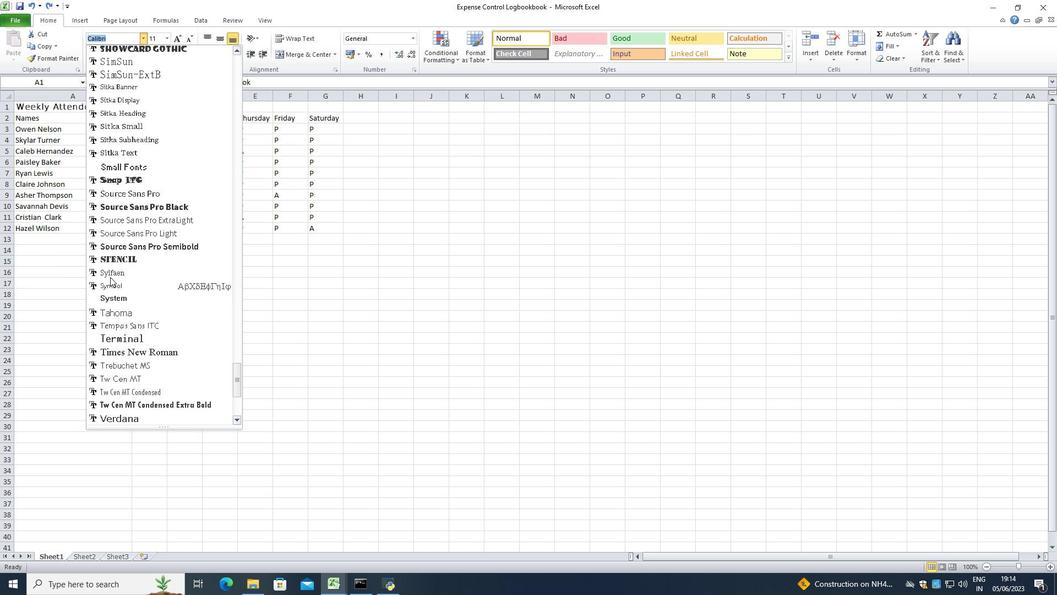 
Action: Mouse scrolled (110, 276) with delta (0, 0)
Screenshot: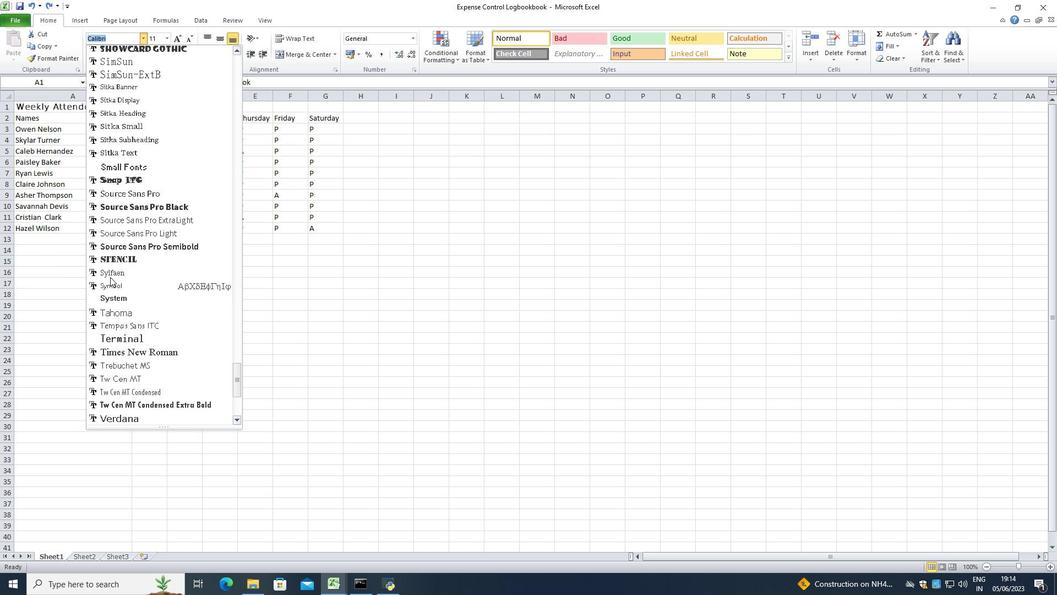 
Action: Mouse scrolled (110, 276) with delta (0, 0)
Screenshot: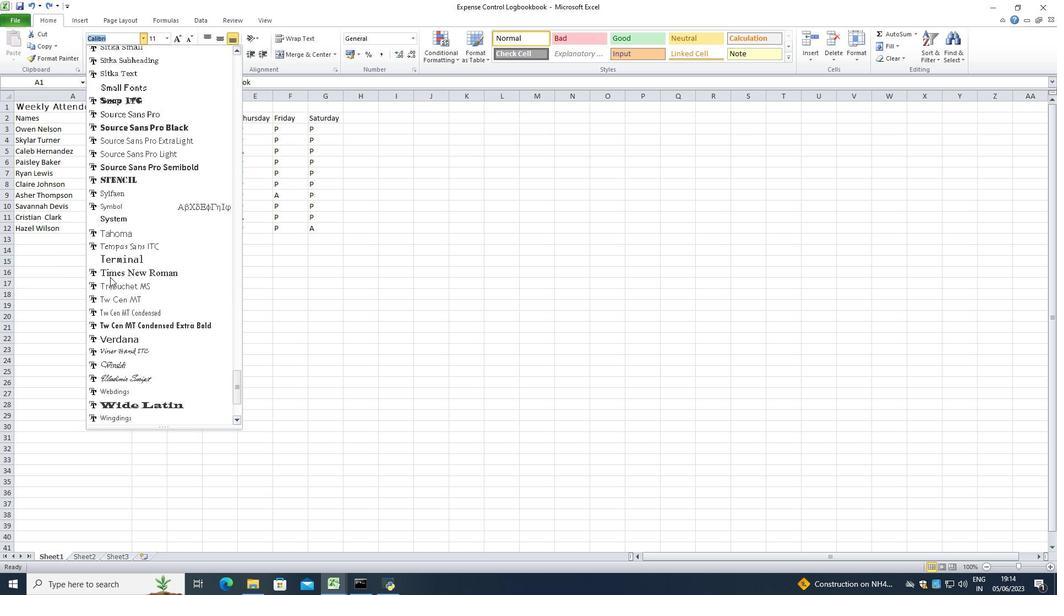 
Action: Mouse scrolled (110, 276) with delta (0, 0)
Screenshot: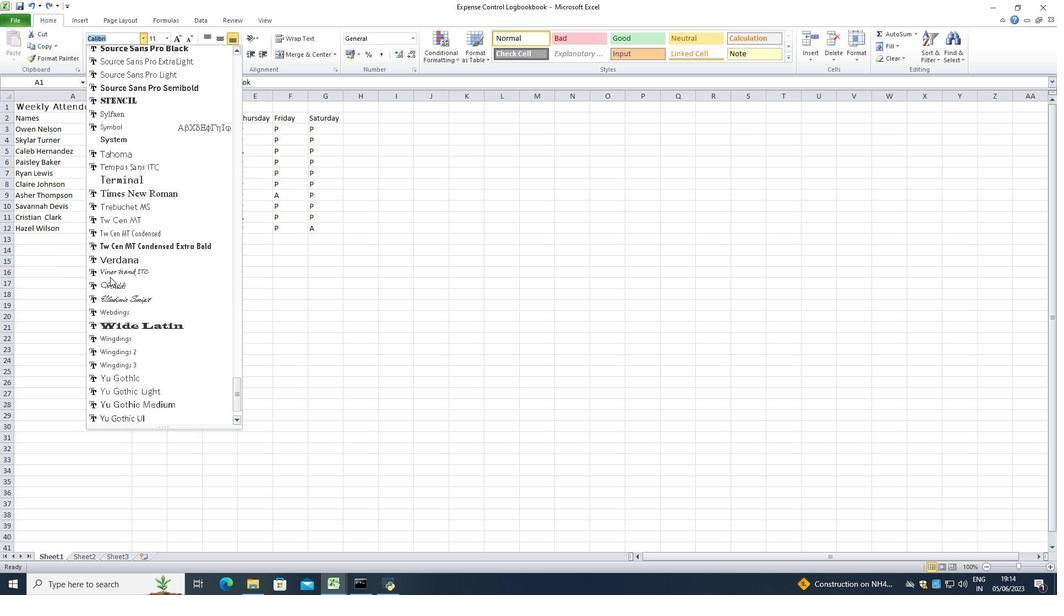 
Action: Mouse scrolled (110, 276) with delta (0, 0)
Screenshot: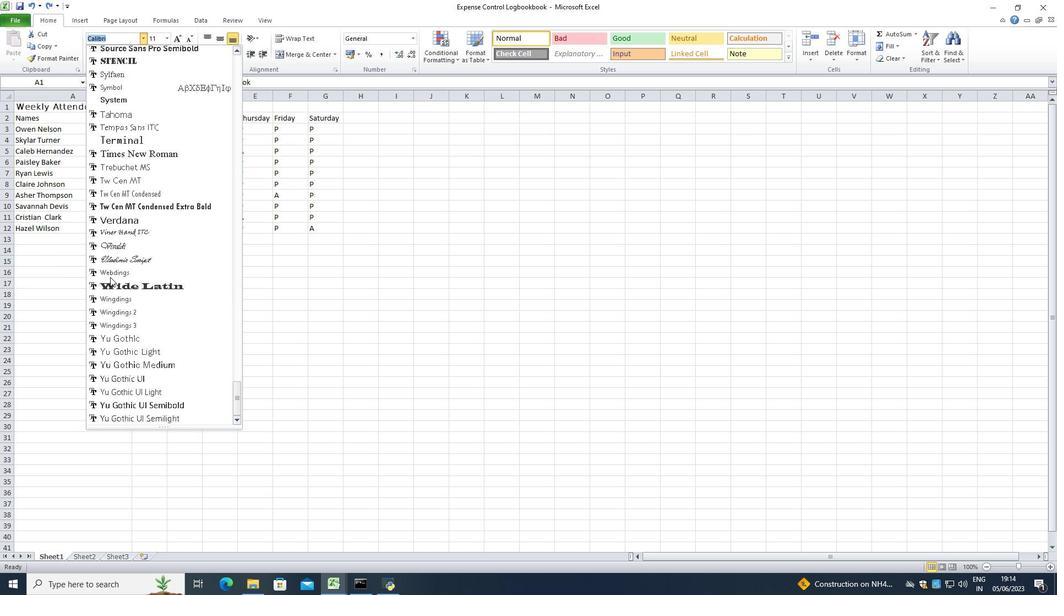 
Action: Mouse scrolled (110, 276) with delta (0, 0)
Screenshot: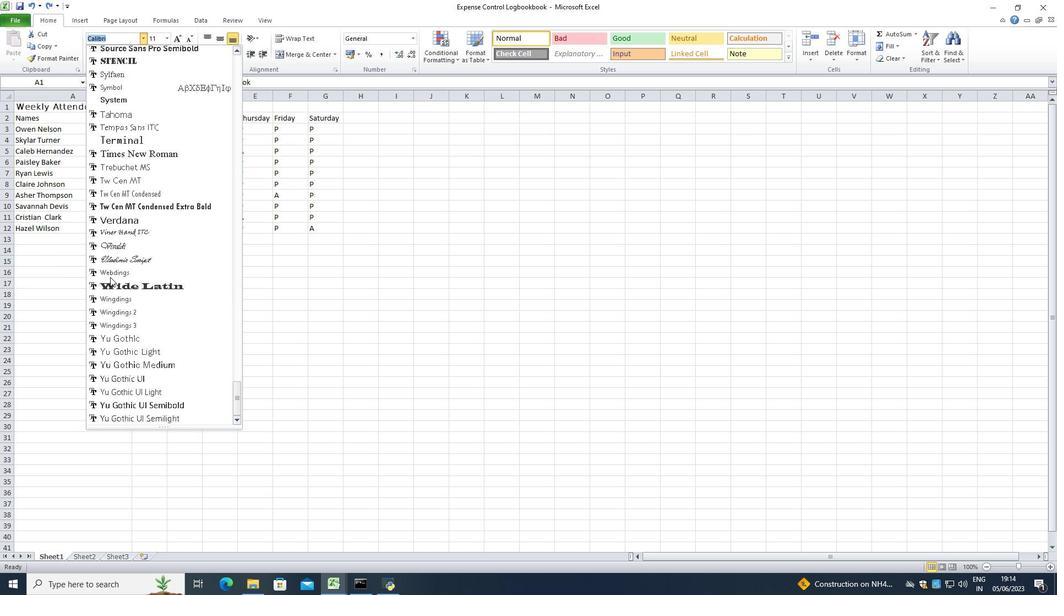 
Action: Mouse scrolled (110, 276) with delta (0, 0)
Screenshot: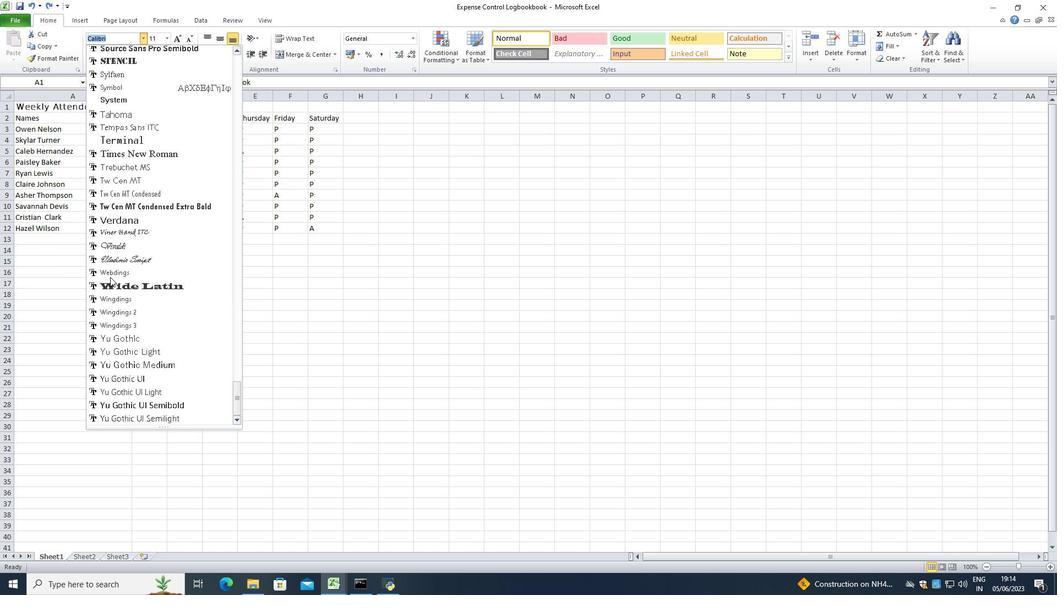 
Action: Mouse scrolled (110, 276) with delta (0, 0)
Screenshot: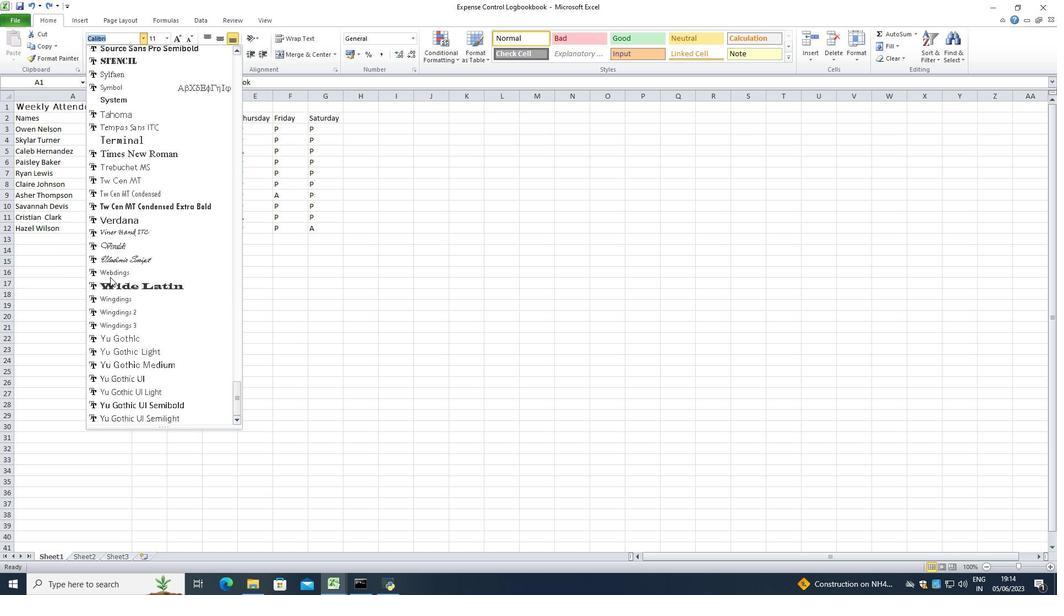 
Action: Mouse scrolled (110, 276) with delta (0, 0)
Screenshot: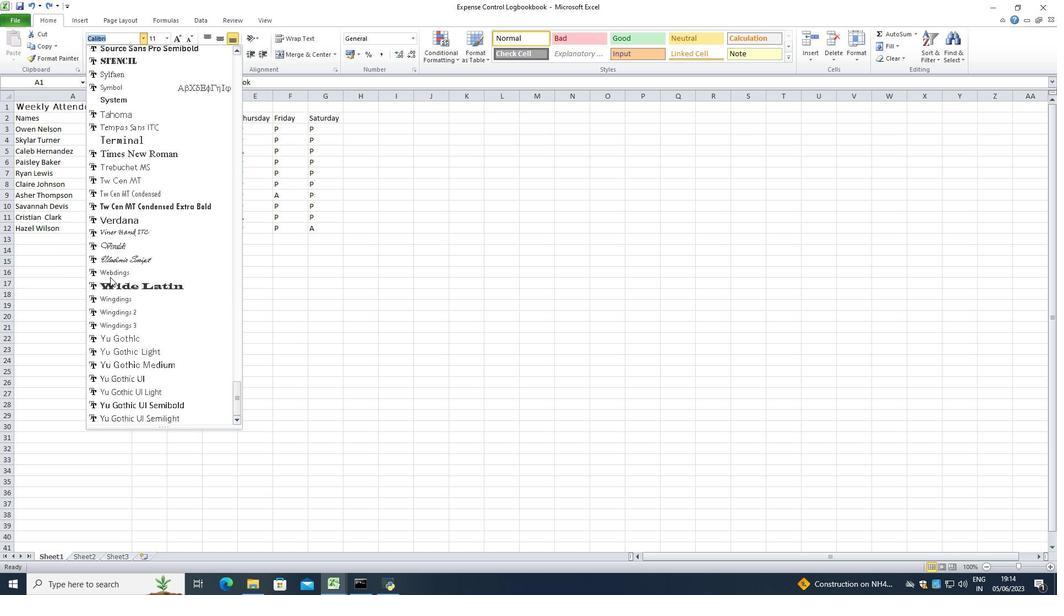 
Action: Mouse scrolled (110, 276) with delta (0, 0)
Screenshot: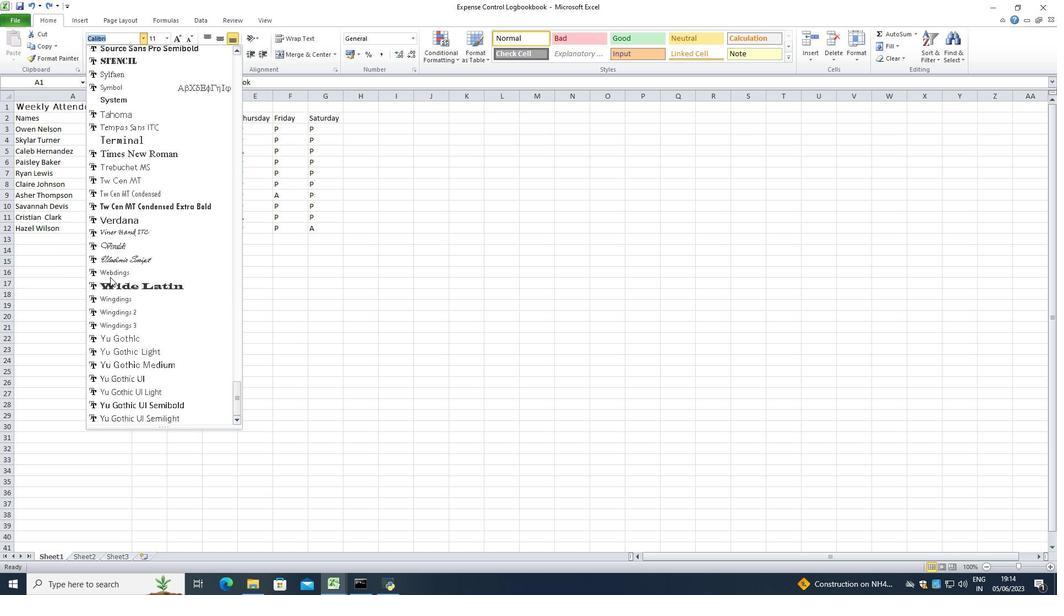
Action: Mouse scrolled (110, 276) with delta (0, 0)
Screenshot: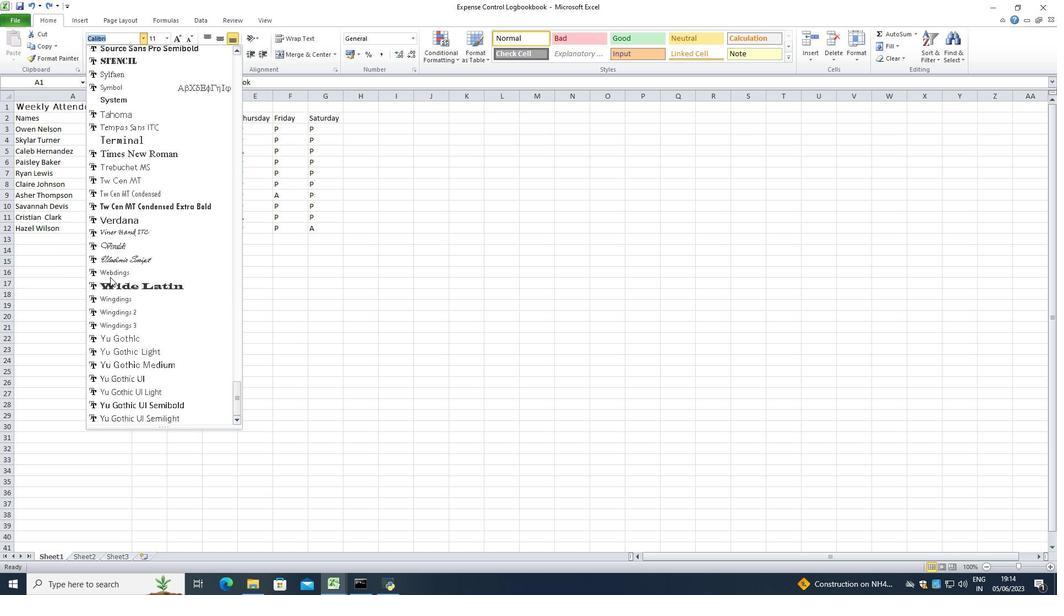 
Action: Mouse scrolled (110, 276) with delta (0, 0)
Screenshot: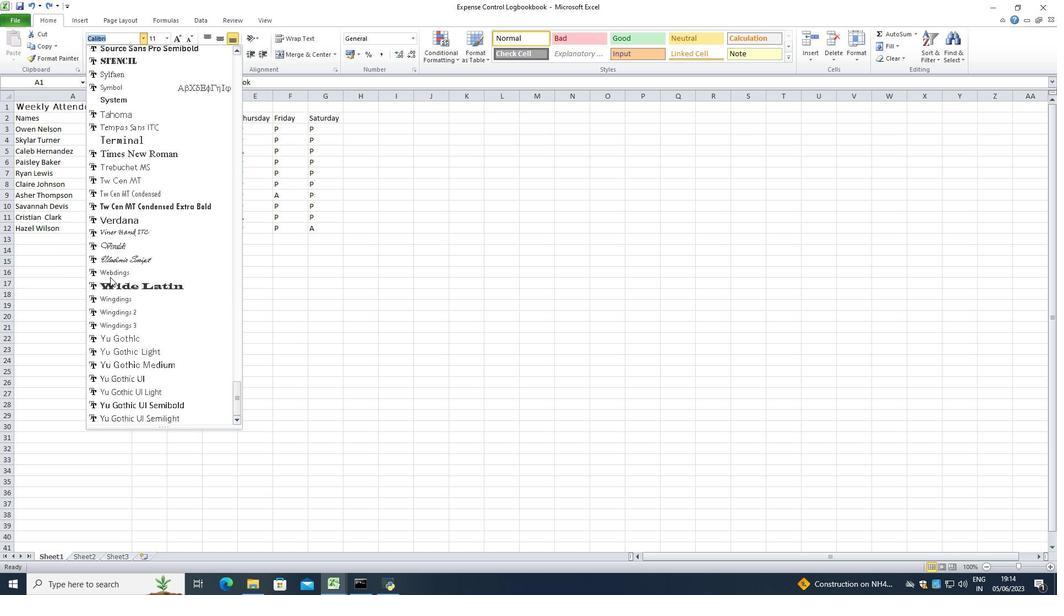 
Action: Mouse scrolled (110, 276) with delta (0, 0)
Screenshot: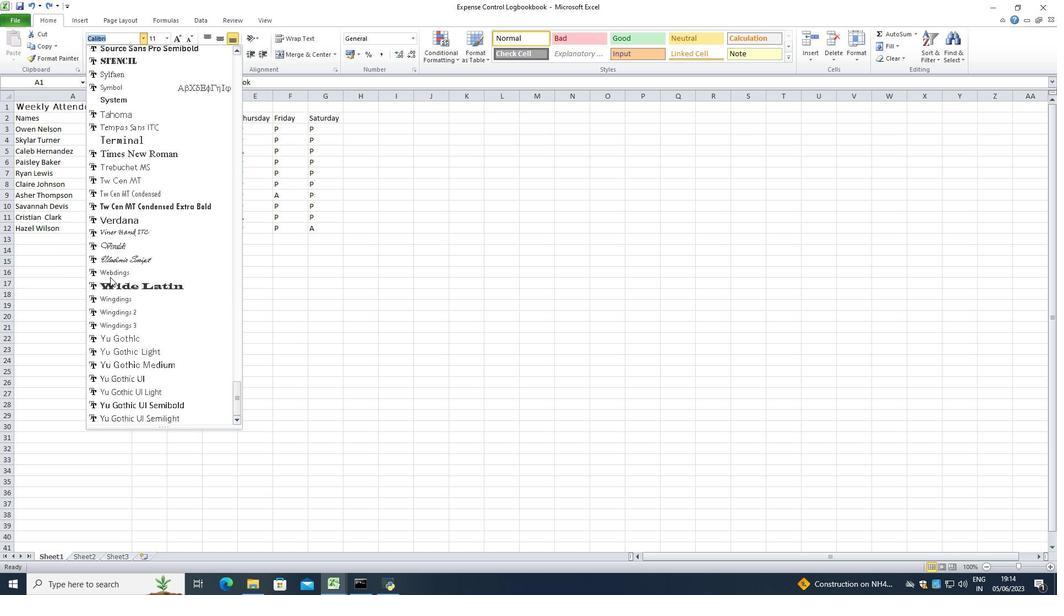 
Action: Mouse moved to (98, 207)
Screenshot: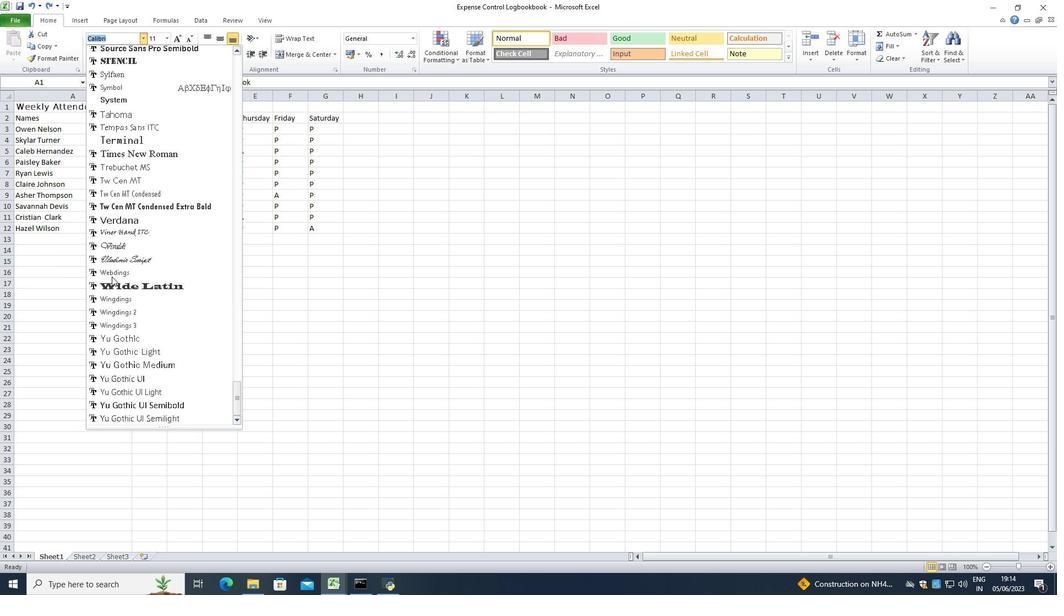 
Action: Mouse scrolled (98, 208) with delta (0, 0)
Screenshot: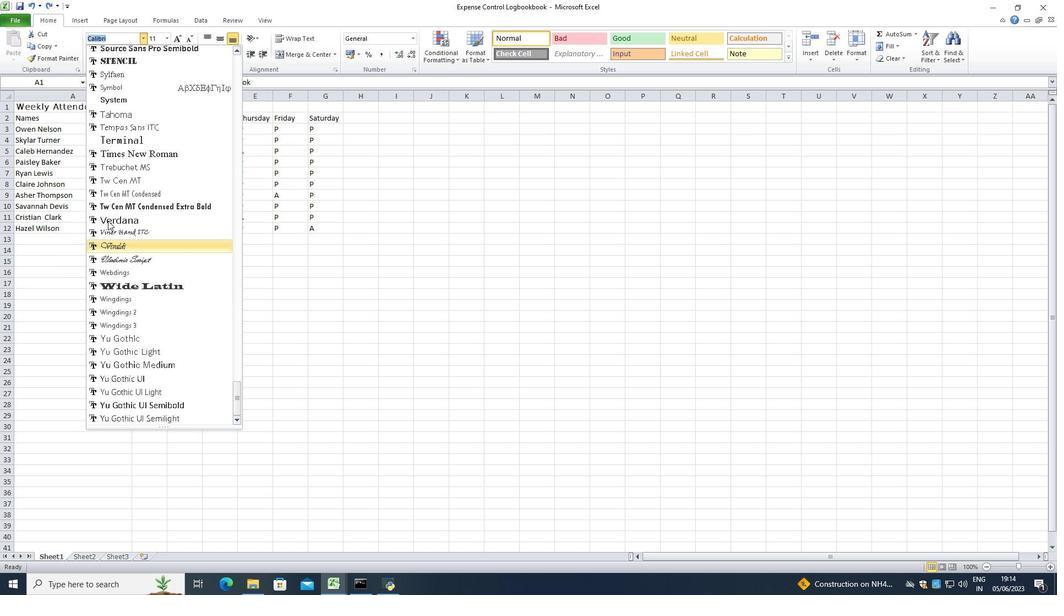 
Action: Mouse scrolled (98, 208) with delta (0, 0)
Screenshot: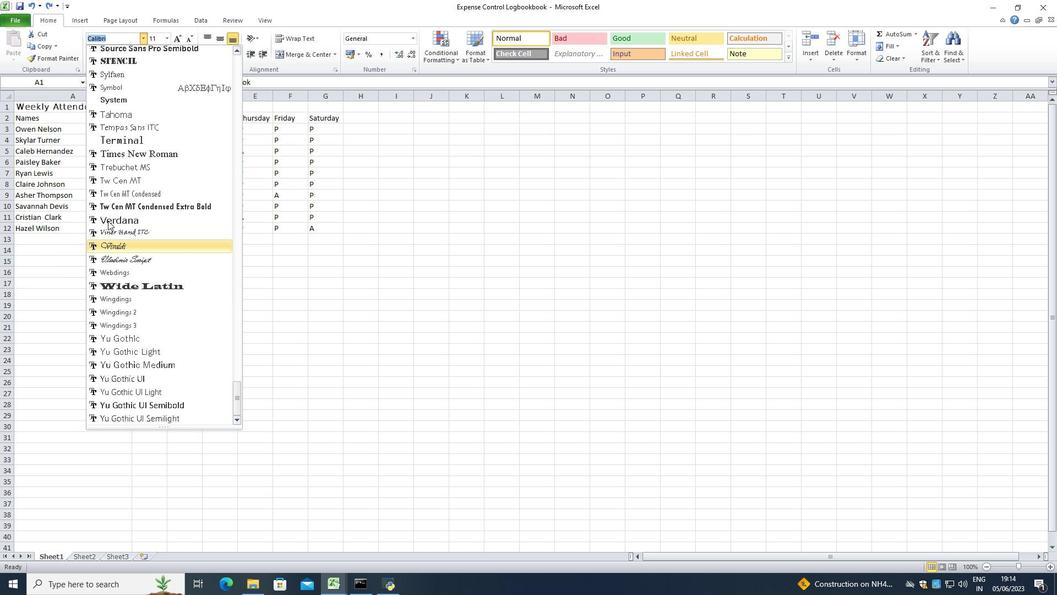 
Action: Mouse scrolled (98, 208) with delta (0, 0)
Screenshot: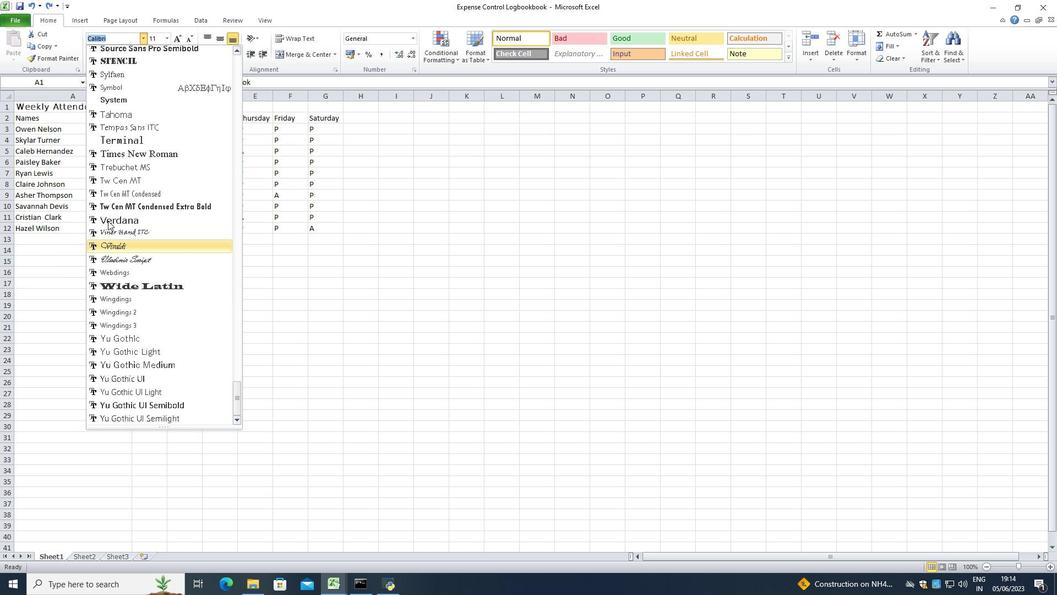 
Action: Mouse scrolled (98, 208) with delta (0, 0)
Screenshot: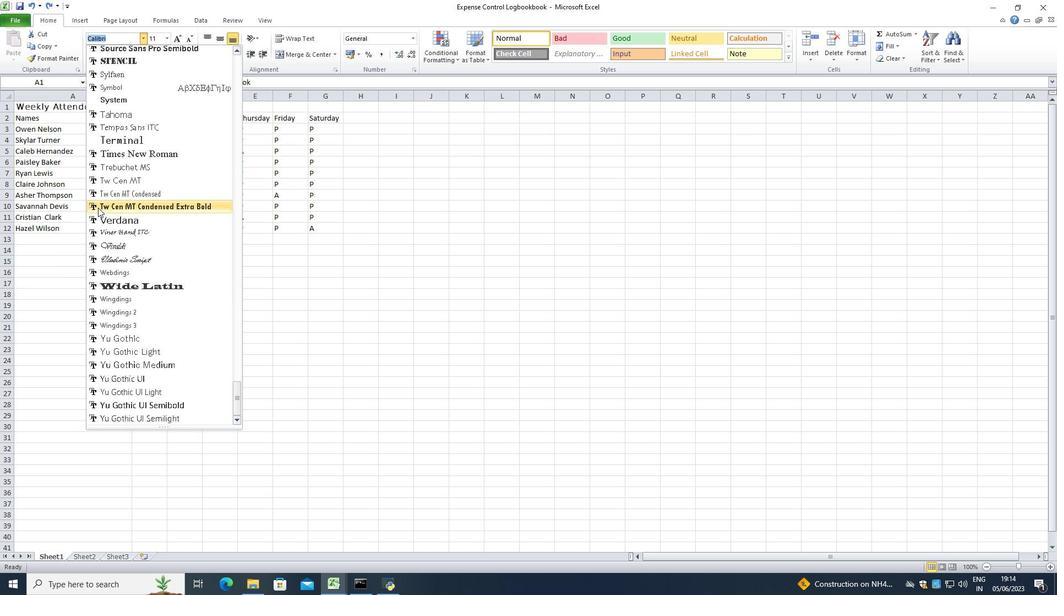 
Action: Mouse moved to (126, 274)
Screenshot: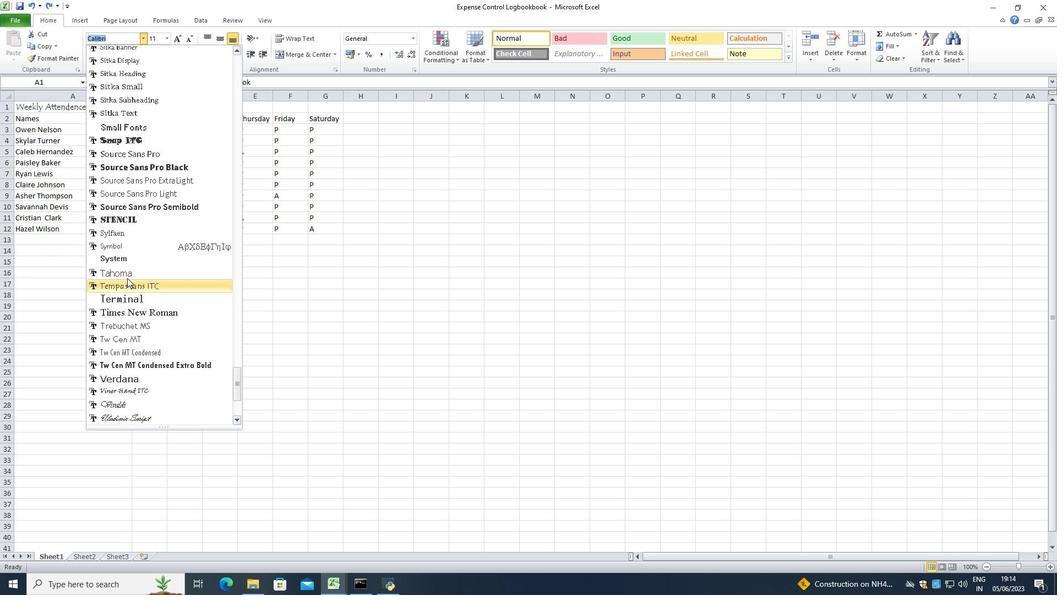 
Action: Mouse pressed left at (126, 274)
Screenshot: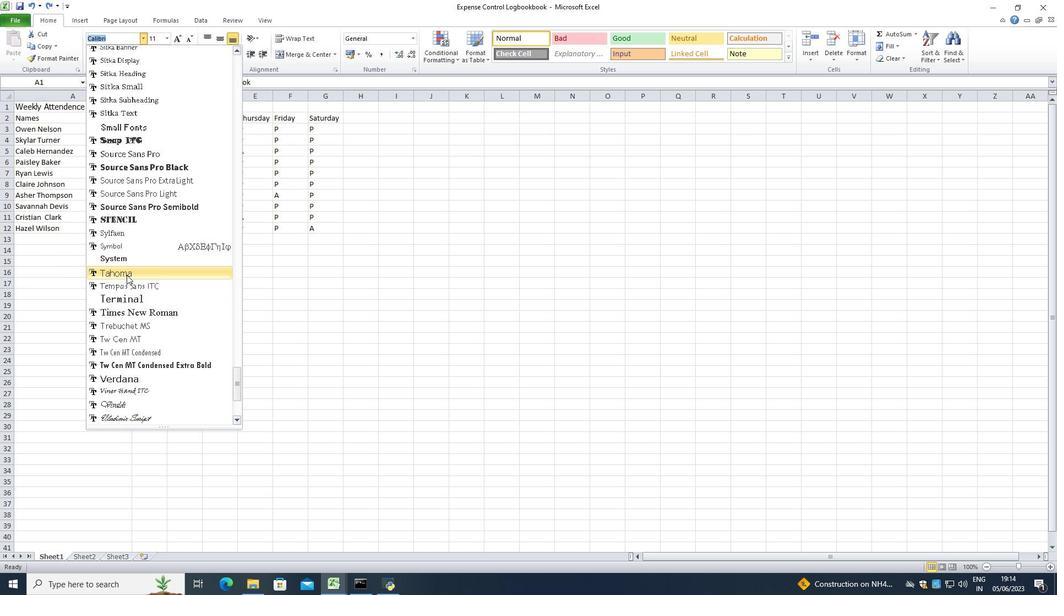 
Action: Mouse moved to (117, 55)
Screenshot: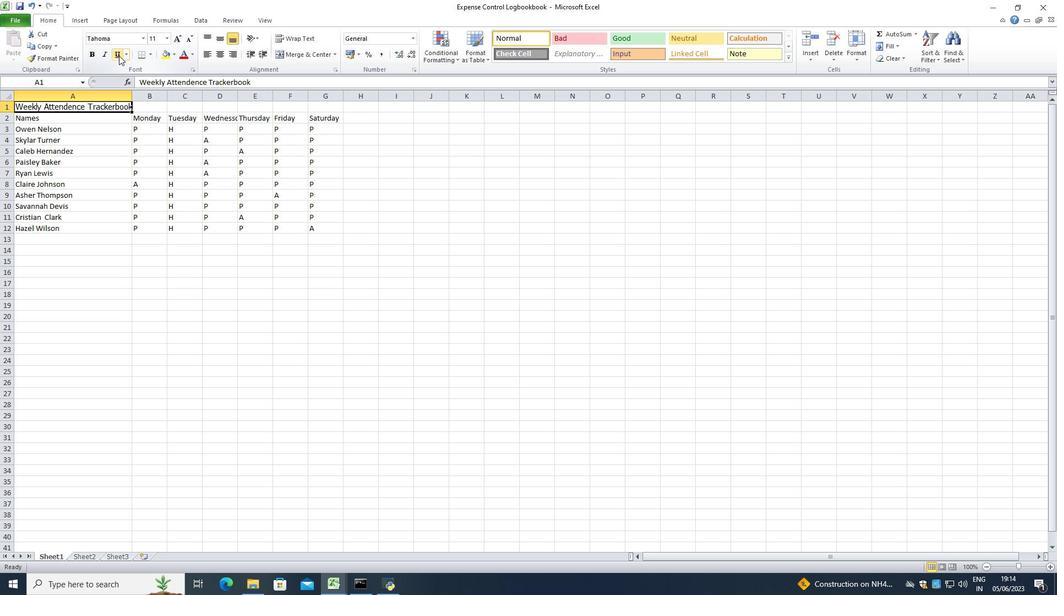 
Action: Mouse pressed left at (117, 55)
Screenshot: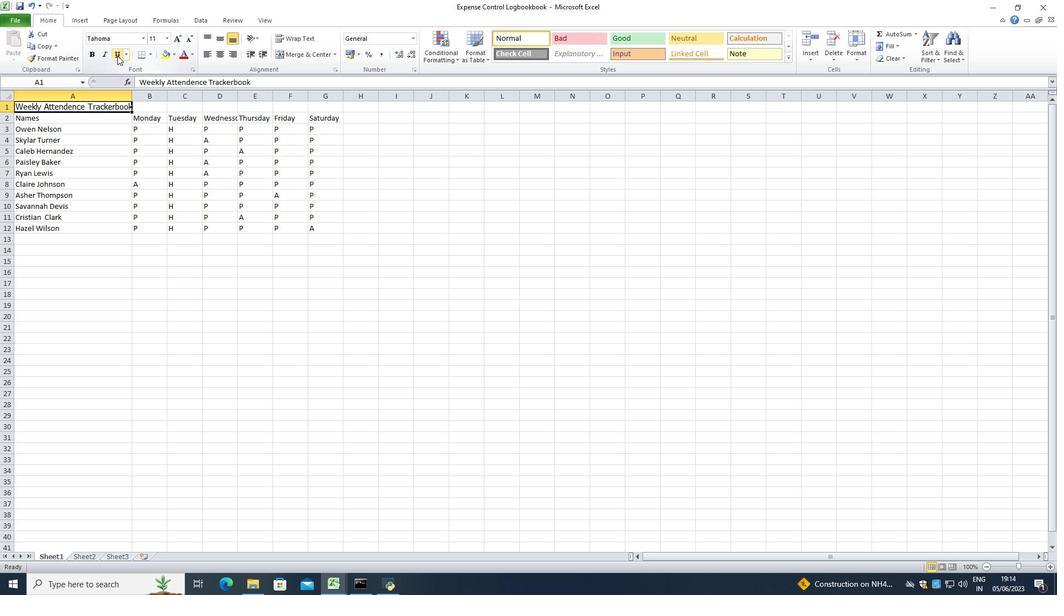 
Action: Mouse moved to (165, 39)
Screenshot: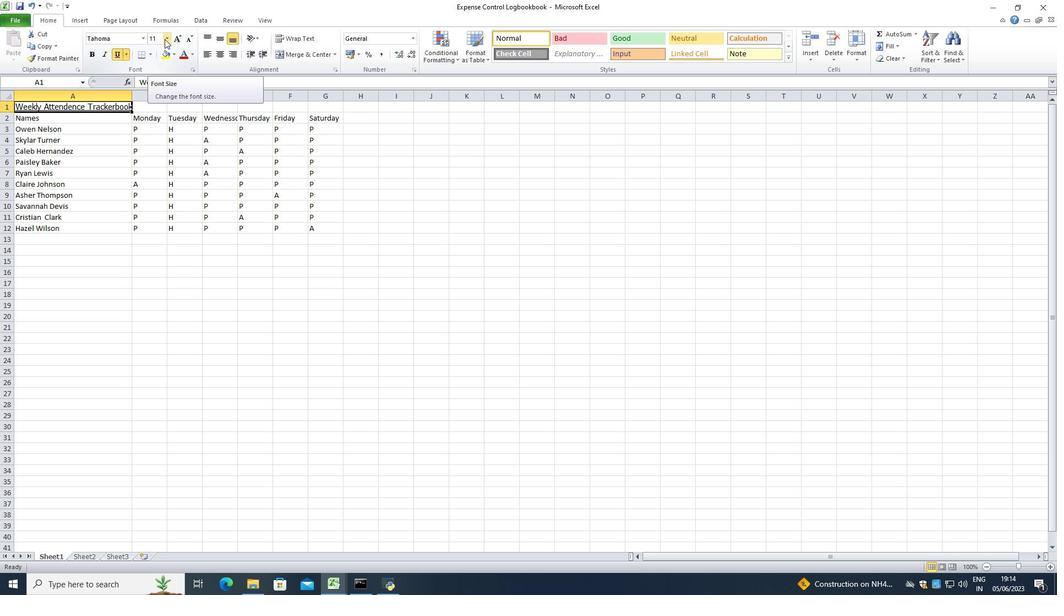 
Action: Mouse pressed left at (165, 39)
Screenshot: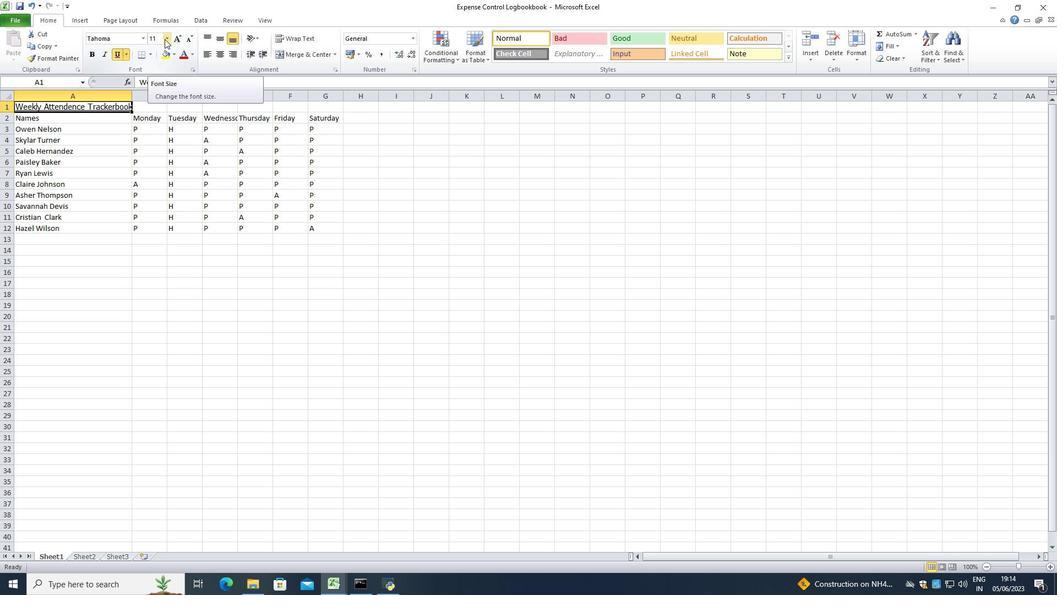 
Action: Mouse moved to (153, 125)
Screenshot: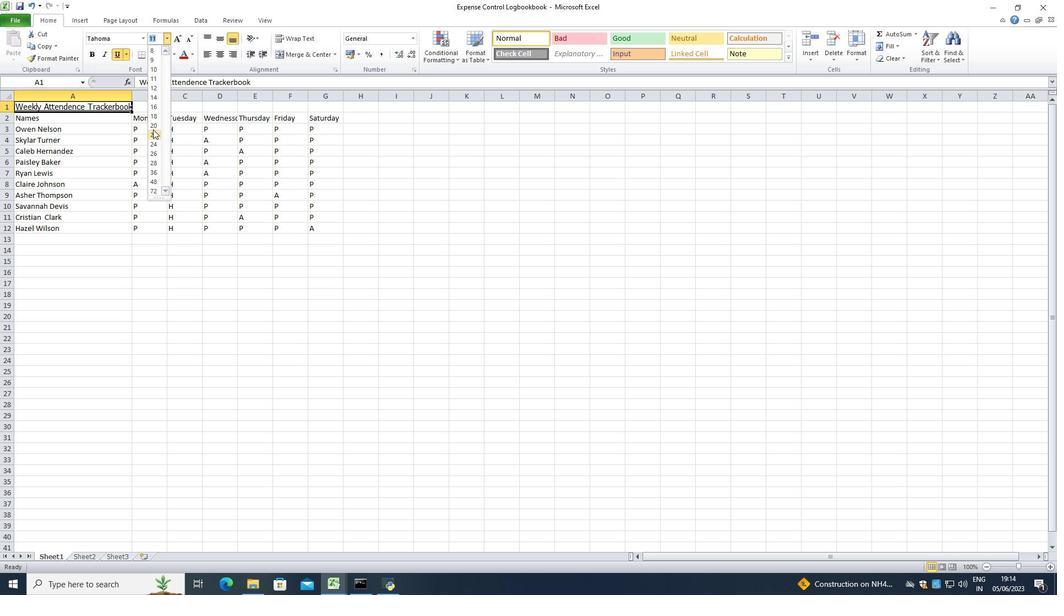 
Action: Mouse pressed left at (153, 125)
Screenshot: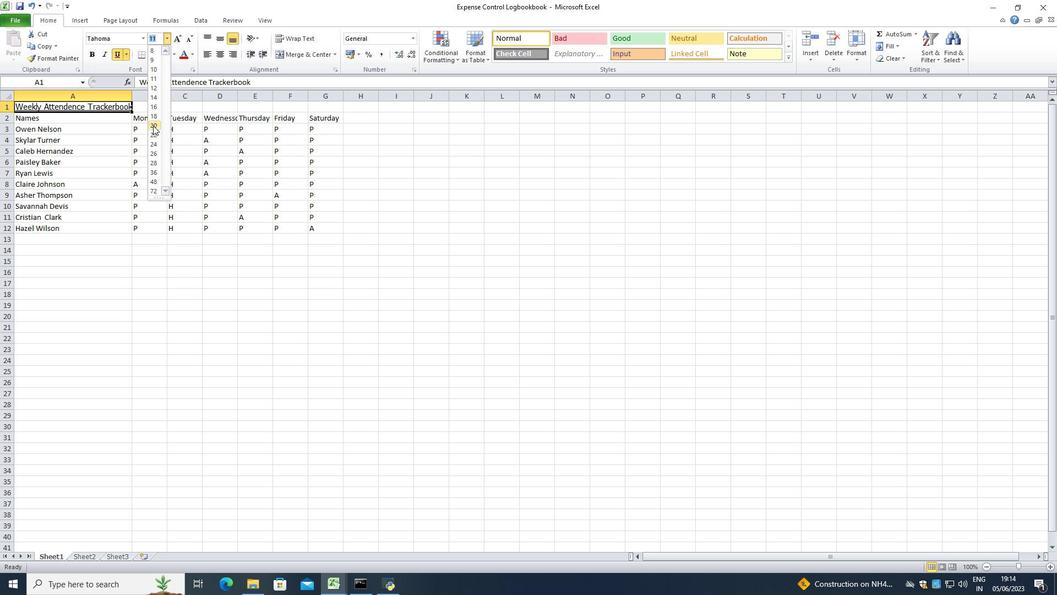
Action: Mouse moved to (142, 136)
Screenshot: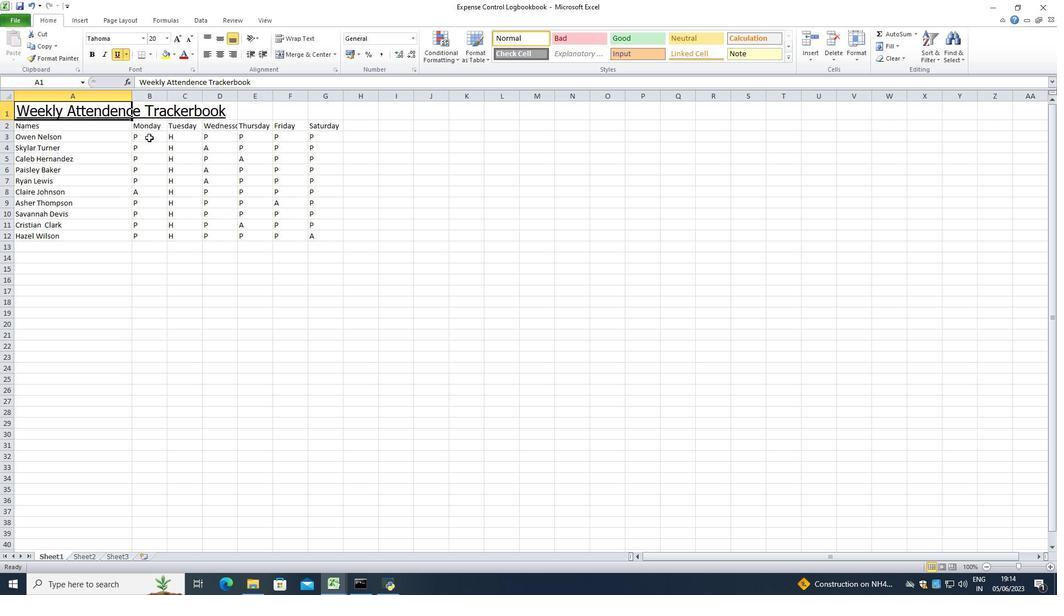 
Action: Mouse pressed left at (142, 136)
Screenshot: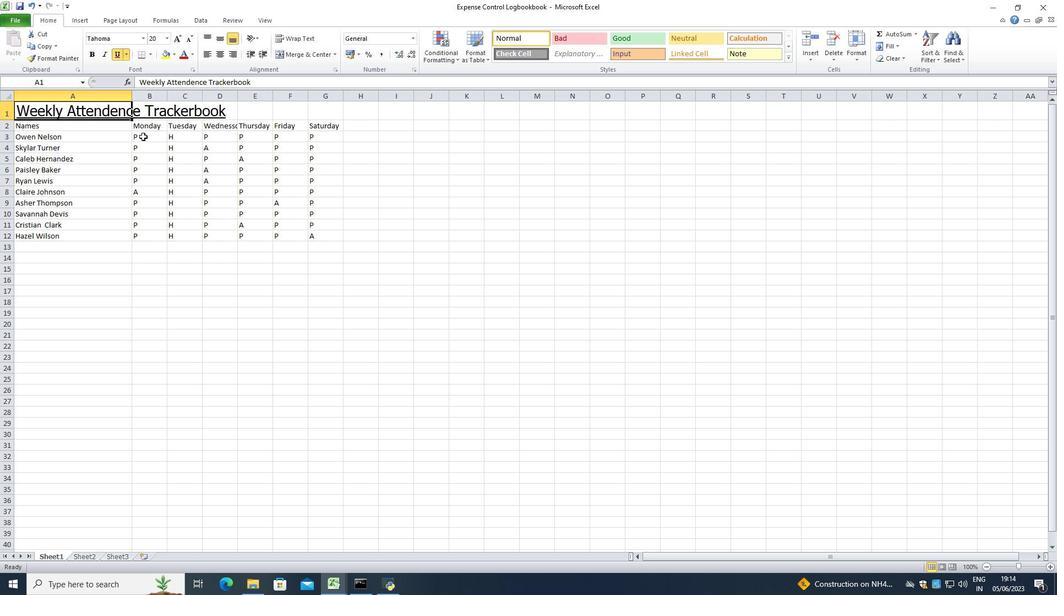 
Action: Mouse moved to (22, 123)
Screenshot: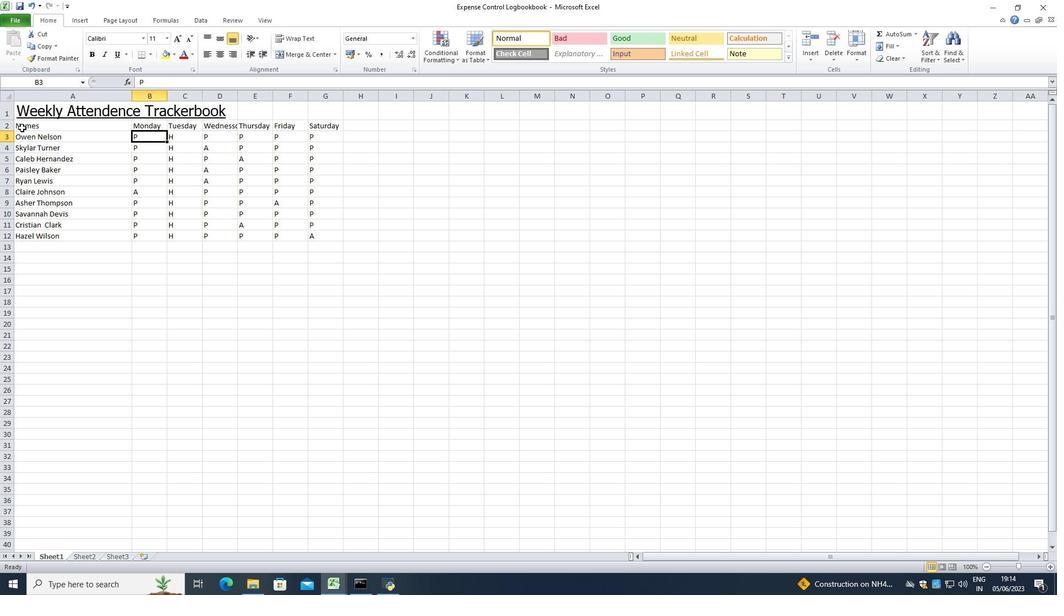 
Action: Mouse pressed left at (22, 123)
Screenshot: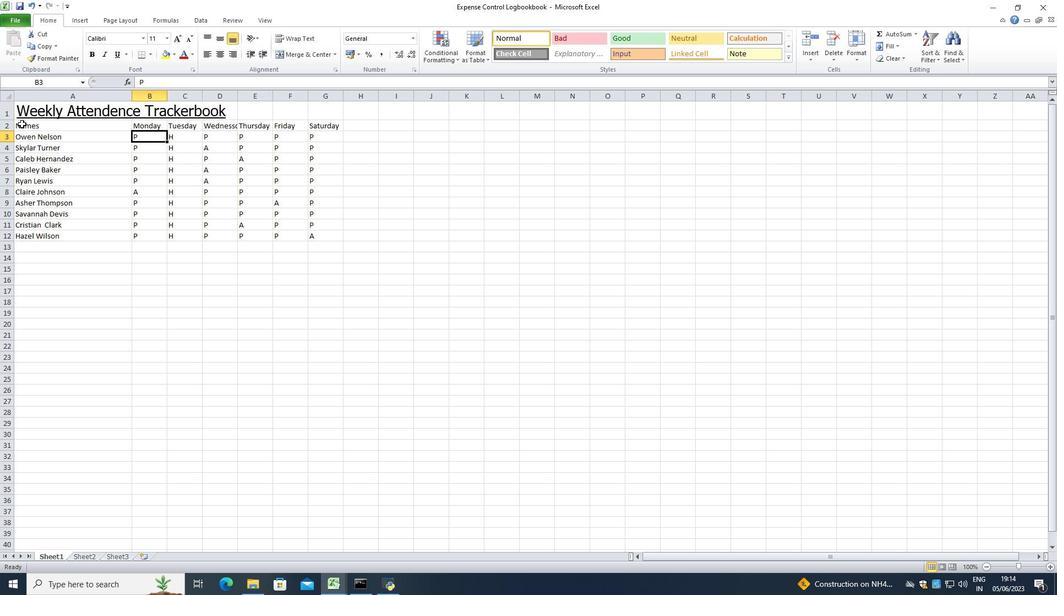 
Action: Mouse moved to (143, 37)
Screenshot: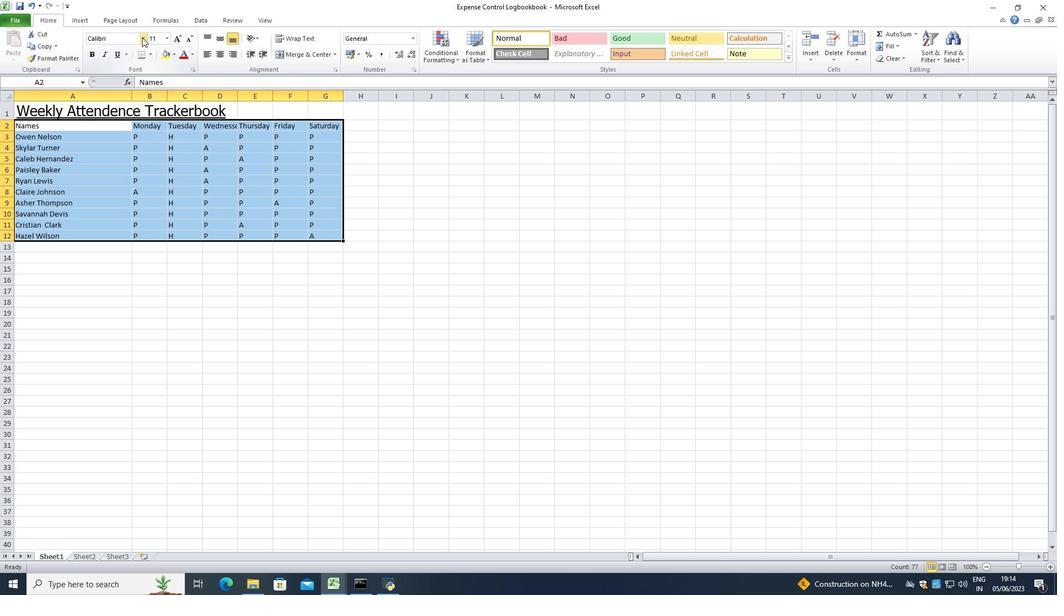 
Action: Mouse pressed left at (143, 37)
Screenshot: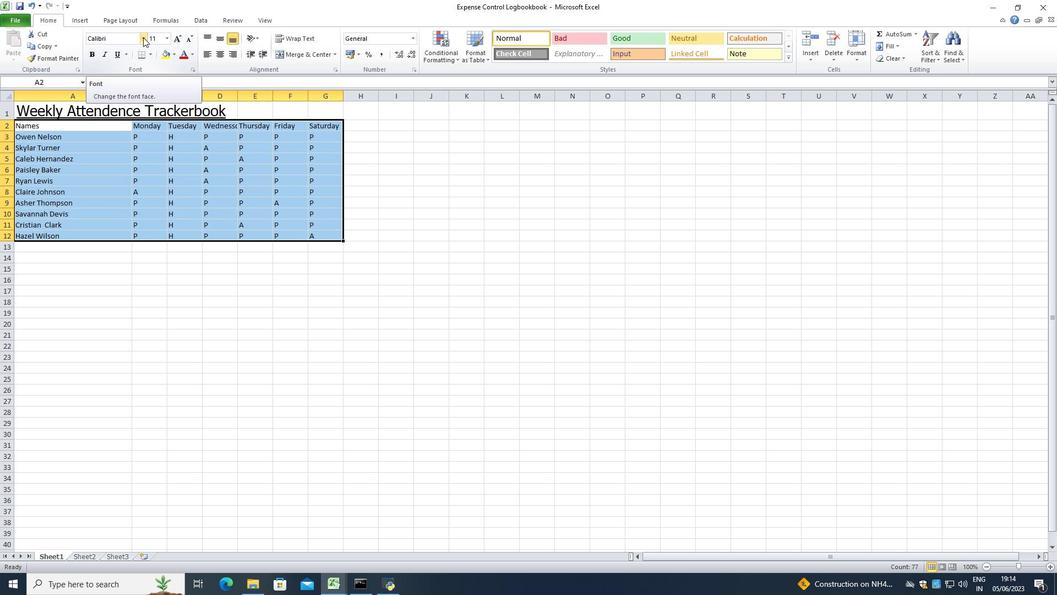 
Action: Mouse moved to (130, 133)
Screenshot: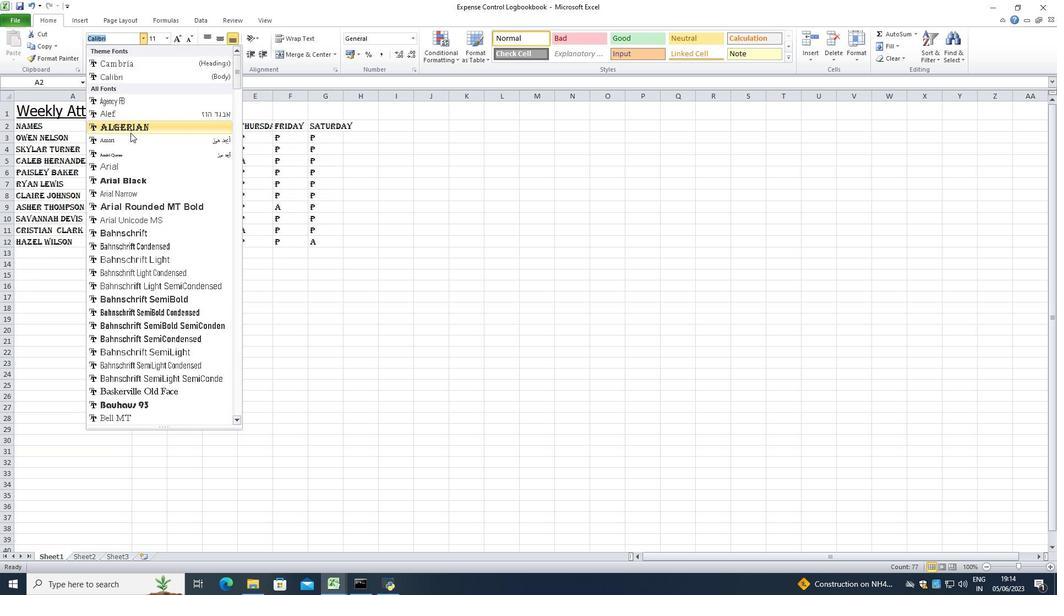 
Action: Mouse scrolled (130, 133) with delta (0, 0)
Screenshot: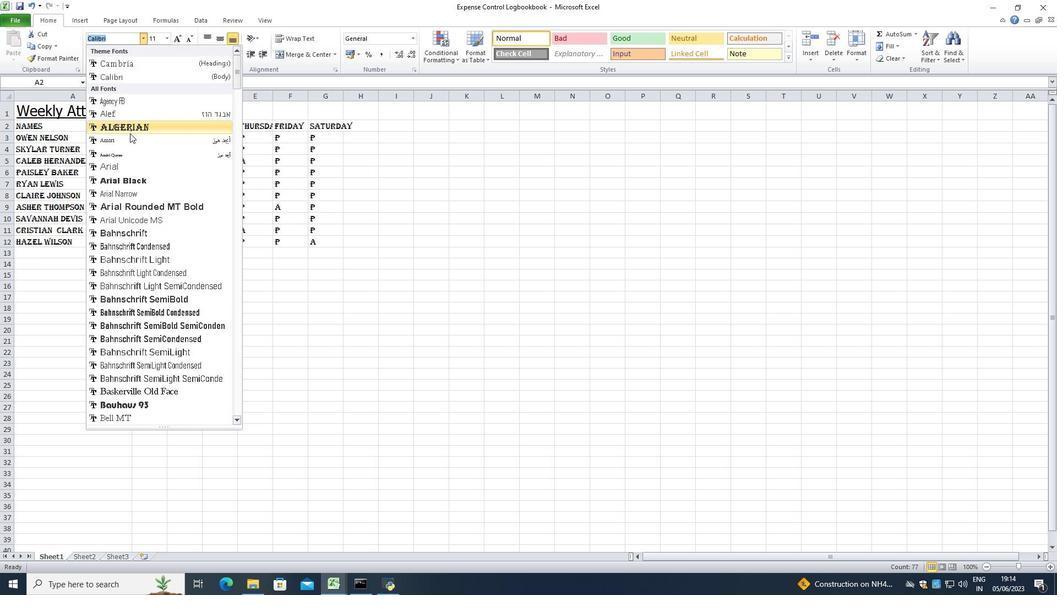 
Action: Mouse scrolled (130, 133) with delta (0, 0)
Screenshot: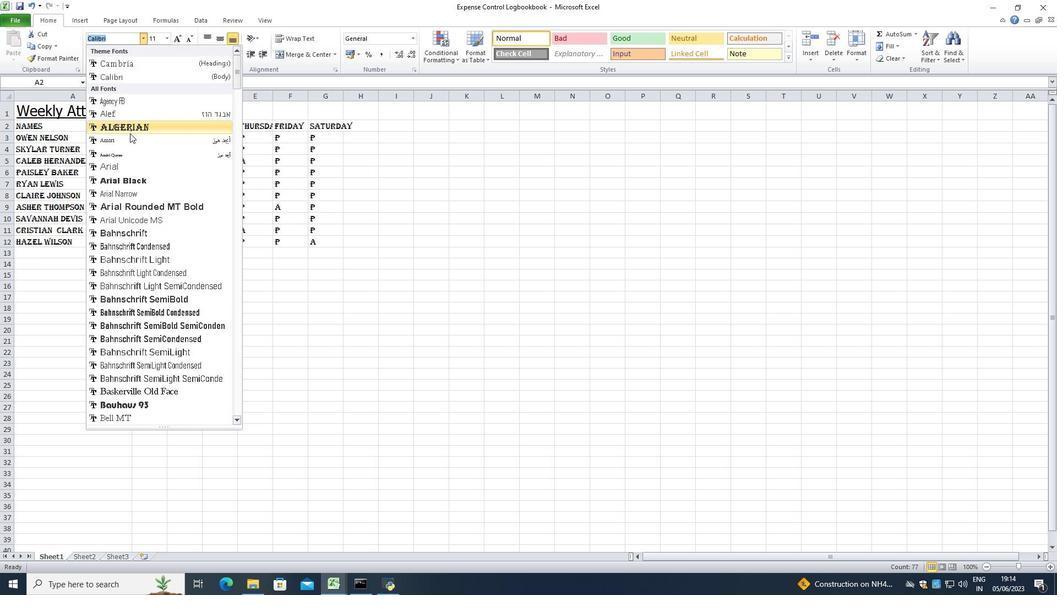 
Action: Mouse moved to (120, 168)
Screenshot: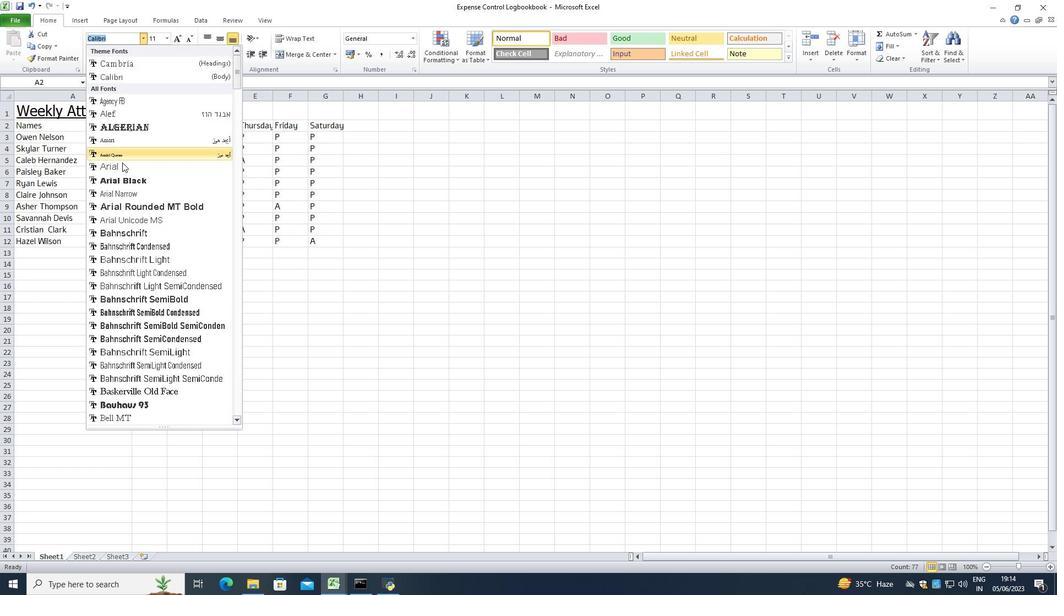 
Action: Mouse pressed left at (120, 168)
Screenshot: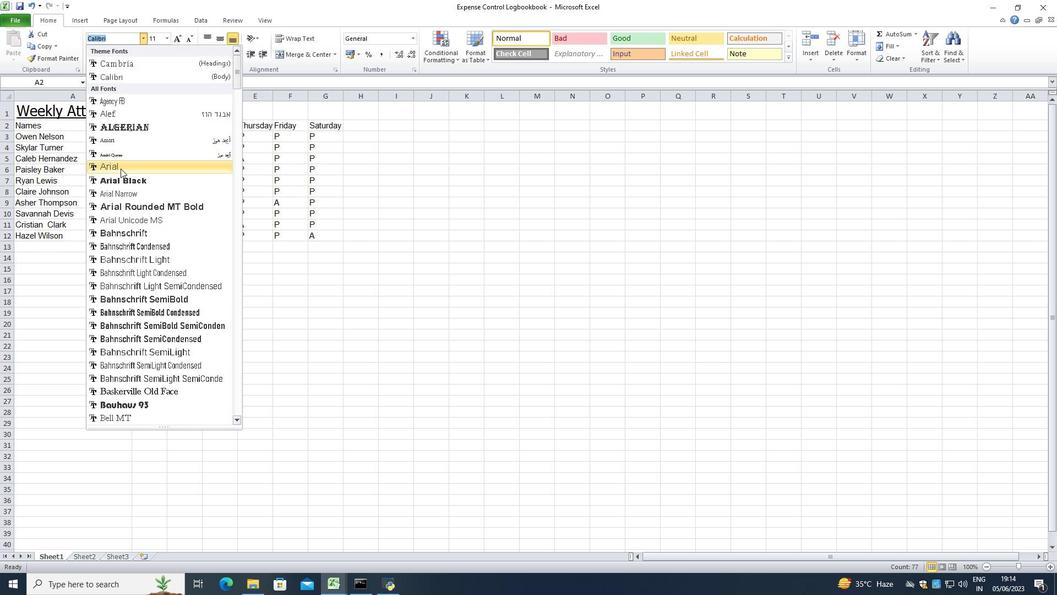 
Action: Mouse moved to (164, 40)
Screenshot: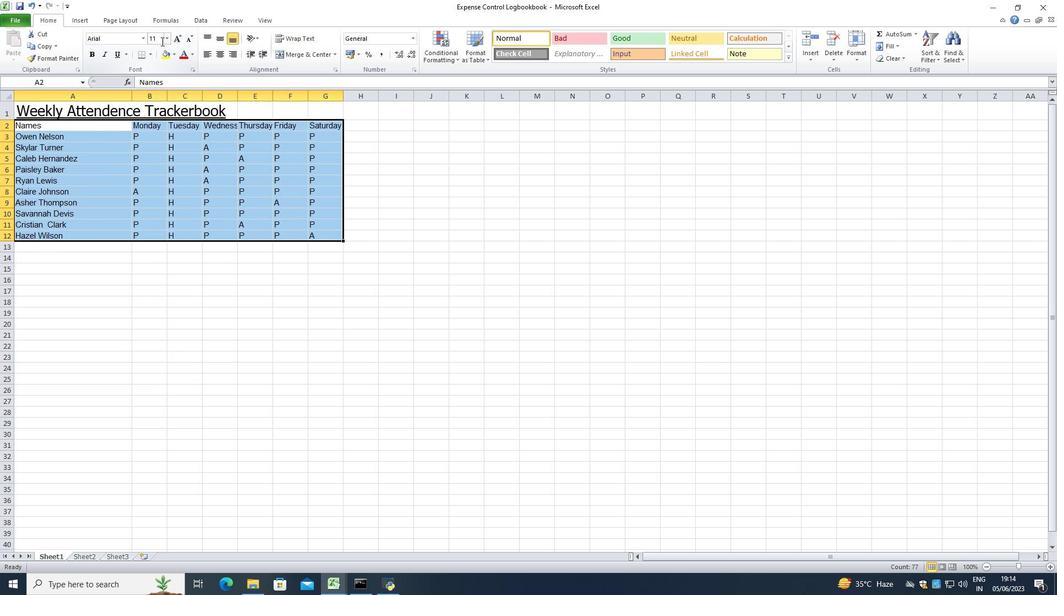 
Action: Mouse pressed left at (164, 40)
Screenshot: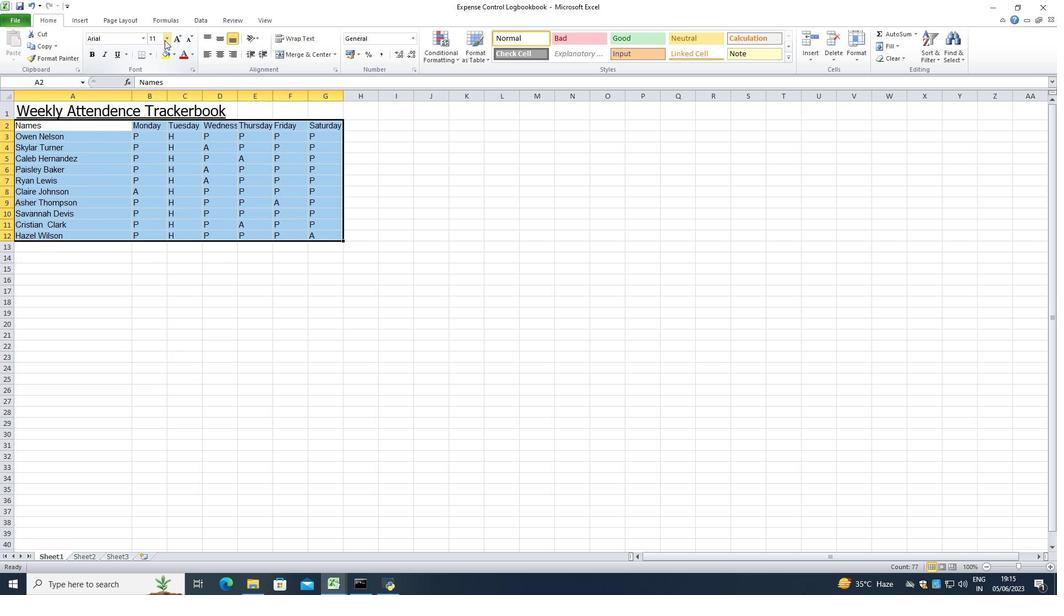 
Action: Mouse moved to (154, 87)
Screenshot: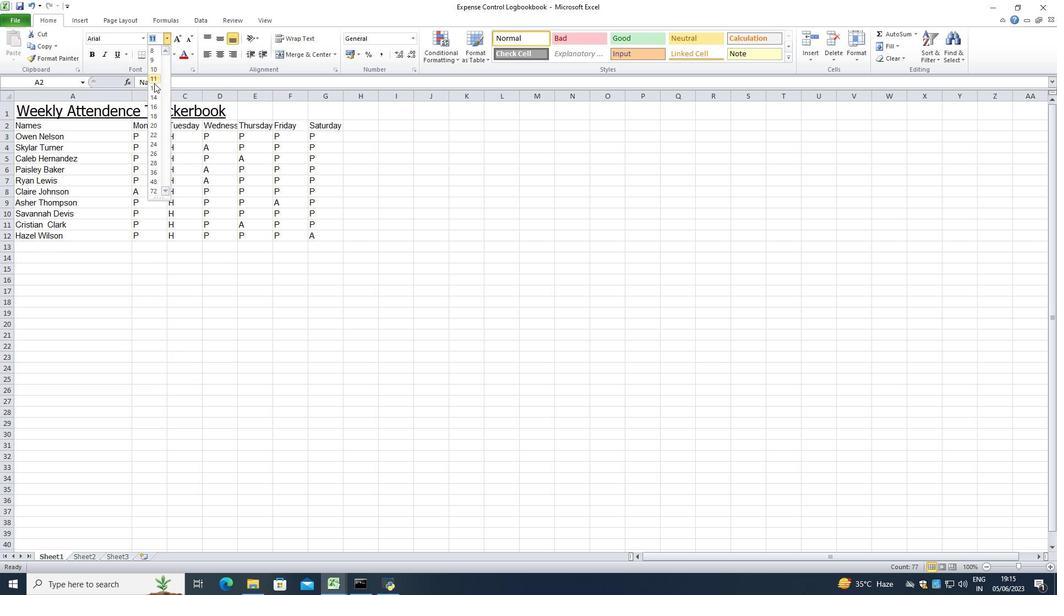 
Action: Mouse pressed left at (154, 87)
